 Task: Create a minimal presentation templates.
Action: Mouse moved to (651, 310)
Screenshot: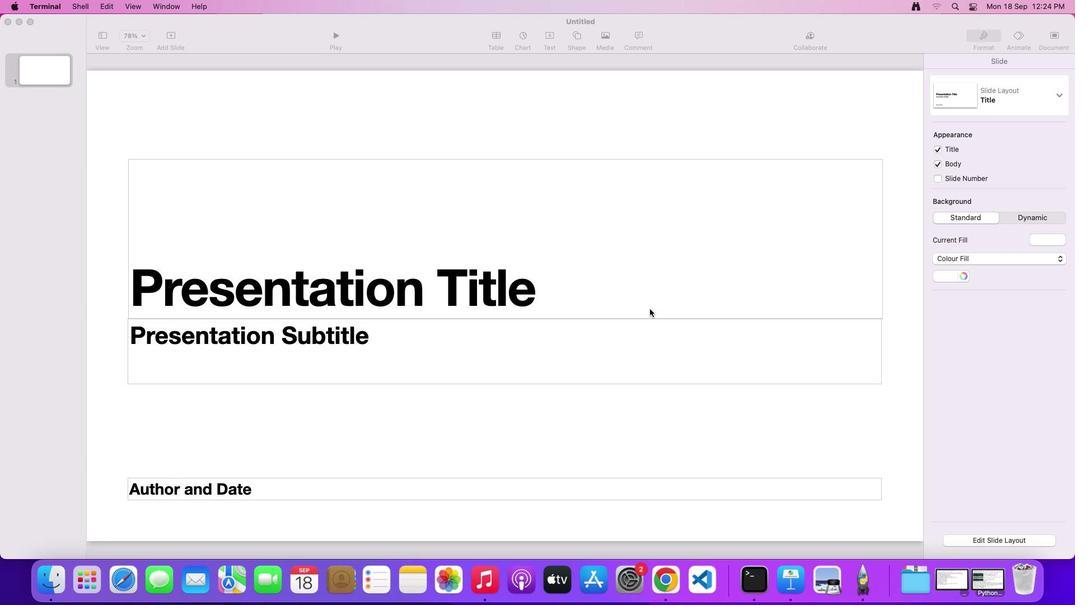 
Action: Mouse pressed left at (651, 310)
Screenshot: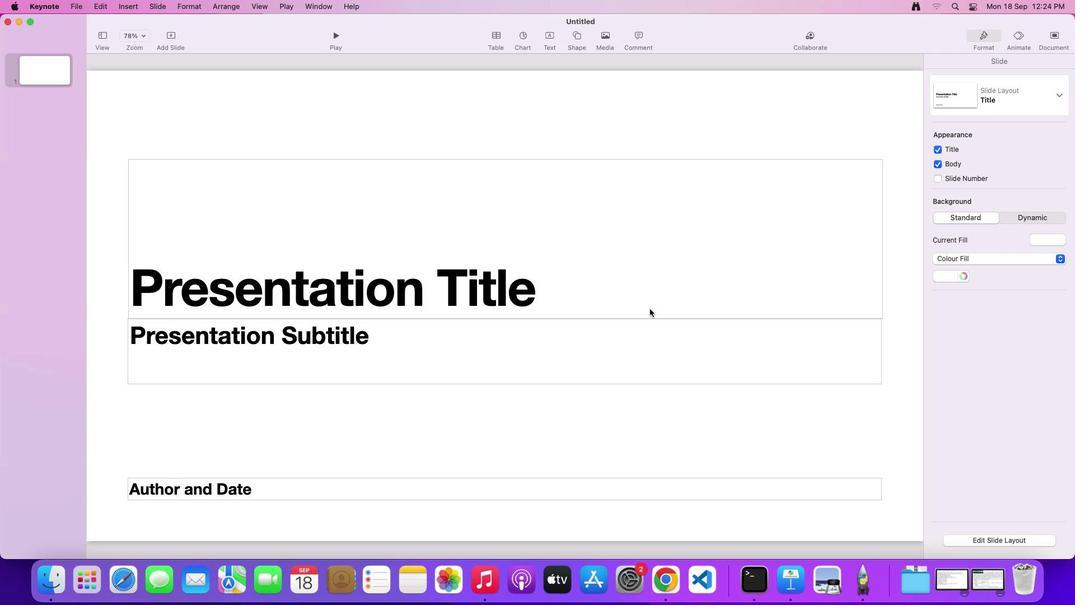 
Action: Mouse moved to (643, 294)
Screenshot: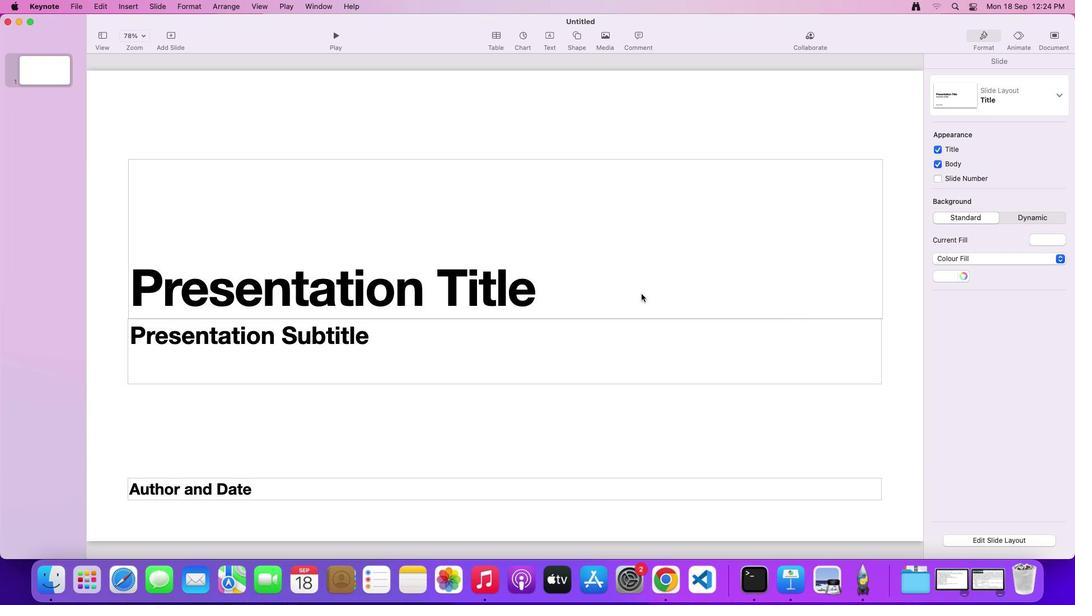 
Action: Mouse pressed left at (643, 294)
Screenshot: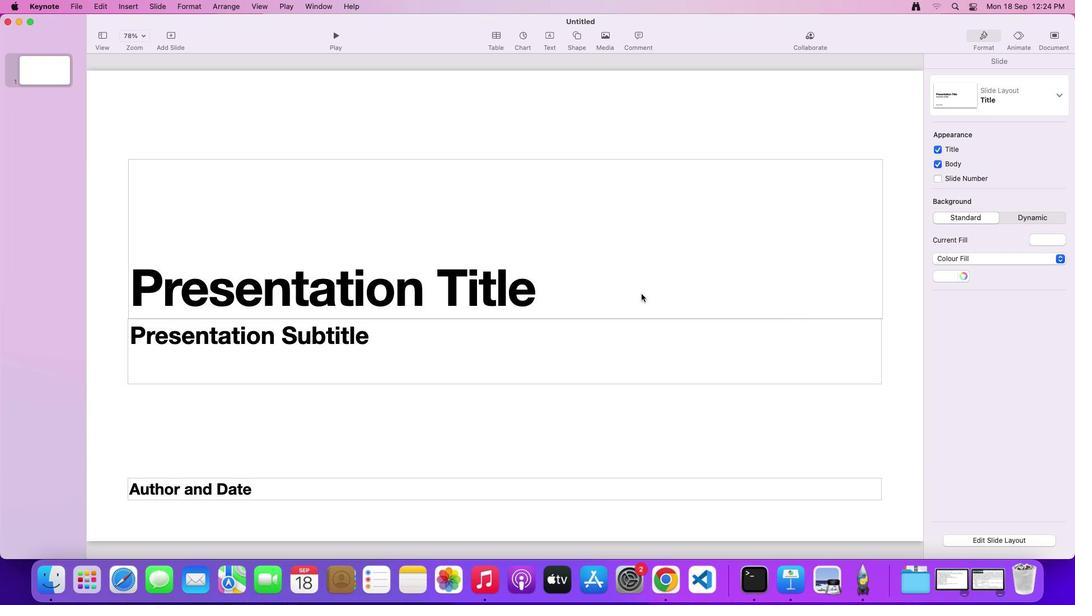 
Action: Key pressed Key.delete
Screenshot: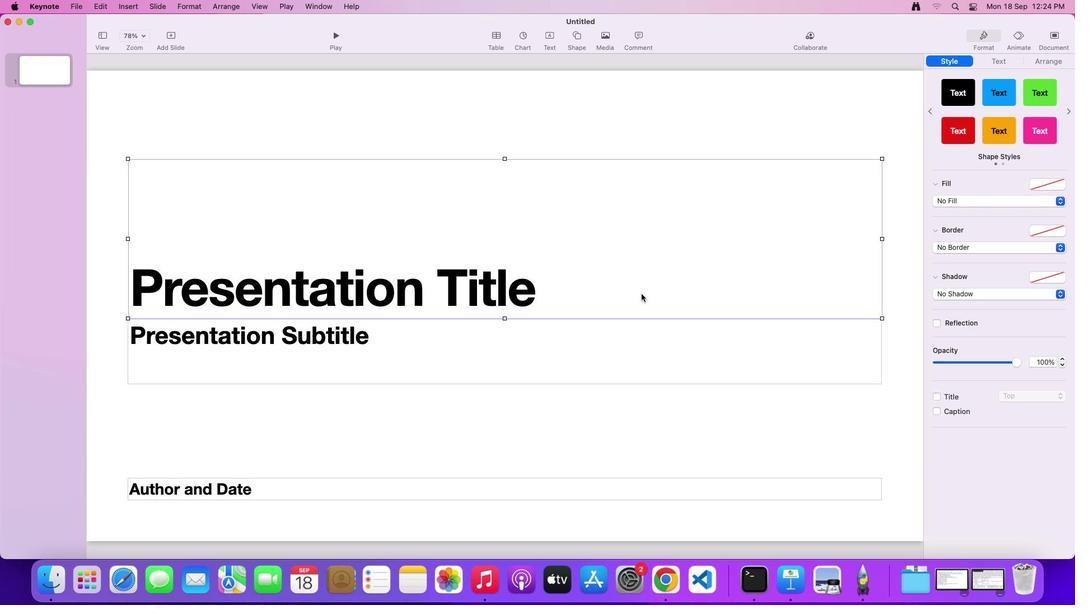 
Action: Mouse moved to (610, 375)
Screenshot: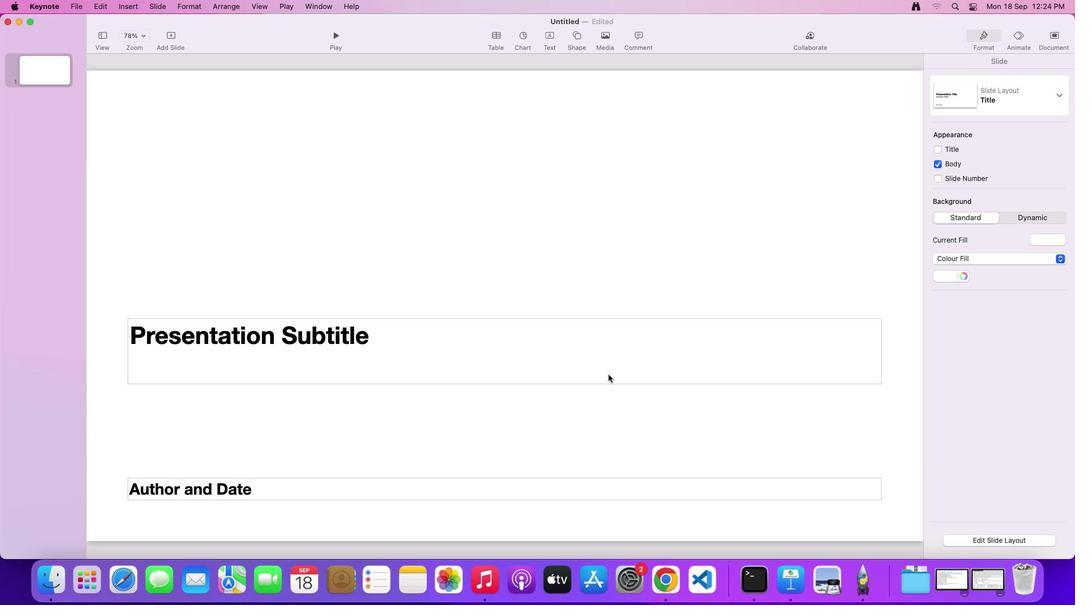 
Action: Mouse pressed left at (610, 375)
Screenshot: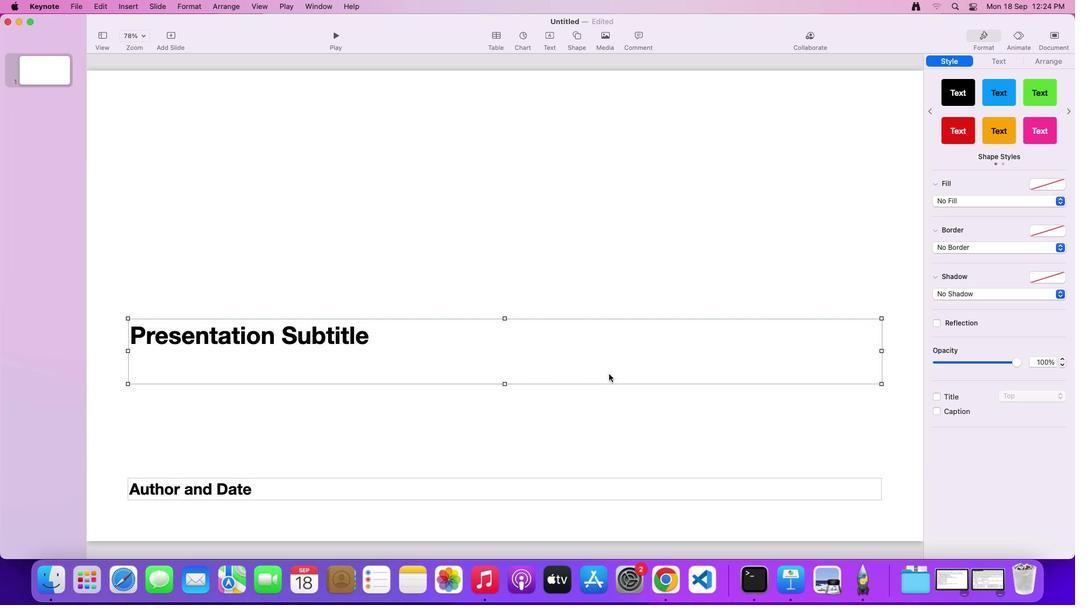 
Action: Mouse moved to (610, 375)
Screenshot: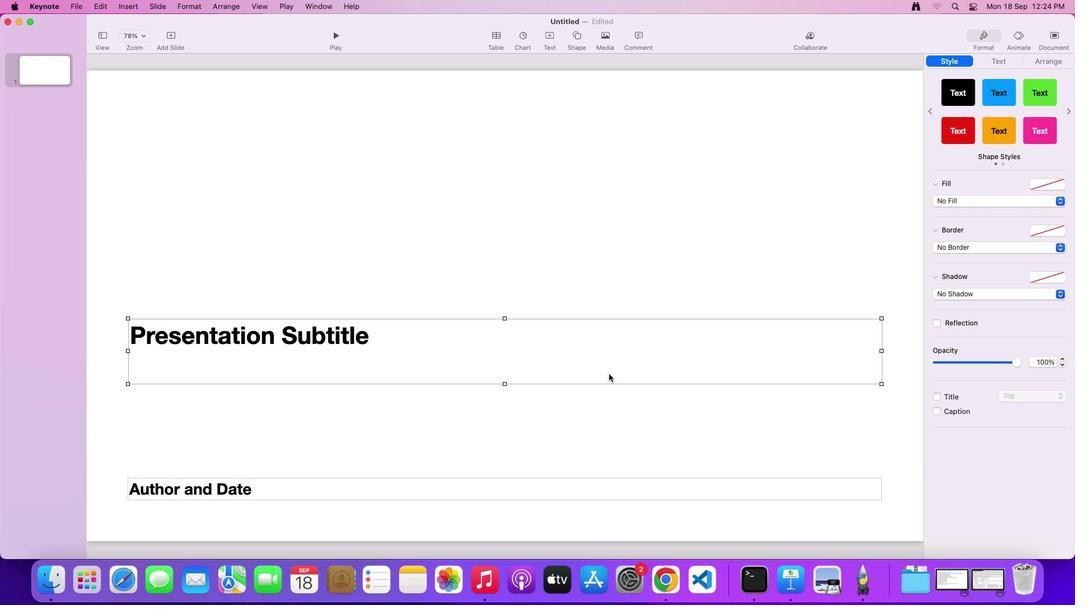 
Action: Key pressed Key.delete
Screenshot: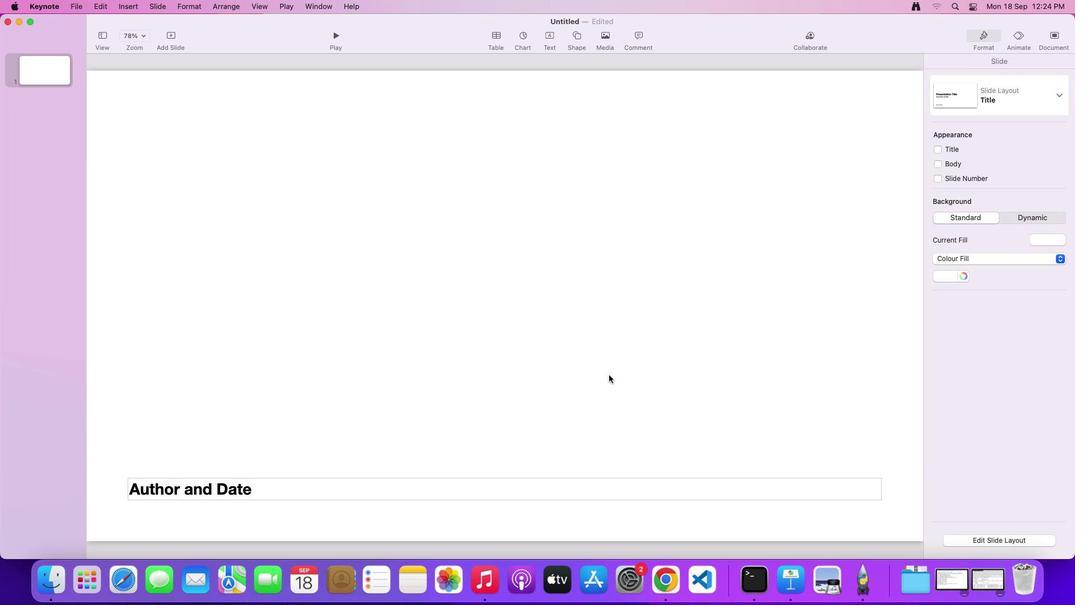
Action: Mouse moved to (628, 483)
Screenshot: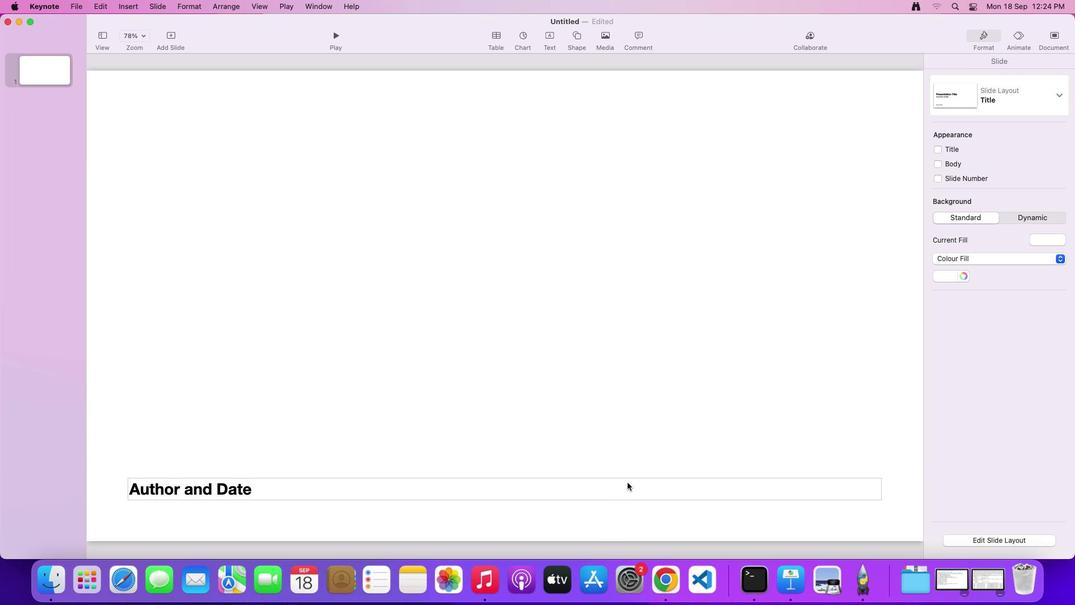 
Action: Mouse pressed left at (628, 483)
Screenshot: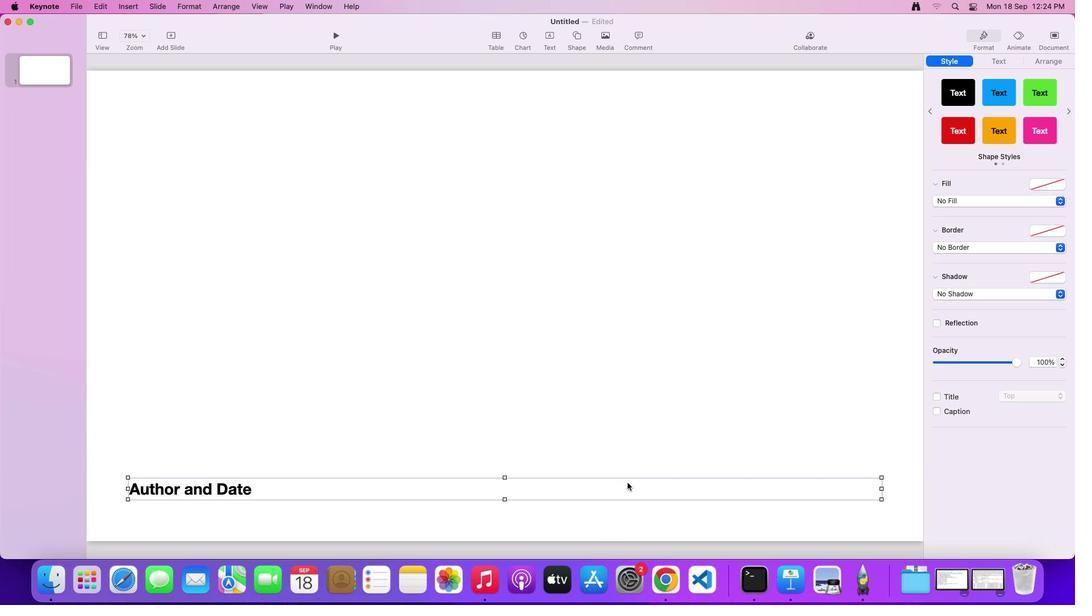 
Action: Key pressed Key.delete
Screenshot: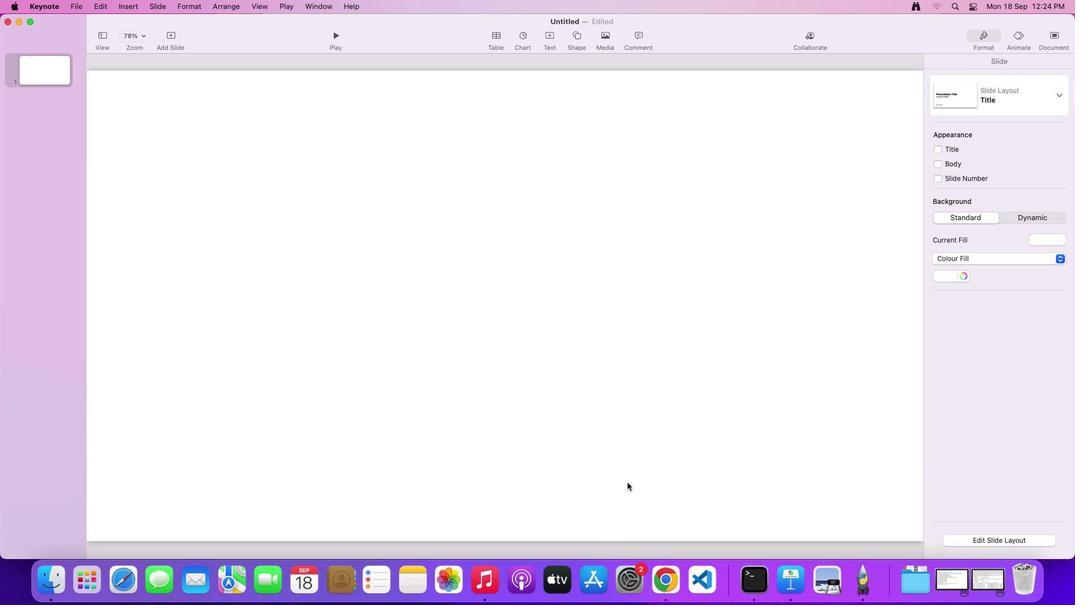 
Action: Mouse moved to (590, 398)
Screenshot: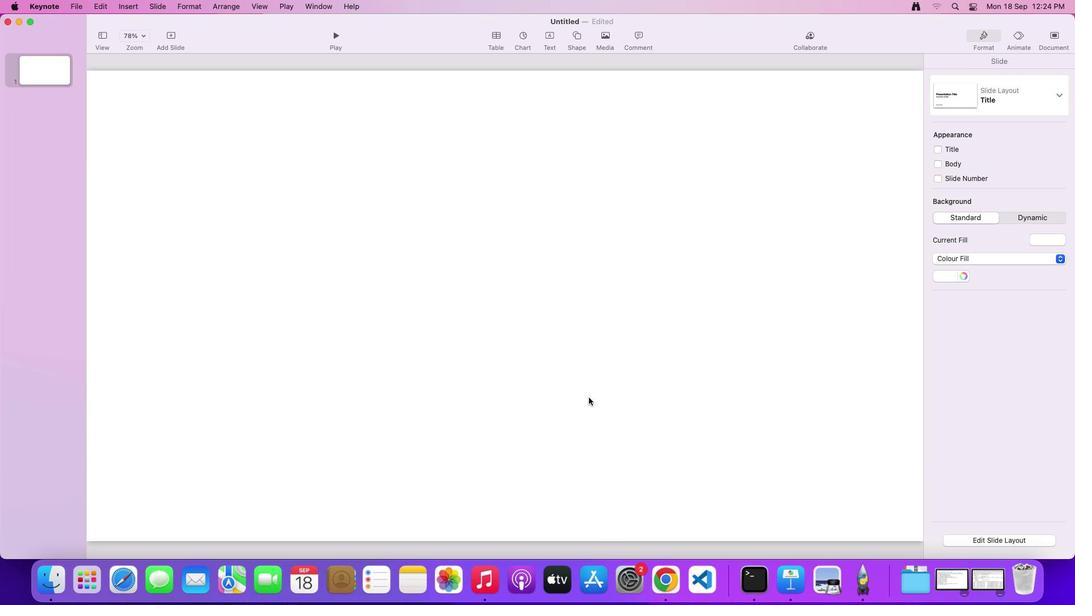 
Action: Mouse pressed left at (590, 398)
Screenshot: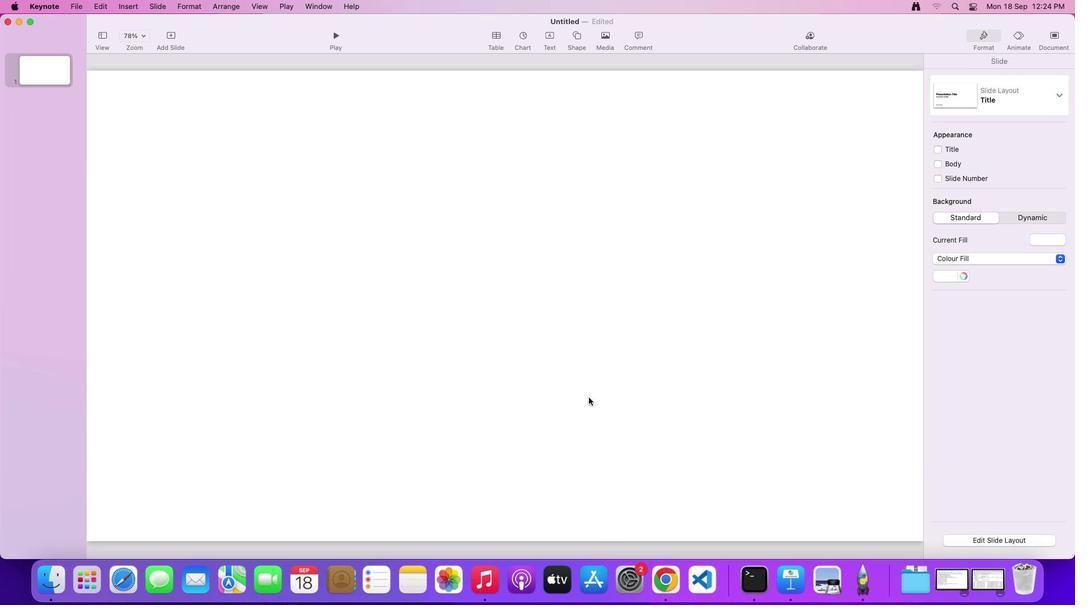 
Action: Mouse moved to (577, 35)
Screenshot: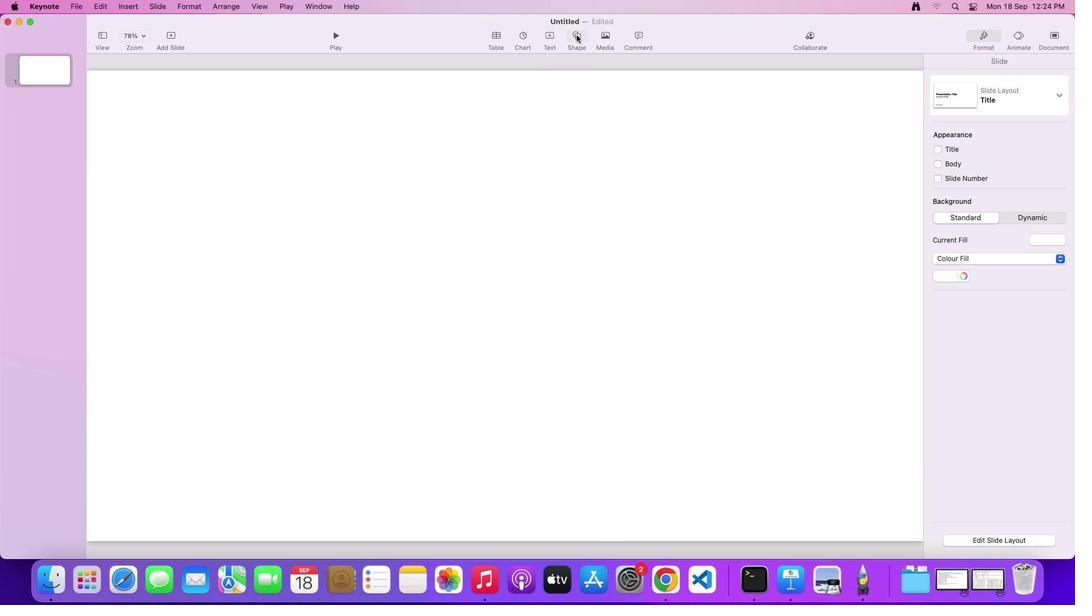 
Action: Mouse pressed left at (577, 35)
Screenshot: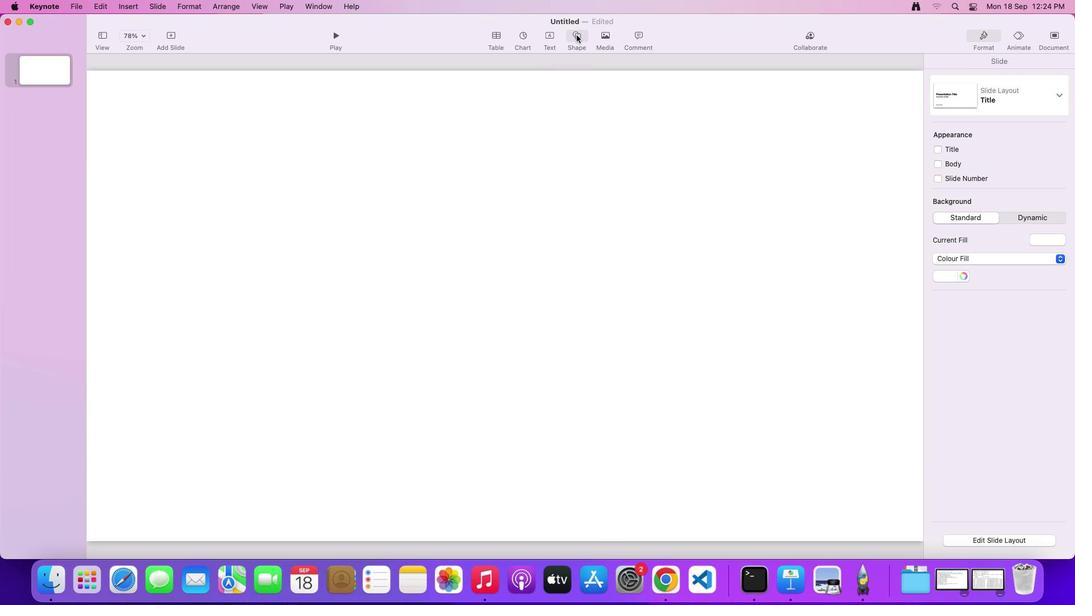 
Action: Mouse moved to (573, 130)
Screenshot: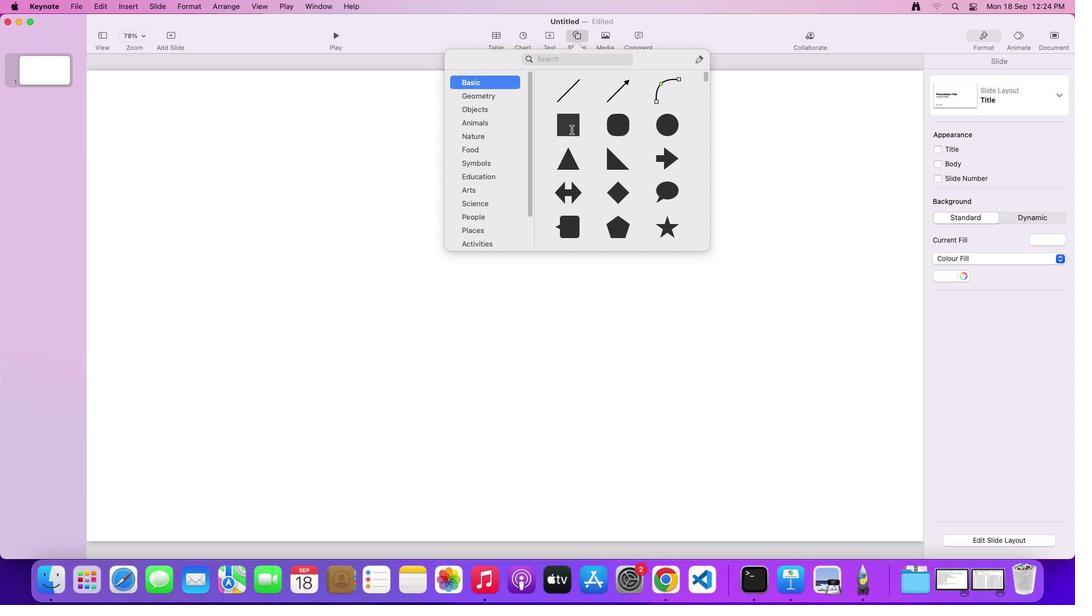 
Action: Mouse pressed left at (573, 130)
Screenshot: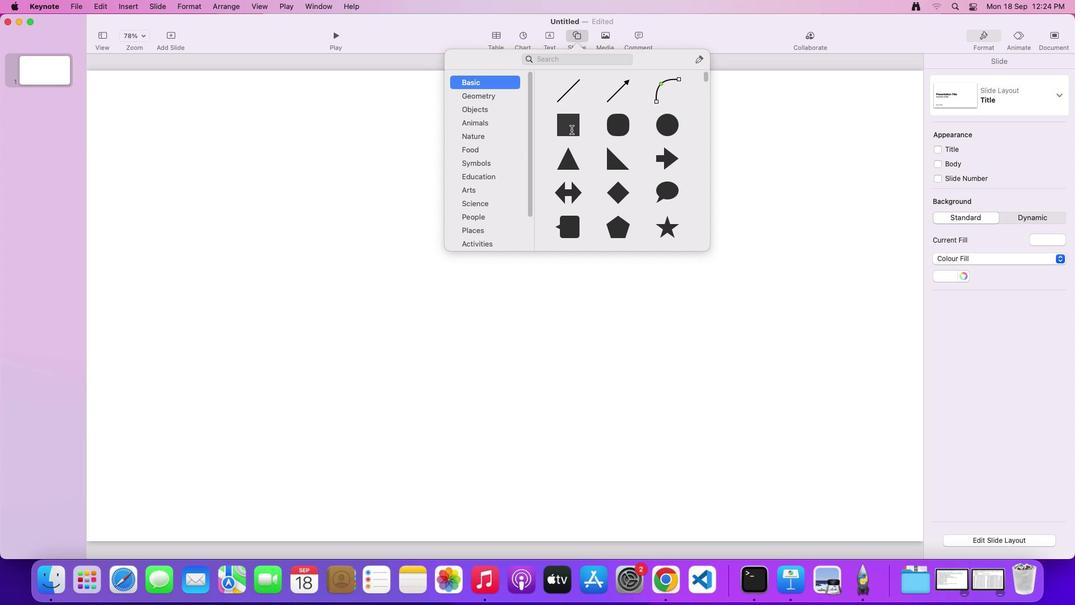 
Action: Mouse moved to (512, 305)
Screenshot: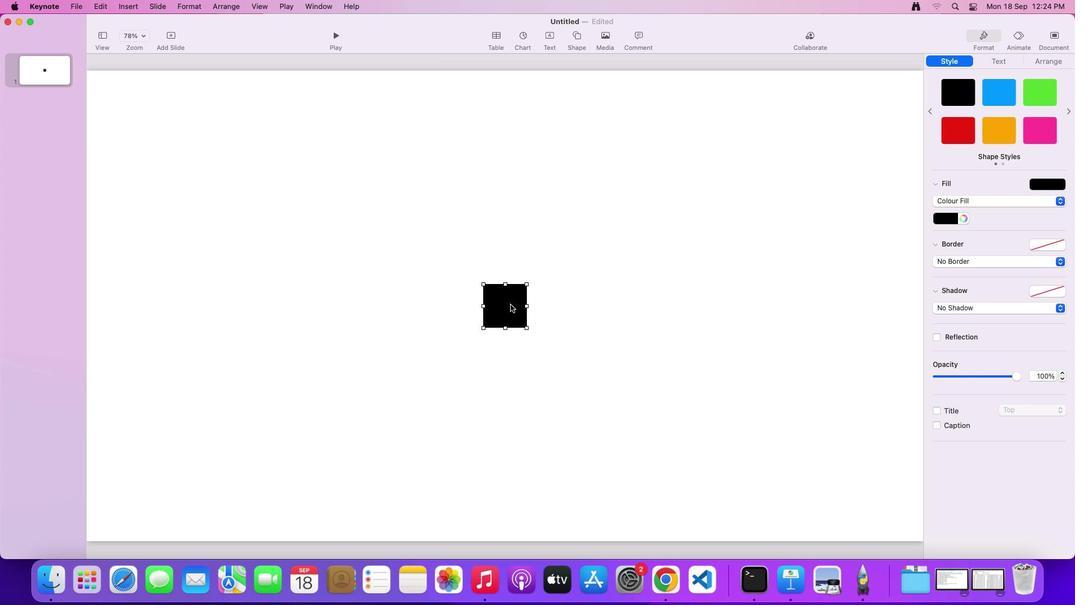 
Action: Mouse pressed left at (512, 305)
Screenshot: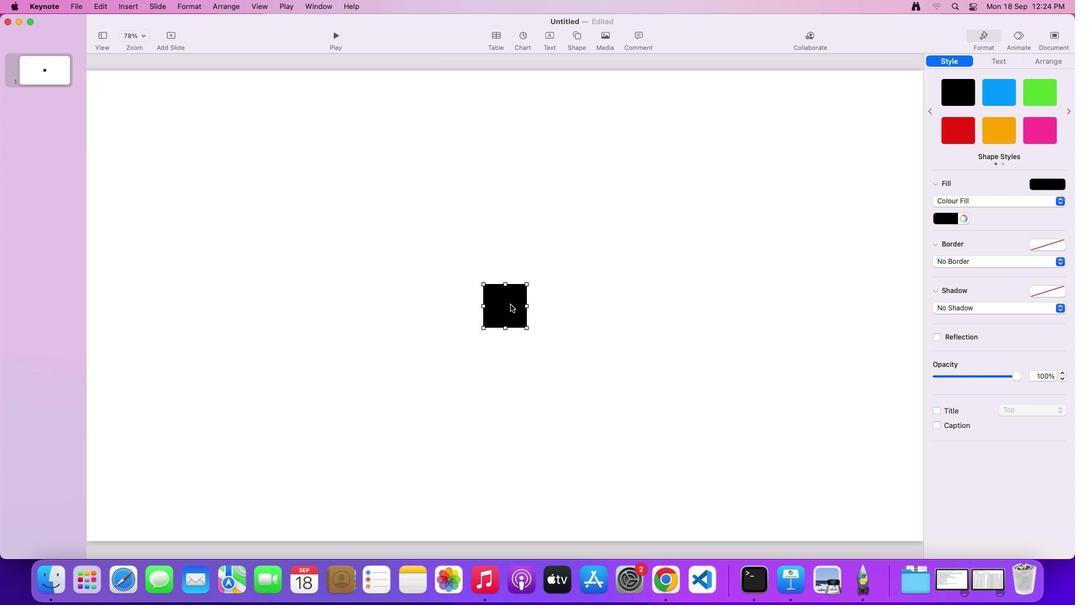 
Action: Mouse moved to (901, 509)
Screenshot: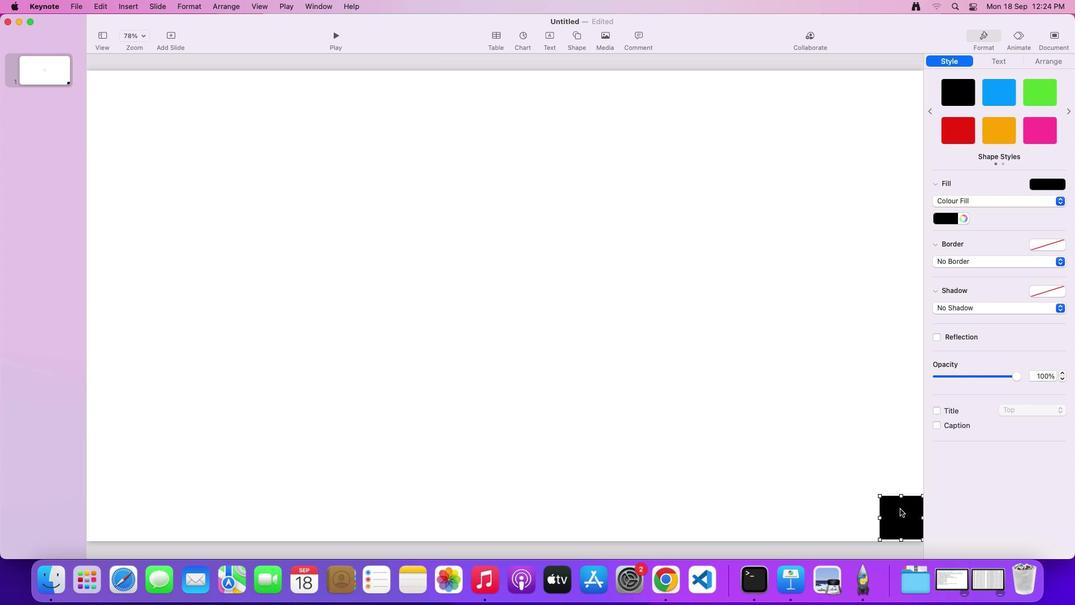 
Action: Mouse pressed right at (901, 509)
Screenshot: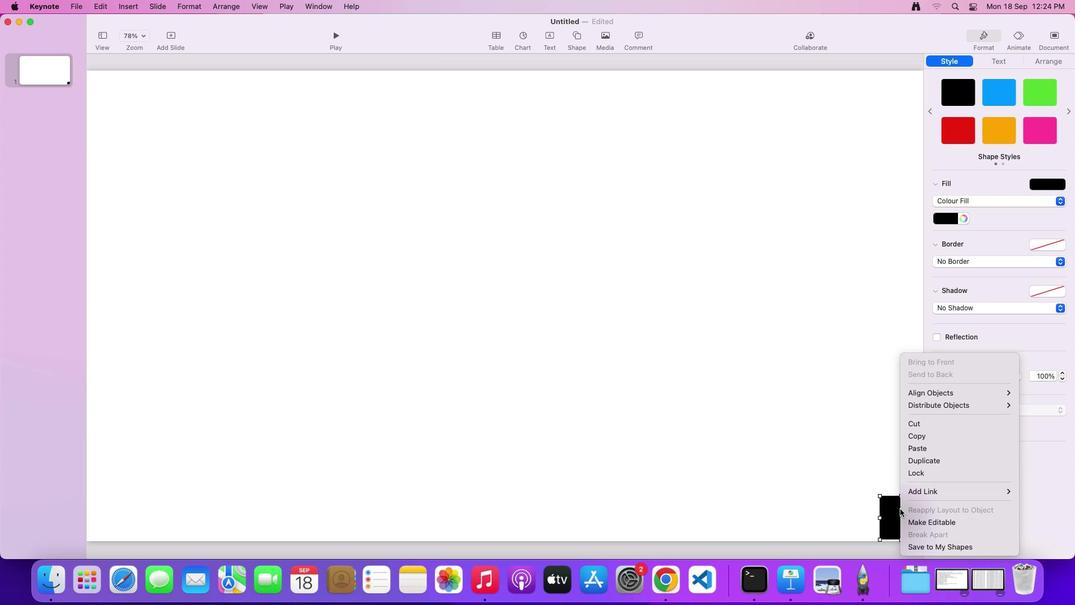 
Action: Mouse moved to (931, 524)
Screenshot: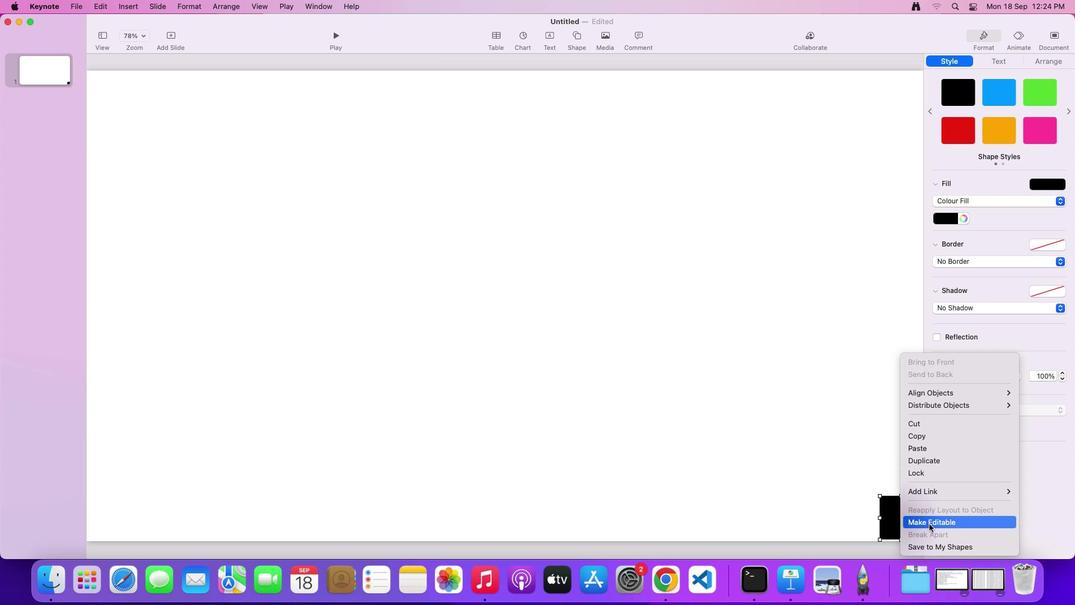 
Action: Mouse pressed left at (931, 524)
Screenshot: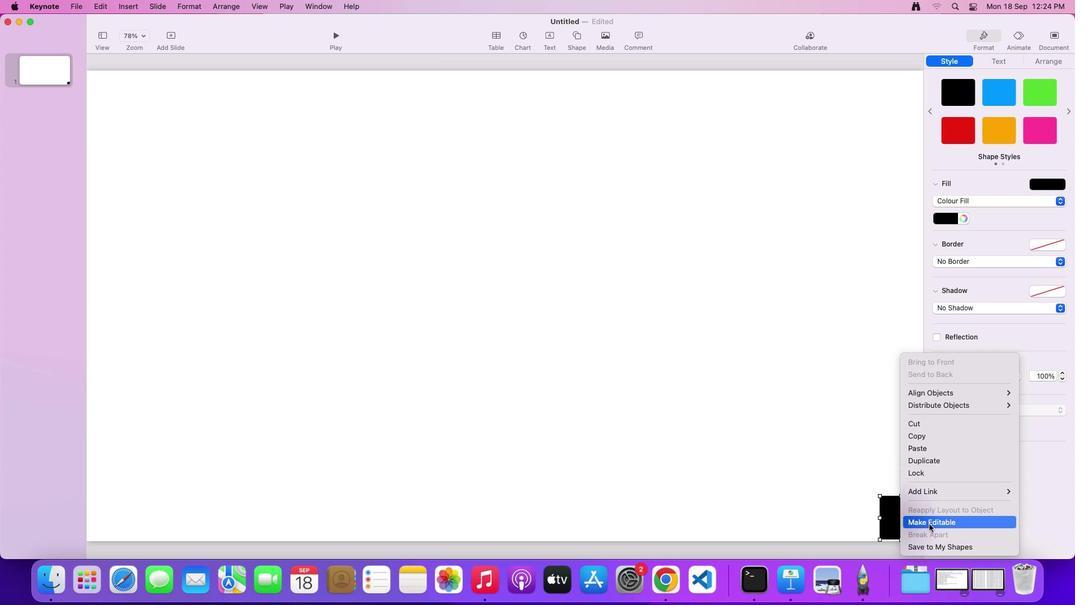
Action: Mouse moved to (880, 496)
Screenshot: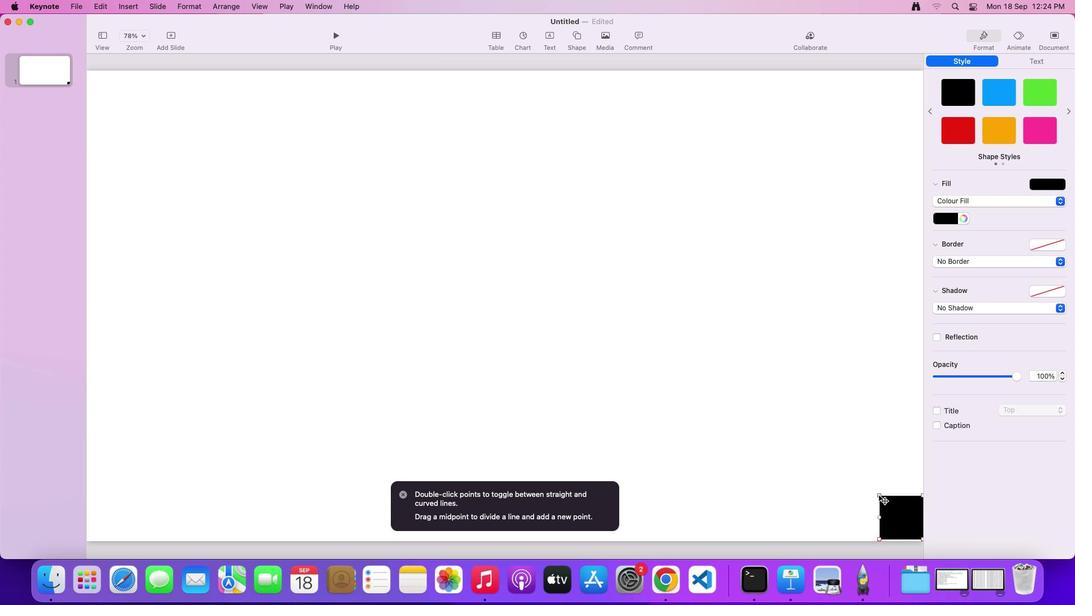 
Action: Mouse pressed left at (880, 496)
Screenshot: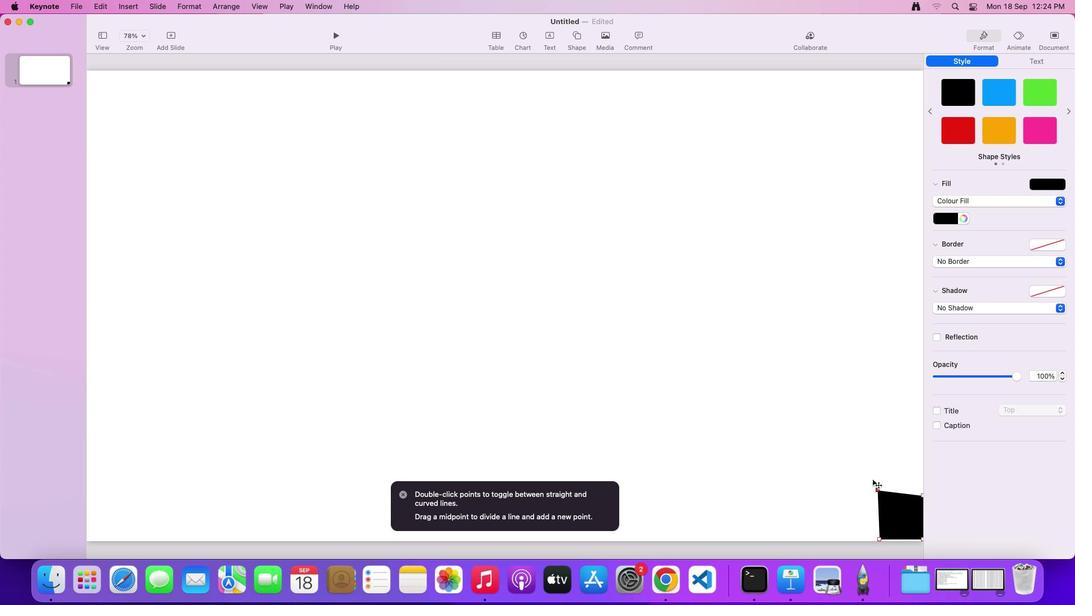 
Action: Mouse moved to (923, 496)
Screenshot: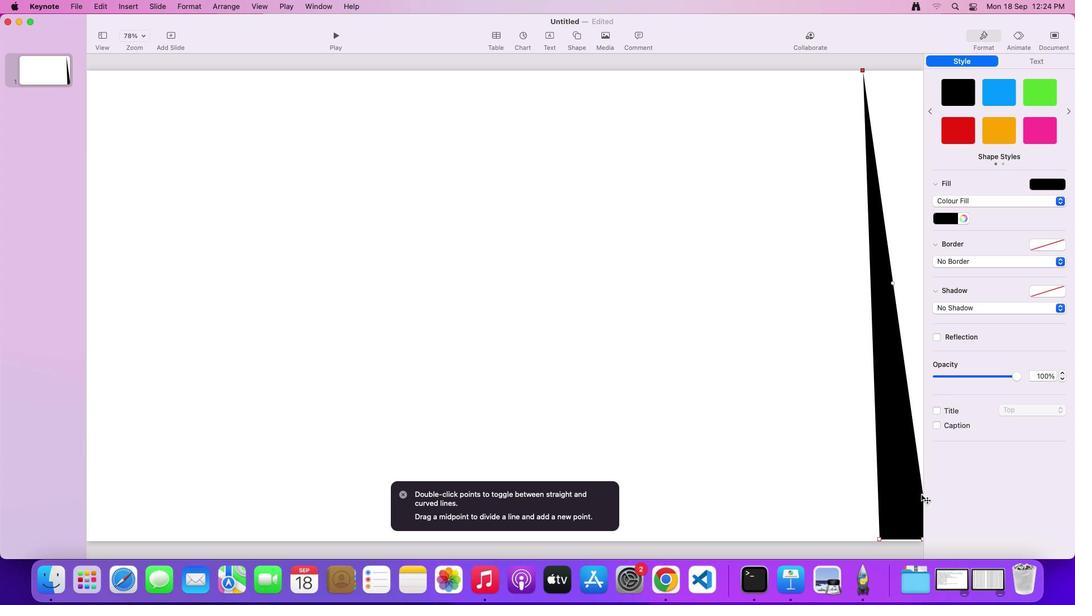 
Action: Mouse pressed left at (923, 496)
Screenshot: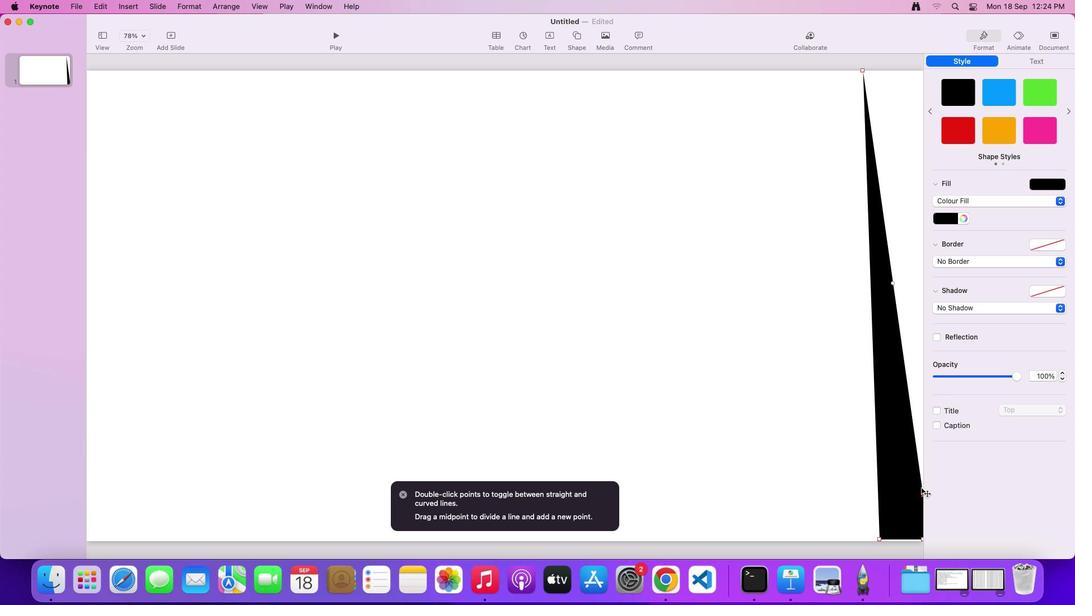 
Action: Mouse moved to (862, 72)
Screenshot: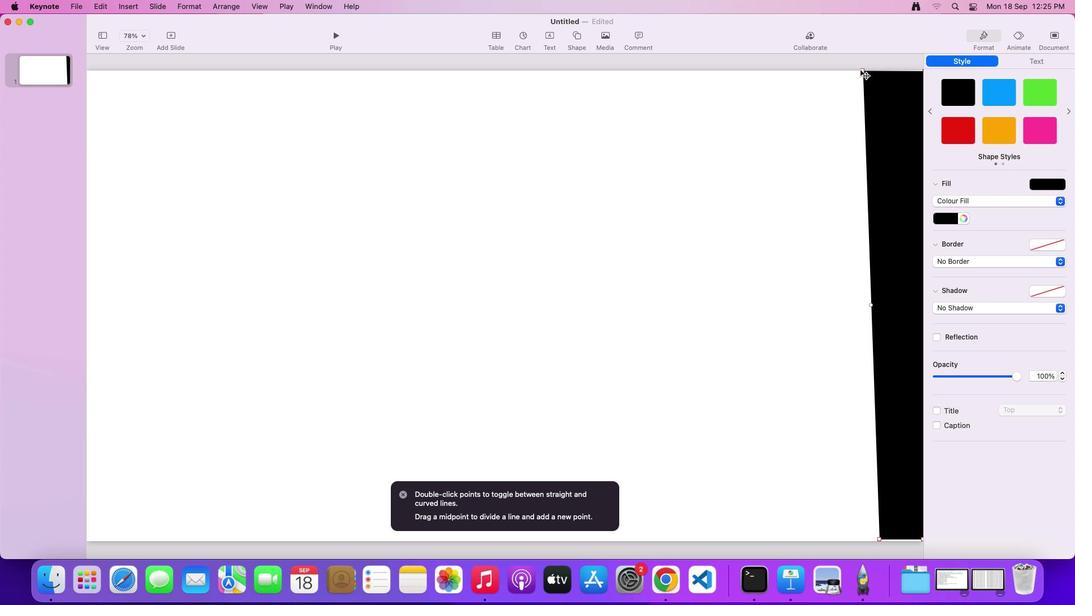 
Action: Mouse pressed left at (862, 72)
Screenshot: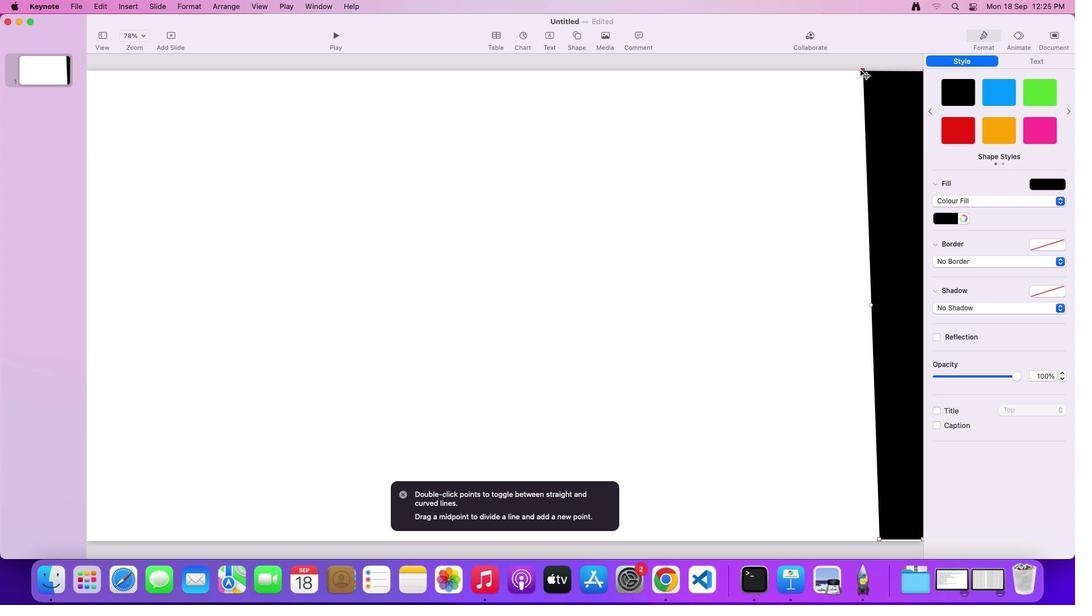 
Action: Mouse moved to (404, 494)
Screenshot: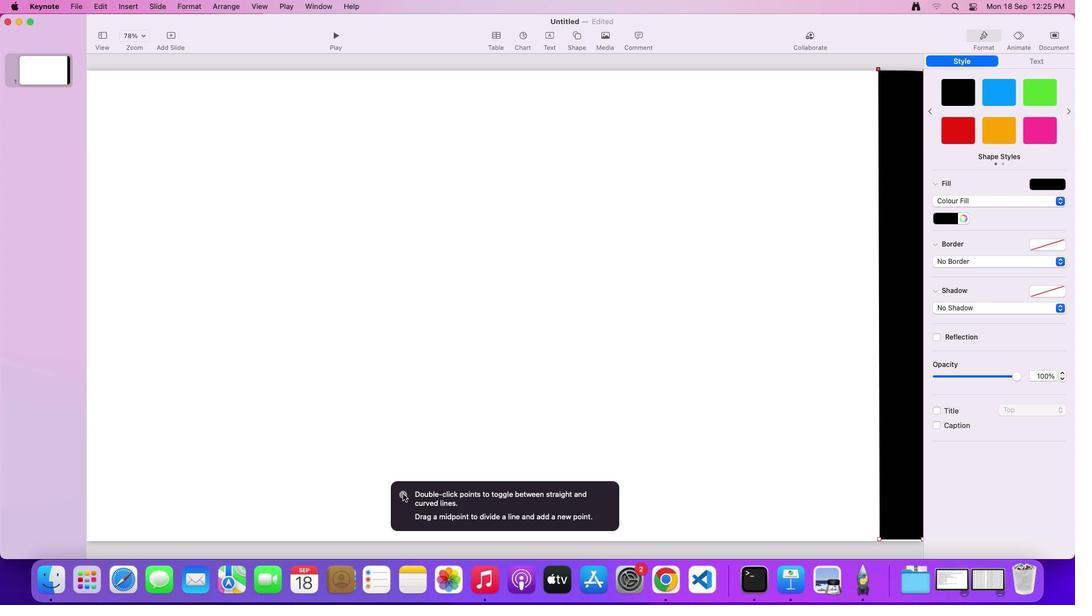 
Action: Mouse pressed left at (404, 494)
Screenshot: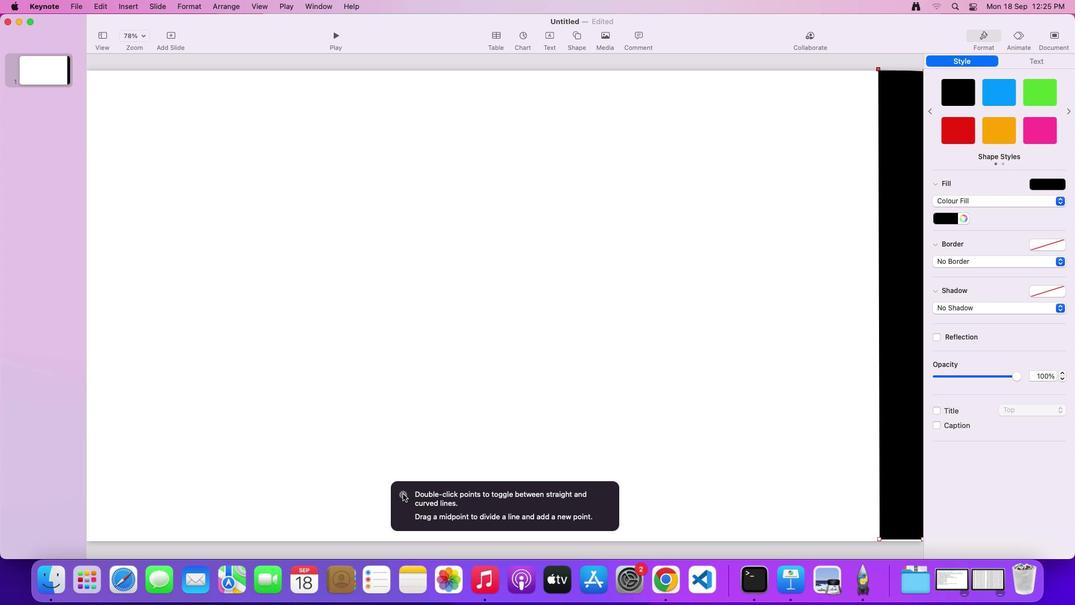 
Action: Mouse moved to (895, 274)
Screenshot: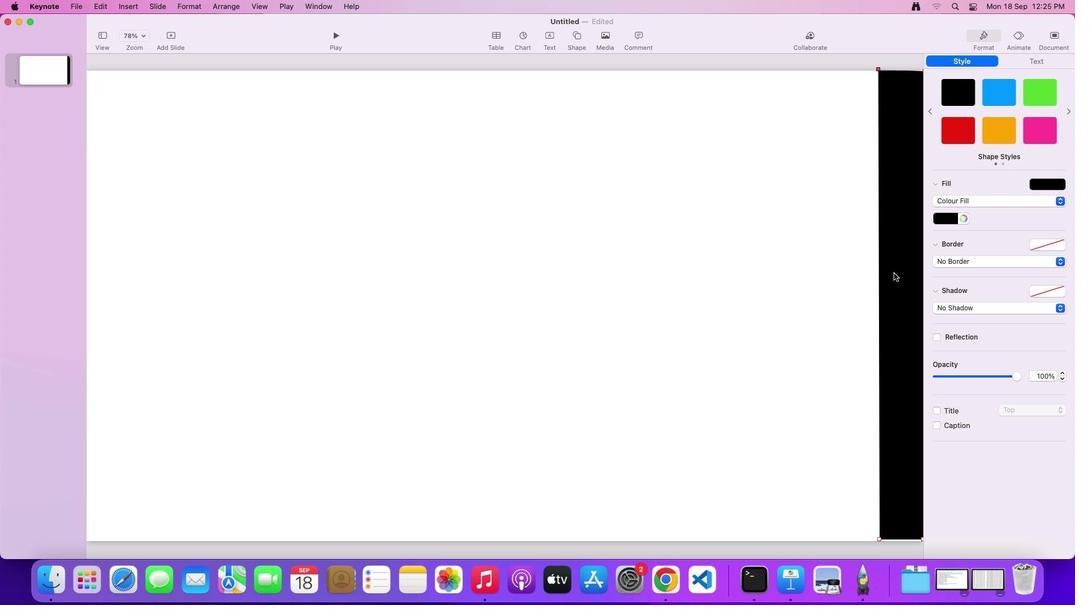 
Action: Mouse pressed left at (895, 274)
Screenshot: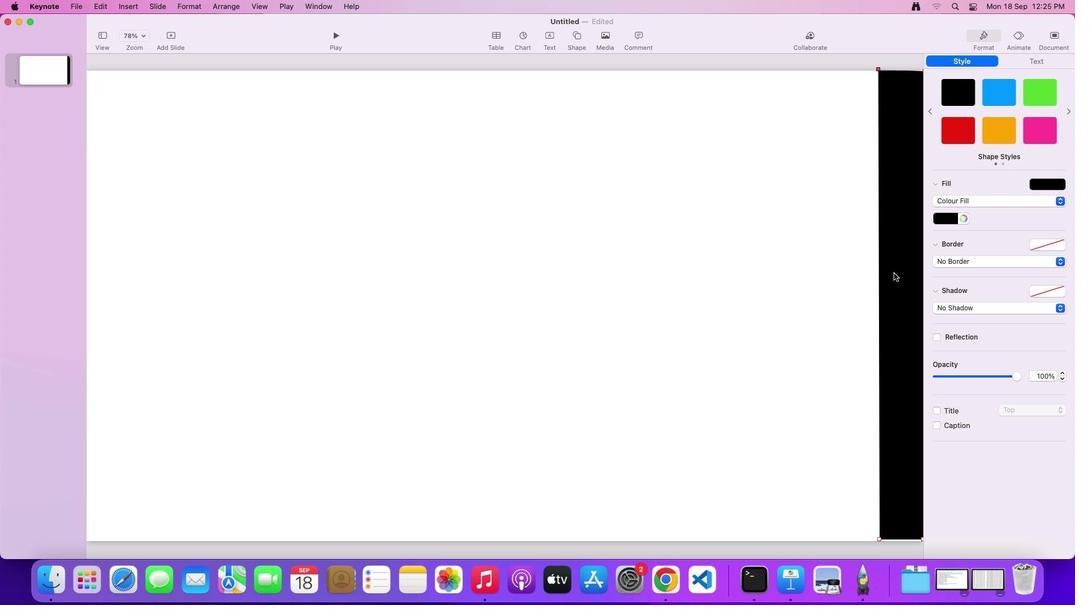 
Action: Mouse moved to (888, 289)
Screenshot: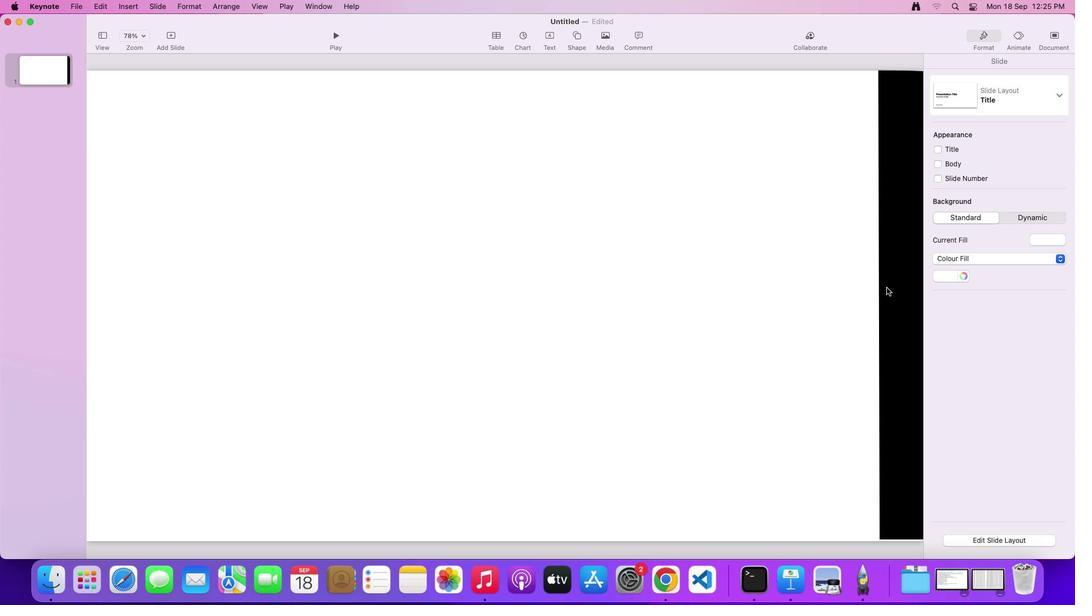 
Action: Mouse pressed left at (888, 289)
Screenshot: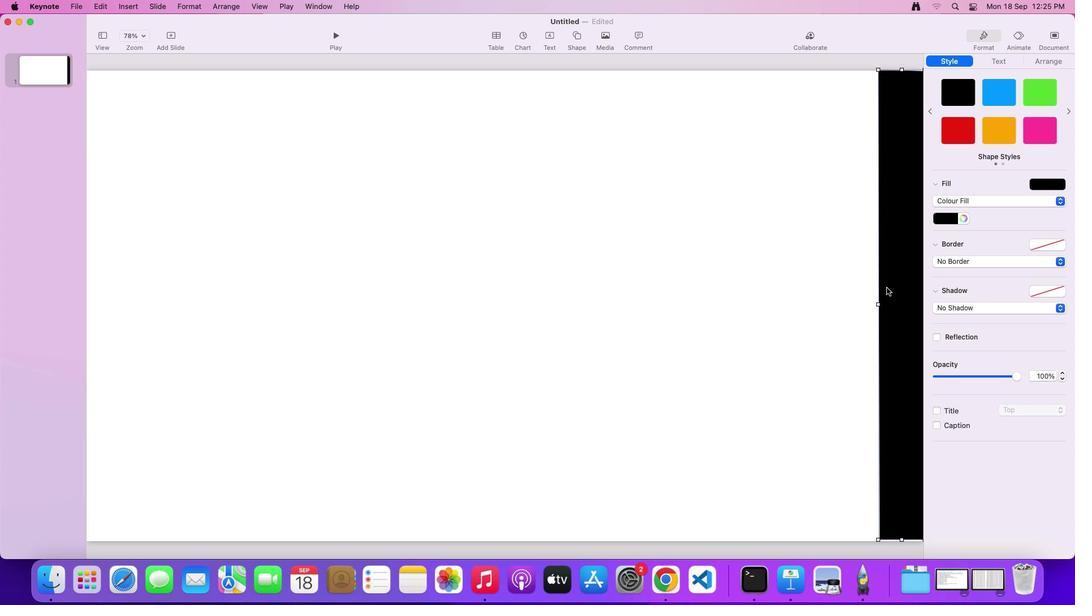 
Action: Mouse moved to (892, 279)
Screenshot: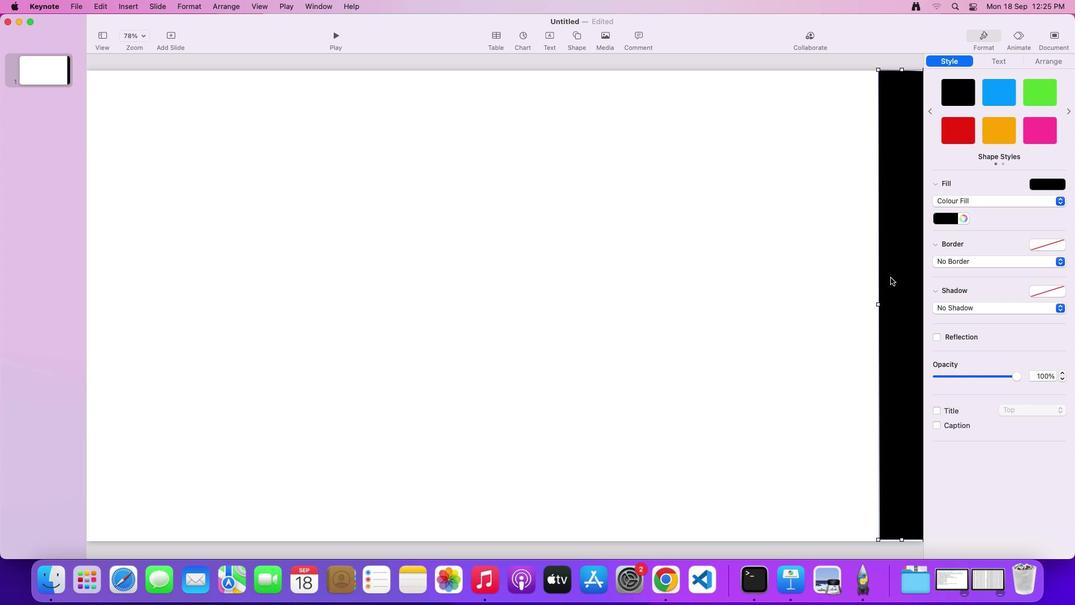 
Action: Mouse pressed right at (892, 279)
Screenshot: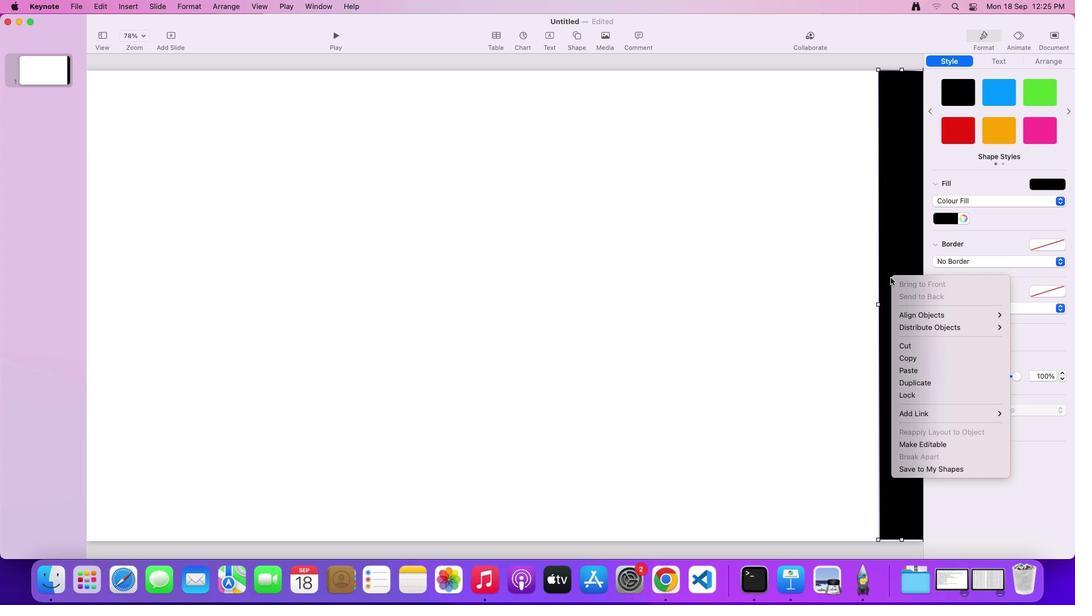 
Action: Mouse moved to (924, 446)
Screenshot: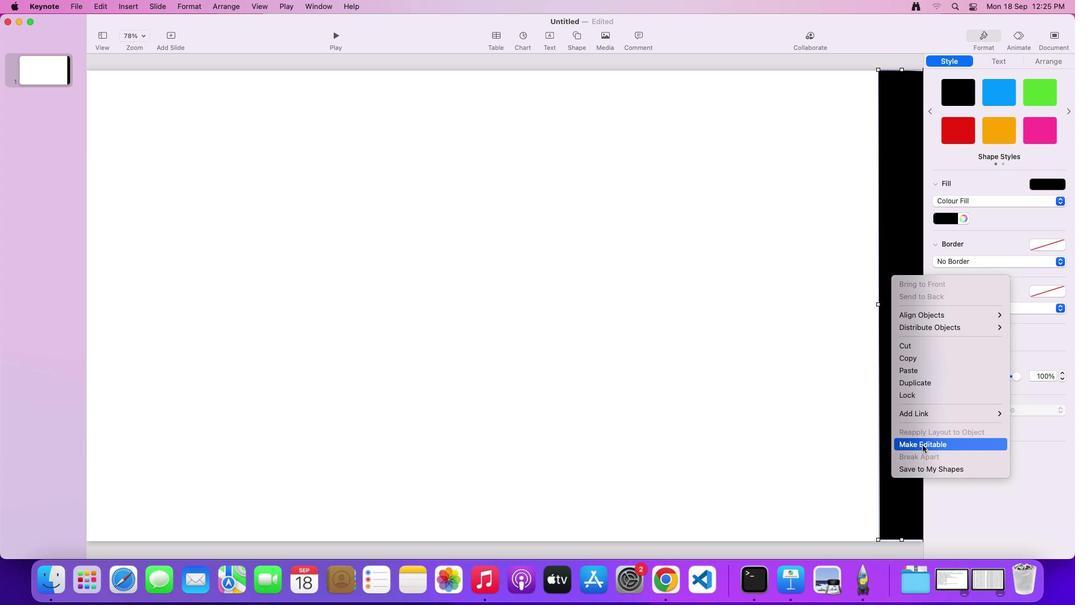 
Action: Mouse pressed left at (924, 446)
Screenshot: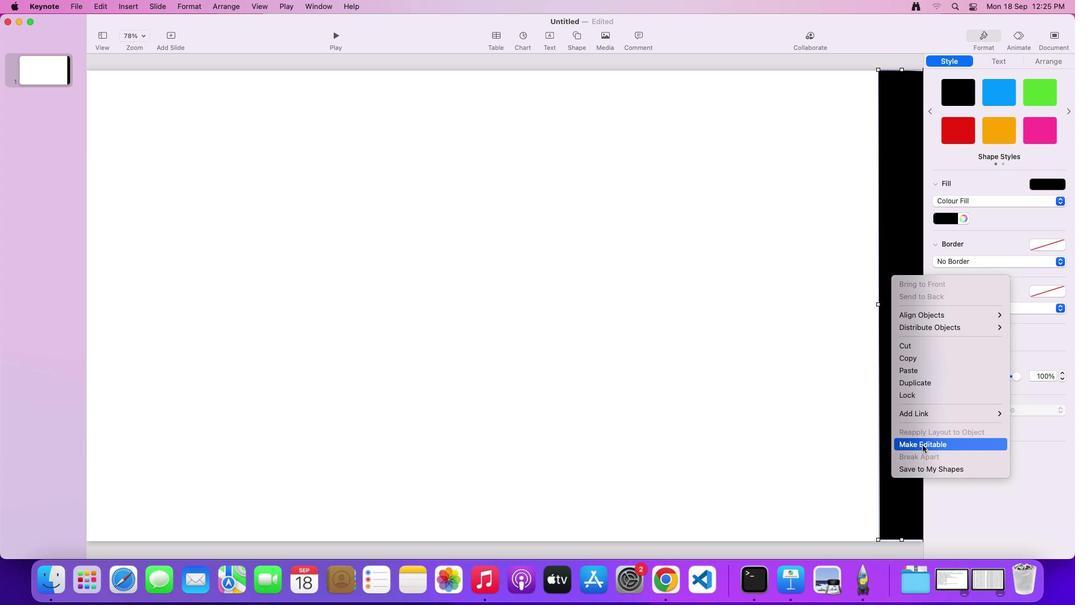 
Action: Mouse moved to (882, 307)
Screenshot: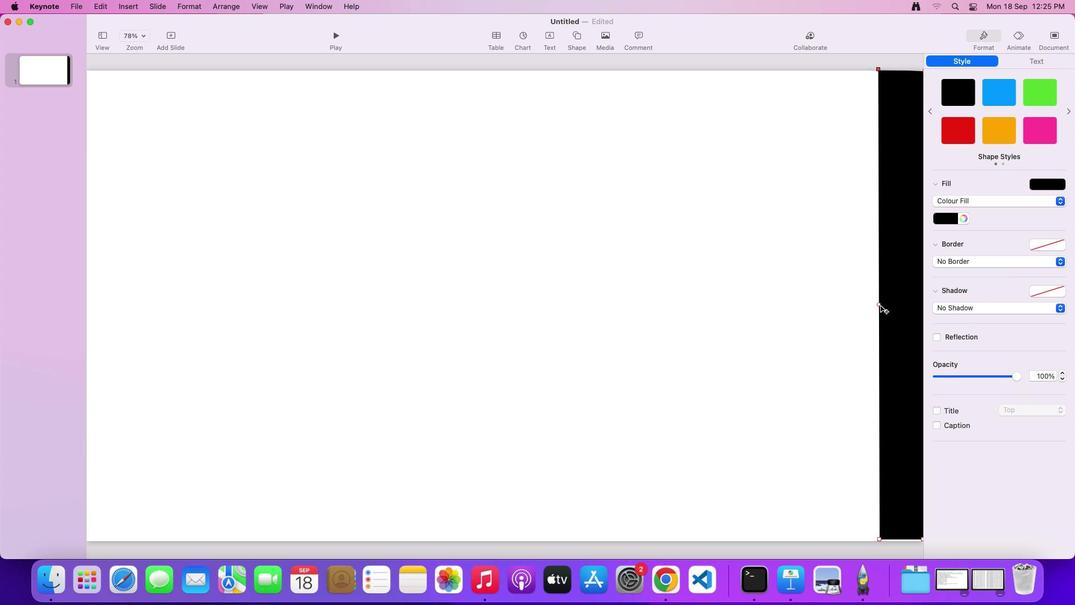 
Action: Mouse pressed left at (882, 307)
Screenshot: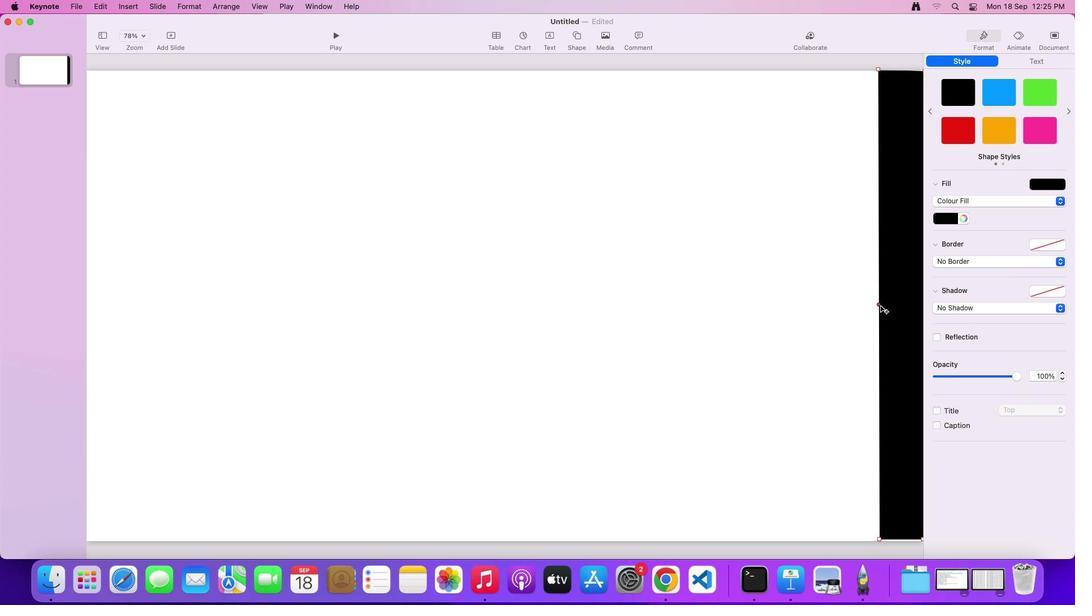 
Action: Mouse moved to (682, 136)
Screenshot: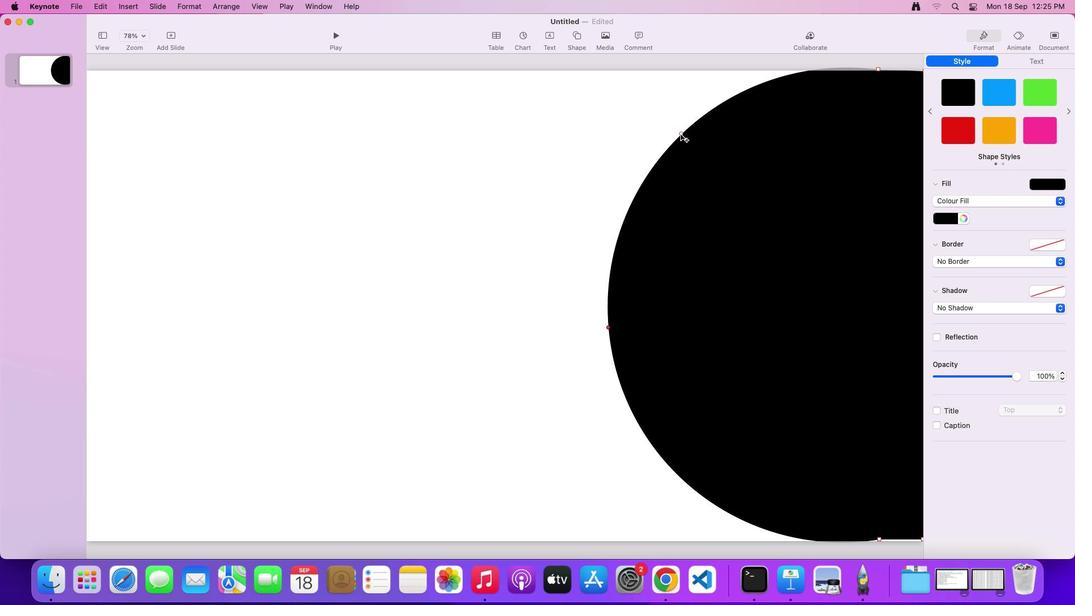 
Action: Mouse pressed left at (682, 136)
Screenshot: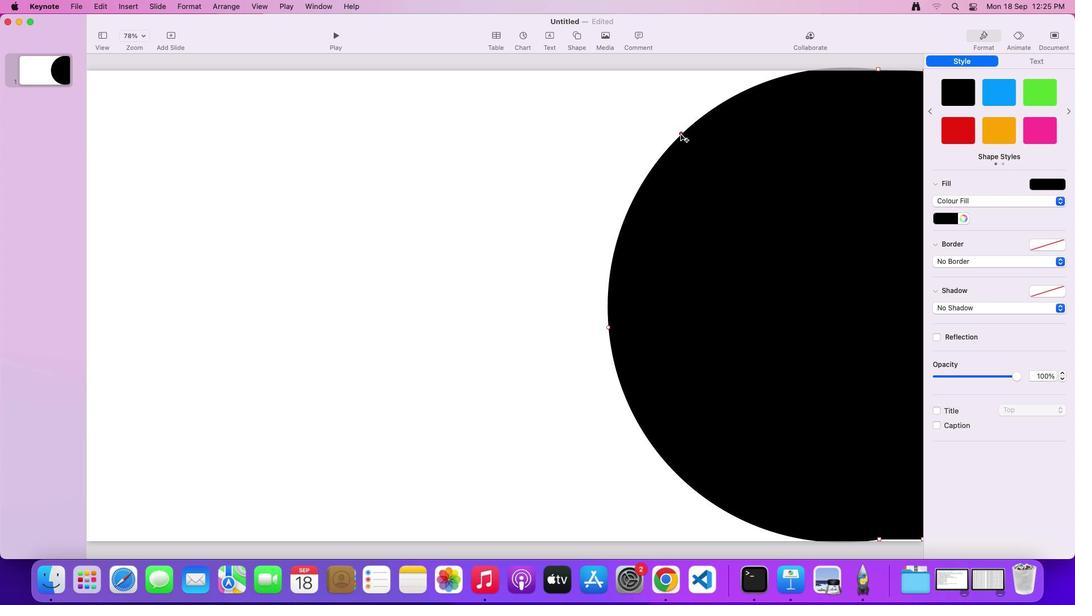 
Action: Mouse moved to (763, 399)
Screenshot: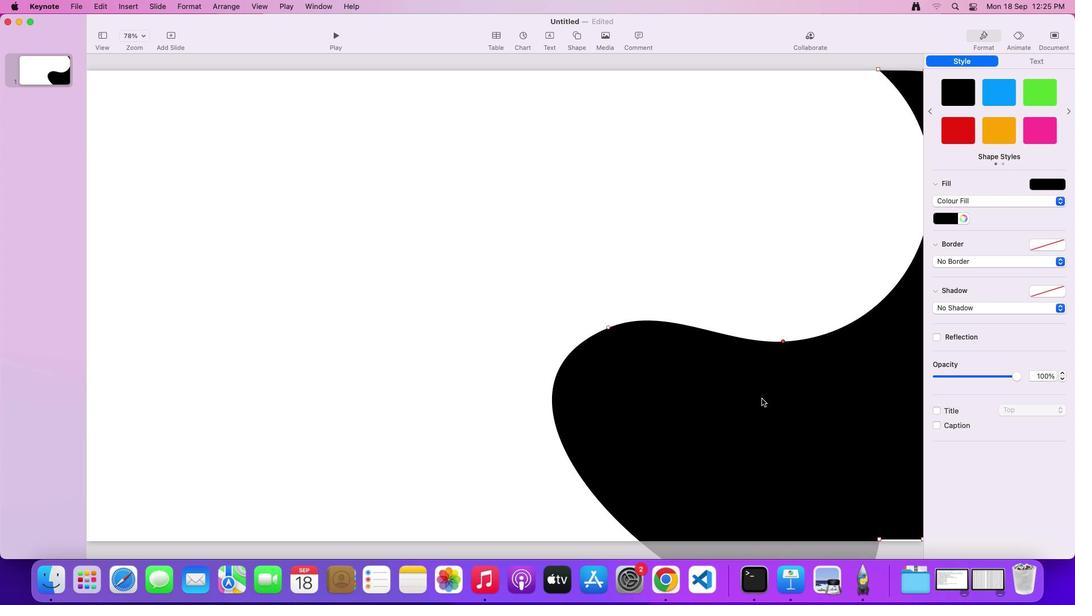 
Action: Mouse pressed left at (763, 399)
Screenshot: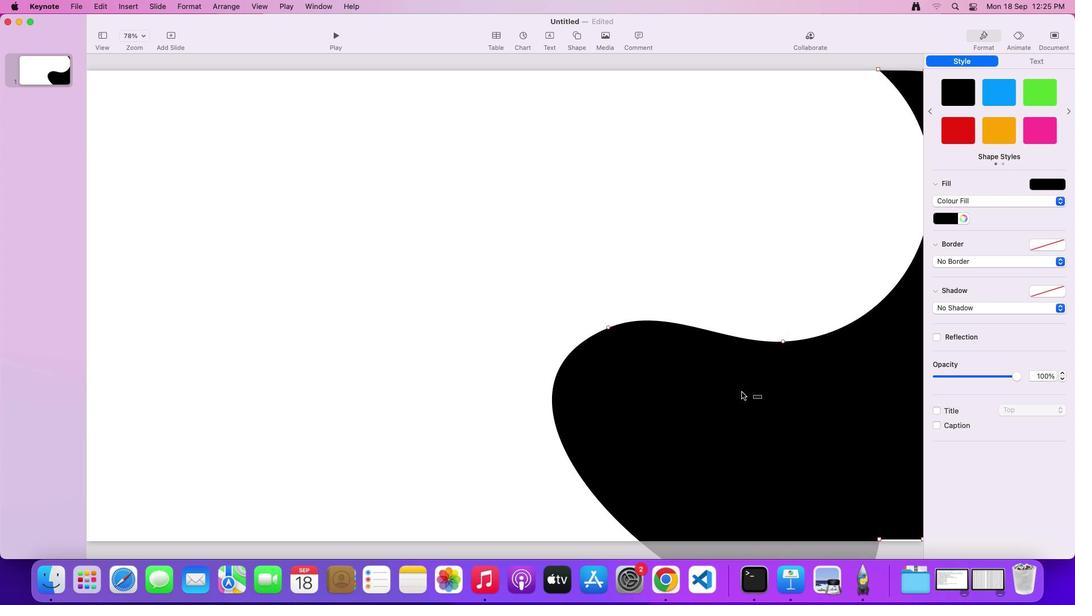 
Action: Mouse moved to (654, 554)
Screenshot: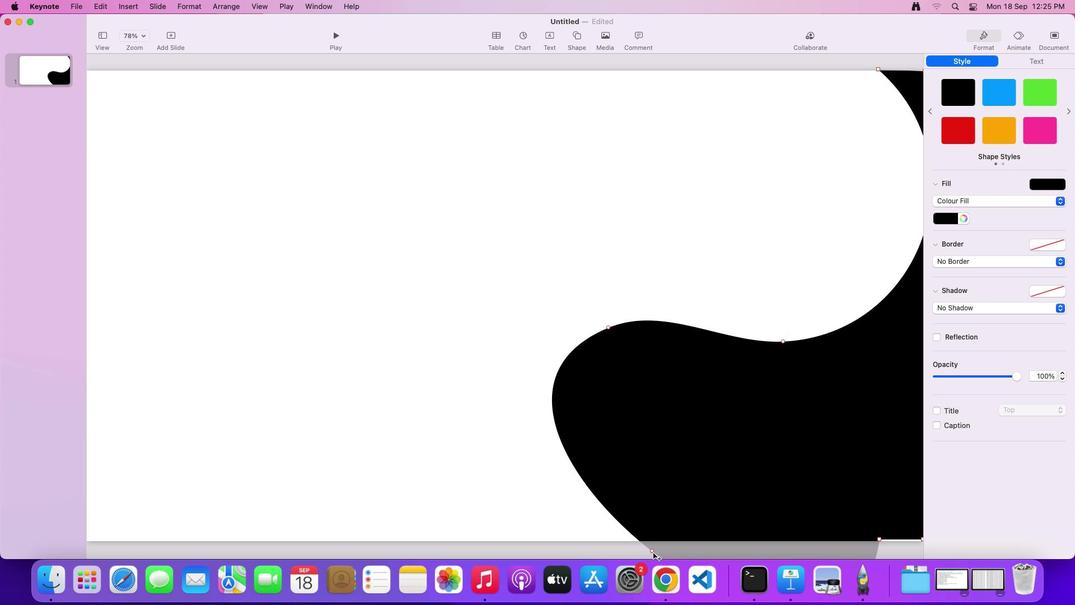 
Action: Mouse pressed left at (654, 554)
Screenshot: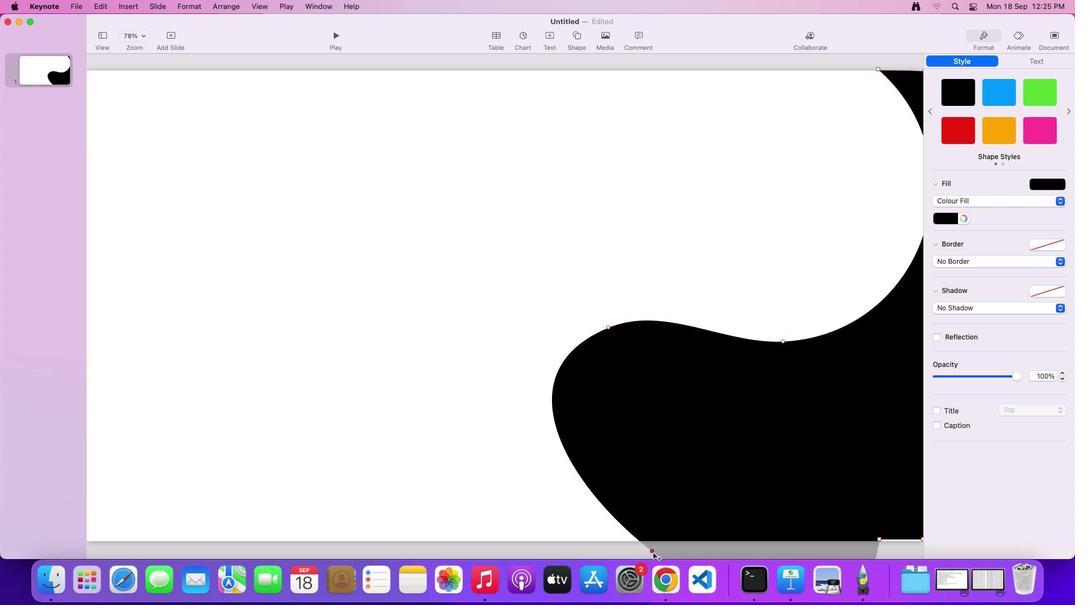 
Action: Mouse moved to (926, 305)
Screenshot: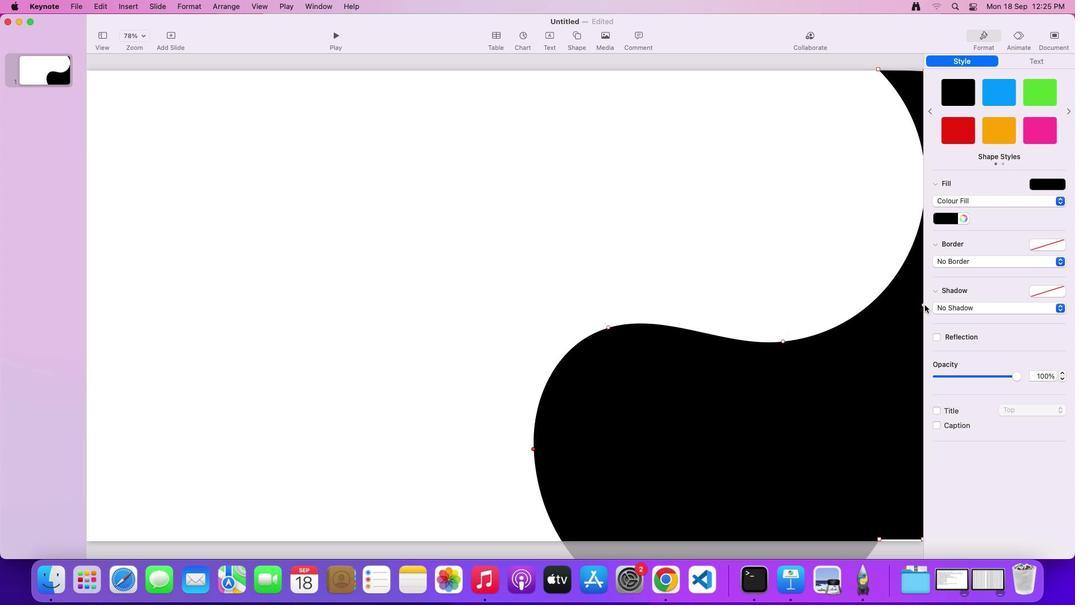 
Action: Mouse pressed left at (926, 305)
Screenshot: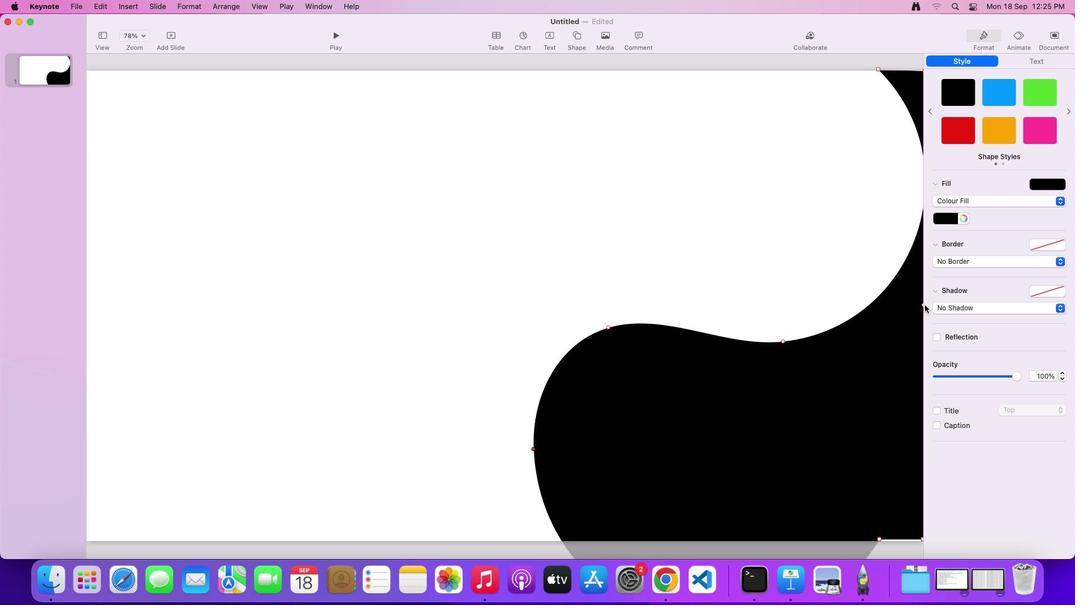 
Action: Mouse moved to (924, 306)
Screenshot: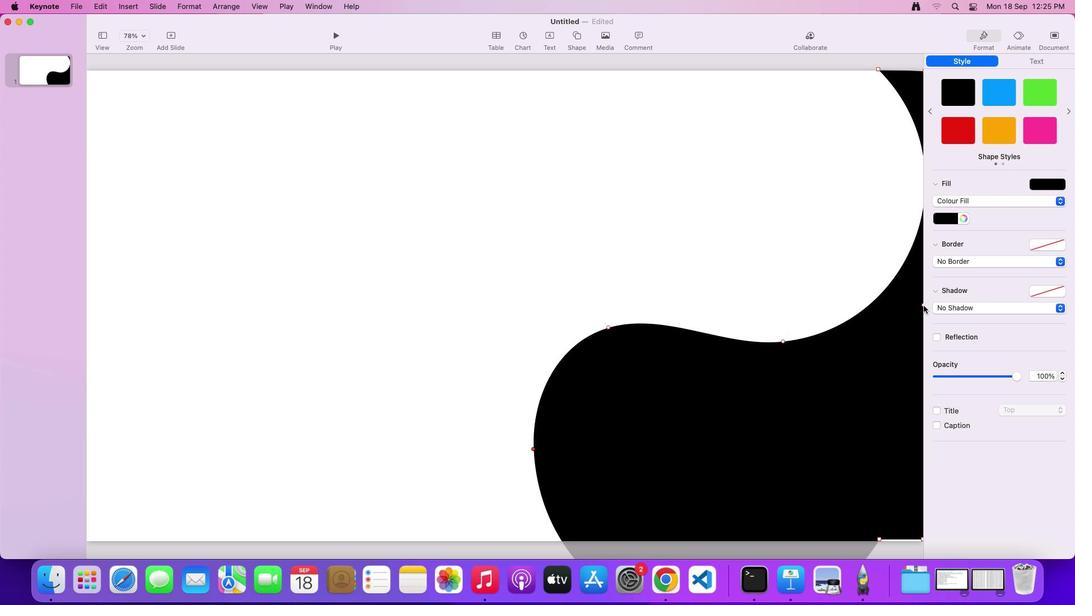 
Action: Mouse pressed left at (924, 306)
Screenshot: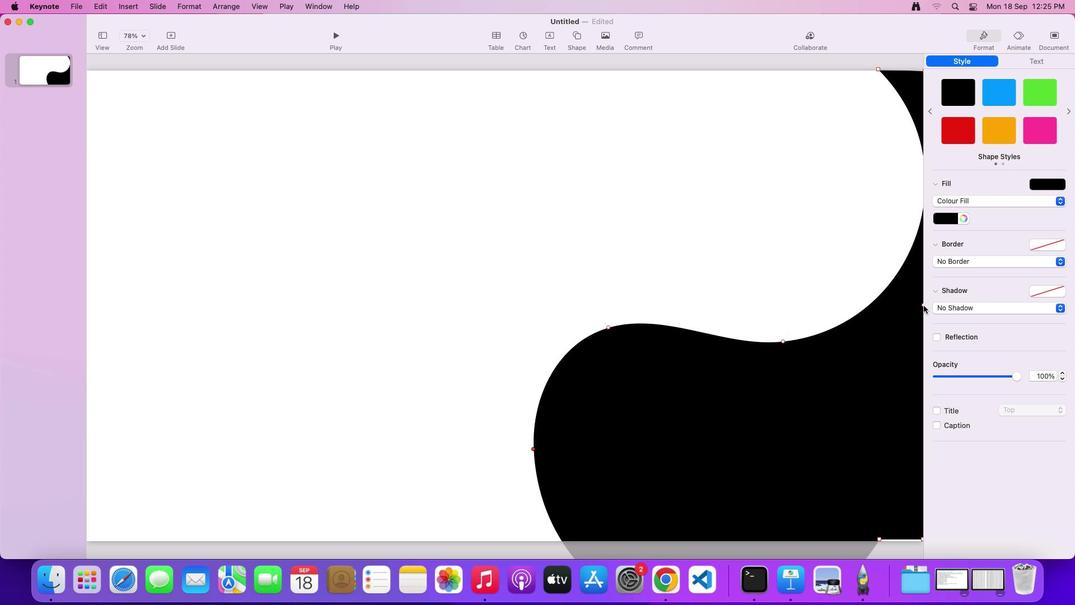 
Action: Mouse moved to (883, 340)
Screenshot: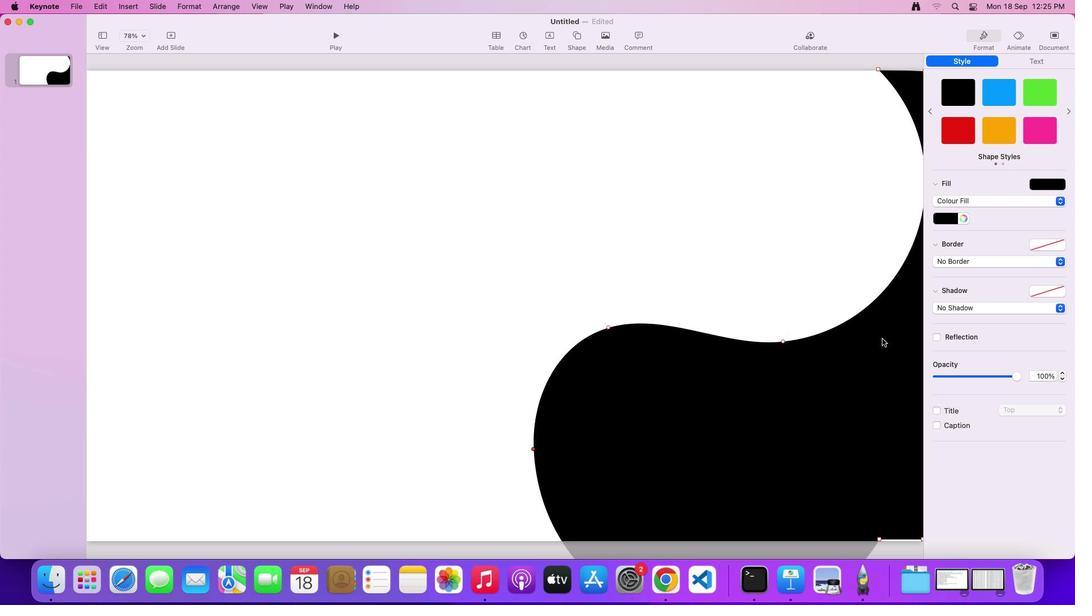 
Action: Mouse pressed left at (883, 340)
Screenshot: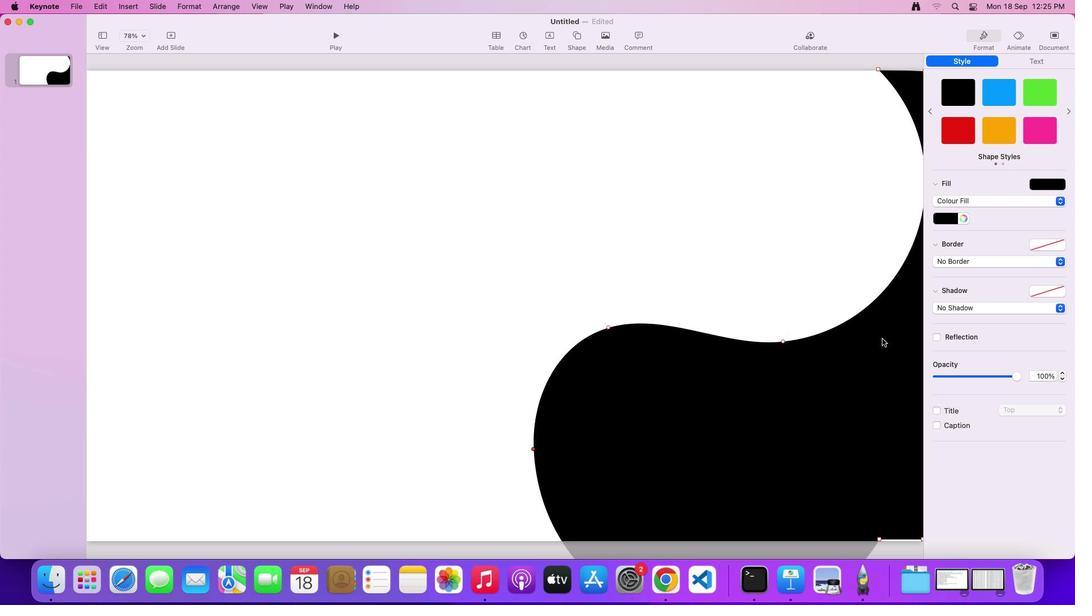 
Action: Mouse moved to (698, 333)
Screenshot: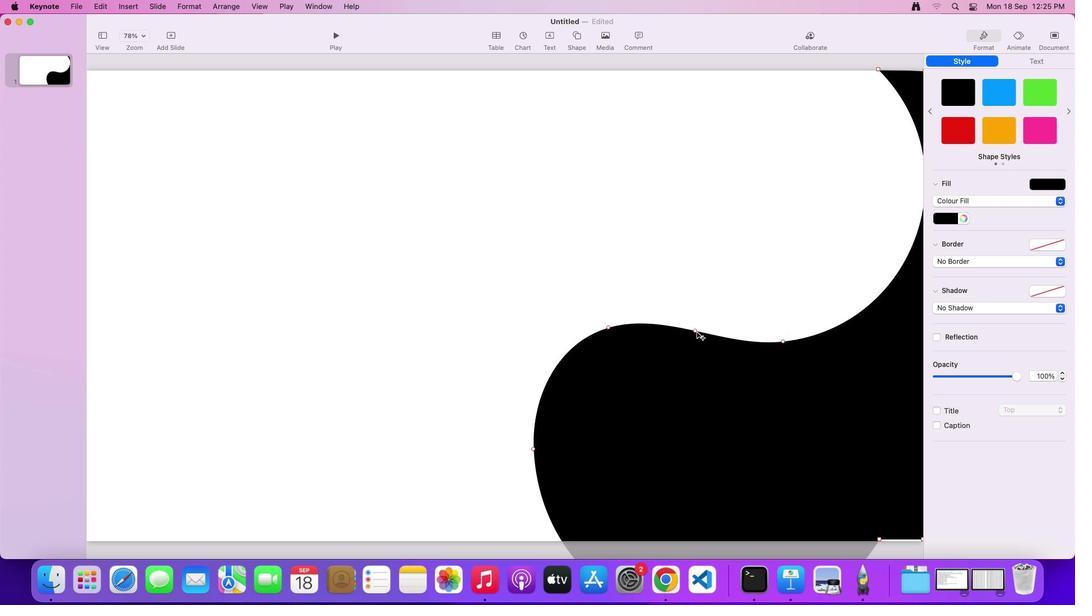 
Action: Mouse pressed left at (698, 333)
Screenshot: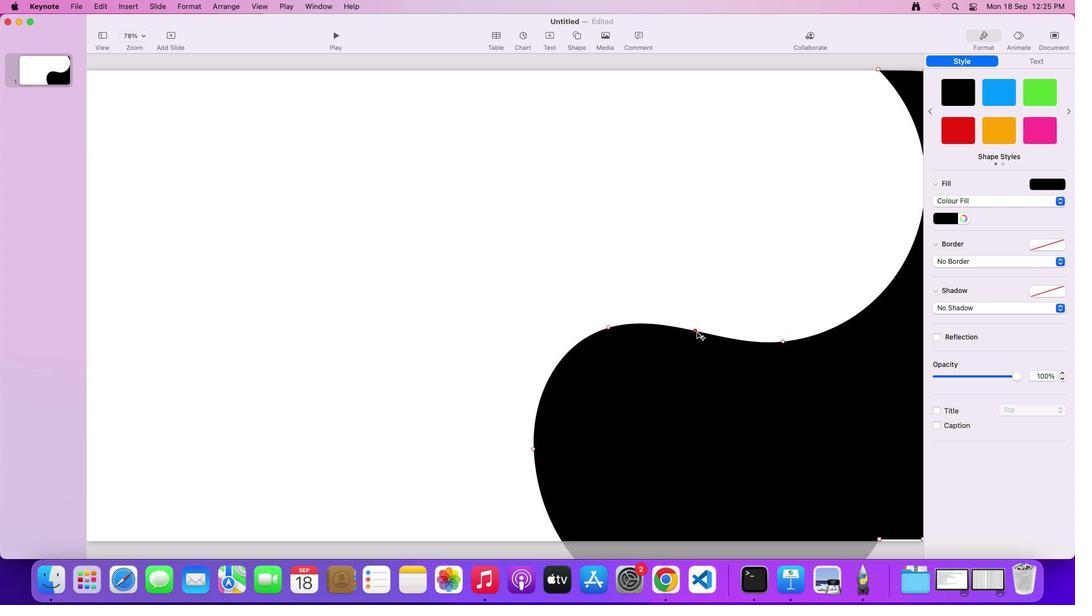 
Action: Mouse moved to (786, 345)
Screenshot: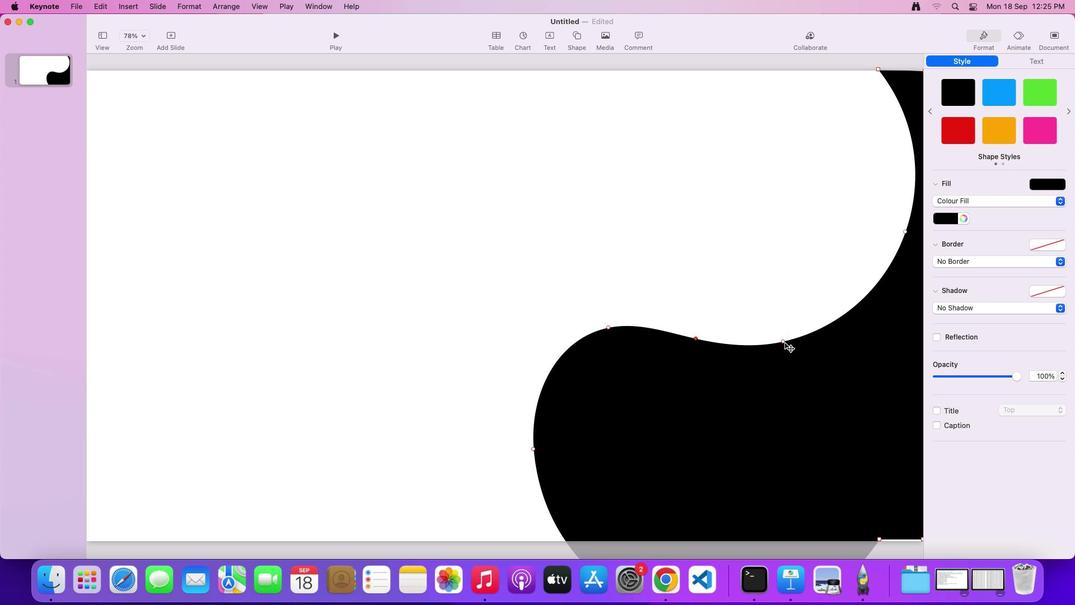 
Action: Mouse pressed left at (786, 345)
Screenshot: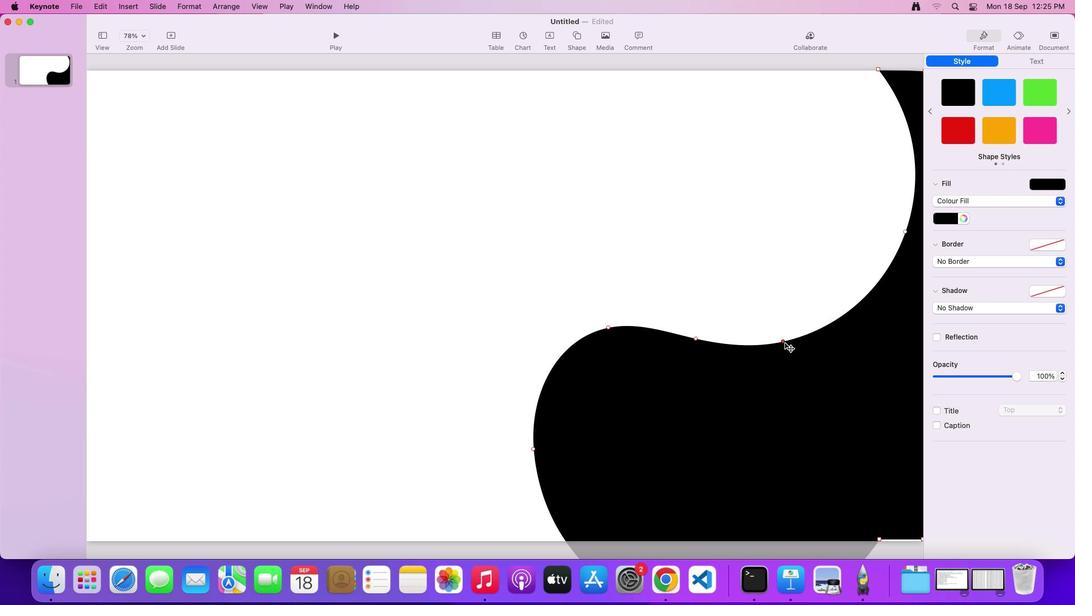 
Action: Mouse moved to (701, 445)
Screenshot: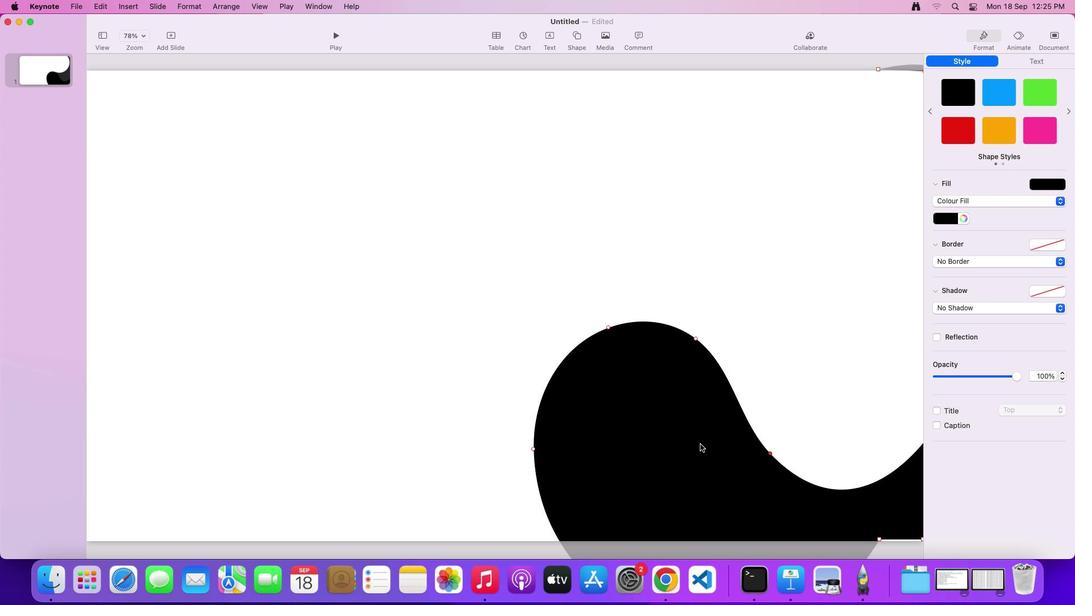 
Action: Mouse pressed left at (701, 445)
Screenshot: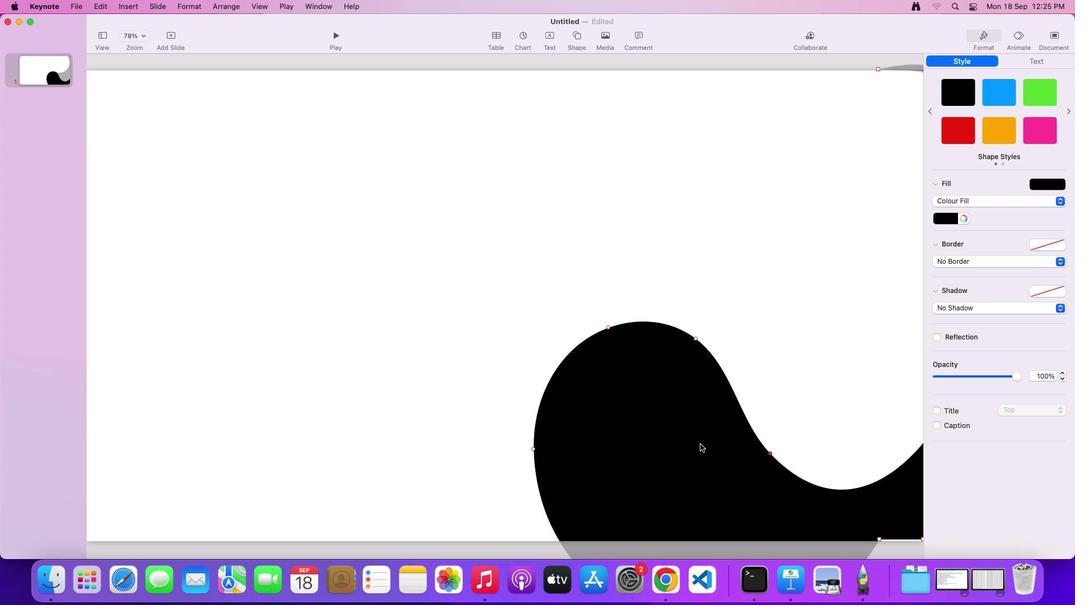 
Action: Mouse moved to (608, 327)
Screenshot: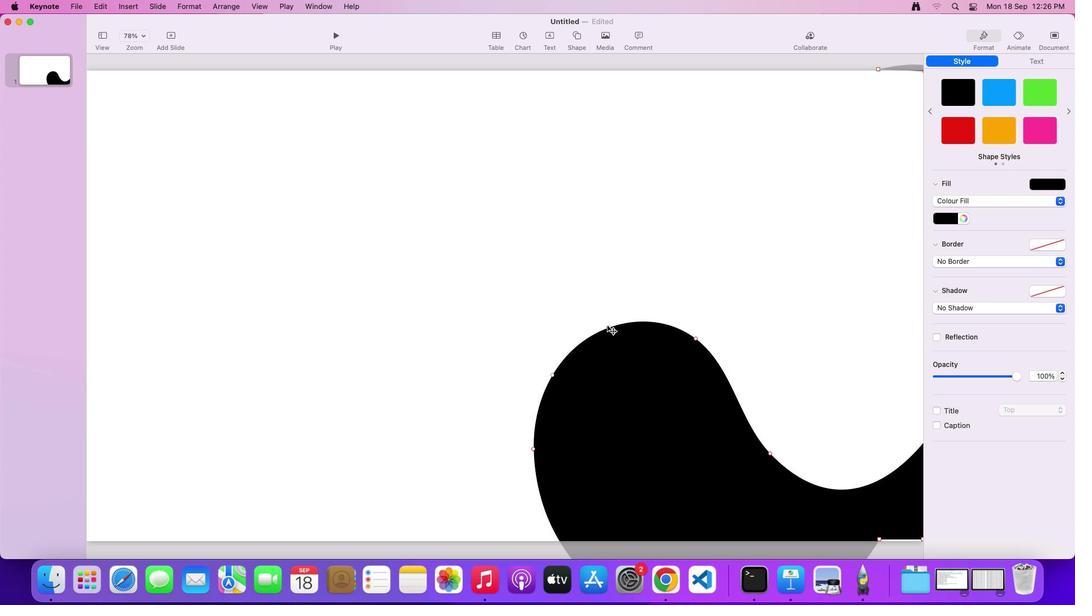
Action: Mouse pressed left at (608, 327)
Screenshot: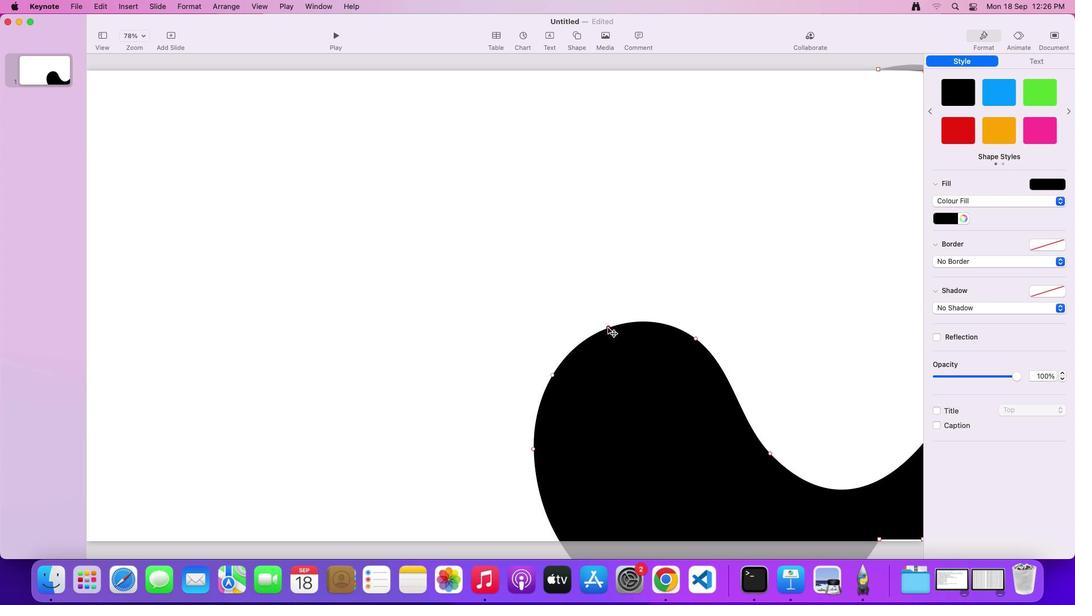 
Action: Mouse moved to (907, 453)
Screenshot: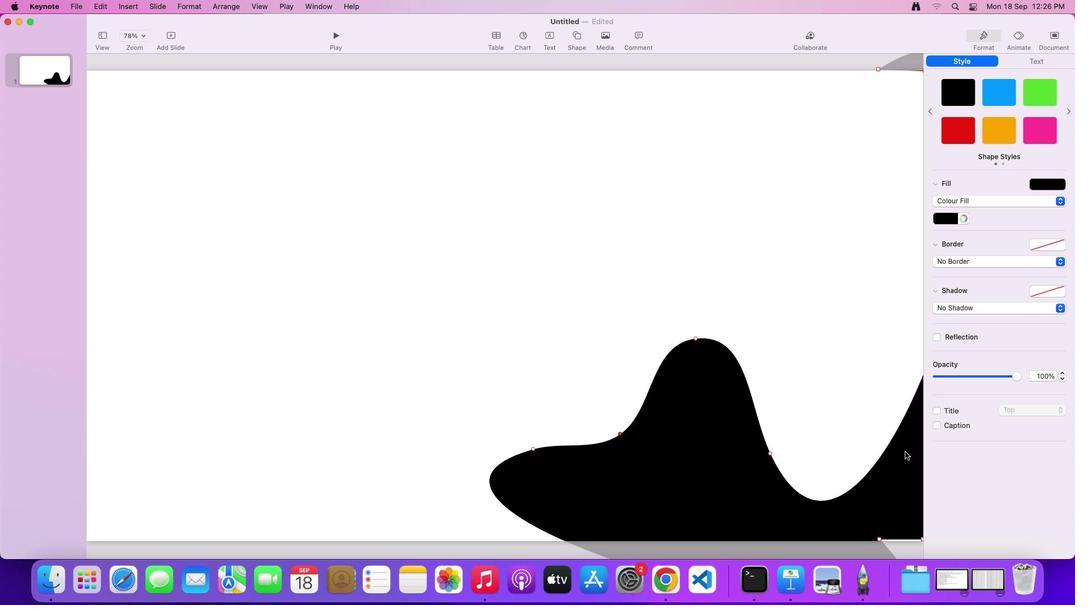 
Action: Mouse pressed left at (907, 453)
Screenshot: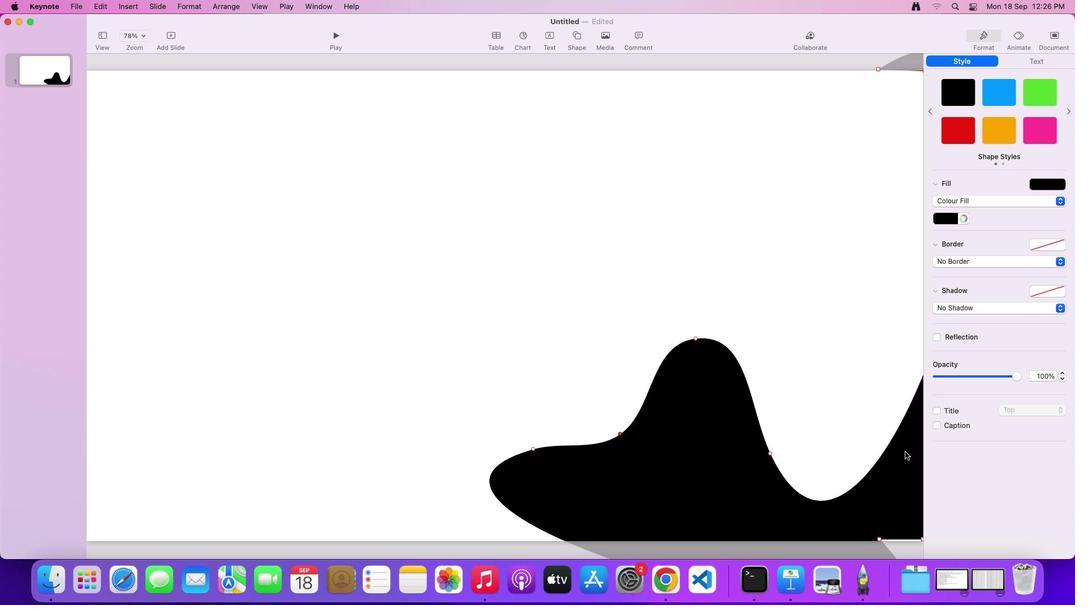 
Action: Mouse moved to (880, 69)
Screenshot: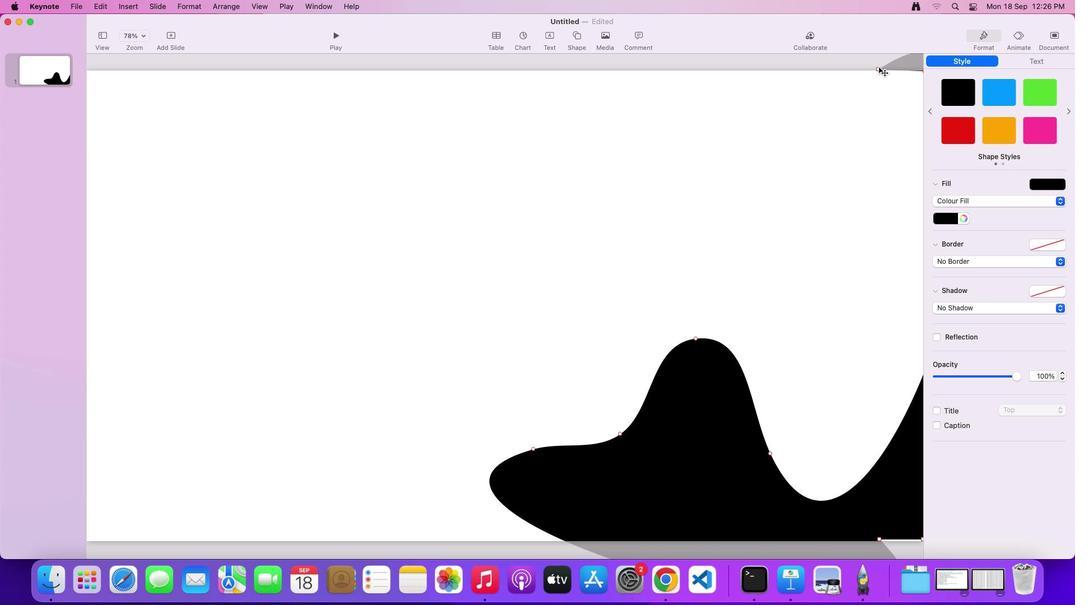 
Action: Mouse pressed left at (880, 69)
Screenshot: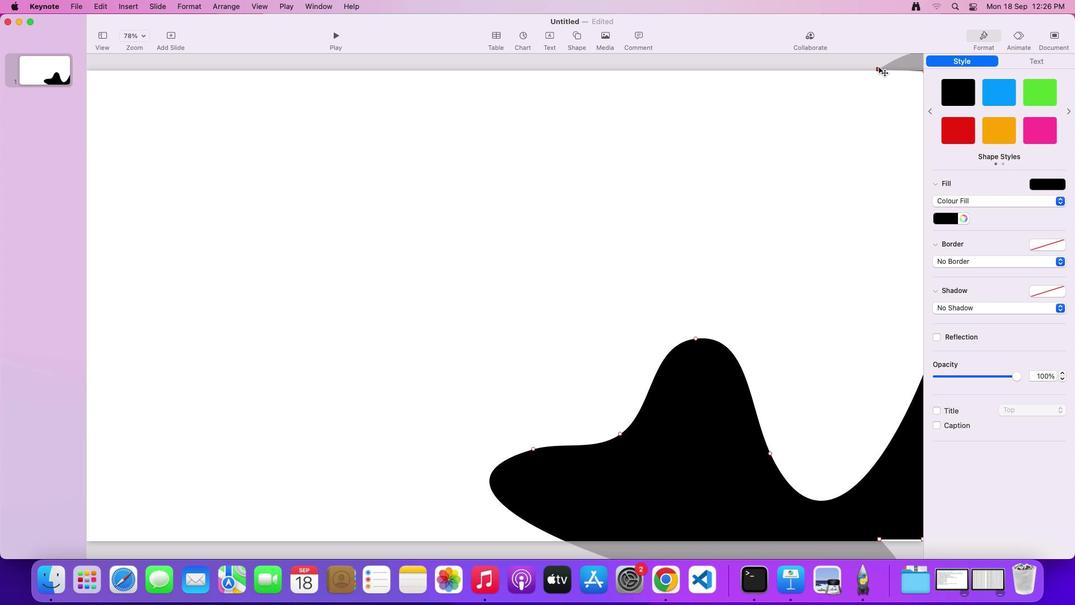
Action: Mouse moved to (840, 183)
Screenshot: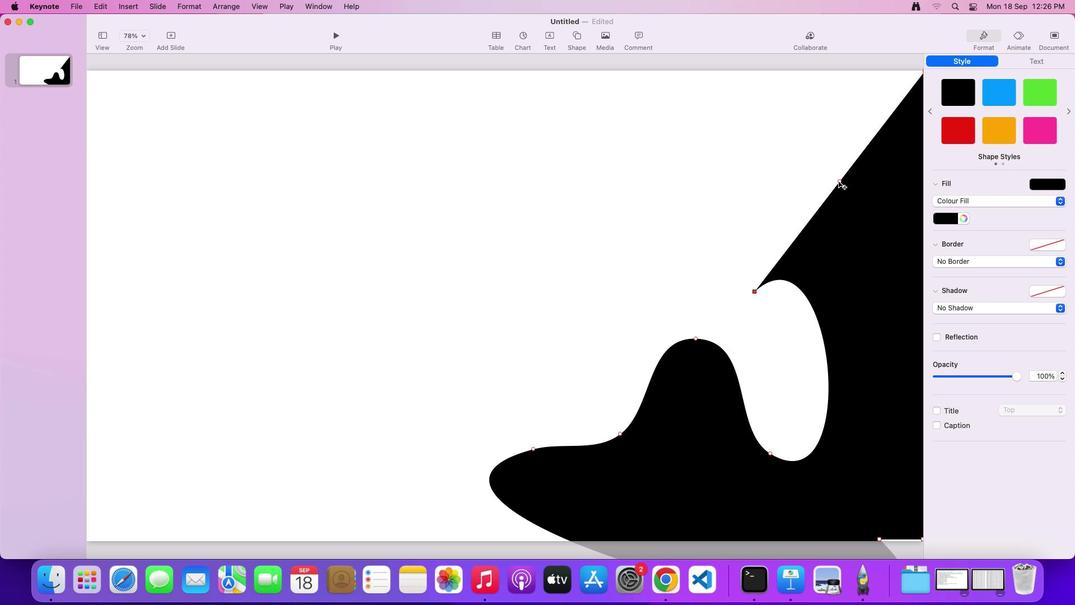
Action: Mouse pressed left at (840, 183)
Screenshot: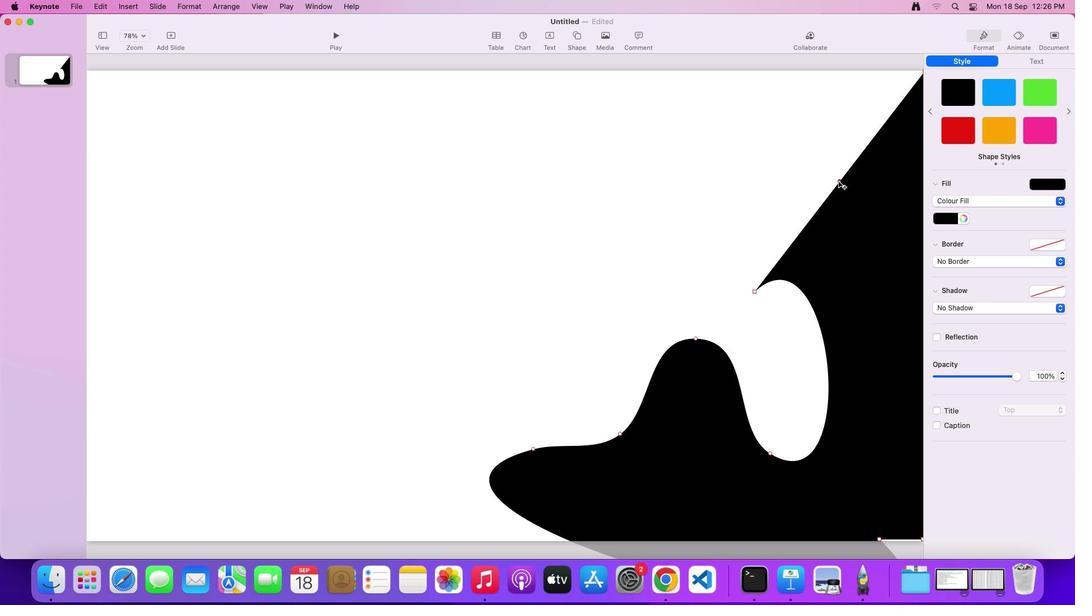 
Action: Mouse moved to (830, 53)
Screenshot: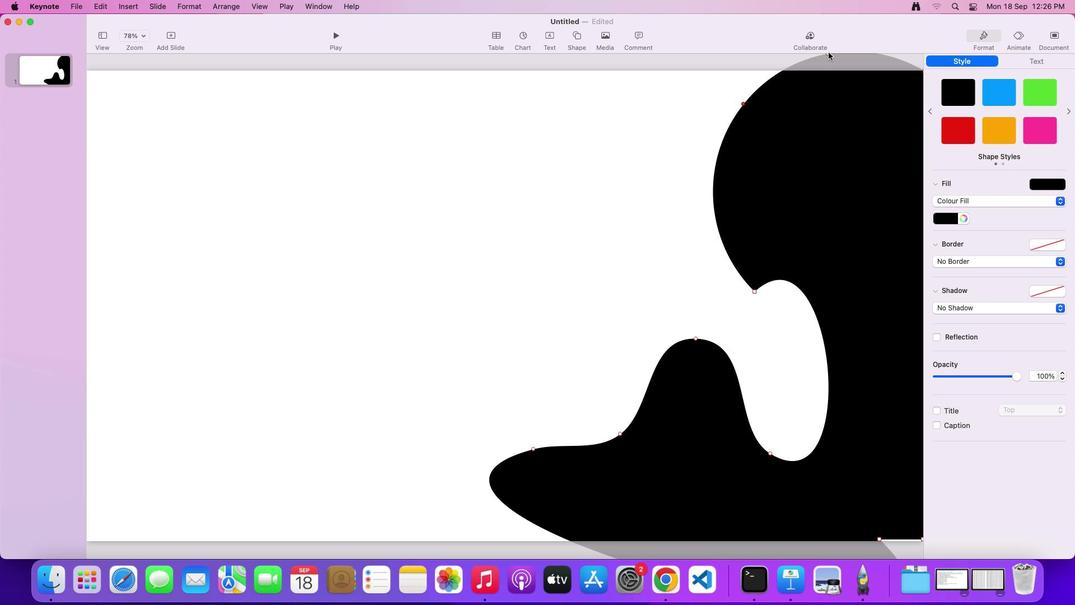 
Action: Mouse pressed left at (830, 53)
Screenshot: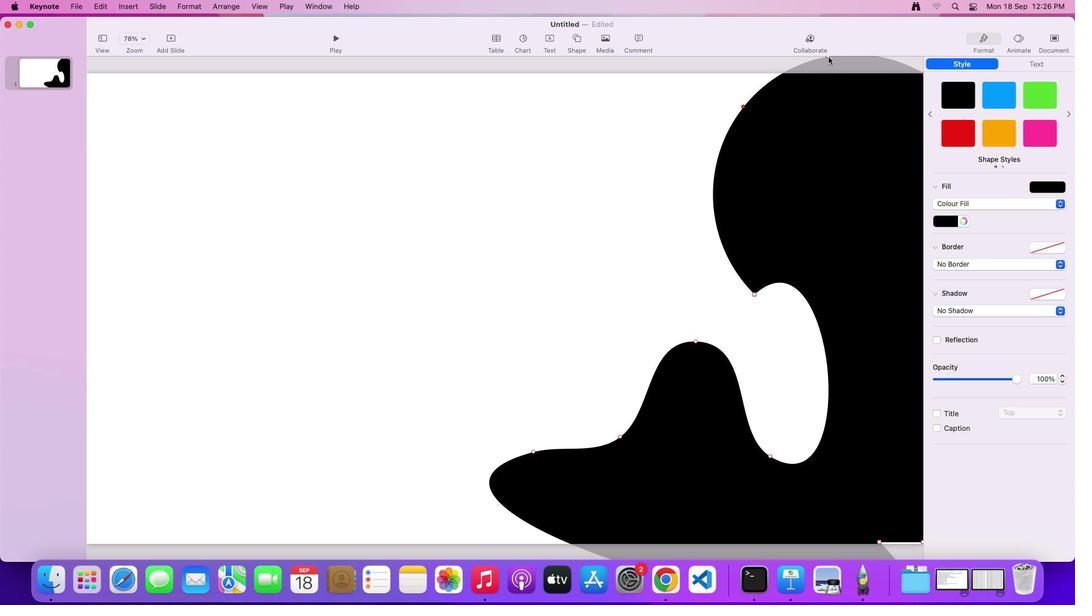
Action: Mouse moved to (830, 56)
Screenshot: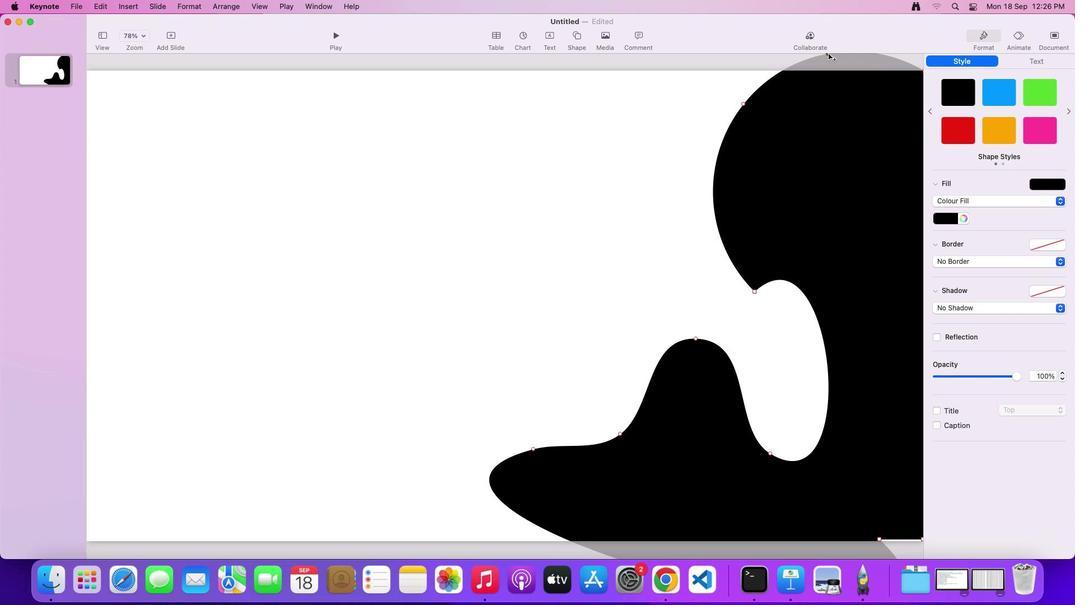 
Action: Mouse pressed left at (830, 56)
Screenshot: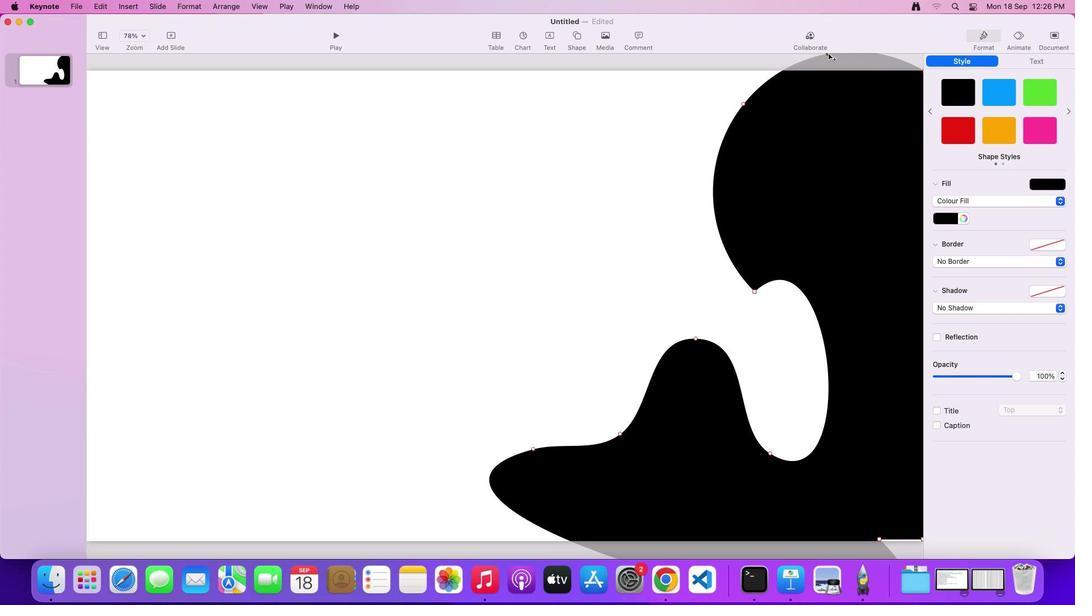 
Action: Mouse moved to (838, 235)
Screenshot: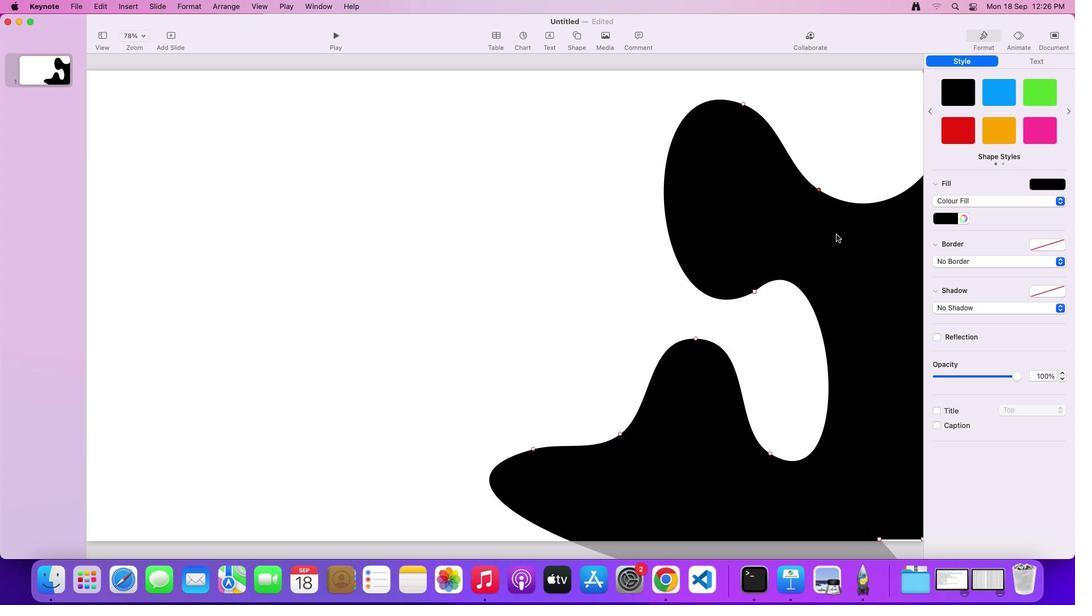 
Action: Mouse pressed left at (838, 235)
Screenshot: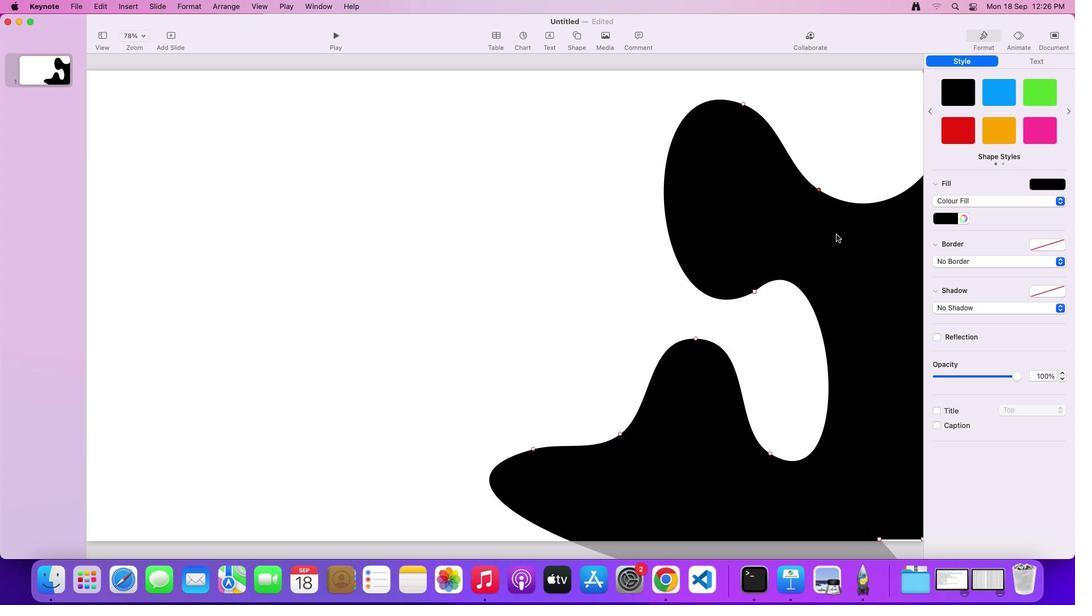 
Action: Mouse pressed left at (838, 235)
Screenshot: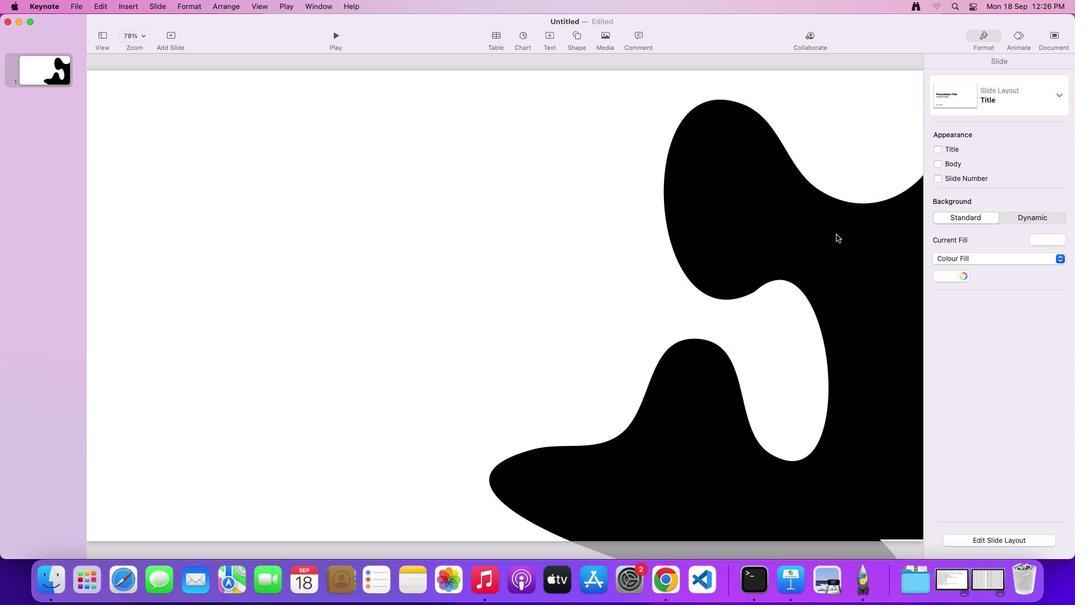 
Action: Mouse moved to (598, 205)
Screenshot: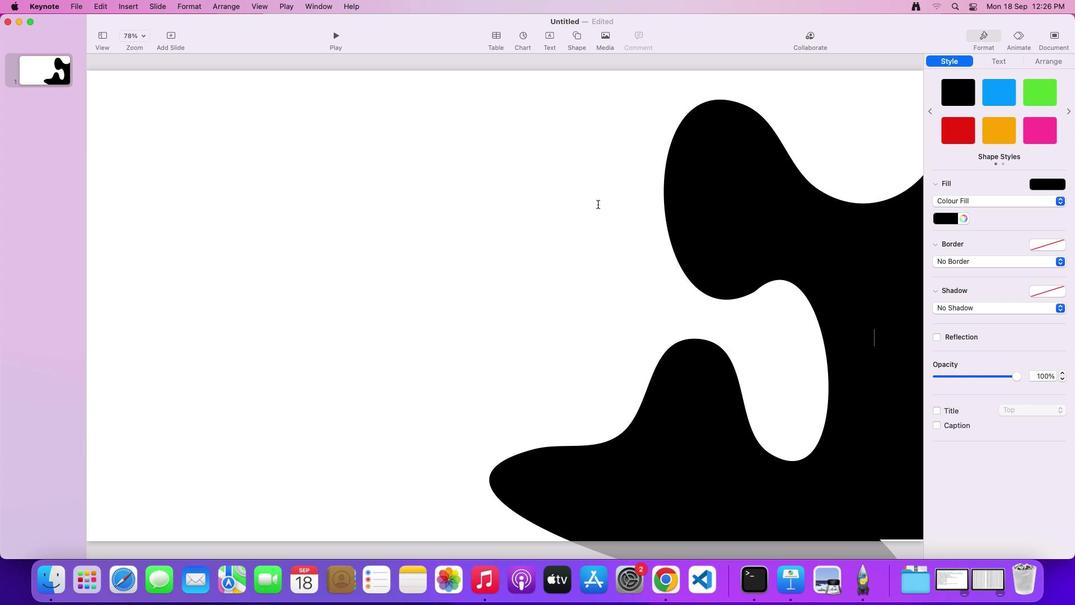 
Action: Mouse pressed left at (598, 205)
Screenshot: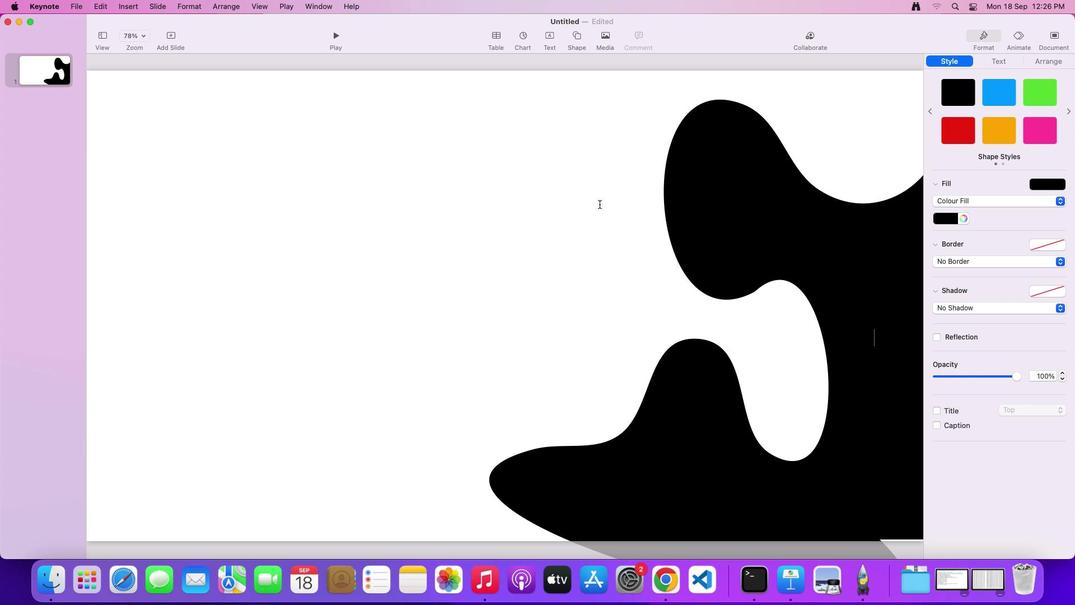
Action: Mouse moved to (643, 220)
Screenshot: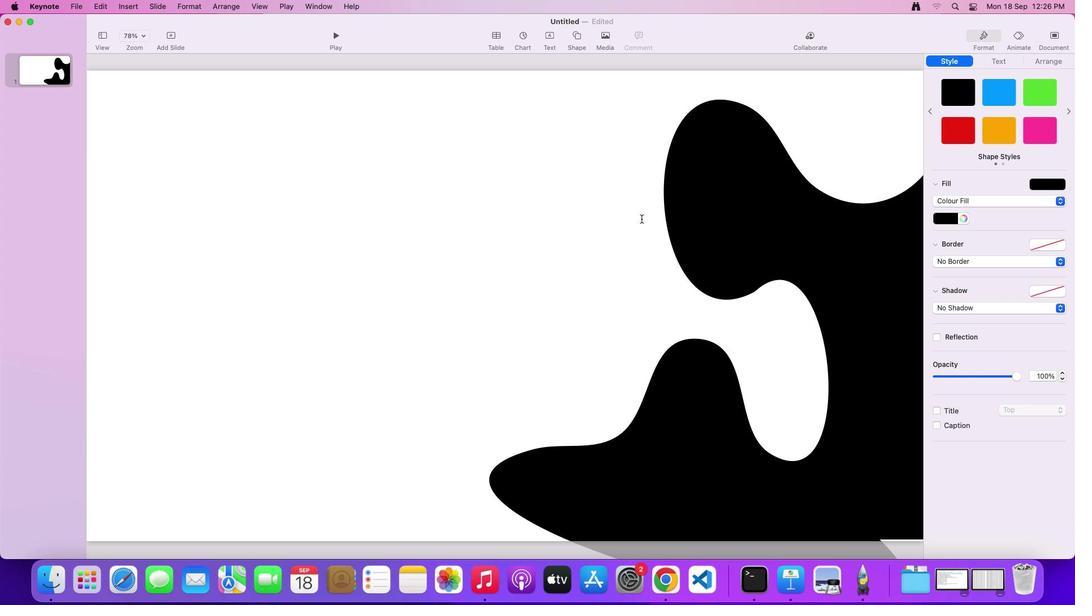 
Action: Mouse pressed left at (643, 220)
Screenshot: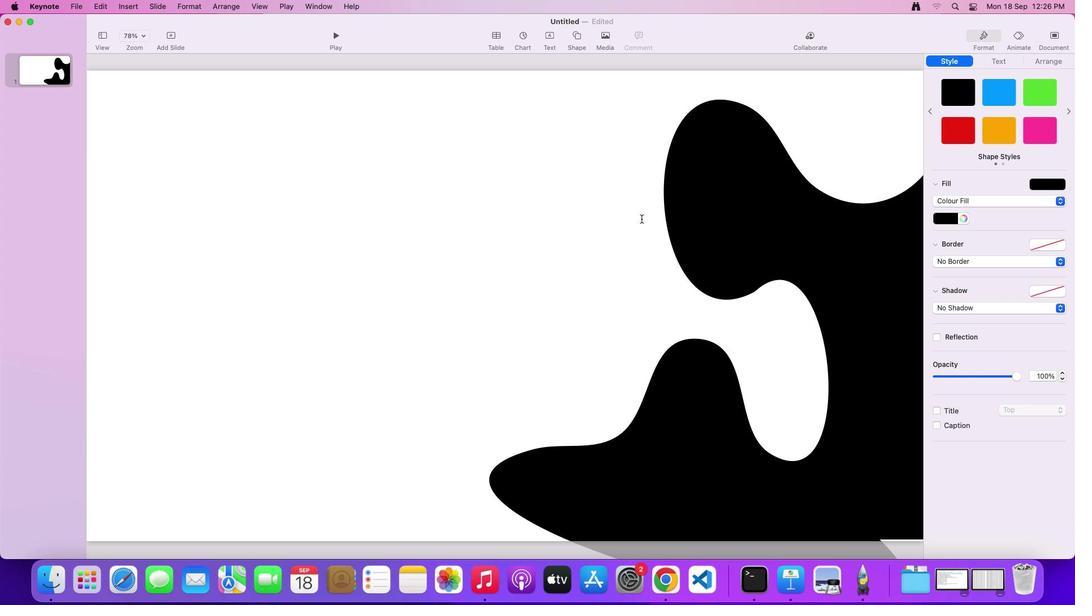 
Action: Mouse moved to (649, 217)
Screenshot: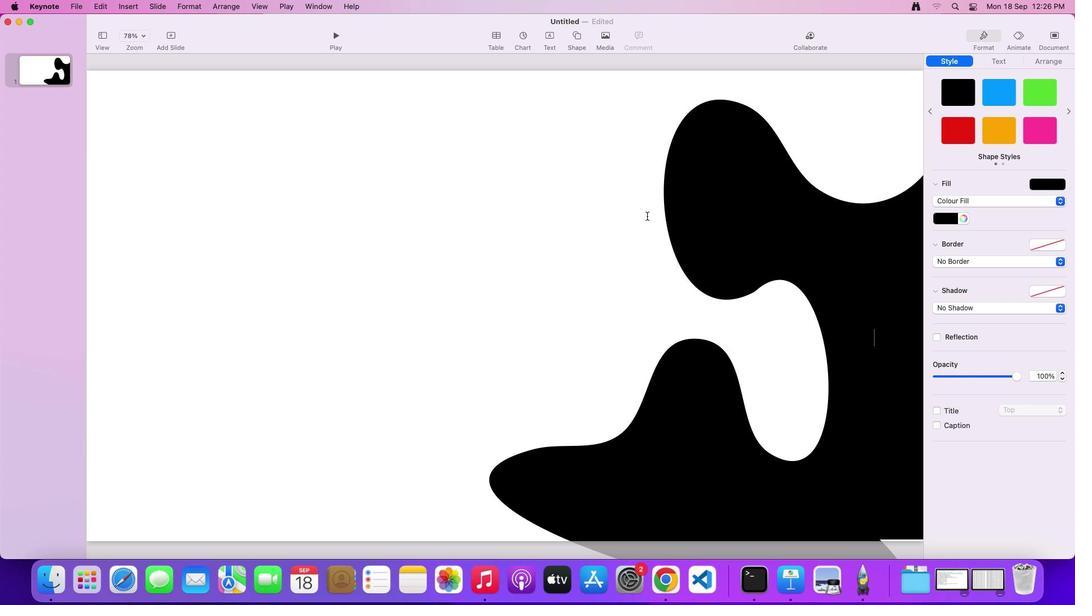 
Action: Mouse pressed left at (649, 217)
Screenshot: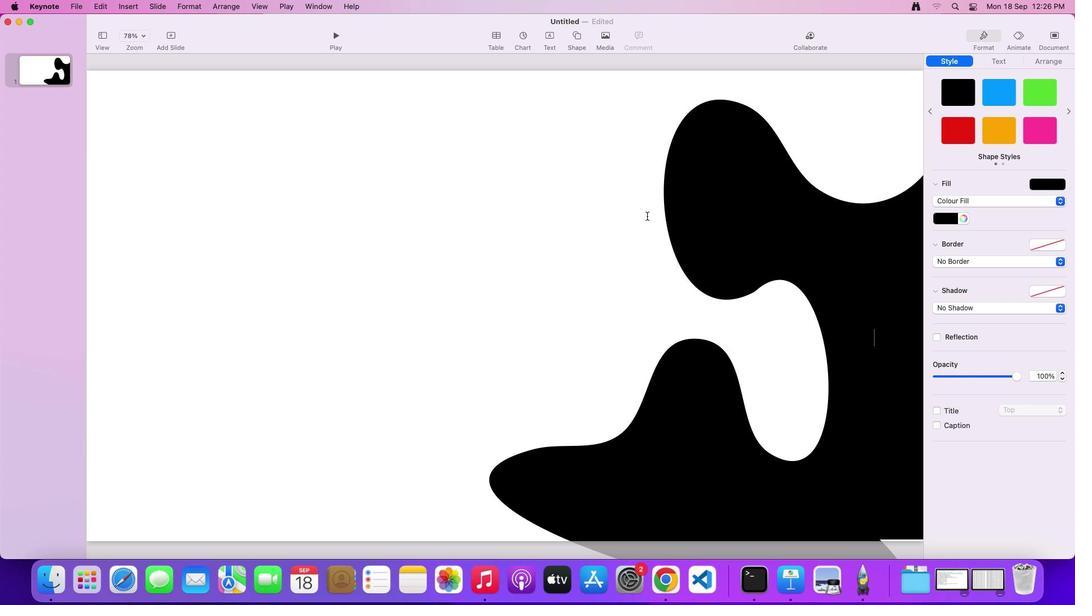 
Action: Mouse moved to (648, 217)
Screenshot: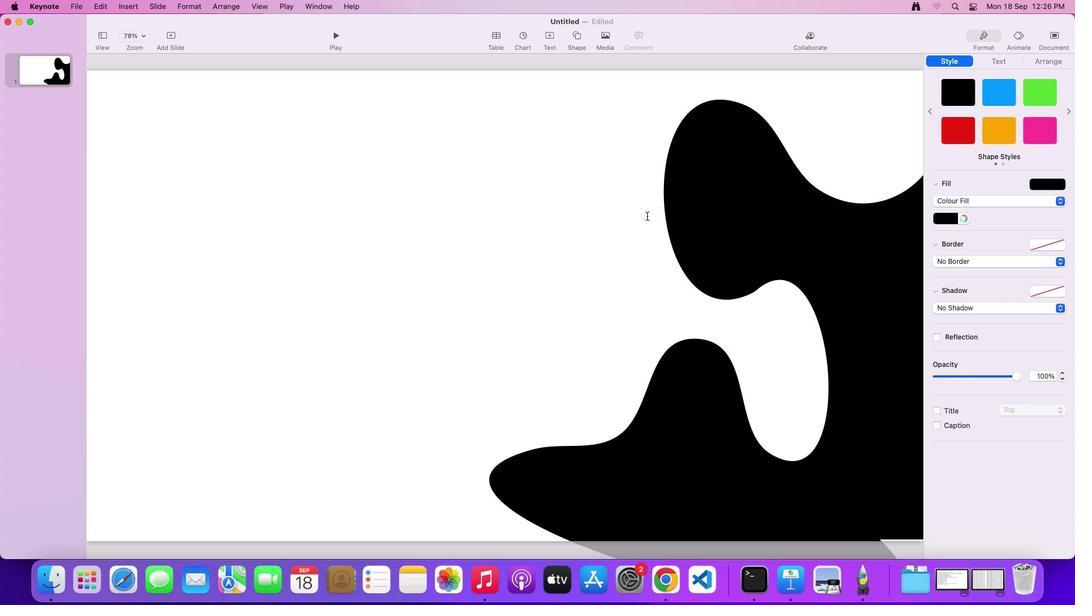 
Action: Mouse pressed left at (648, 217)
Screenshot: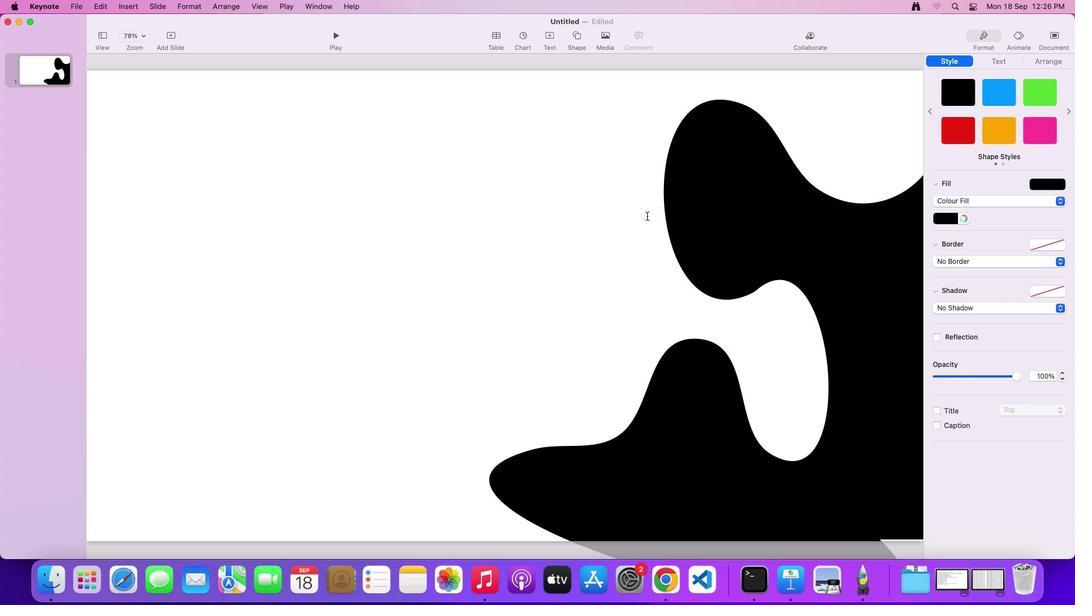 
Action: Mouse moved to (752, 204)
Screenshot: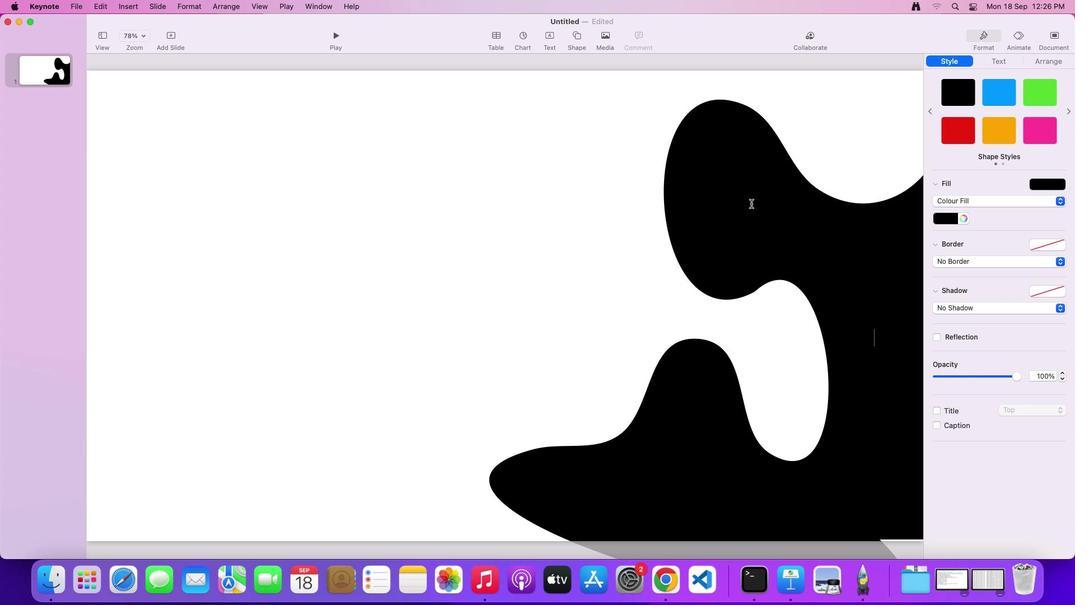
Action: Mouse pressed left at (752, 204)
Screenshot: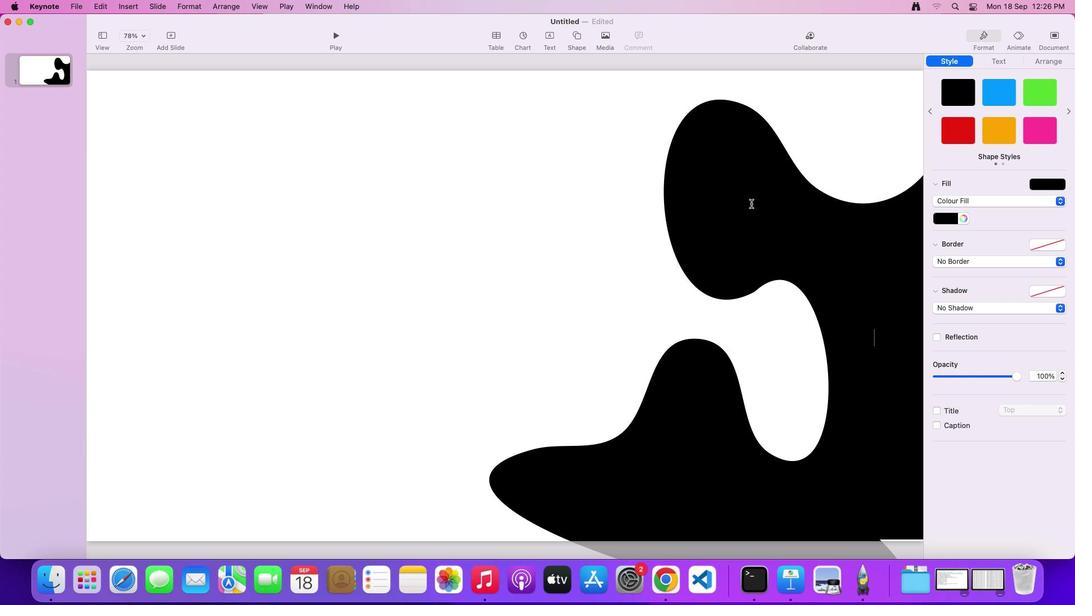 
Action: Mouse moved to (1005, 63)
Screenshot: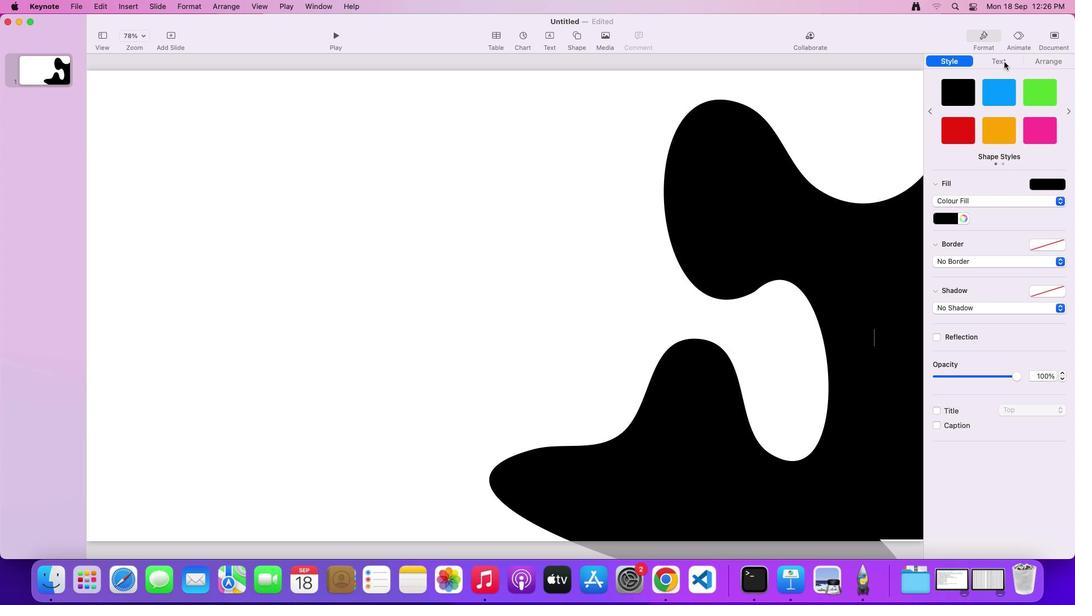 
Action: Mouse pressed left at (1005, 63)
Screenshot: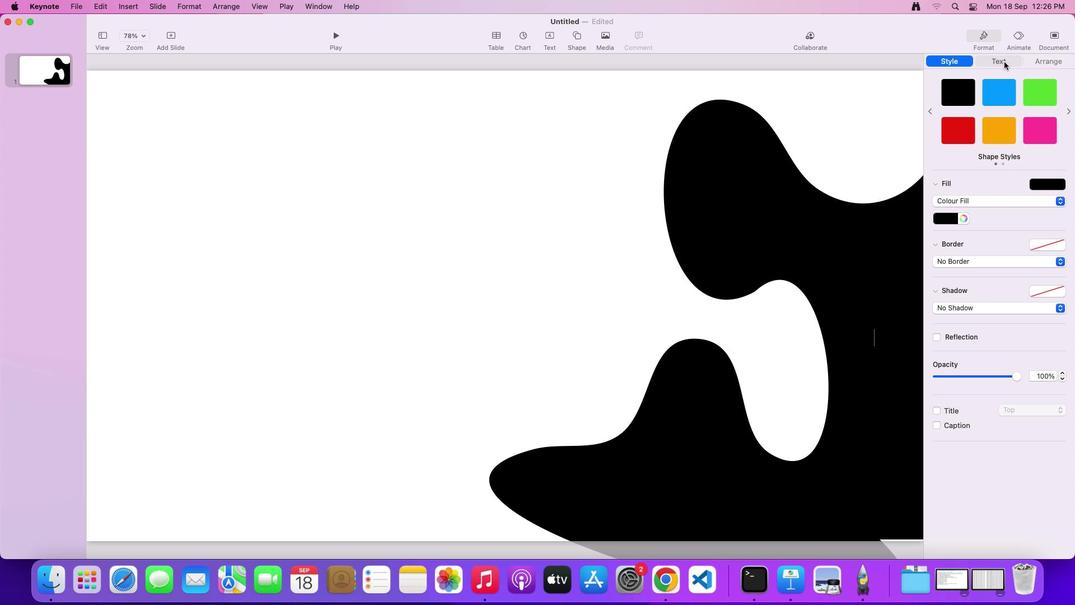 
Action: Mouse moved to (955, 61)
Screenshot: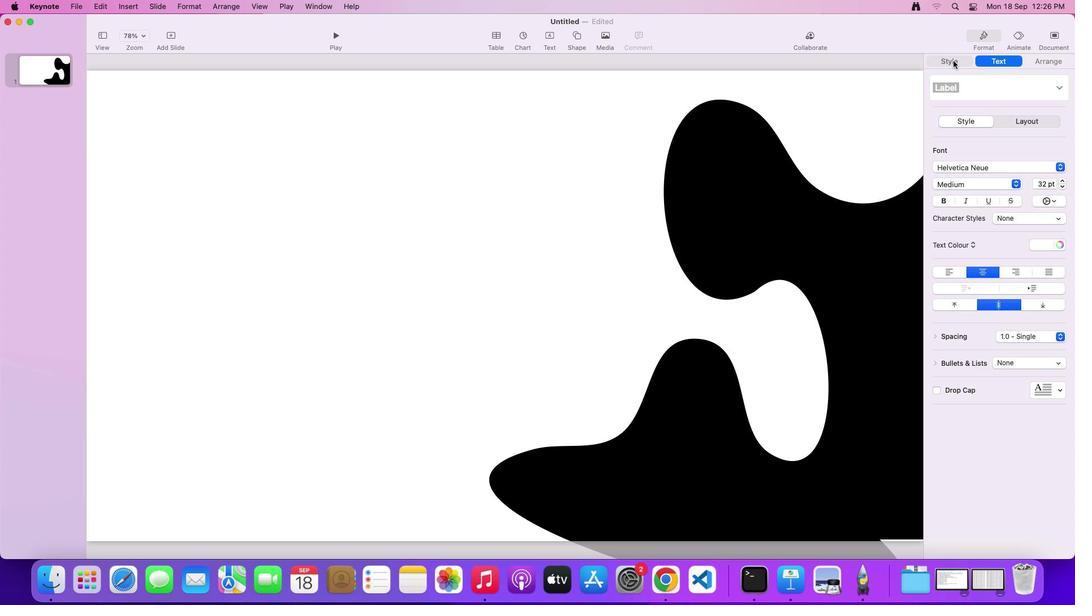 
Action: Mouse pressed left at (955, 61)
Screenshot: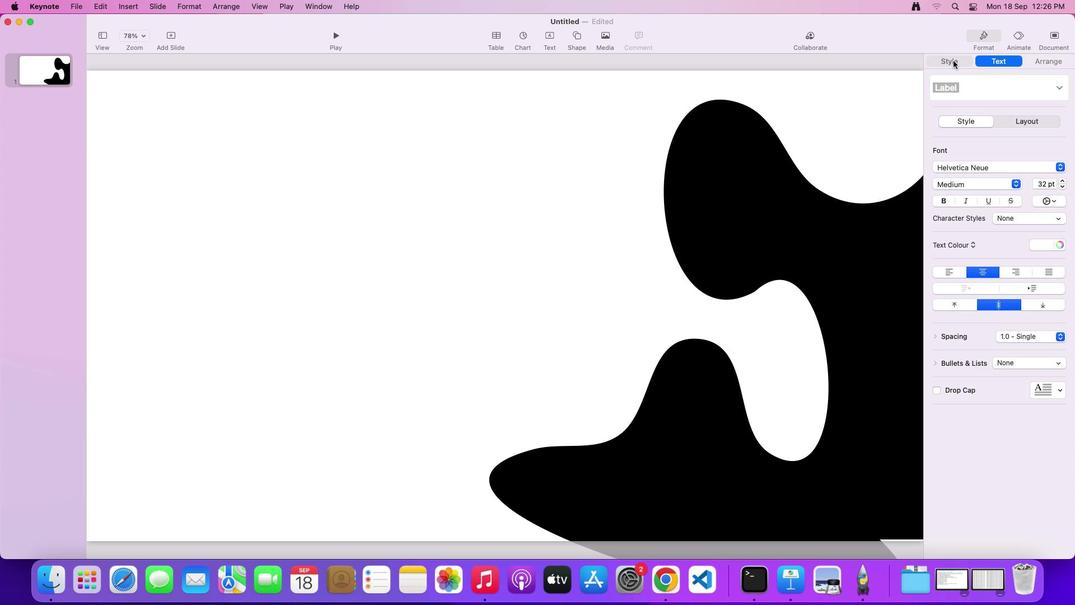 
Action: Mouse moved to (1061, 203)
Screenshot: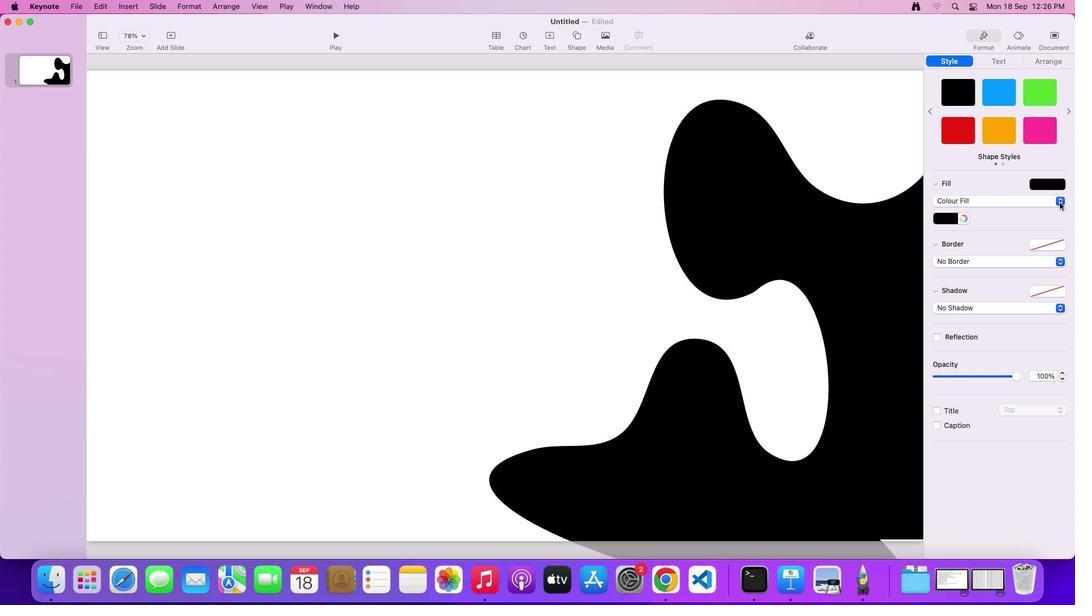 
Action: Mouse pressed left at (1061, 203)
Screenshot: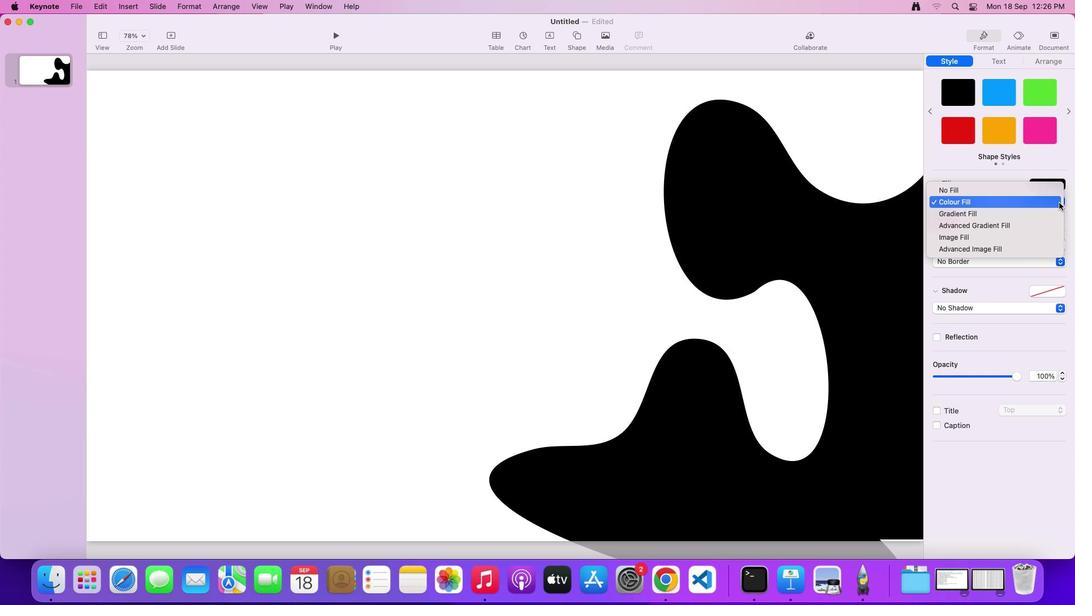 
Action: Mouse moved to (1004, 193)
Screenshot: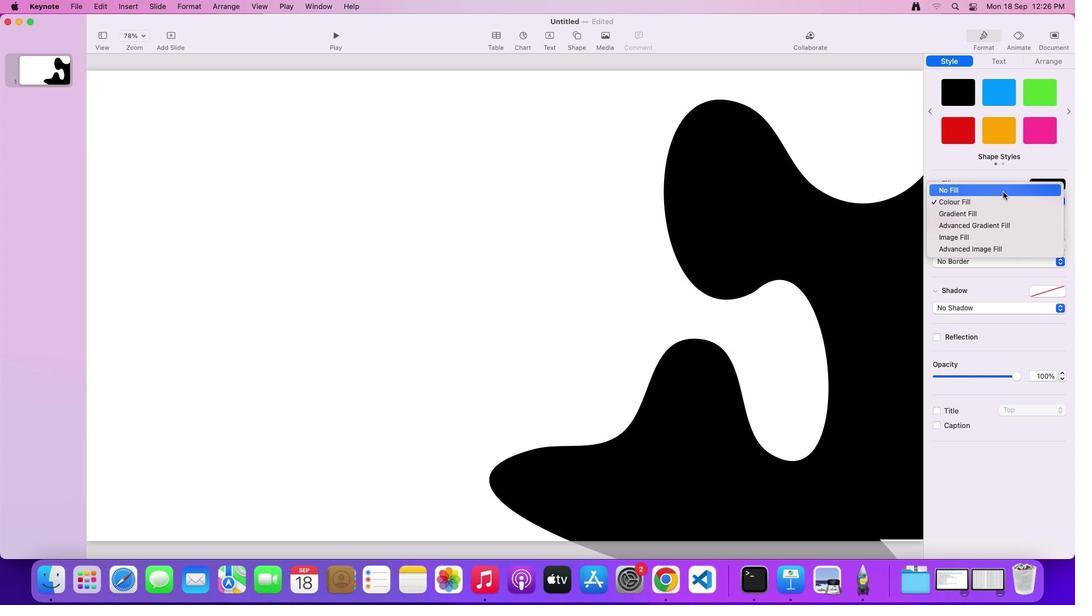 
Action: Mouse pressed left at (1004, 193)
Screenshot: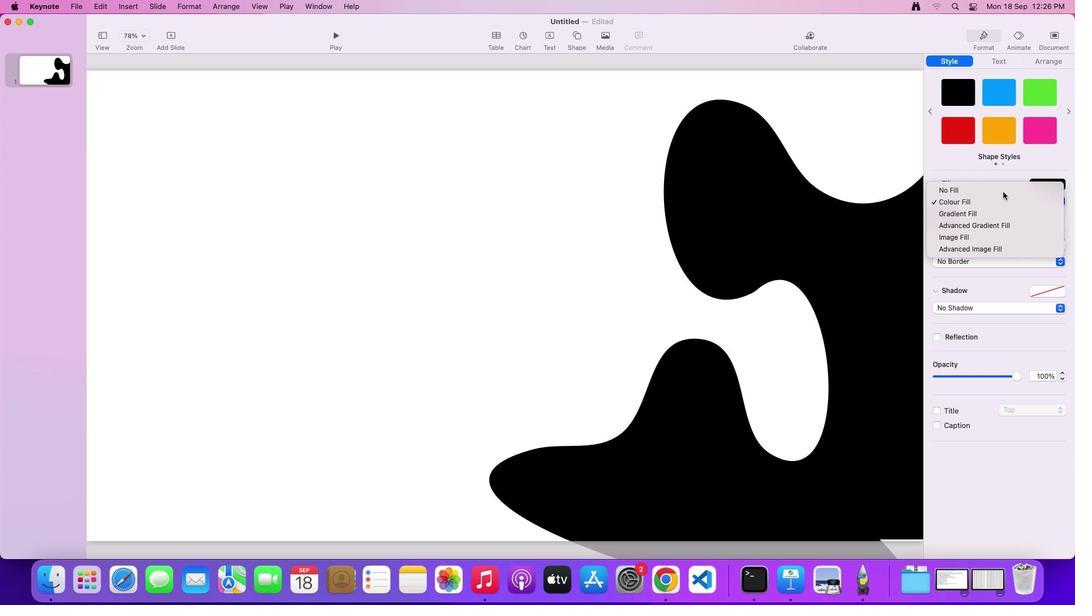 
Action: Mouse moved to (852, 236)
Screenshot: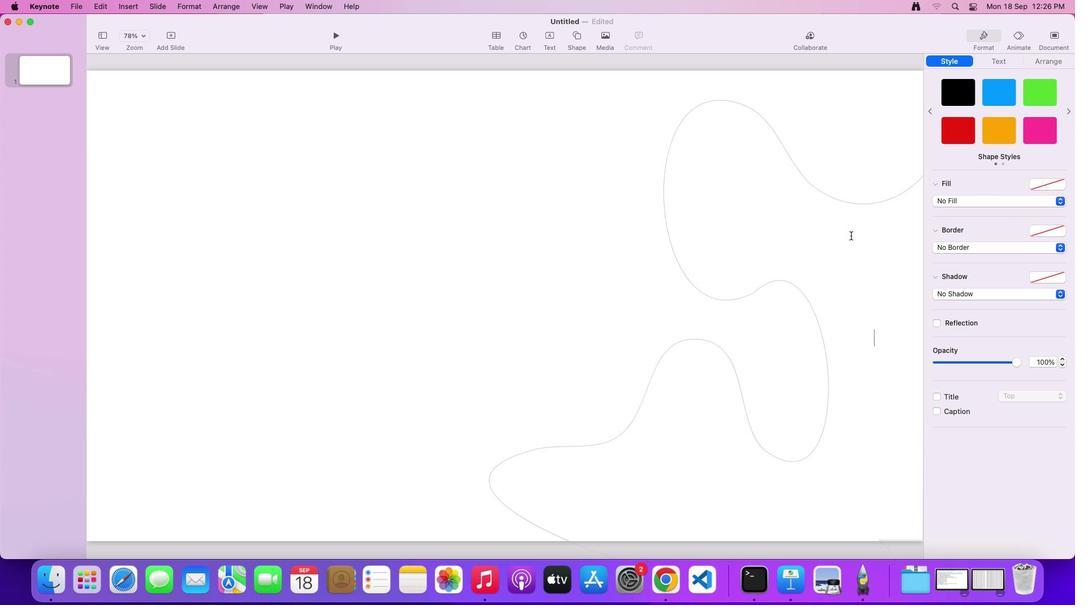 
Action: Mouse pressed left at (852, 236)
Screenshot: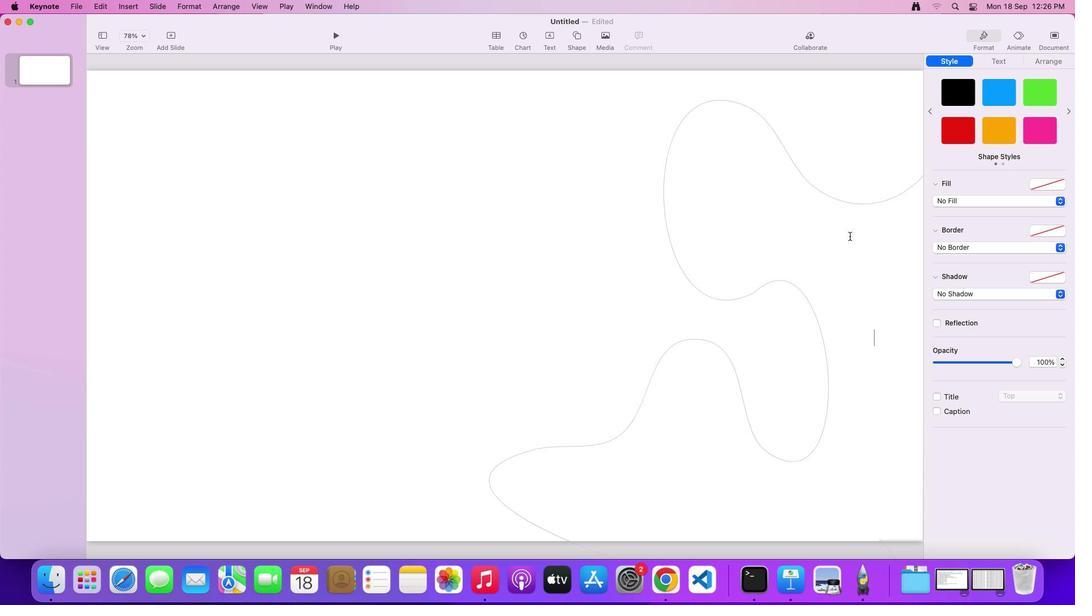 
Action: Mouse moved to (834, 166)
Screenshot: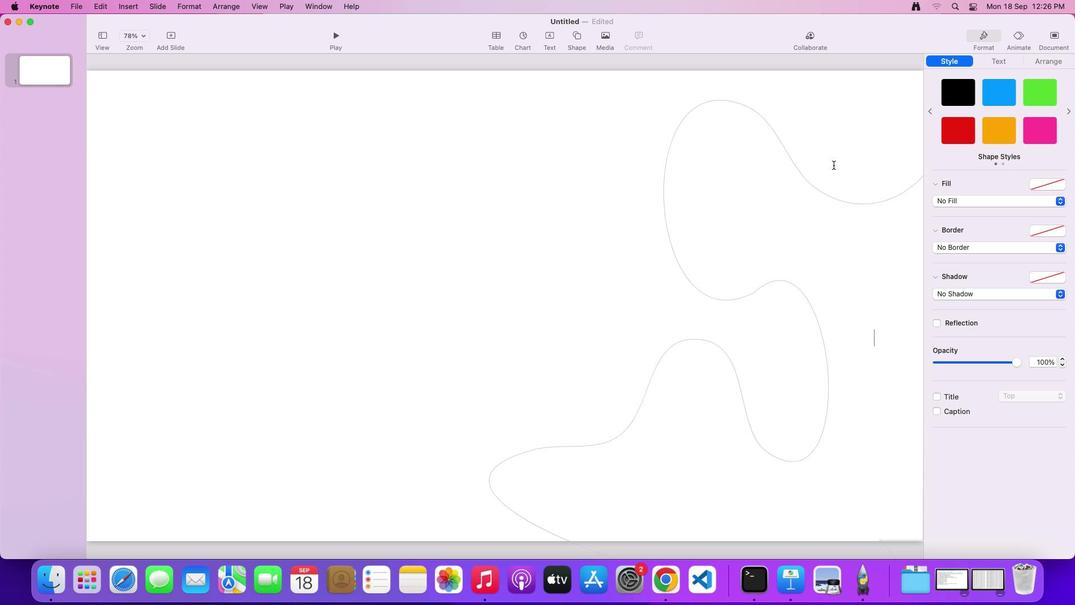 
Action: Mouse pressed left at (834, 166)
Screenshot: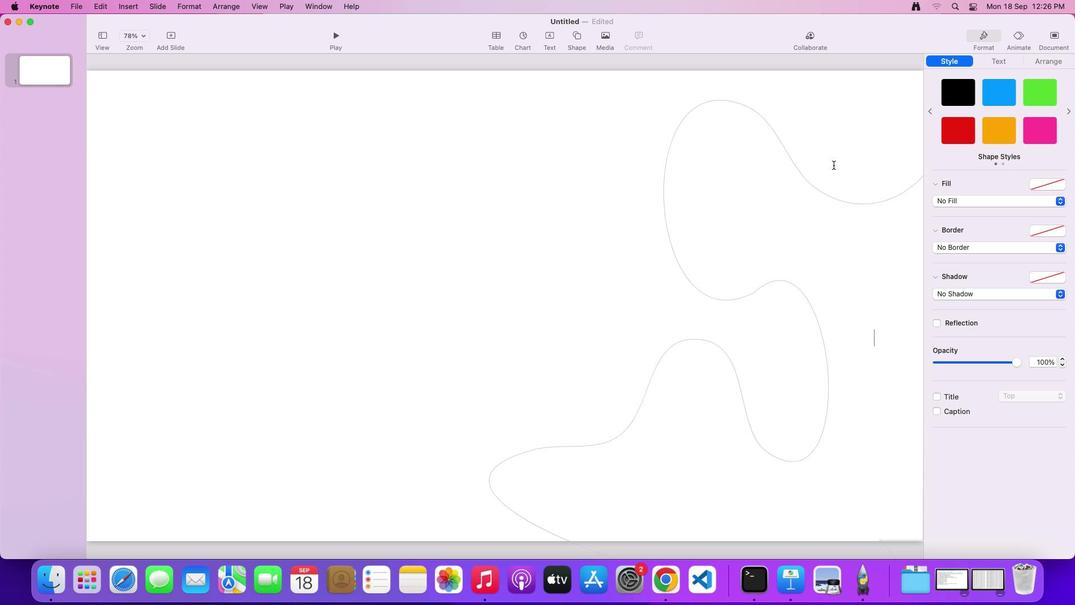 
Action: Mouse moved to (1061, 250)
Screenshot: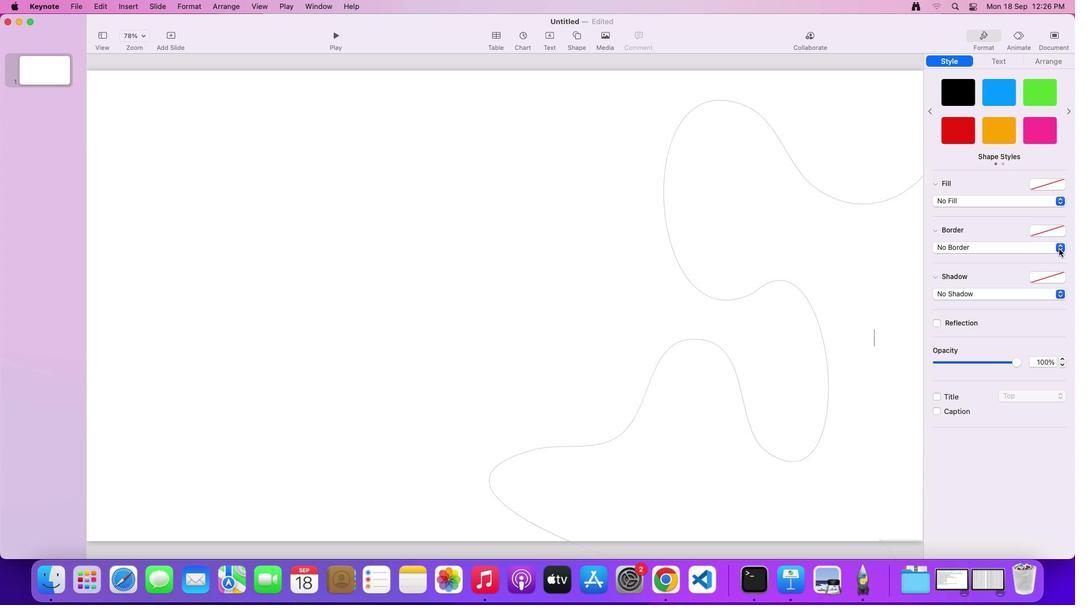 
Action: Mouse pressed left at (1061, 250)
Screenshot: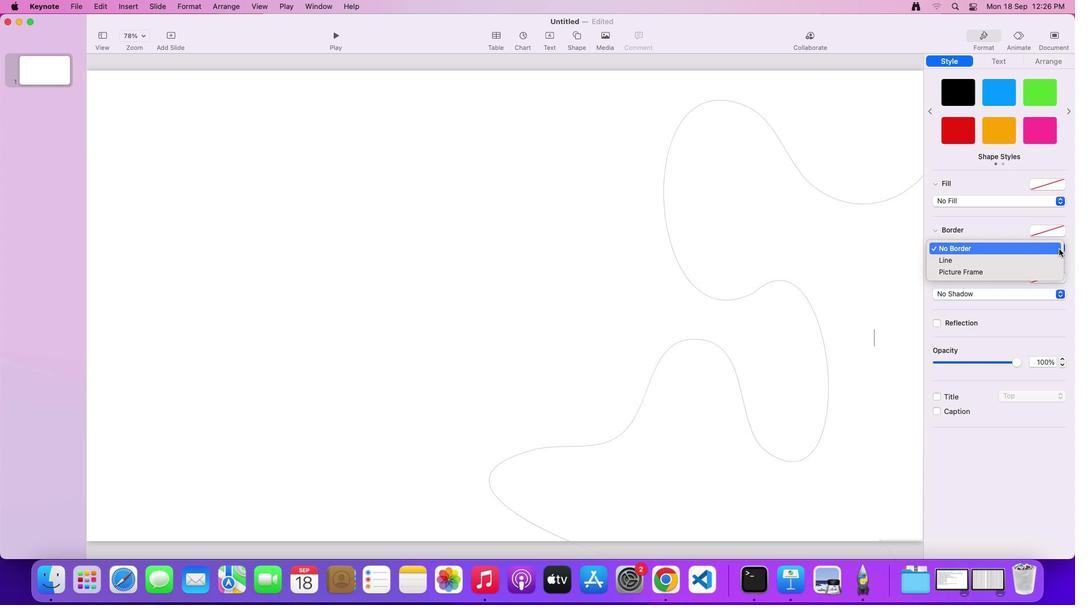 
Action: Mouse moved to (979, 261)
Screenshot: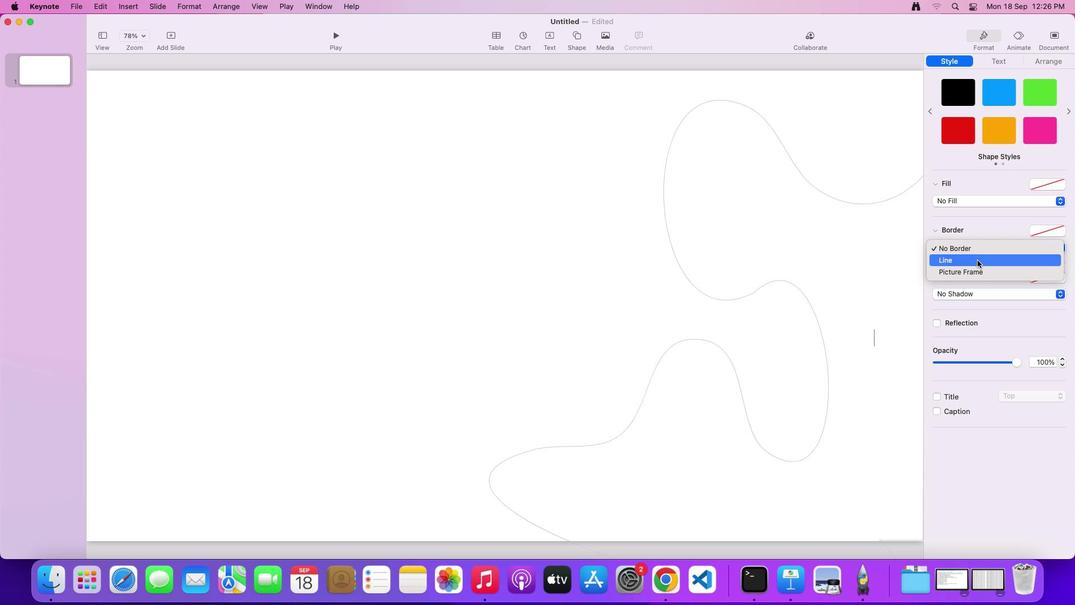 
Action: Mouse pressed left at (979, 261)
Screenshot: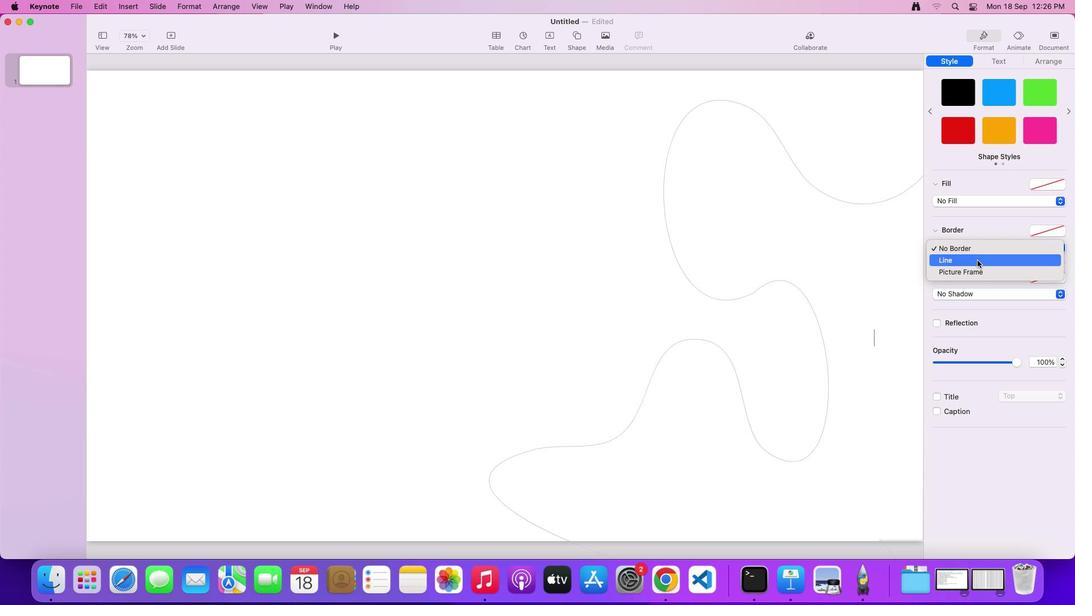 
Action: Mouse moved to (1065, 268)
Screenshot: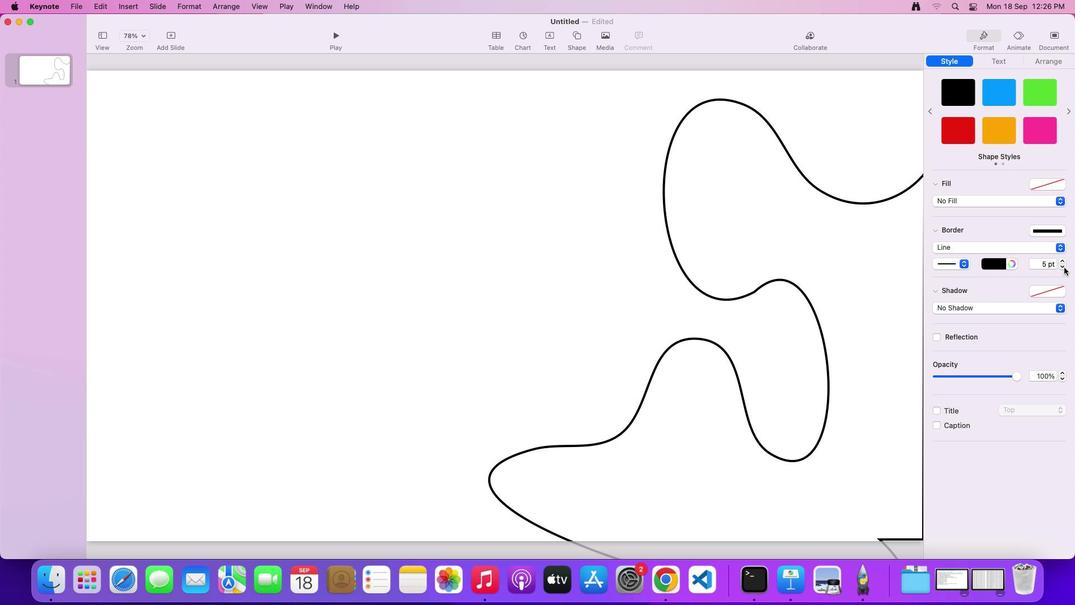 
Action: Mouse pressed left at (1065, 268)
Screenshot: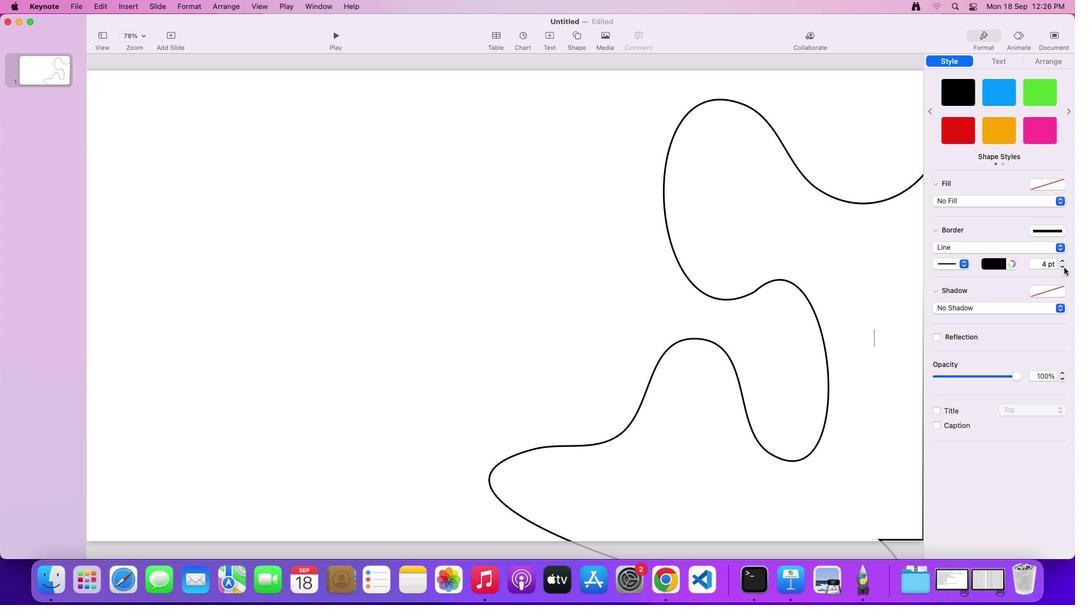 
Action: Mouse pressed left at (1065, 268)
Screenshot: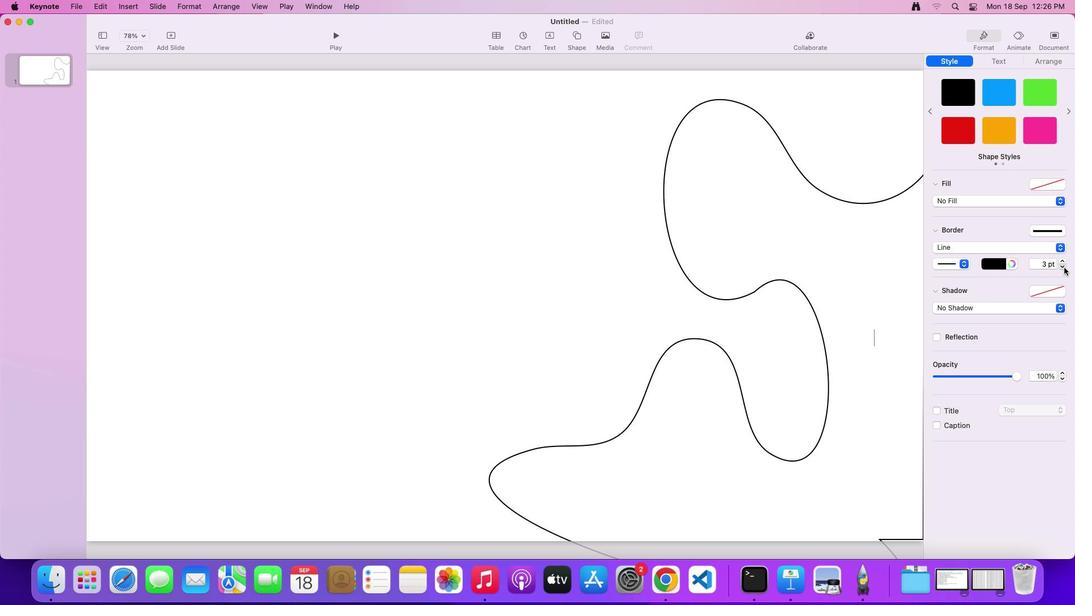 
Action: Mouse pressed left at (1065, 268)
Screenshot: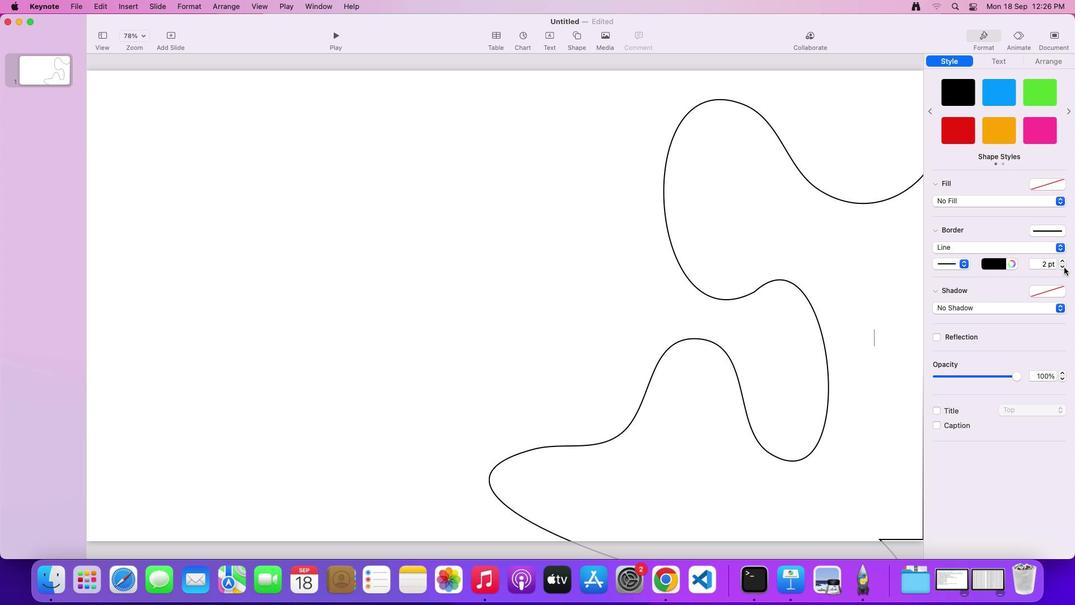 
Action: Mouse pressed left at (1065, 268)
Screenshot: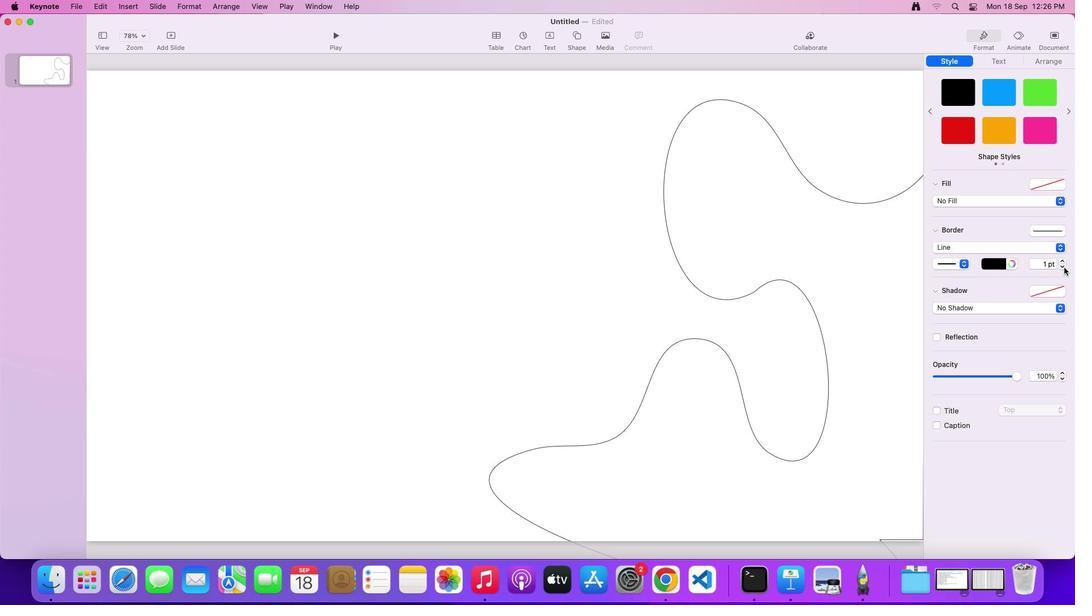 
Action: Mouse pressed left at (1065, 268)
Screenshot: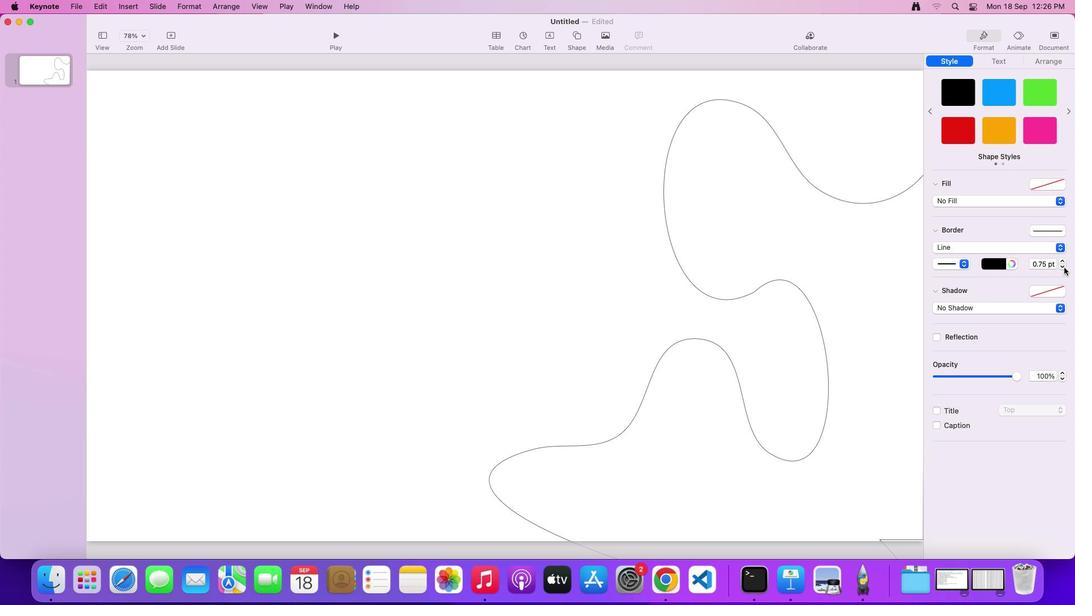 
Action: Mouse moved to (1005, 266)
Screenshot: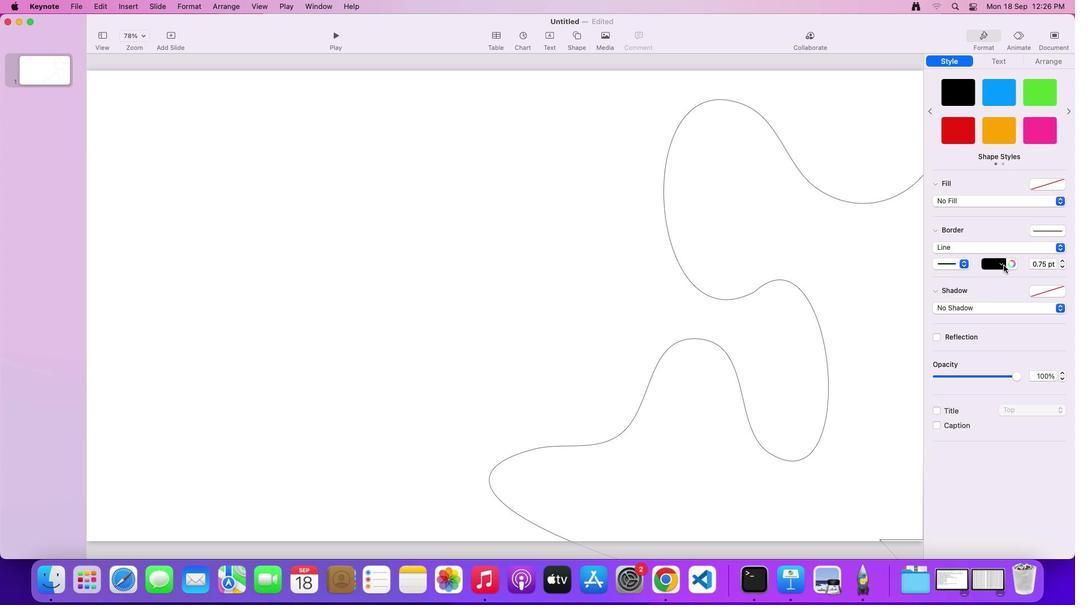 
Action: Mouse pressed left at (1005, 266)
Screenshot: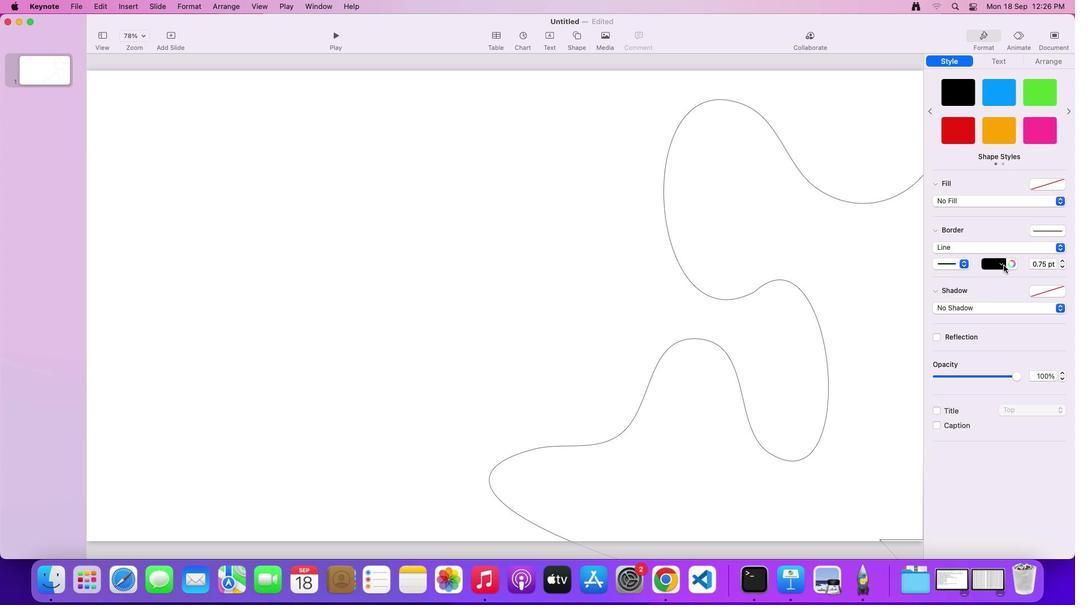 
Action: Mouse moved to (964, 326)
Screenshot: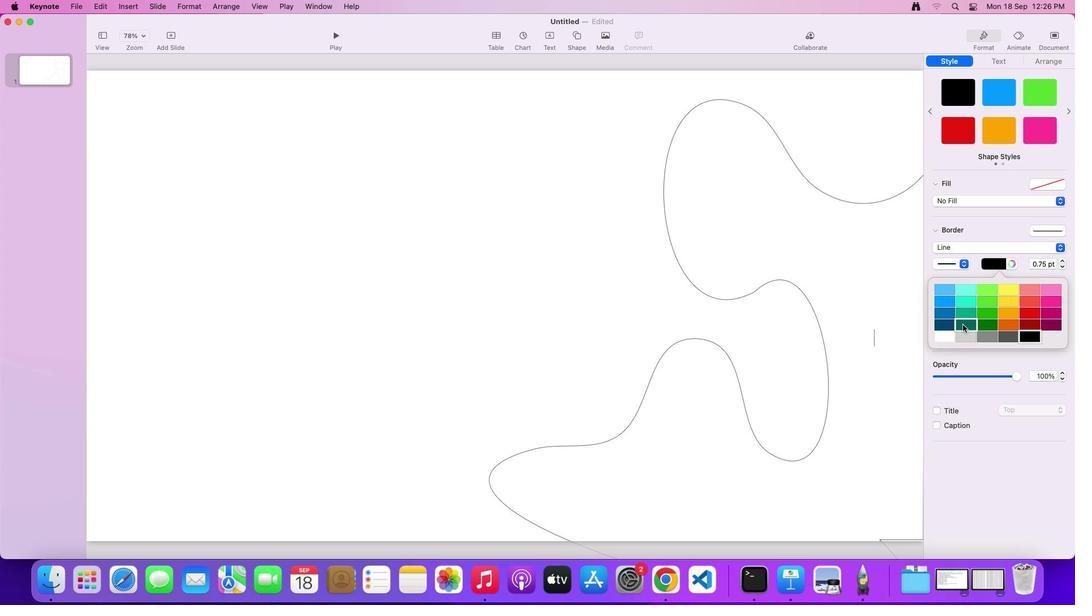 
Action: Mouse pressed left at (964, 326)
Screenshot: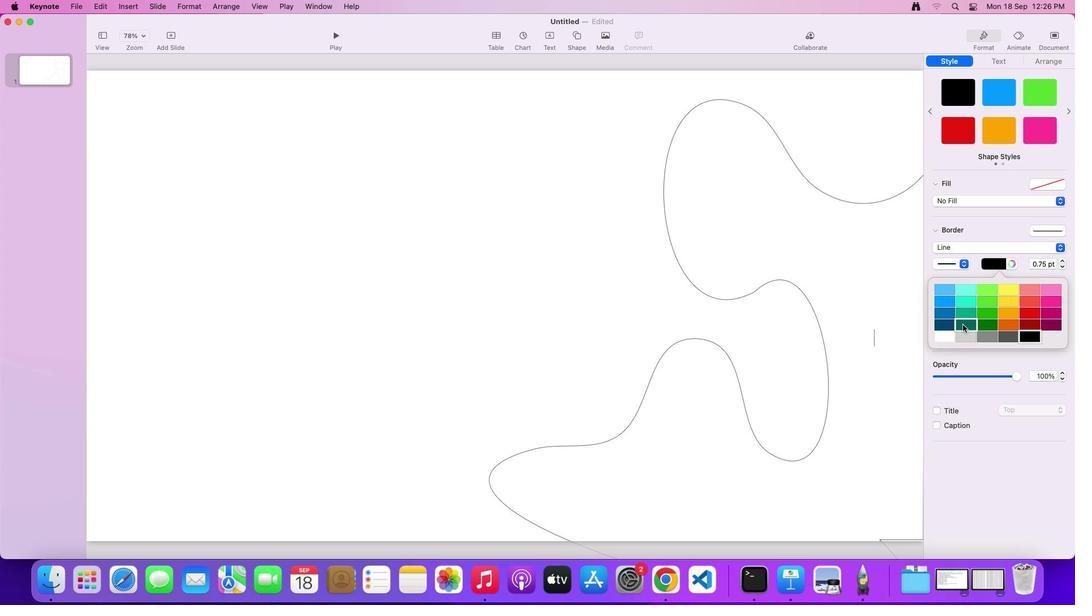 
Action: Mouse moved to (826, 288)
Screenshot: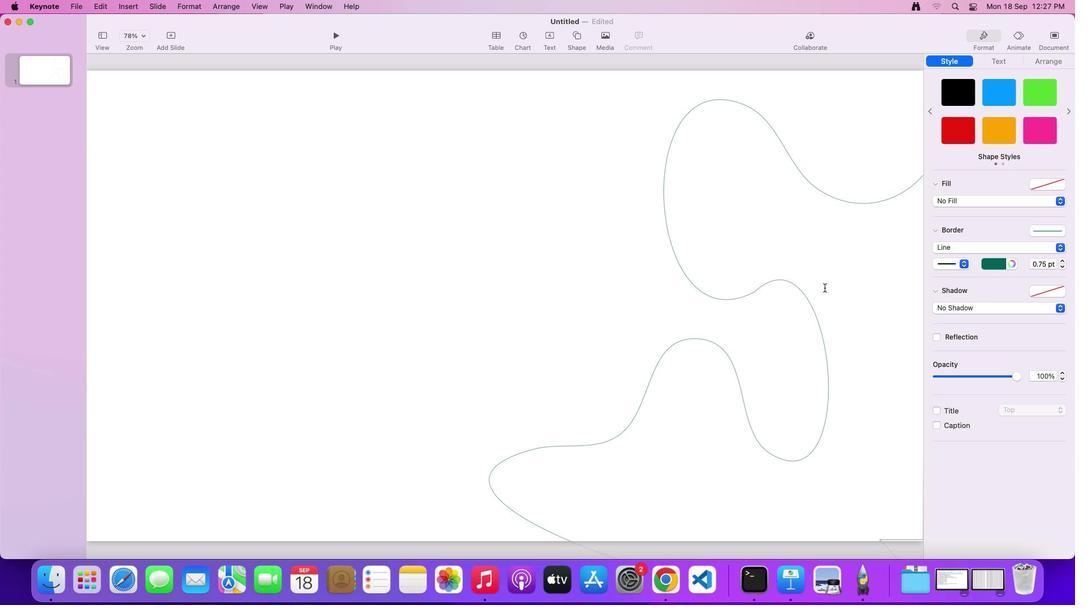 
Action: Mouse pressed left at (826, 288)
Screenshot: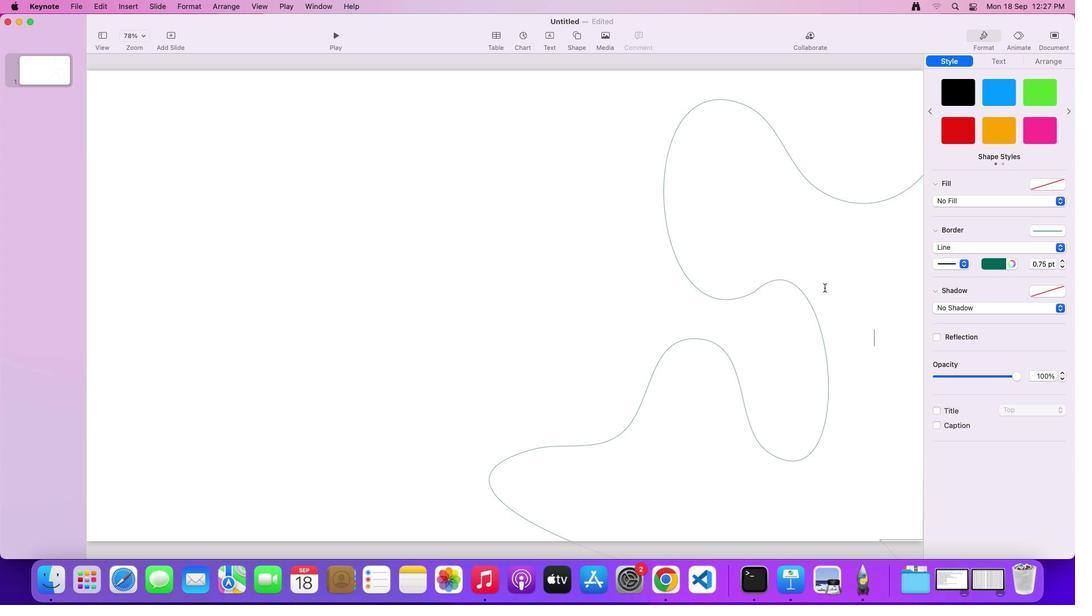 
Action: Mouse moved to (536, 224)
Screenshot: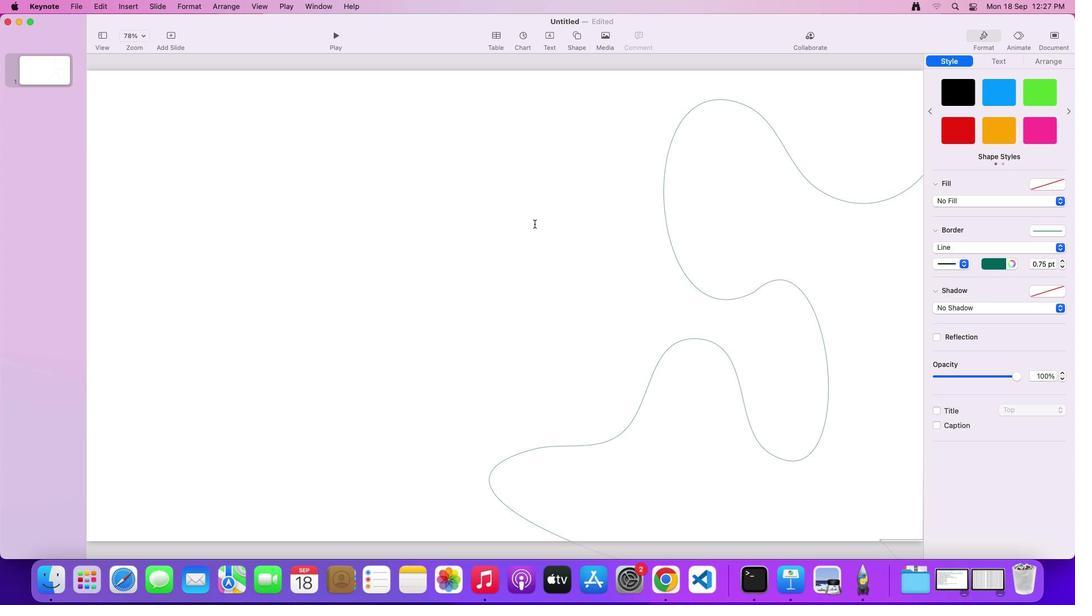 
Action: Mouse pressed left at (536, 224)
Screenshot: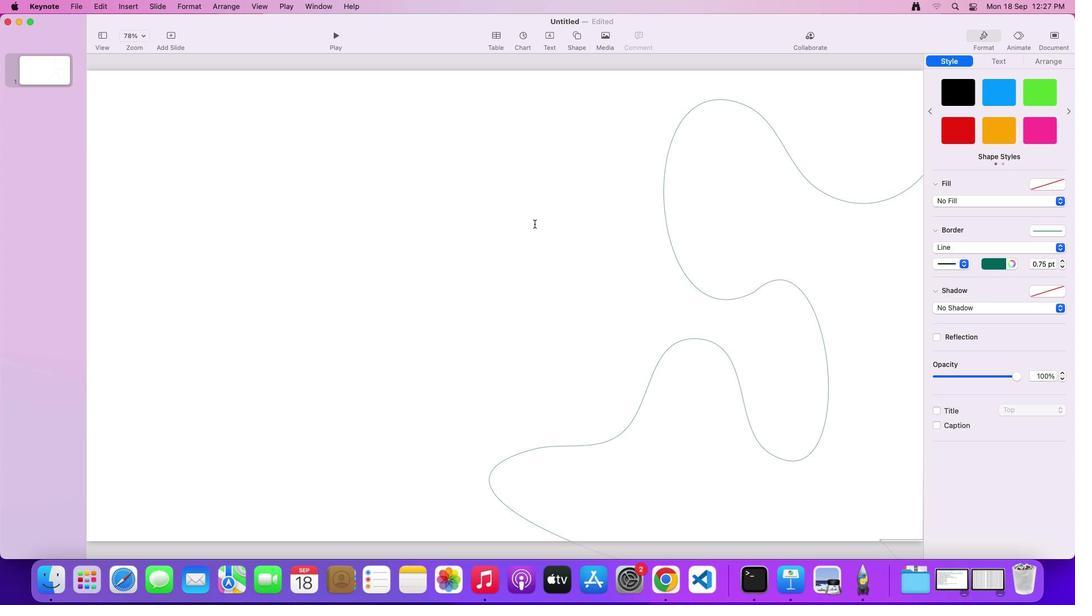 
Action: Mouse moved to (495, 341)
Screenshot: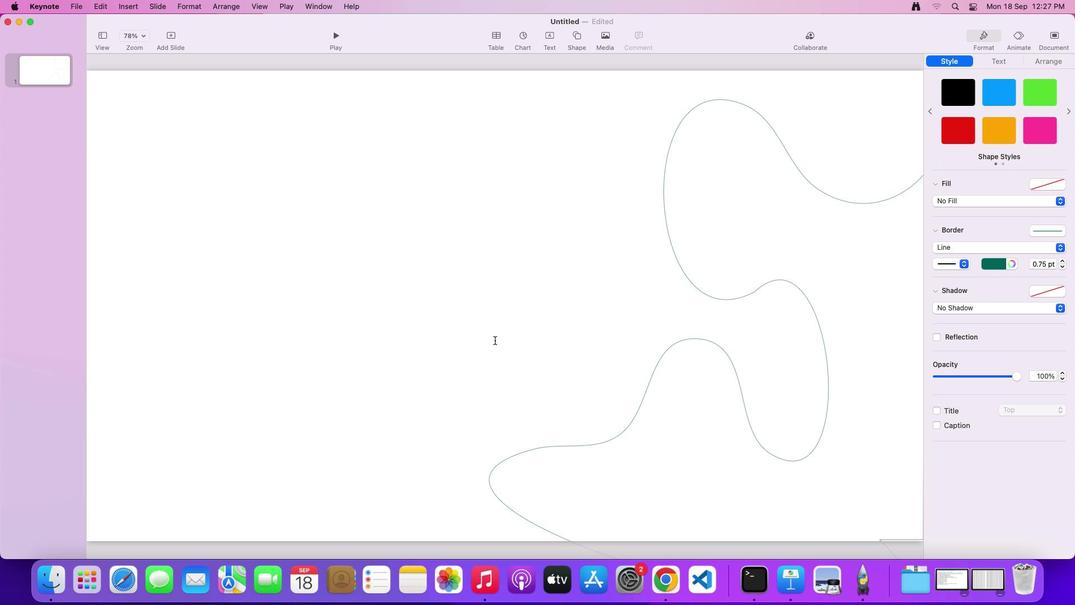 
Action: Mouse pressed left at (495, 341)
Screenshot: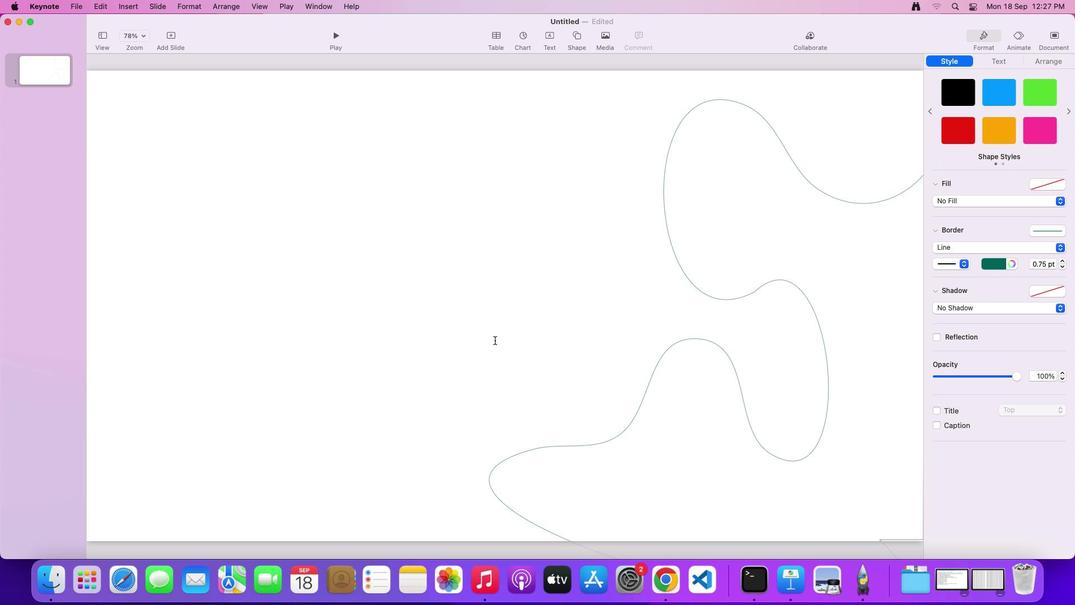
Action: Mouse moved to (496, 341)
Screenshot: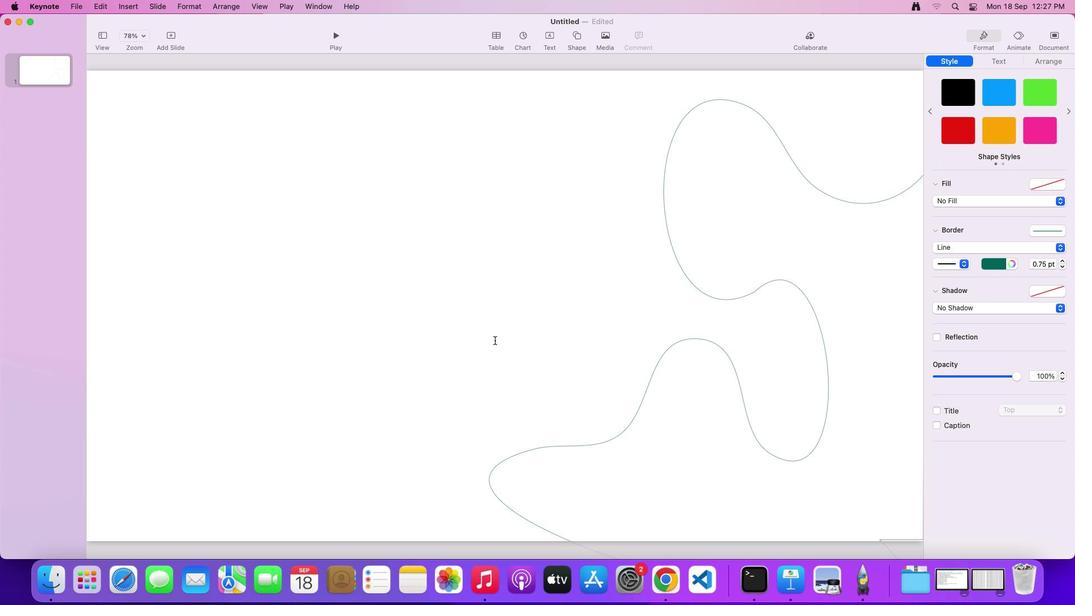 
Action: Mouse pressed left at (496, 341)
Screenshot: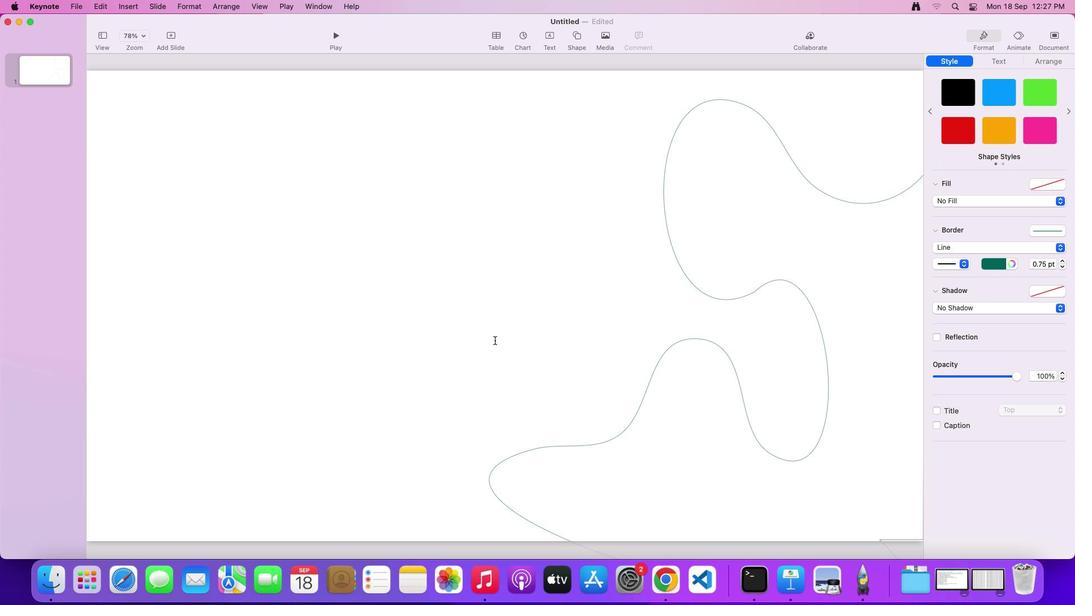 
Action: Mouse pressed left at (496, 341)
Screenshot: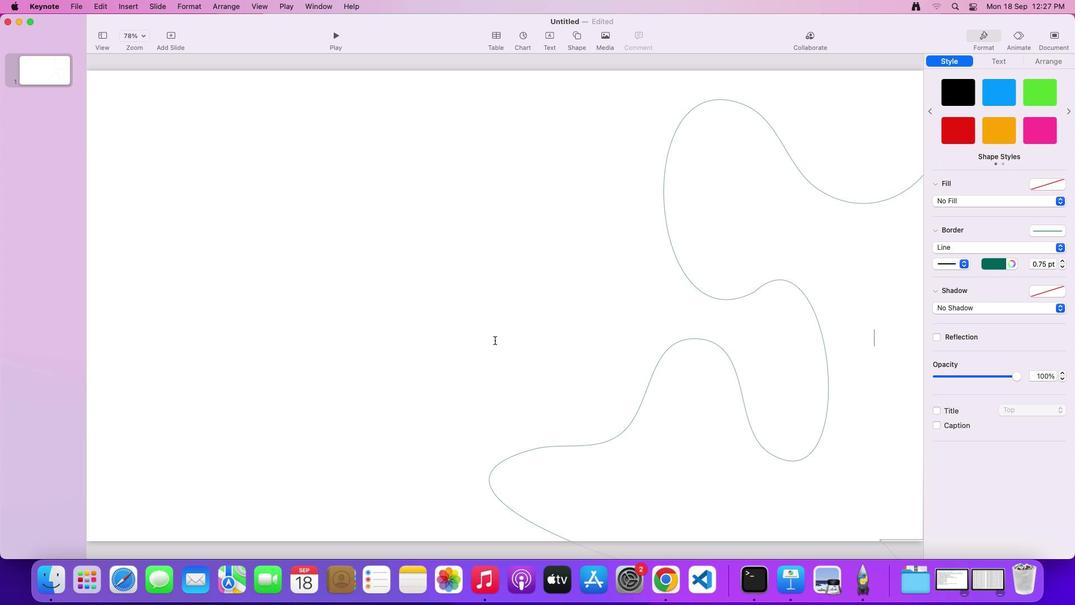 
Action: Mouse pressed left at (496, 341)
Screenshot: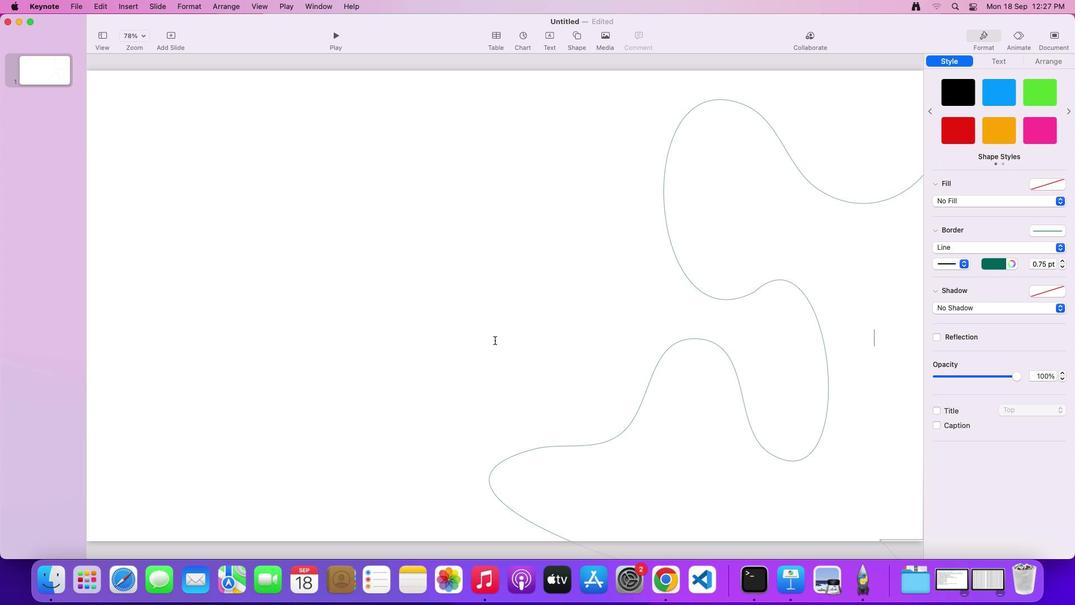 
Action: Mouse moved to (839, 429)
Screenshot: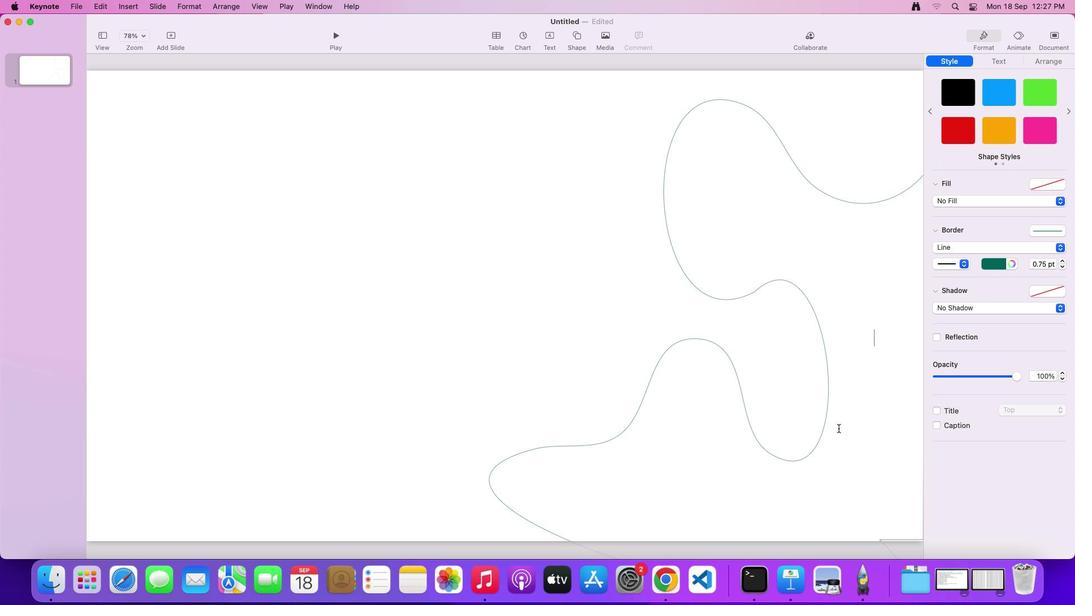 
Action: Mouse pressed left at (839, 429)
Screenshot: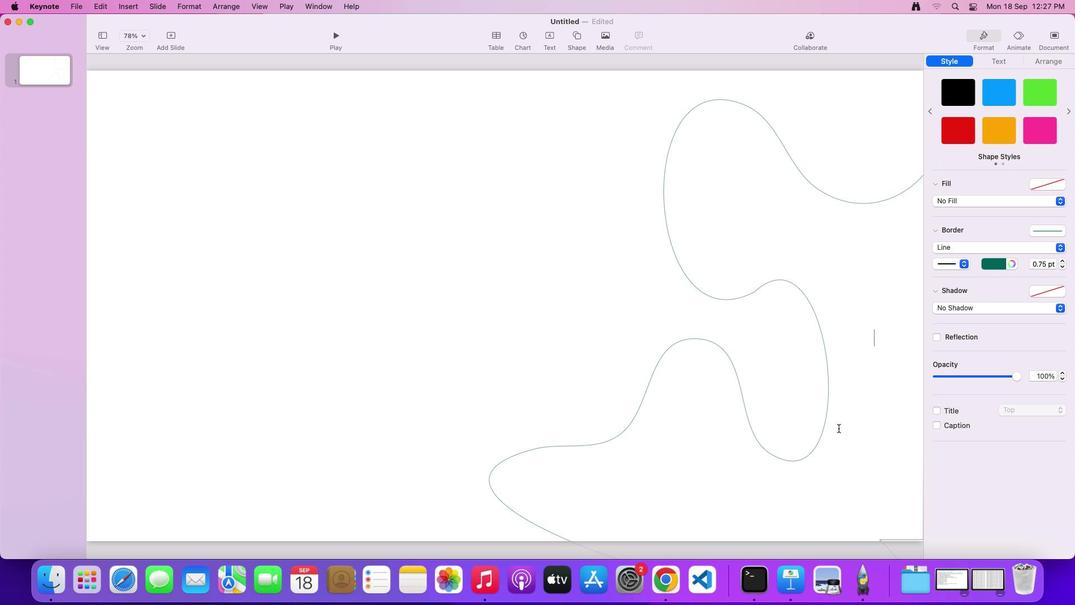 
Action: Mouse moved to (580, 40)
Screenshot: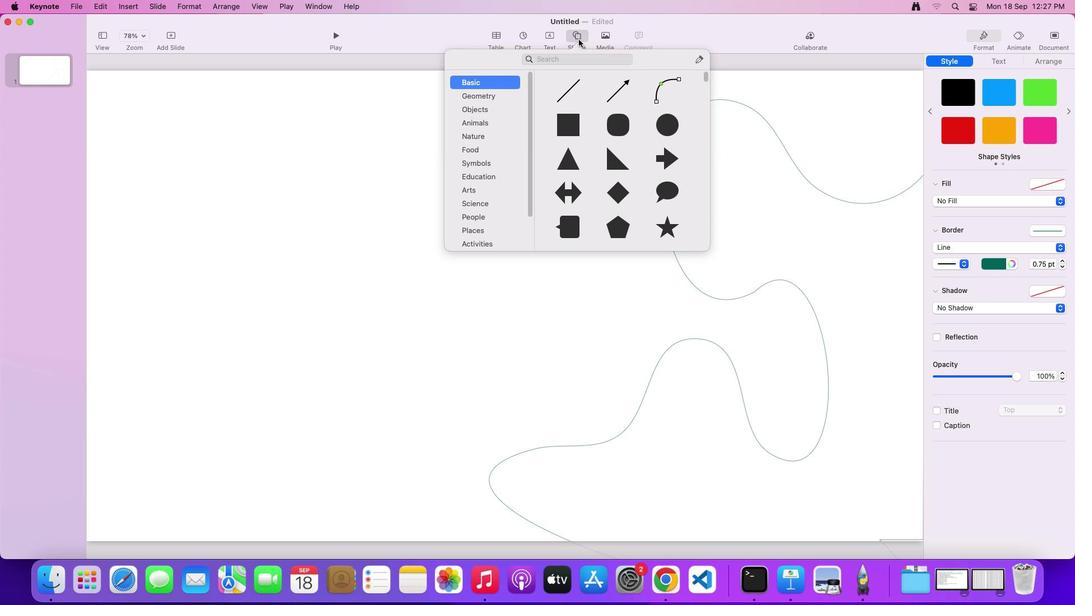
Action: Mouse pressed left at (580, 40)
Screenshot: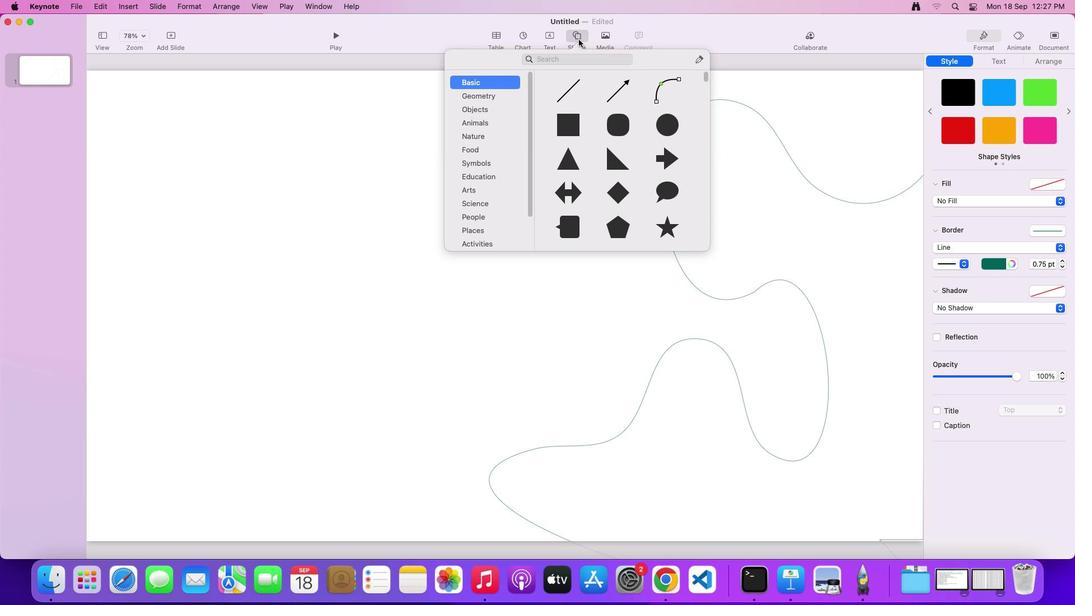 
Action: Mouse moved to (567, 164)
Screenshot: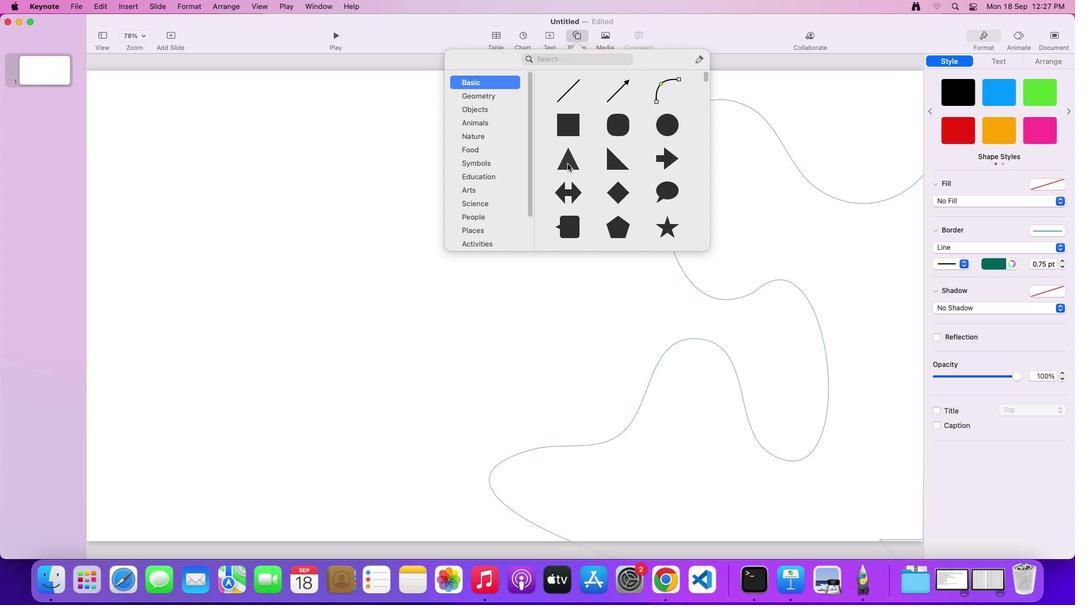 
Action: Mouse pressed left at (567, 164)
Screenshot: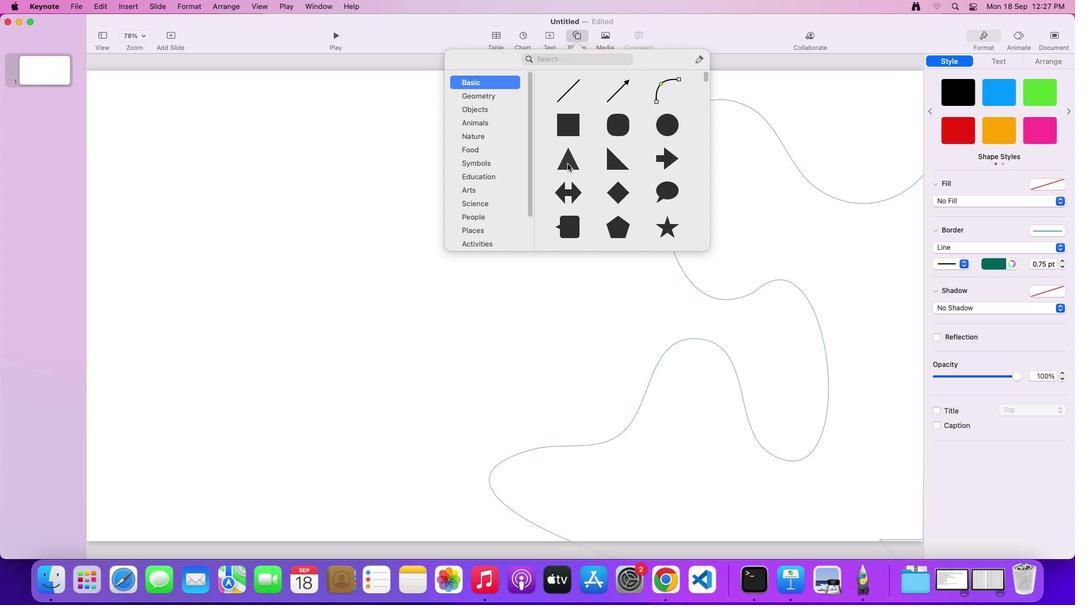 
Action: Mouse moved to (612, 309)
Screenshot: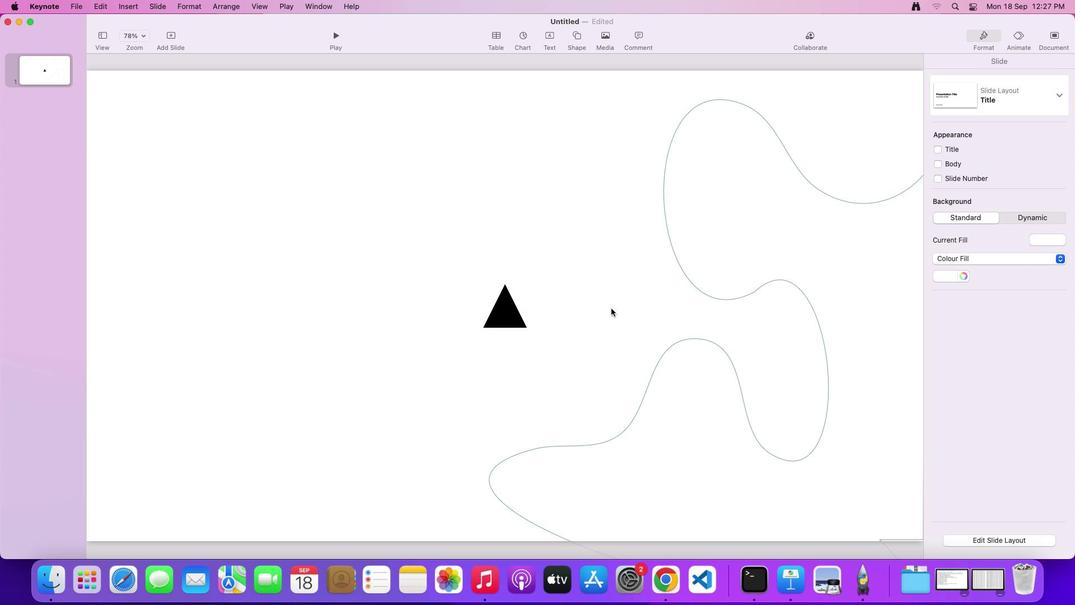 
Action: Mouse pressed left at (612, 309)
Screenshot: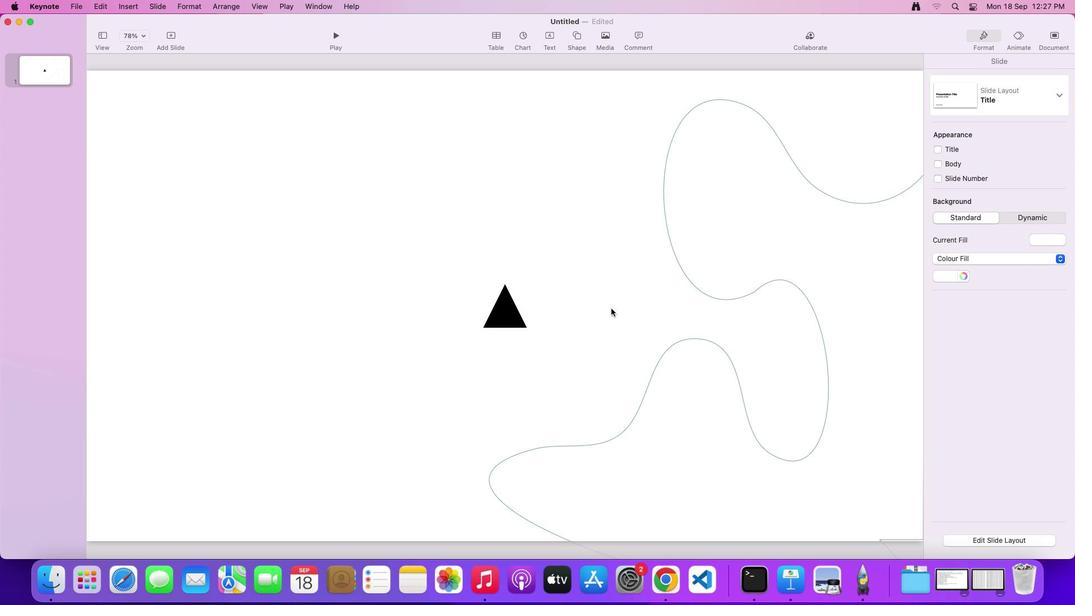 
Action: Mouse moved to (670, 313)
Screenshot: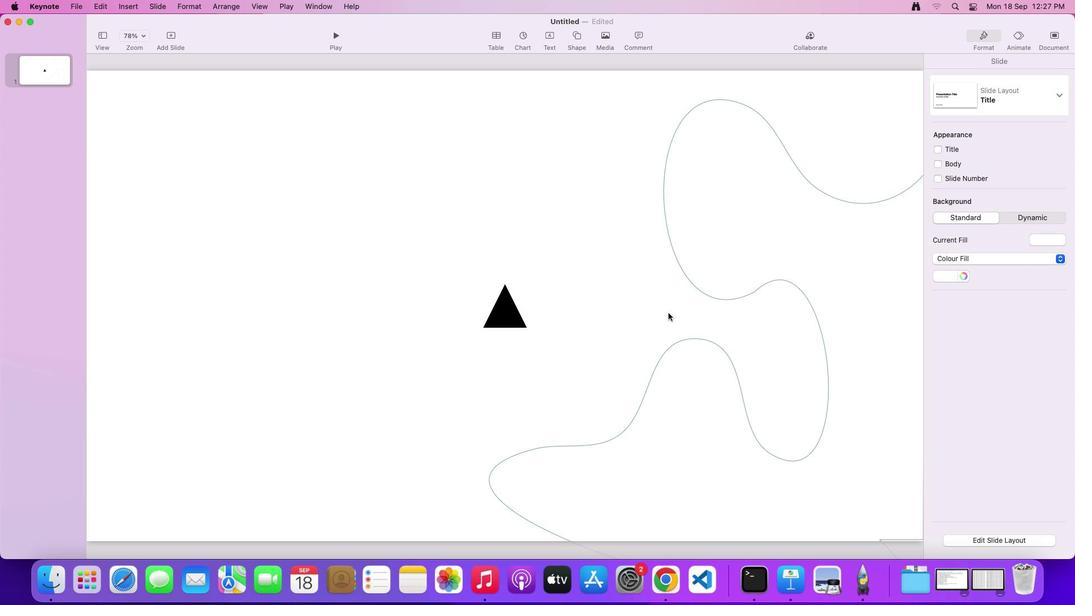 
Action: Mouse pressed left at (670, 313)
Screenshot: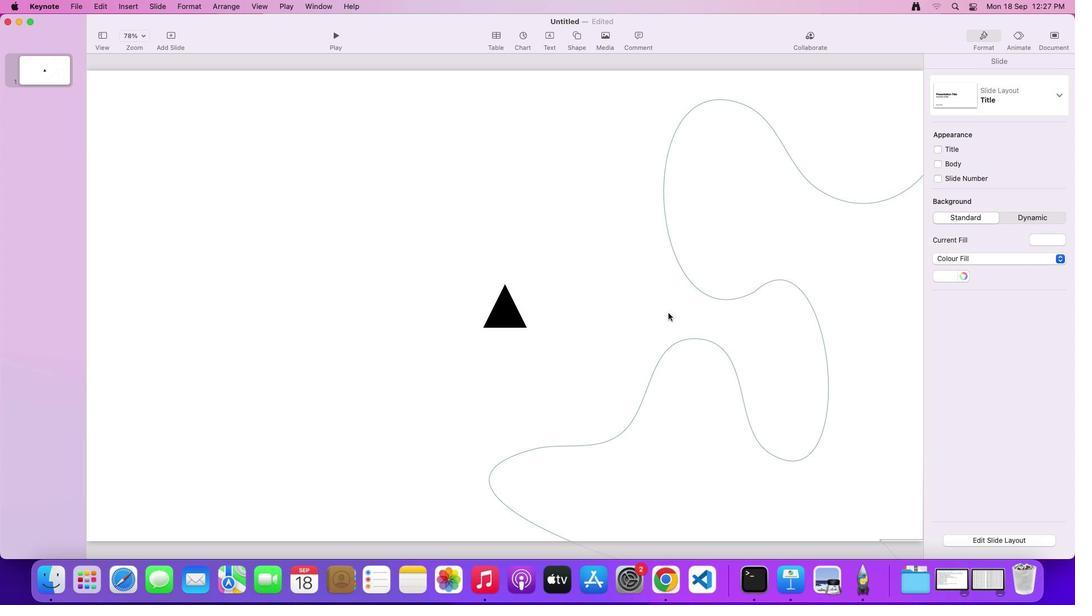 
Action: Mouse moved to (957, 277)
Screenshot: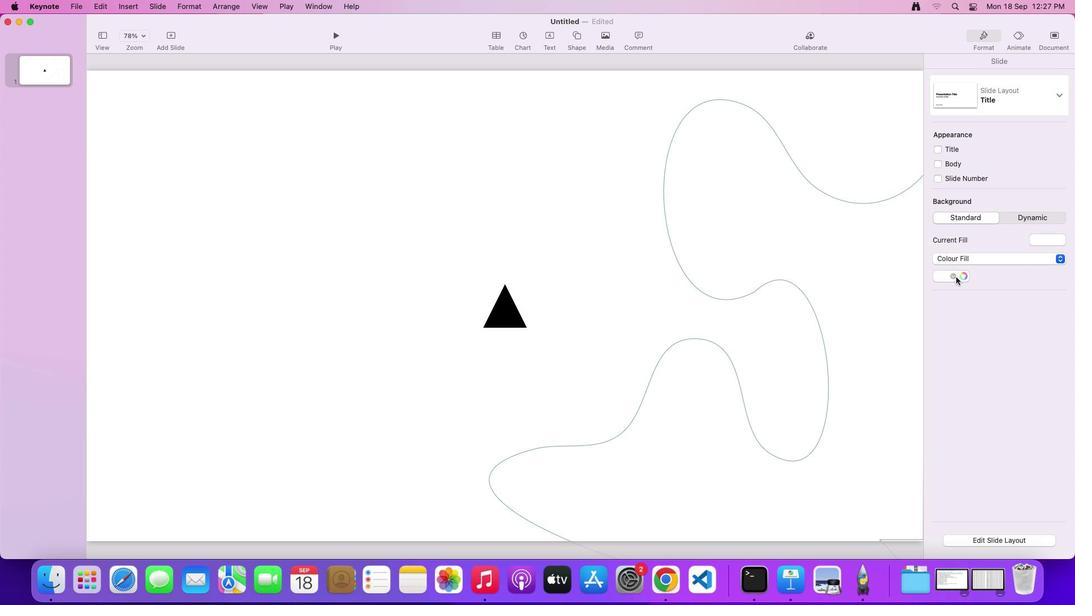 
Action: Mouse pressed left at (957, 277)
Screenshot: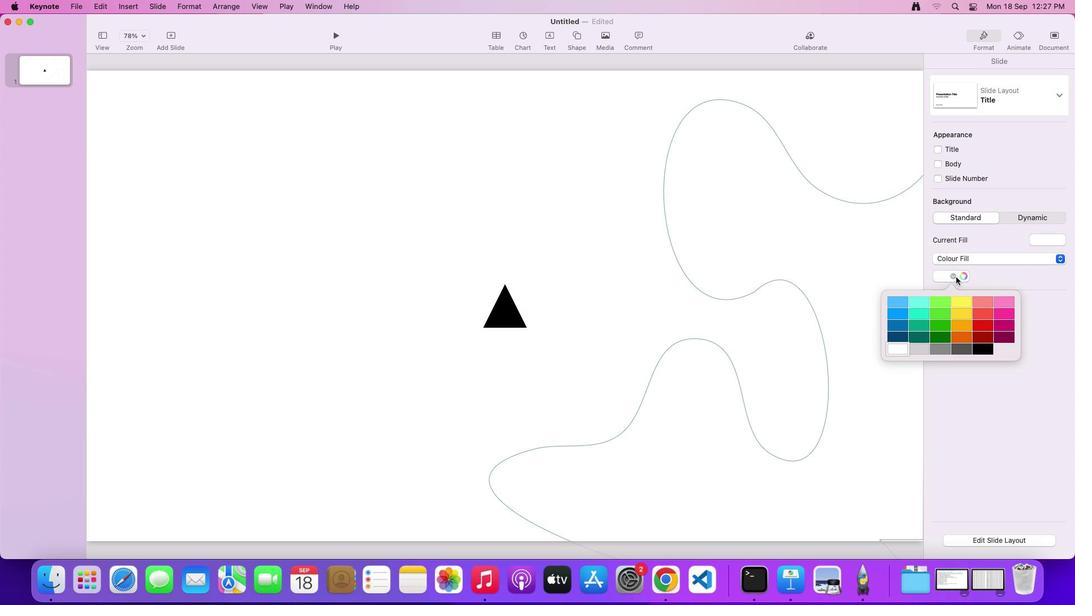 
Action: Mouse moved to (920, 324)
Screenshot: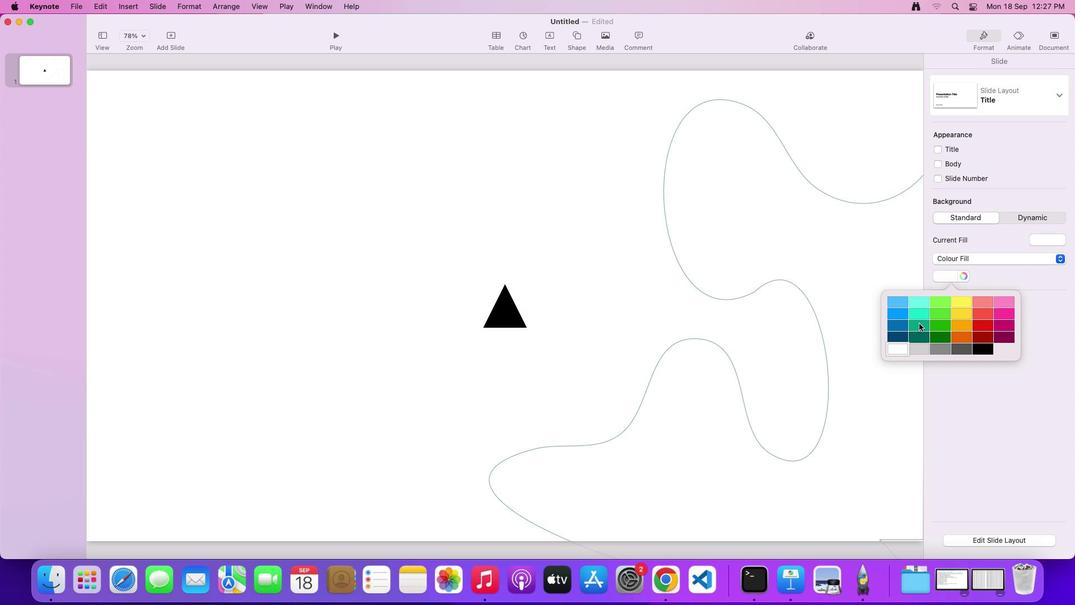 
Action: Mouse pressed left at (920, 324)
Screenshot: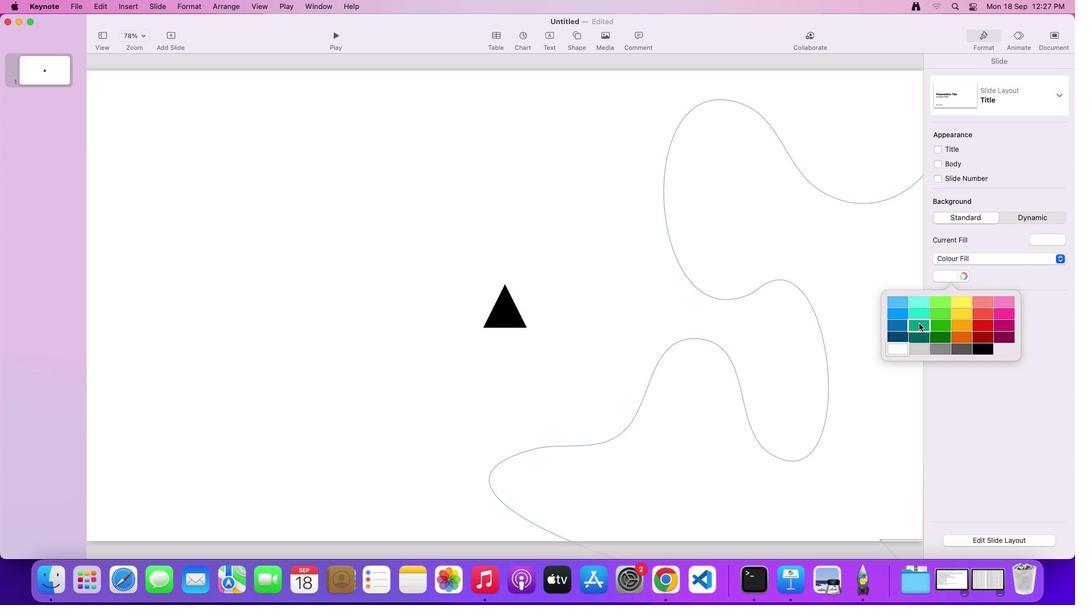 
Action: Mouse moved to (955, 276)
Screenshot: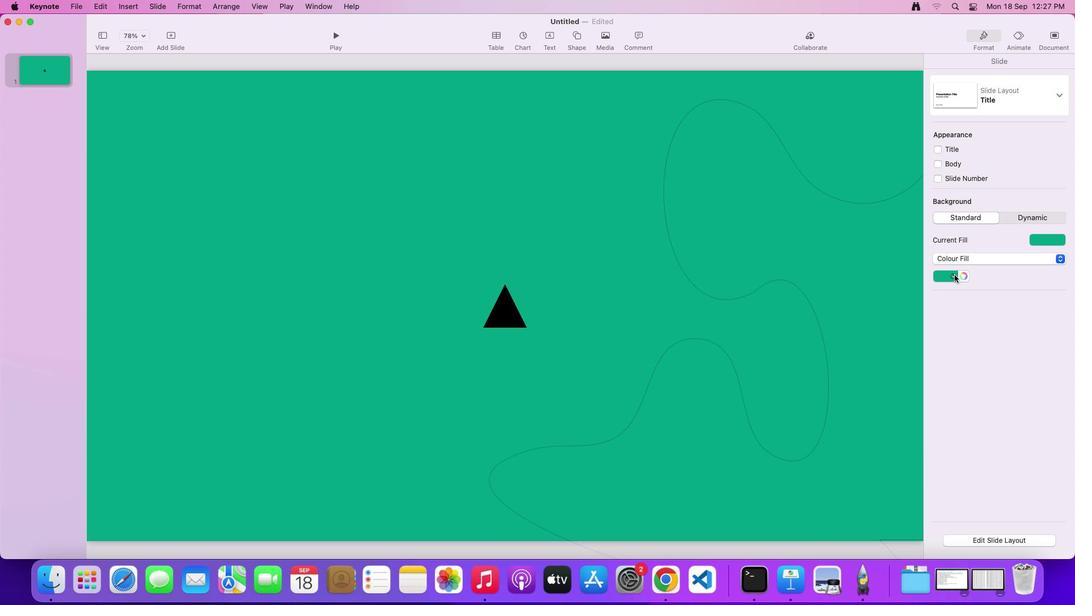 
Action: Mouse pressed left at (955, 276)
Screenshot: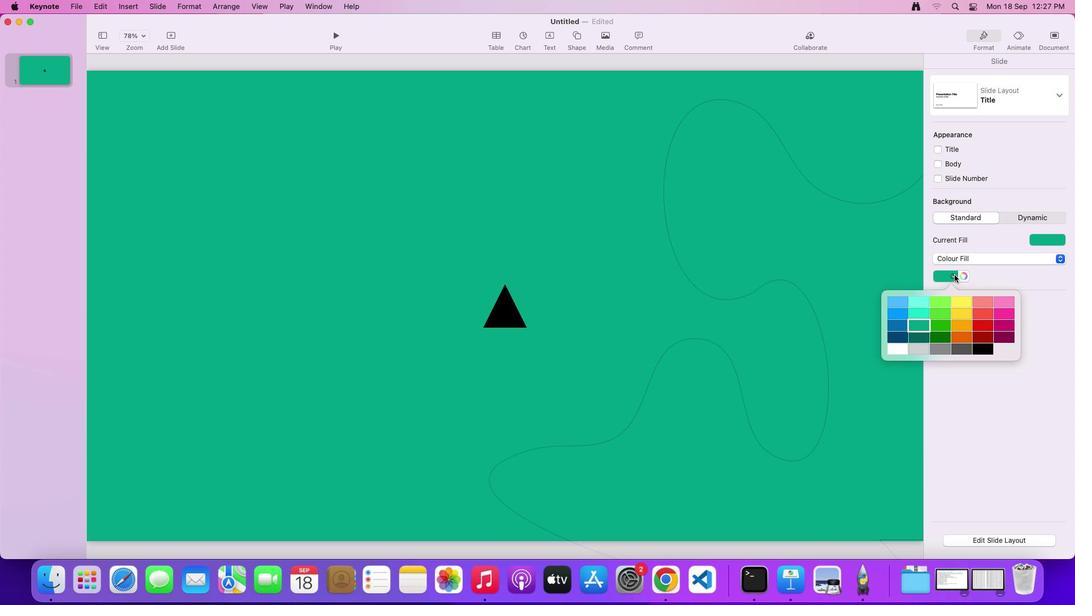 
Action: Mouse moved to (895, 304)
Screenshot: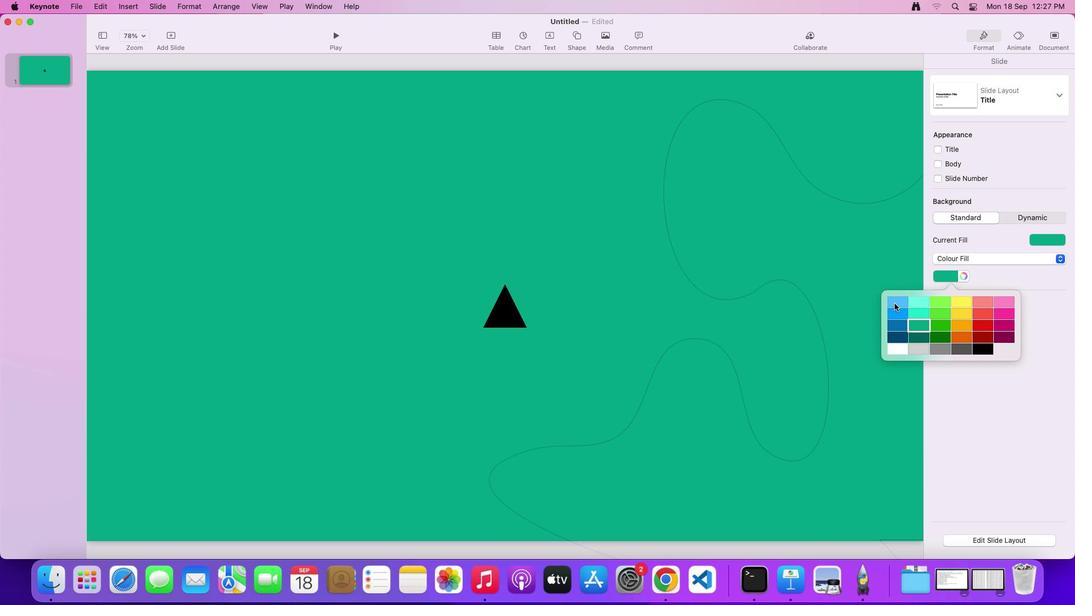 
Action: Mouse pressed left at (895, 304)
Screenshot: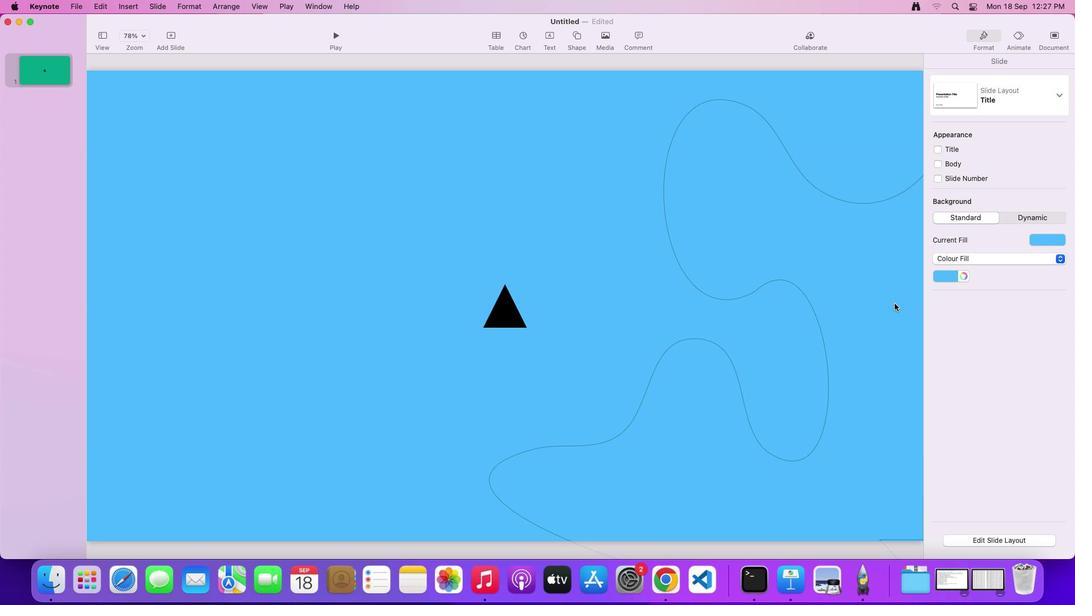 
Action: Mouse moved to (952, 275)
Screenshot: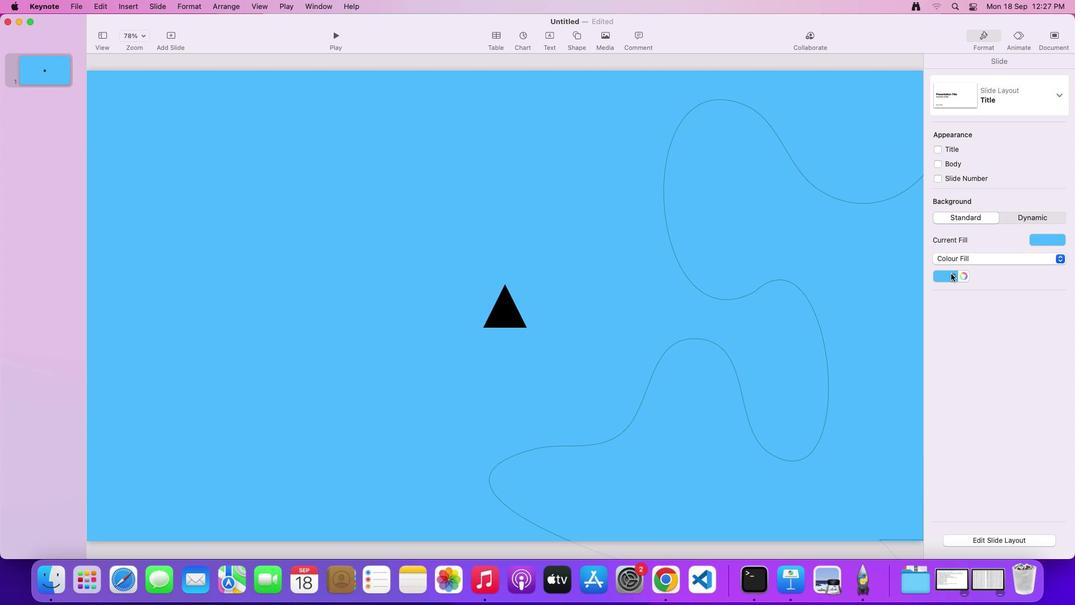 
Action: Mouse pressed left at (952, 275)
Screenshot: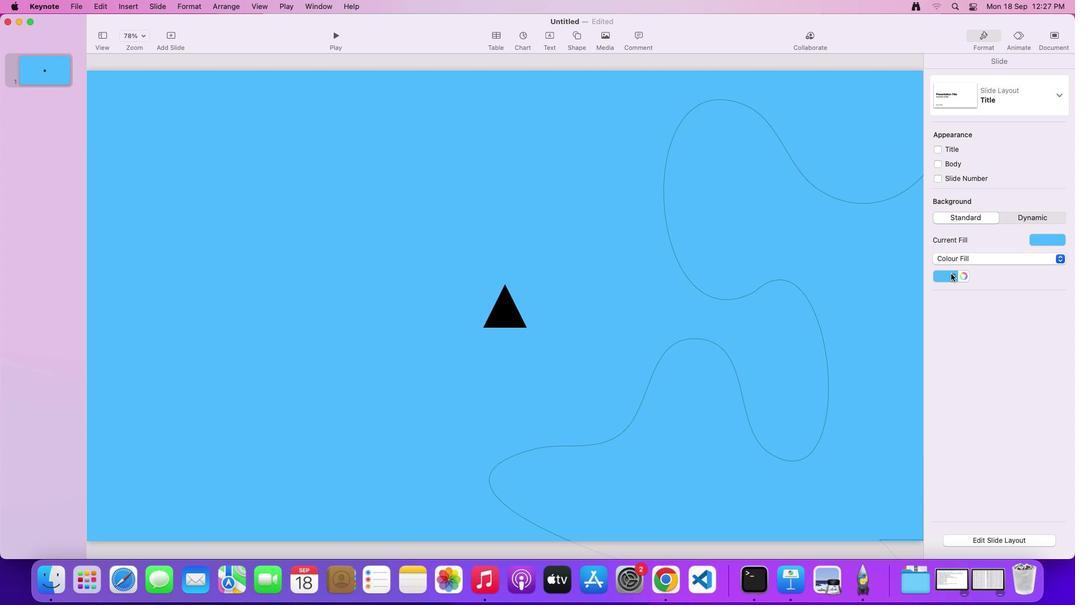 
Action: Mouse moved to (964, 304)
Screenshot: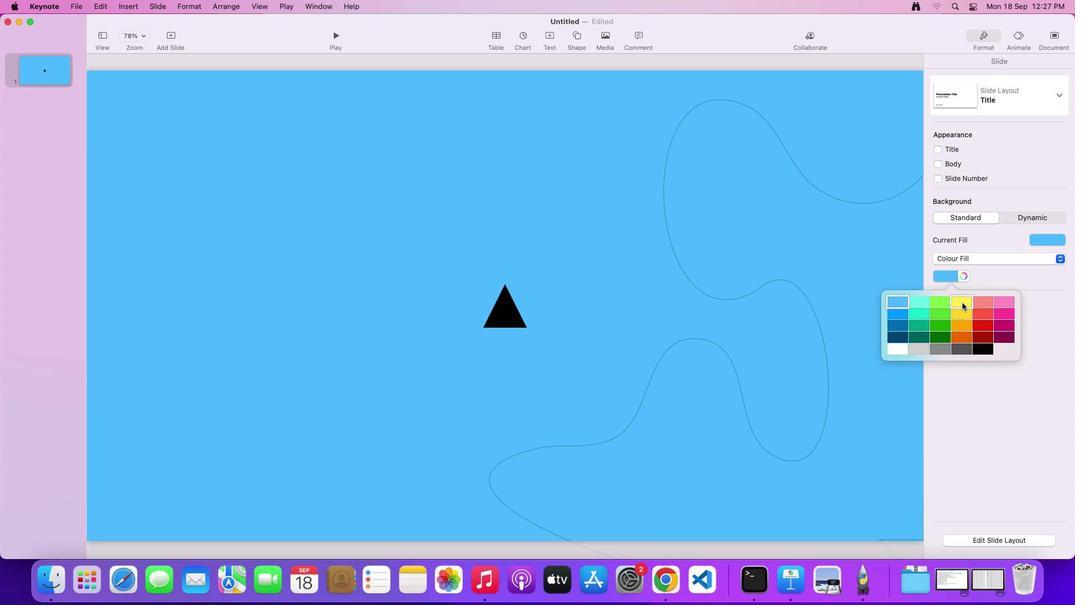 
Action: Mouse pressed left at (964, 304)
Screenshot: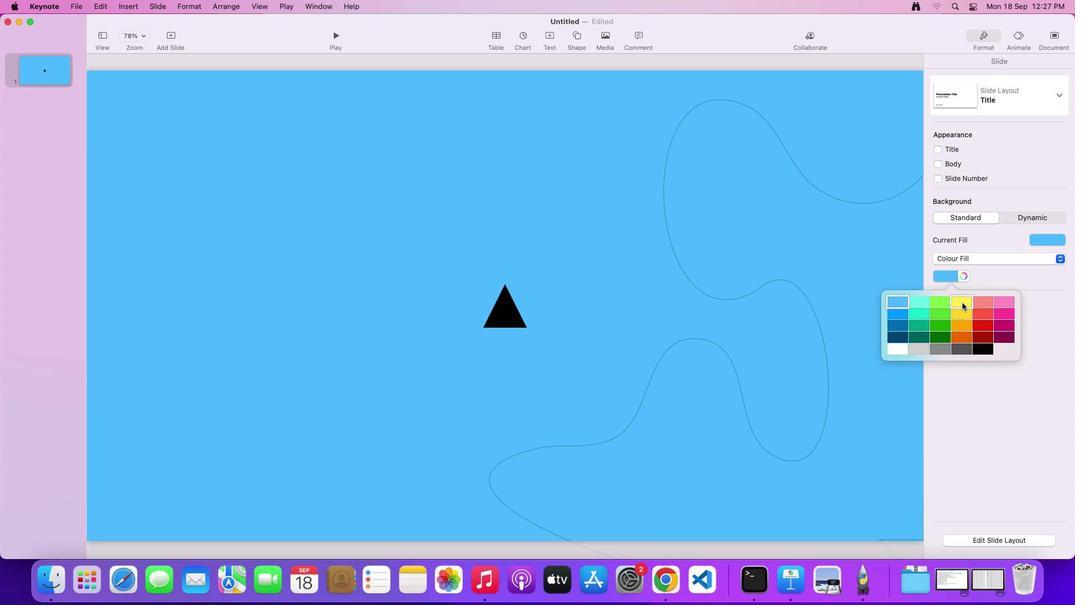 
Action: Mouse moved to (955, 276)
Screenshot: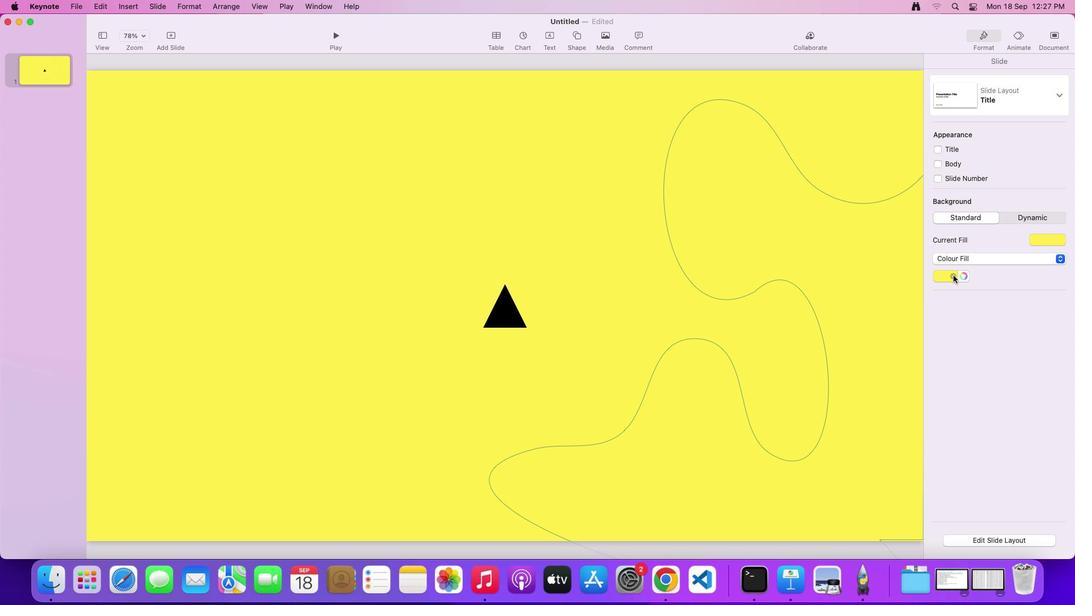
Action: Mouse pressed left at (955, 276)
Screenshot: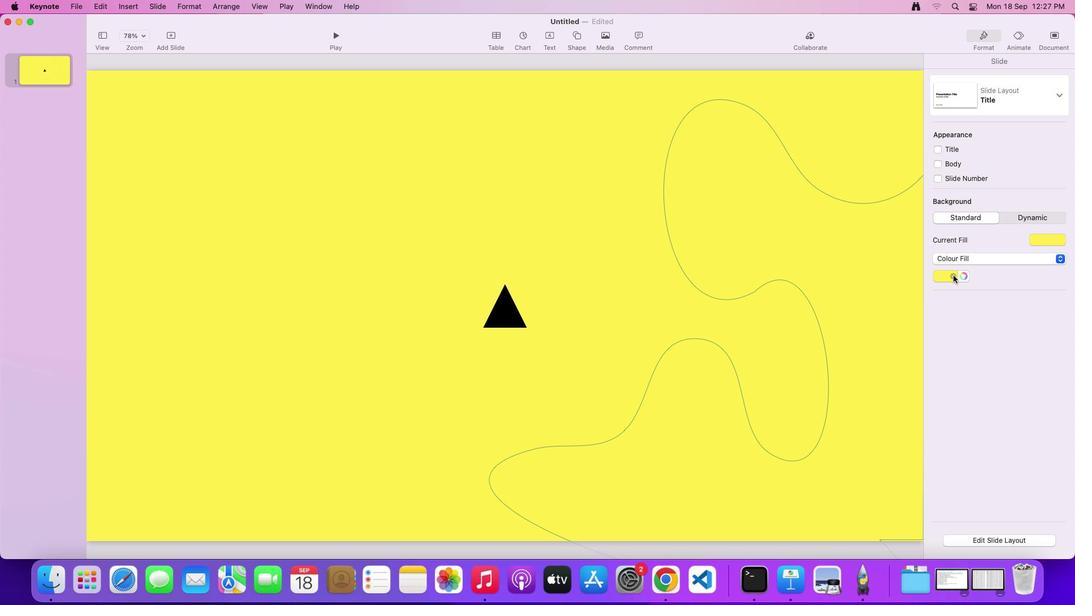 
Action: Mouse moved to (983, 303)
Screenshot: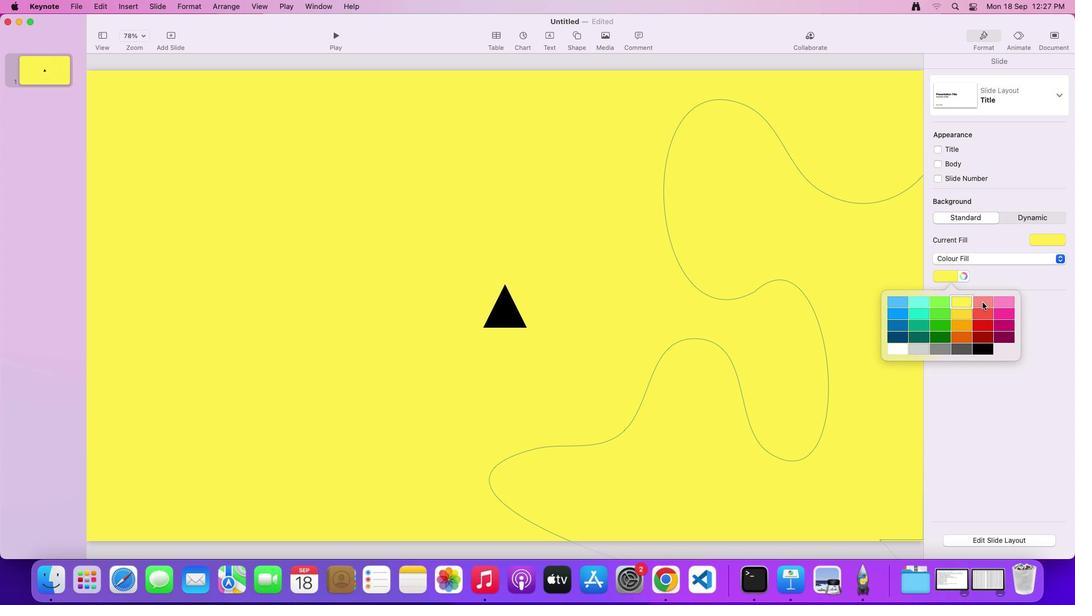 
Action: Mouse pressed left at (983, 303)
Screenshot: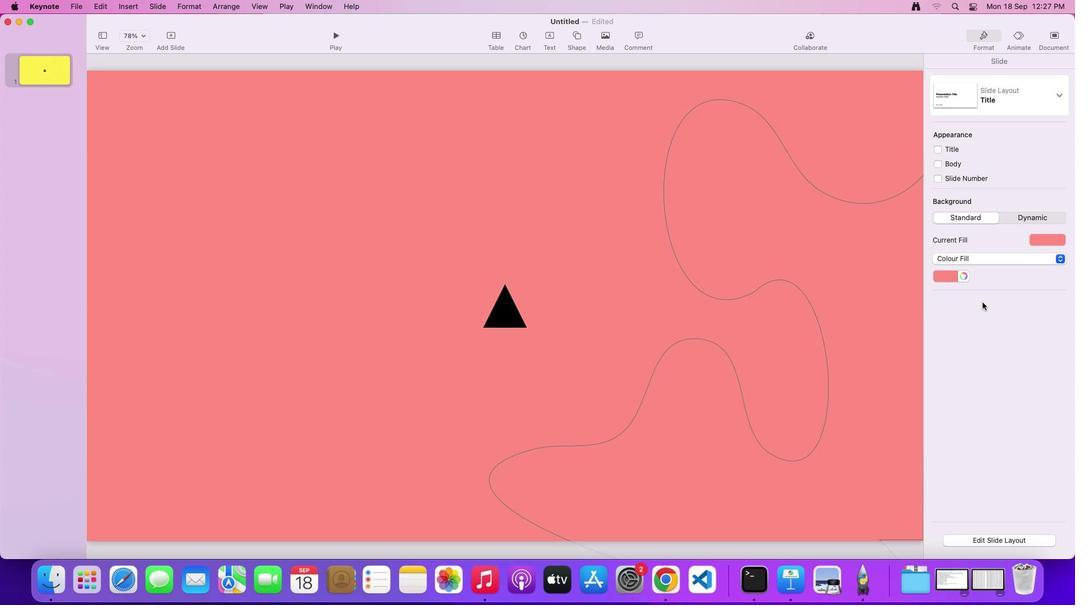 
Action: Mouse moved to (954, 278)
Screenshot: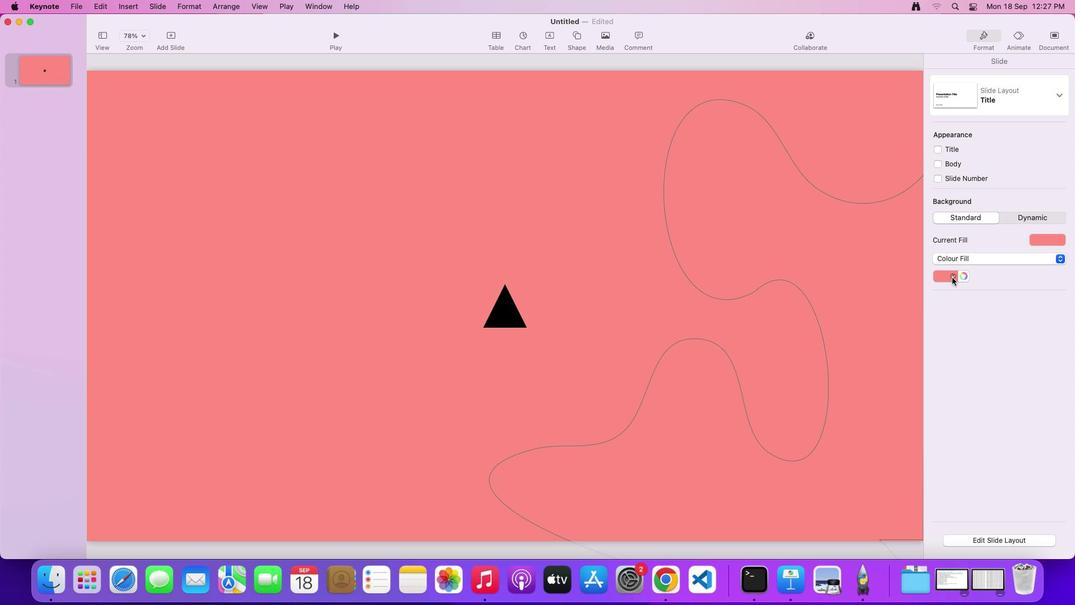 
Action: Mouse pressed left at (954, 278)
Screenshot: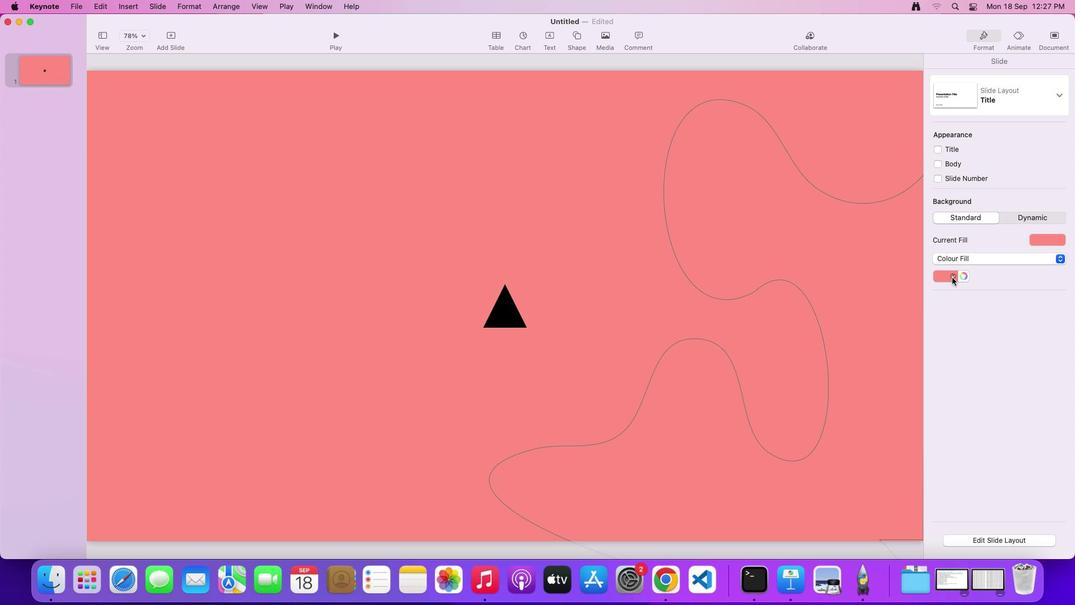
Action: Mouse moved to (964, 273)
Screenshot: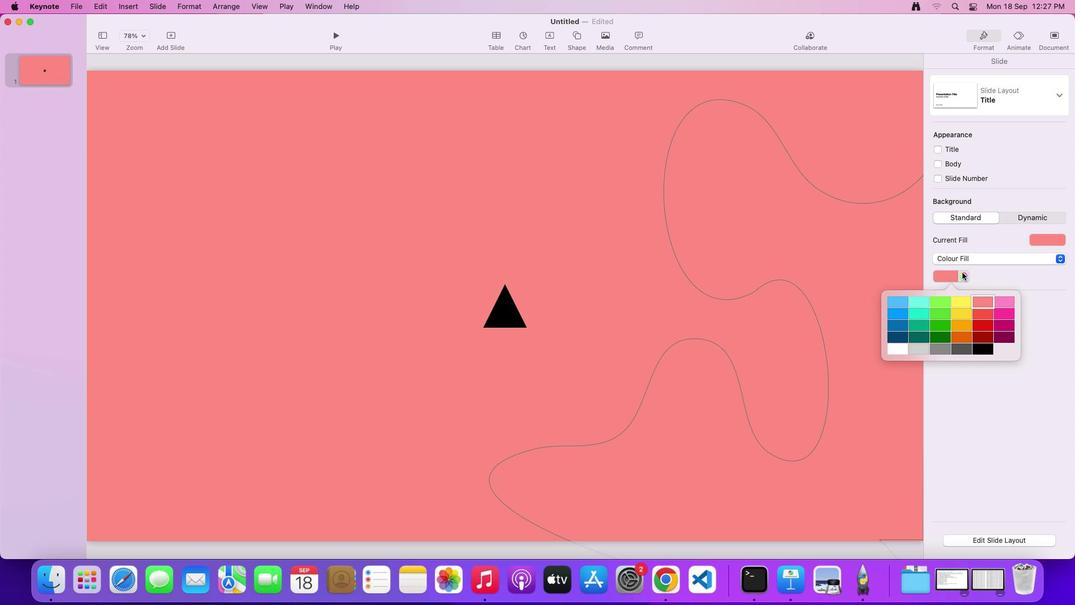 
Action: Mouse pressed left at (964, 273)
Screenshot: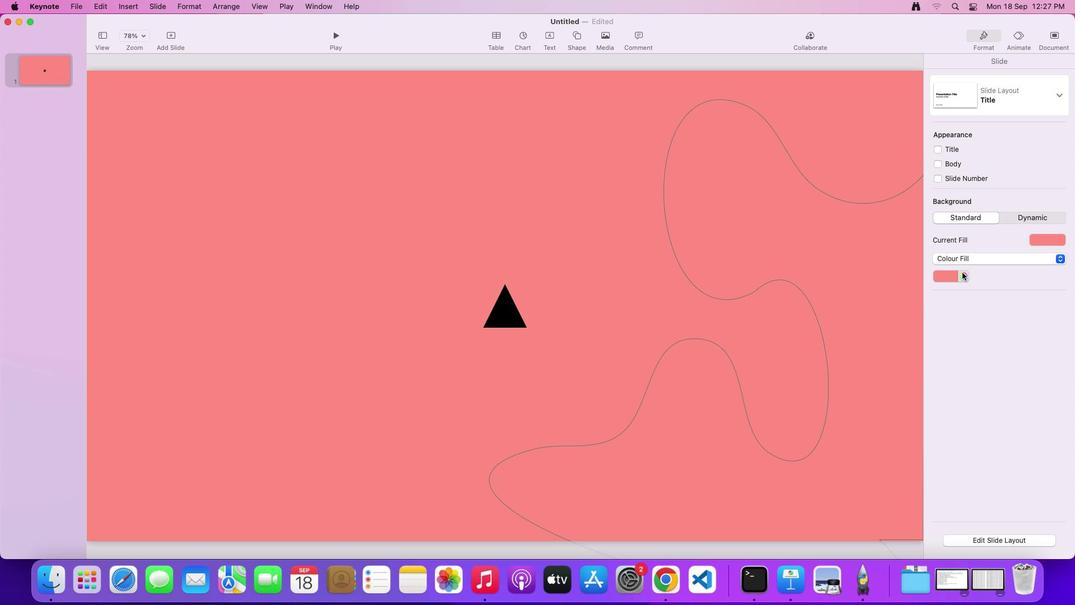 
Action: Mouse moved to (964, 277)
Screenshot: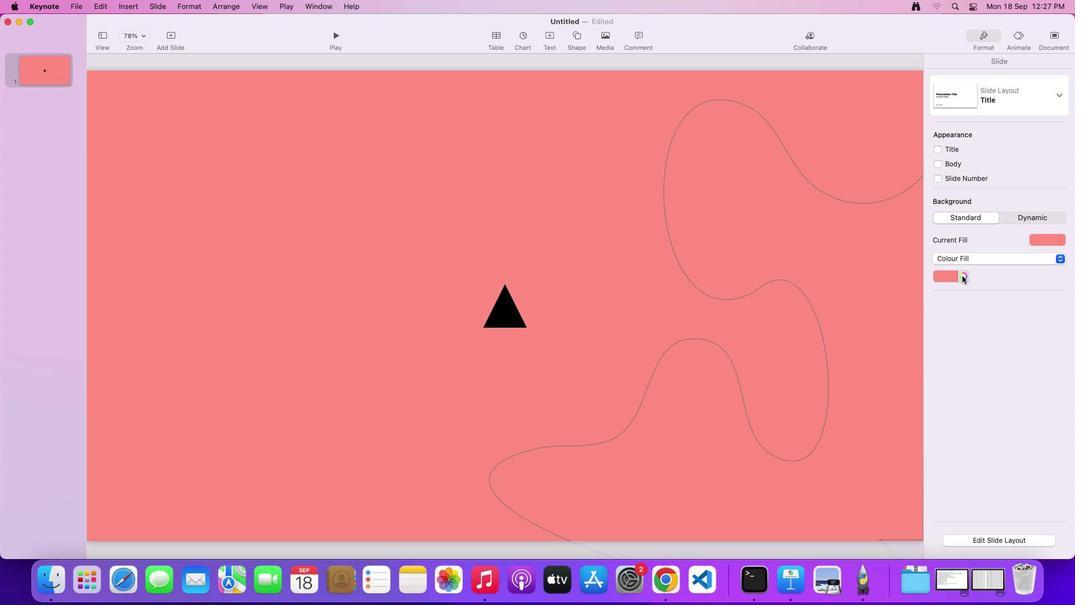 
Action: Mouse pressed left at (964, 277)
Screenshot: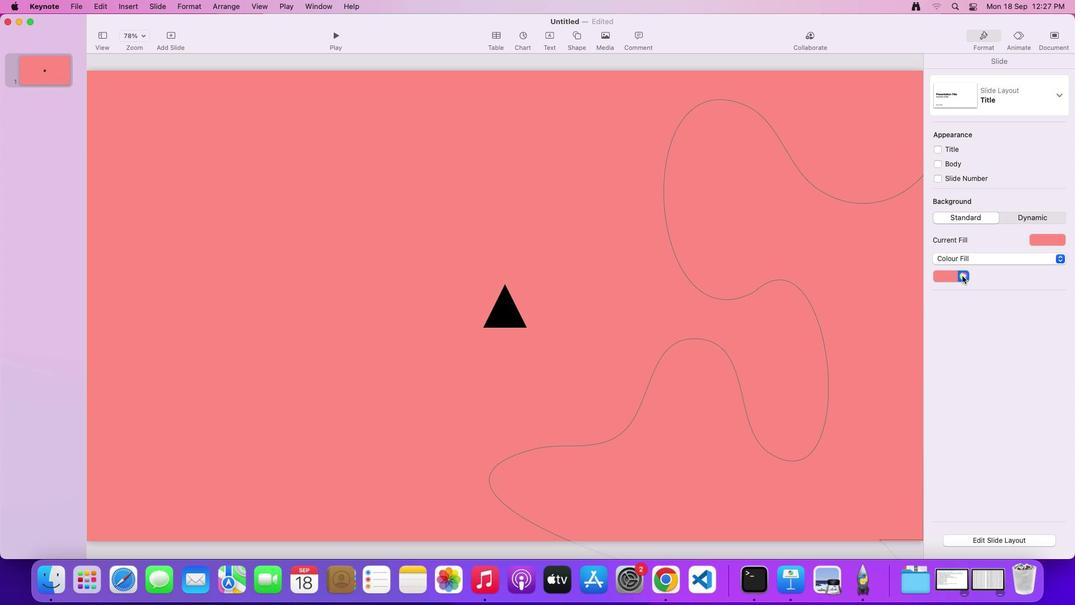 
Action: Mouse moved to (11, 438)
Screenshot: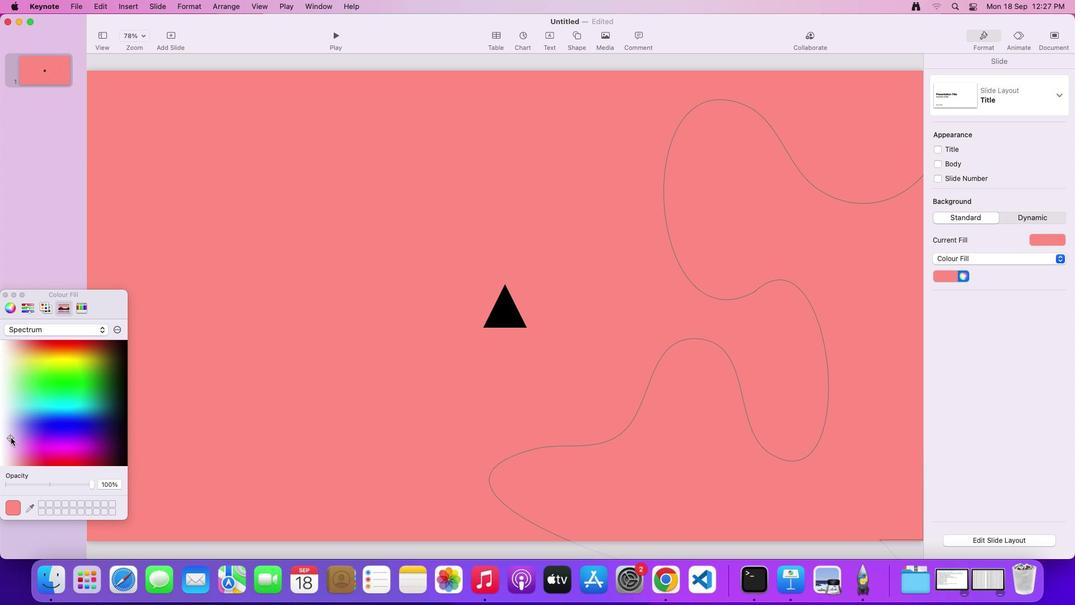
Action: Mouse pressed left at (11, 438)
Screenshot: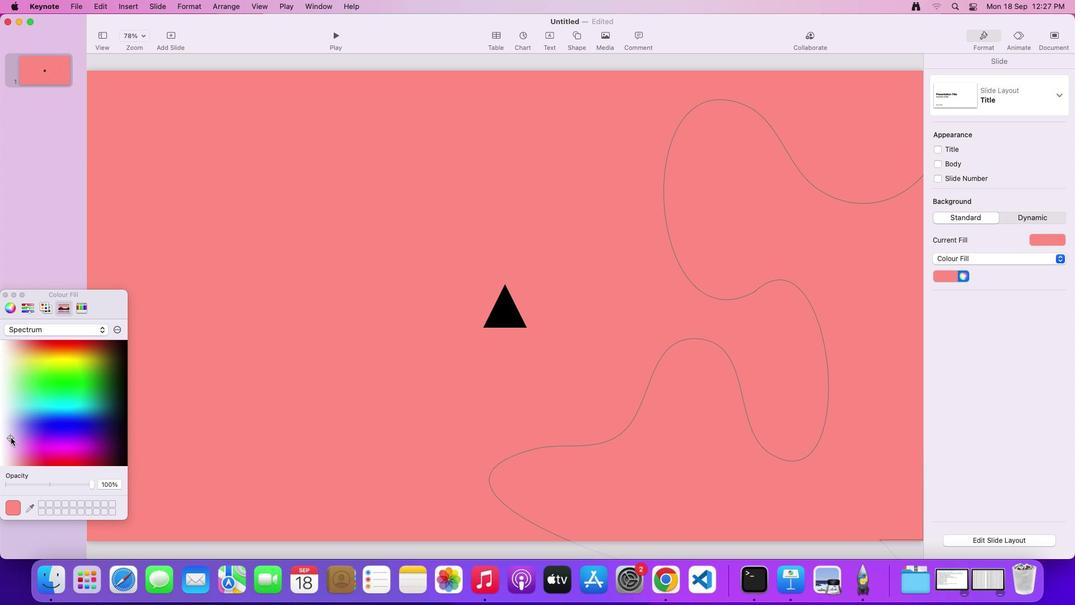 
Action: Mouse moved to (7, 434)
Screenshot: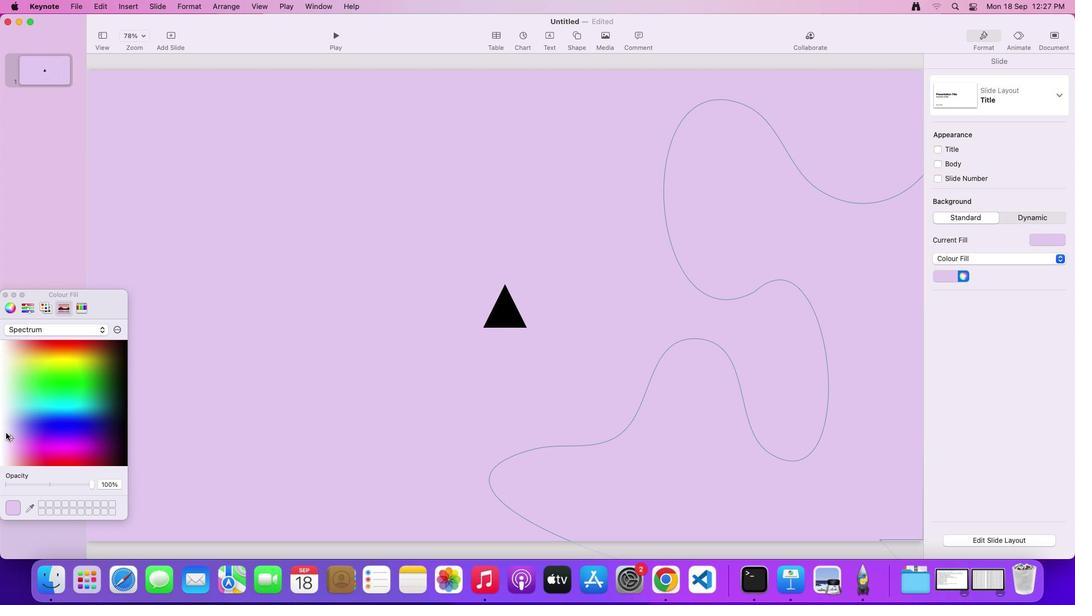 
Action: Mouse pressed left at (7, 434)
Screenshot: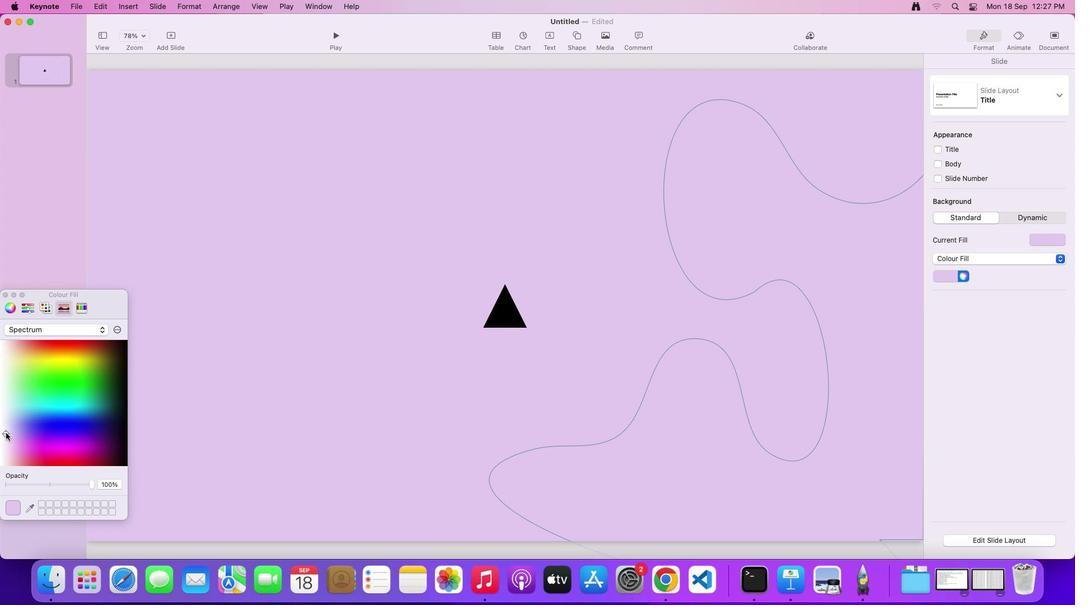 
Action: Mouse moved to (7, 441)
Screenshot: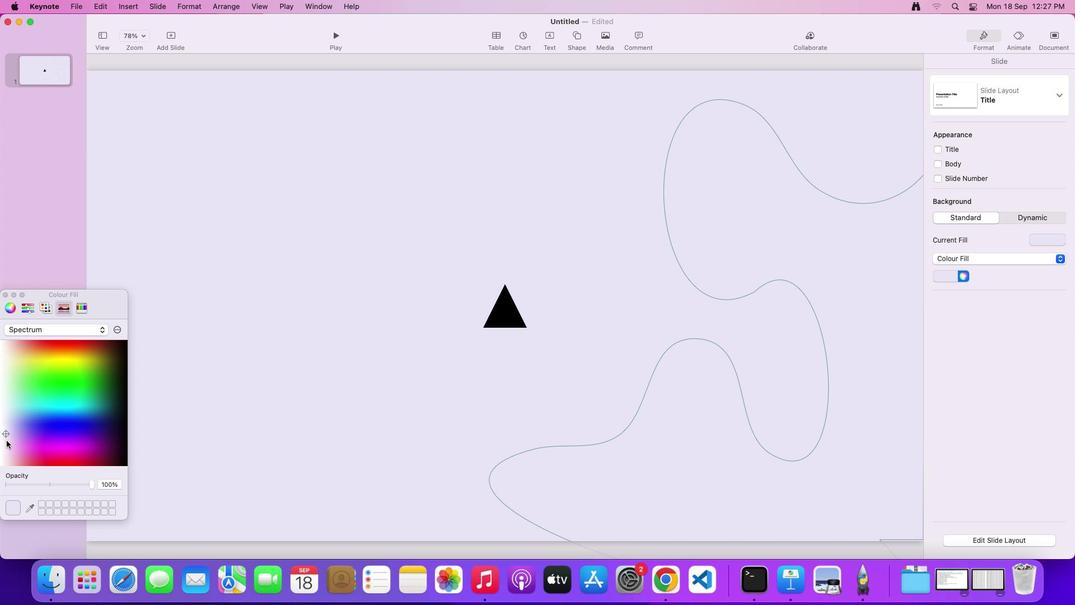 
Action: Mouse pressed left at (7, 441)
Screenshot: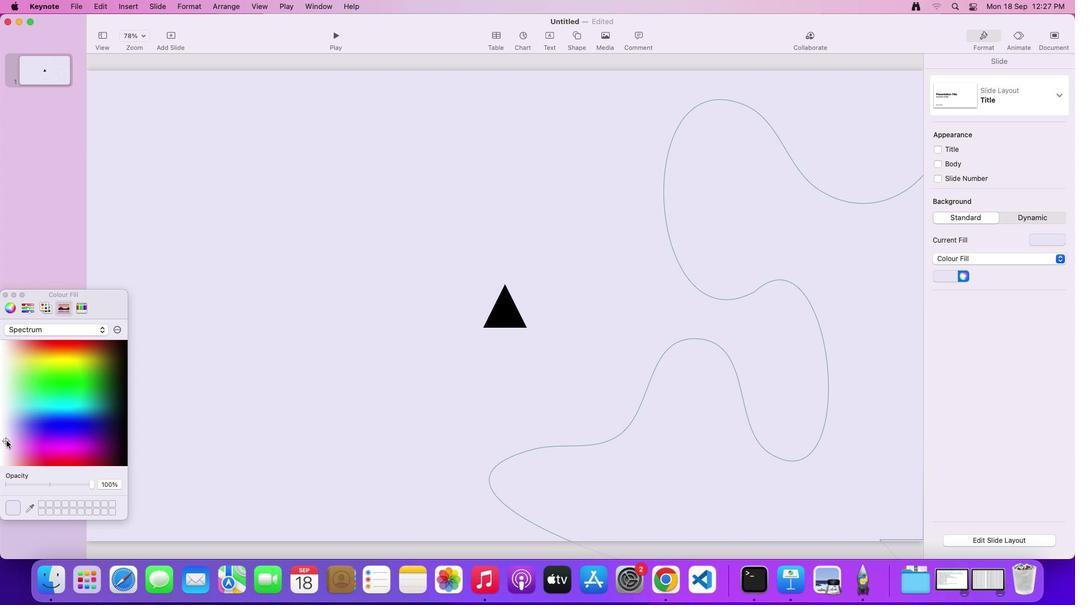 
Action: Mouse moved to (9, 441)
Screenshot: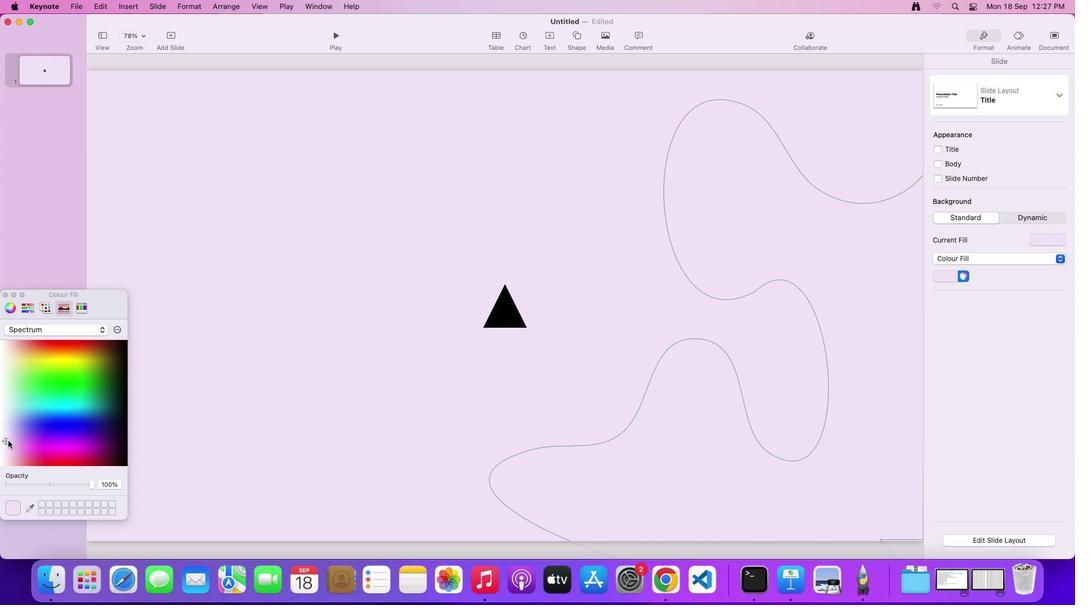 
Action: Mouse pressed left at (9, 441)
Screenshot: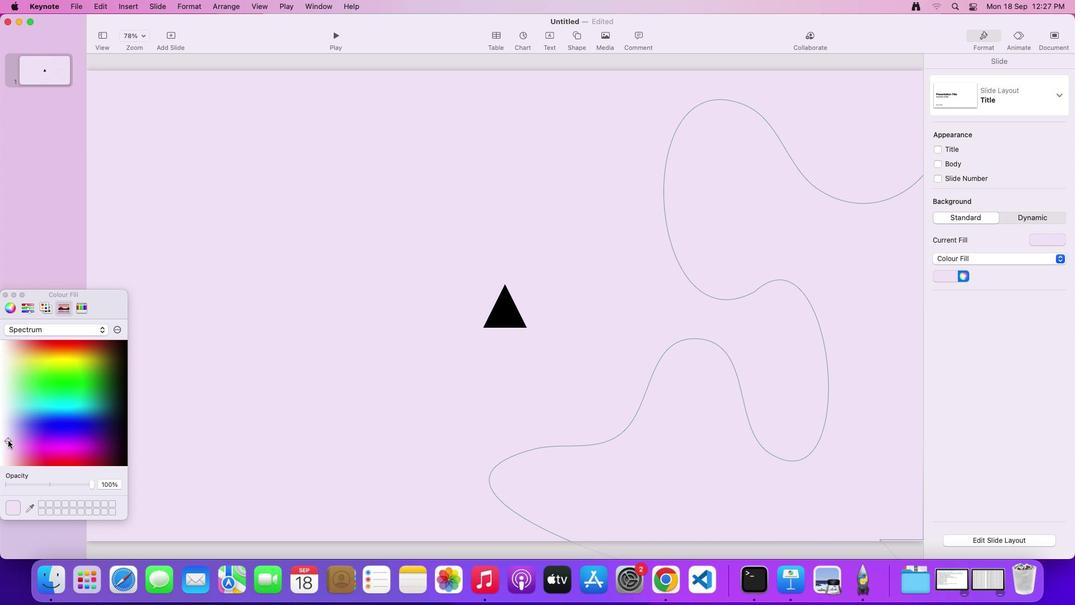 
Action: Mouse moved to (5, 296)
Screenshot: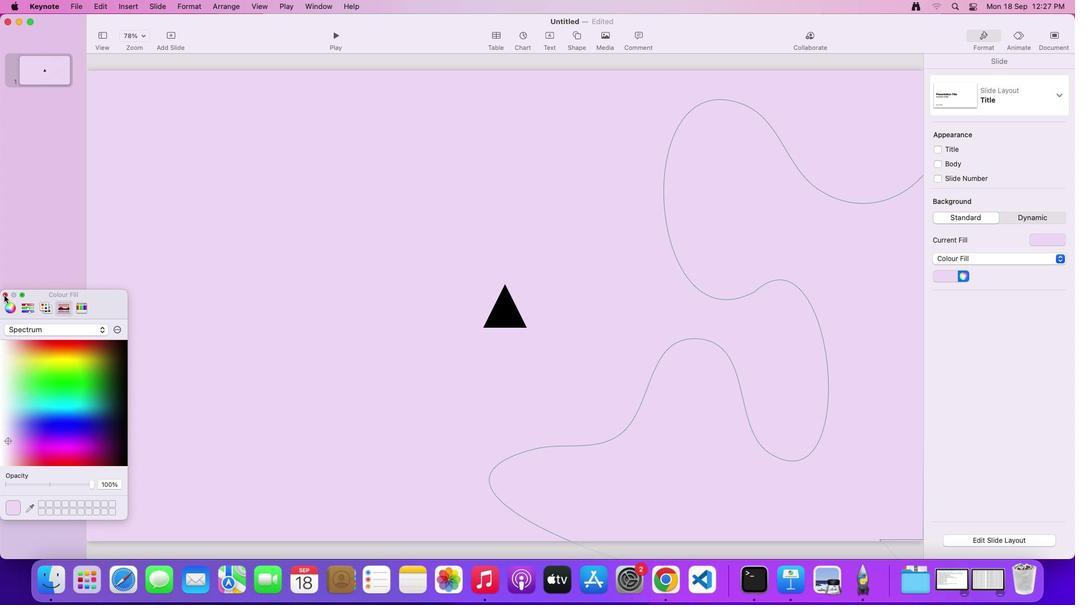 
Action: Mouse pressed left at (5, 296)
Screenshot: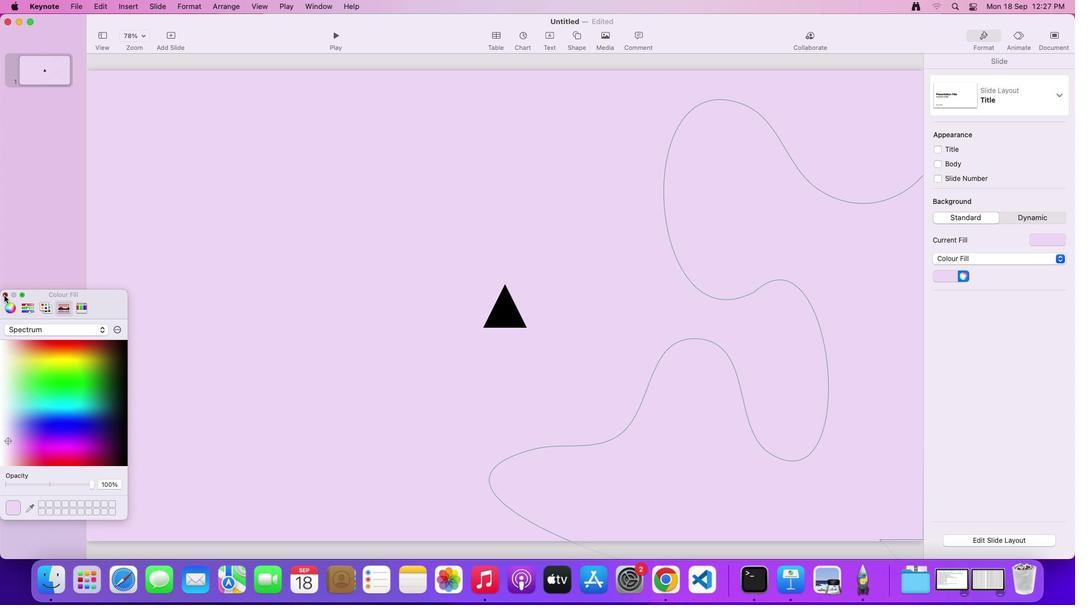 
Action: Mouse moved to (502, 324)
Screenshot: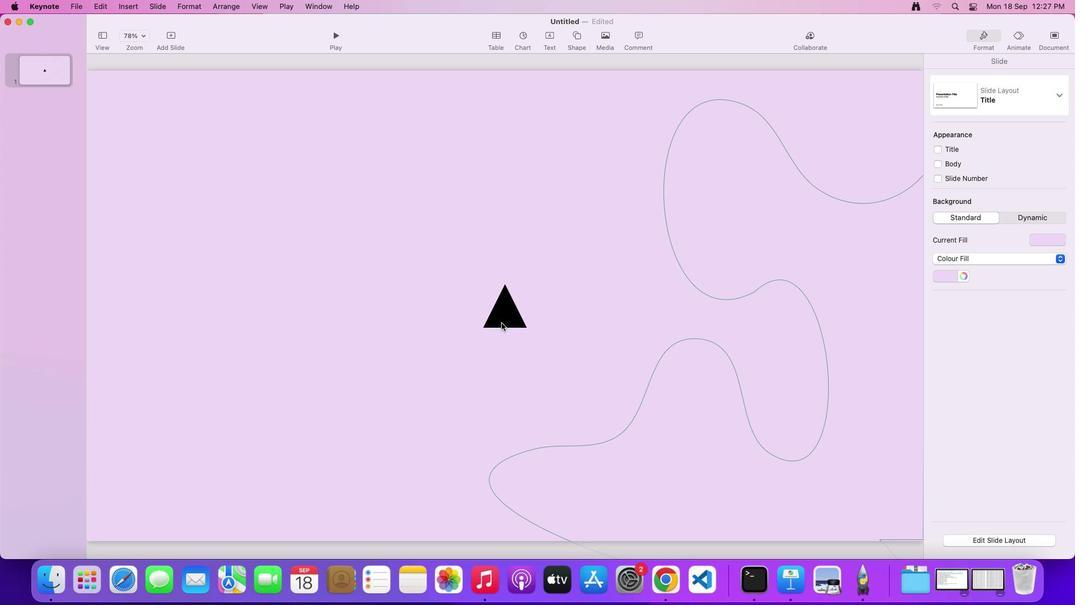 
Action: Mouse pressed left at (502, 324)
Screenshot: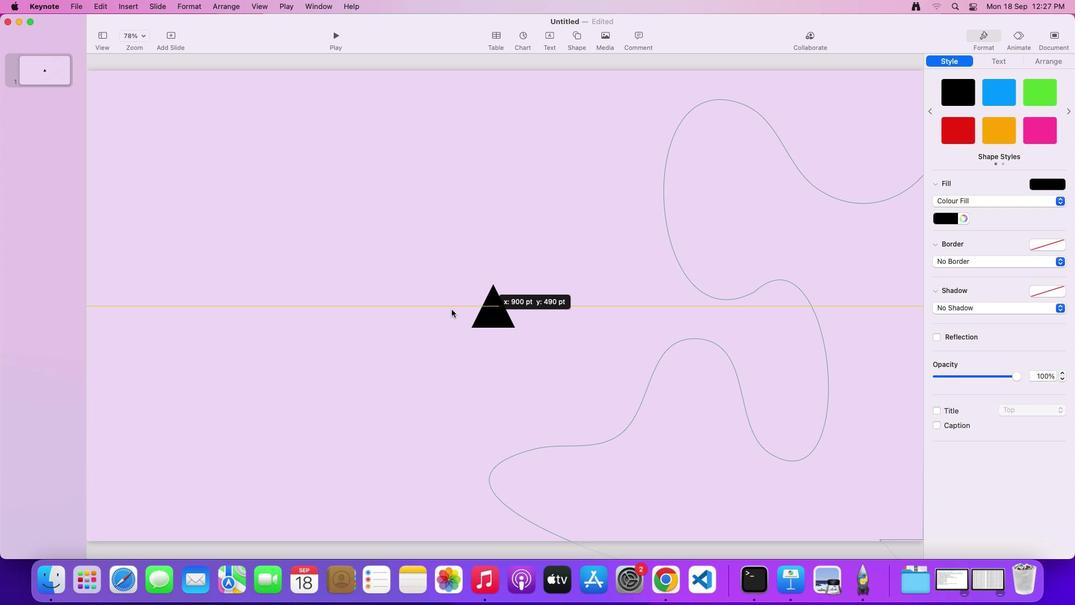 
Action: Mouse moved to (672, 231)
Screenshot: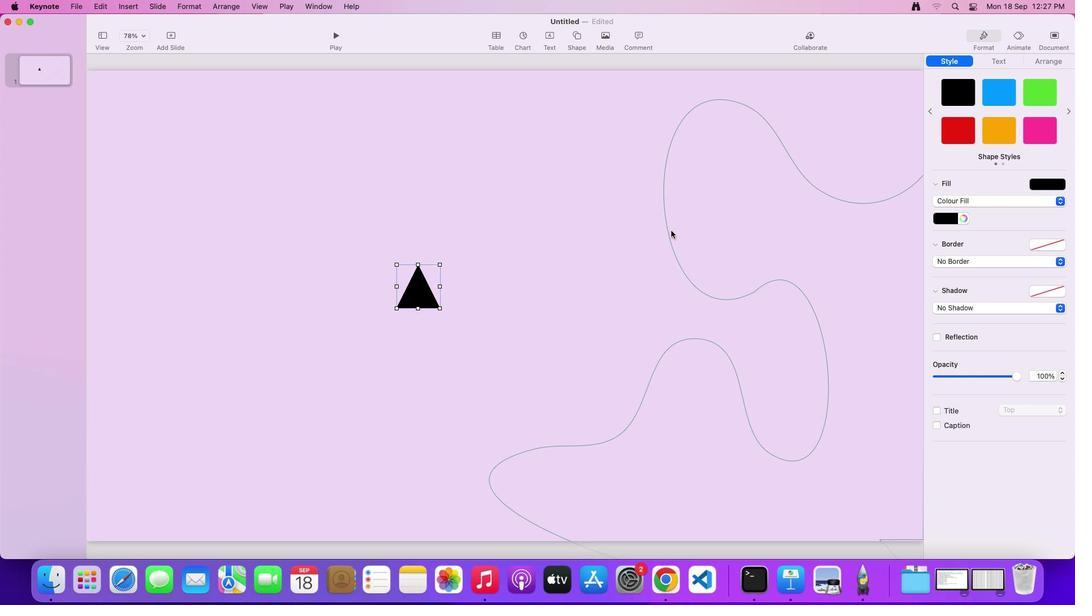 
Action: Mouse pressed left at (672, 231)
Screenshot: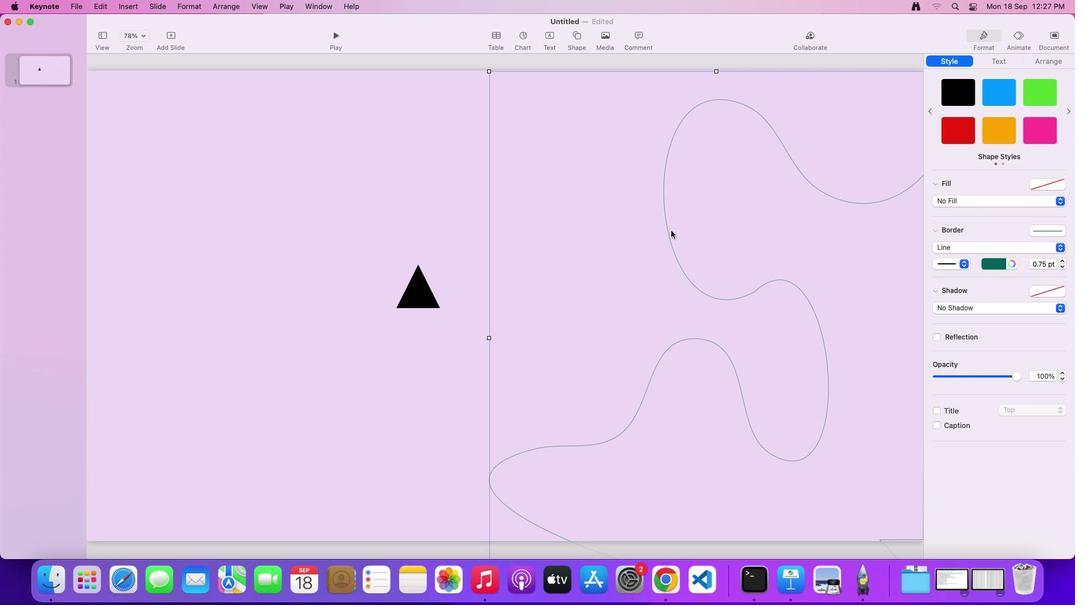 
Action: Mouse moved to (670, 234)
Screenshot: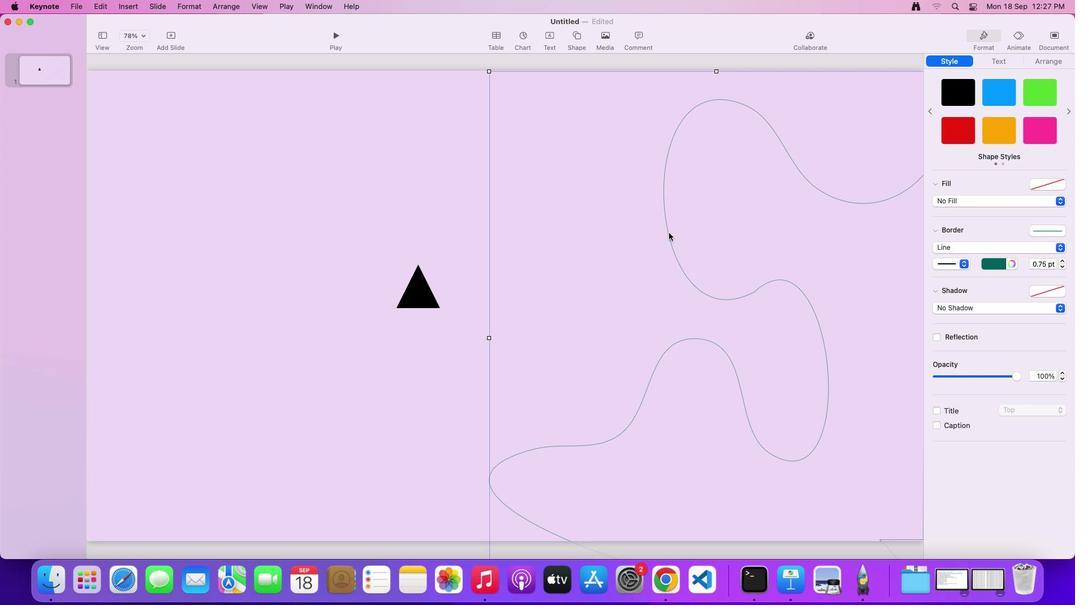 
Action: Mouse pressed left at (670, 234)
Screenshot: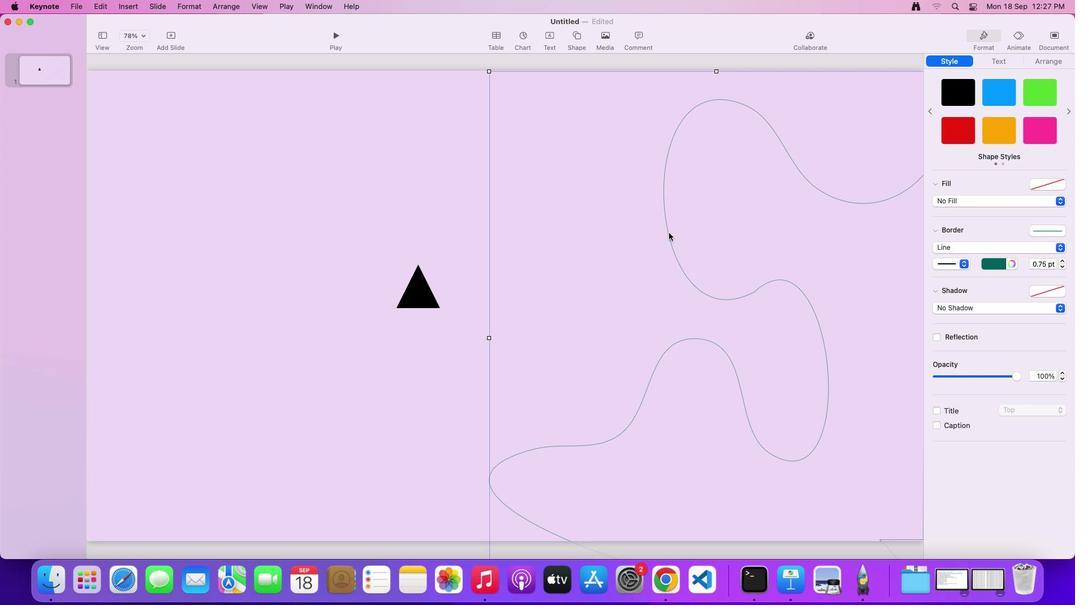 
Action: Mouse moved to (735, 270)
Screenshot: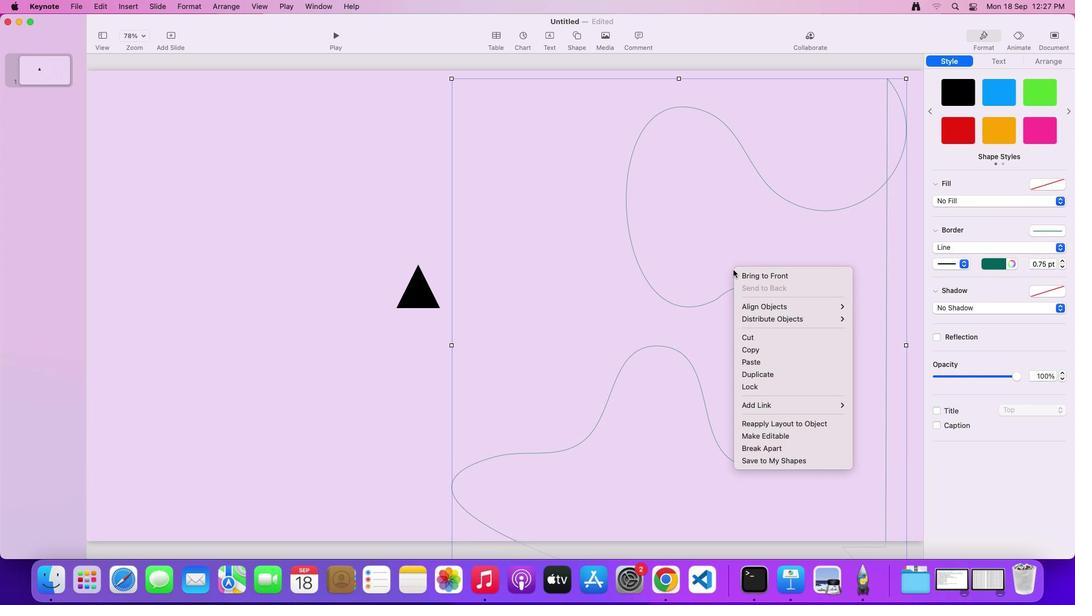 
Action: Mouse pressed right at (735, 270)
Screenshot: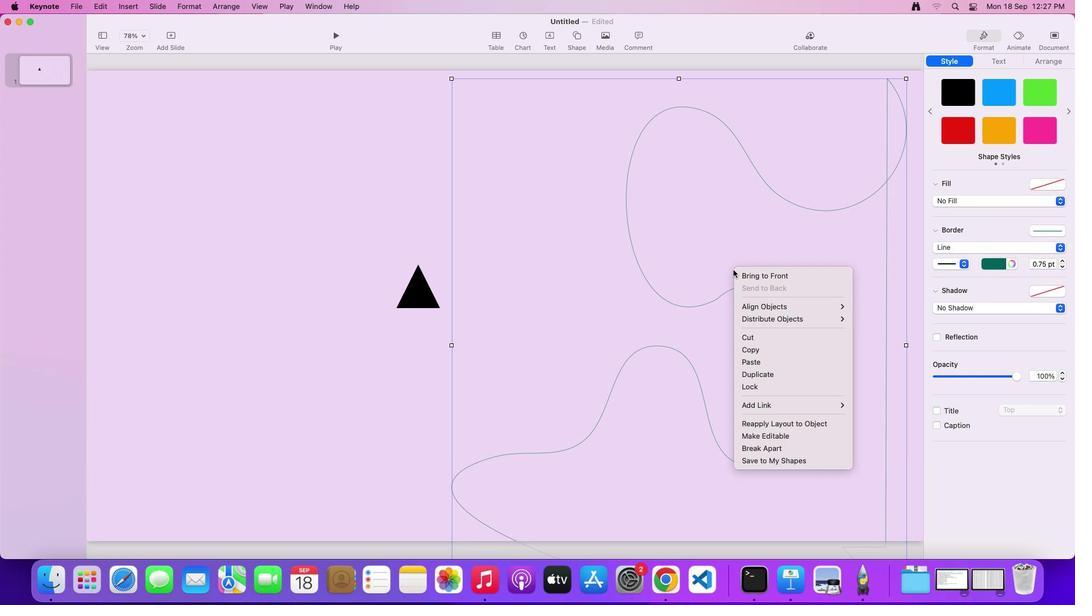 
Action: Mouse moved to (779, 434)
Screenshot: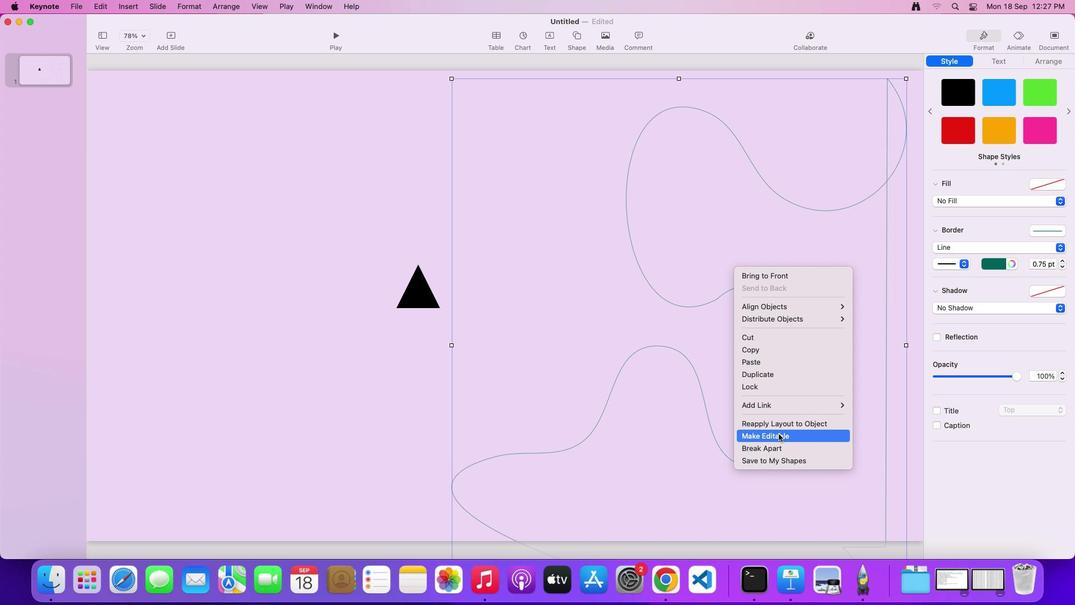 
Action: Mouse pressed left at (779, 434)
Screenshot: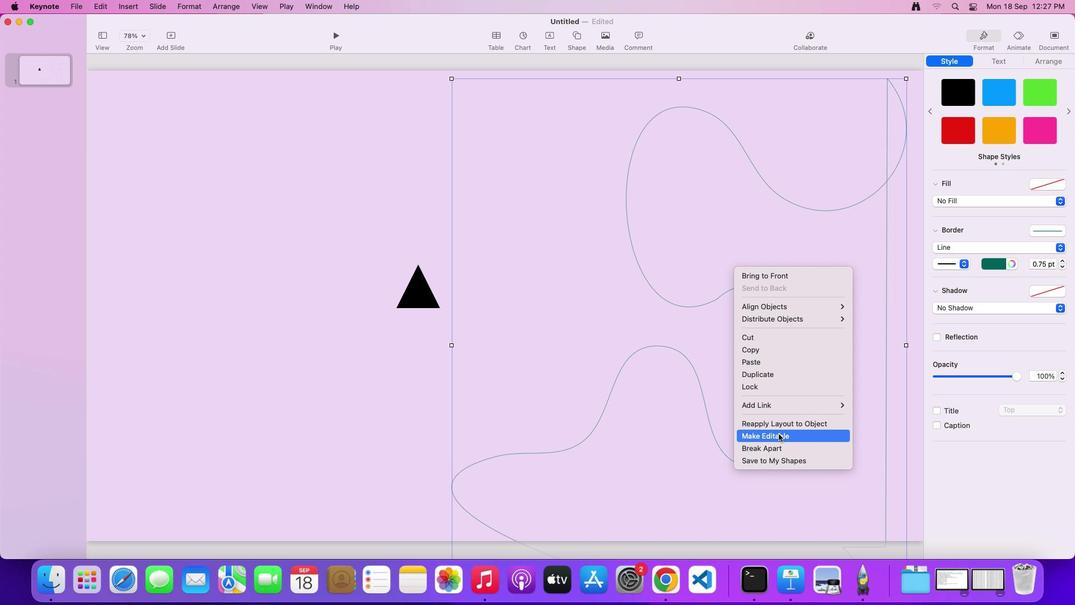 
Action: Mouse moved to (889, 314)
Screenshot: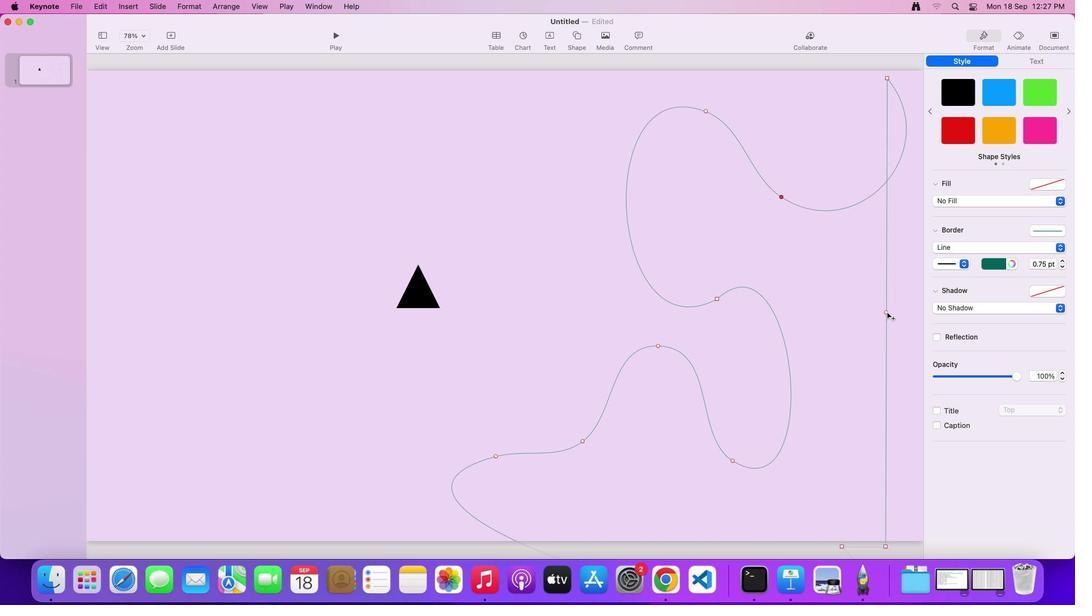 
Action: Mouse pressed left at (889, 314)
Screenshot: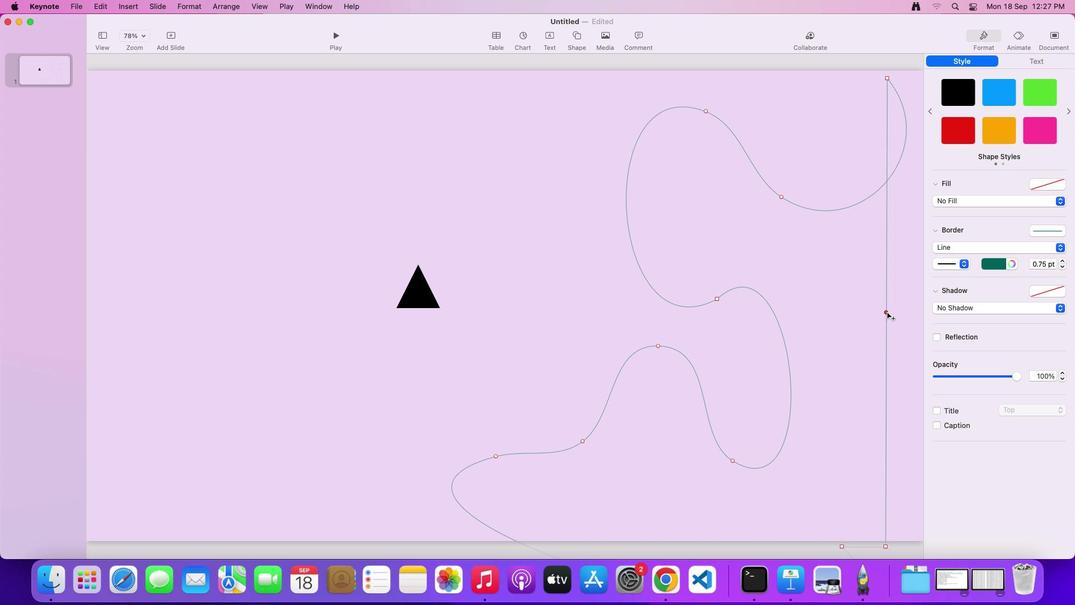 
Action: Mouse moved to (887, 79)
Screenshot: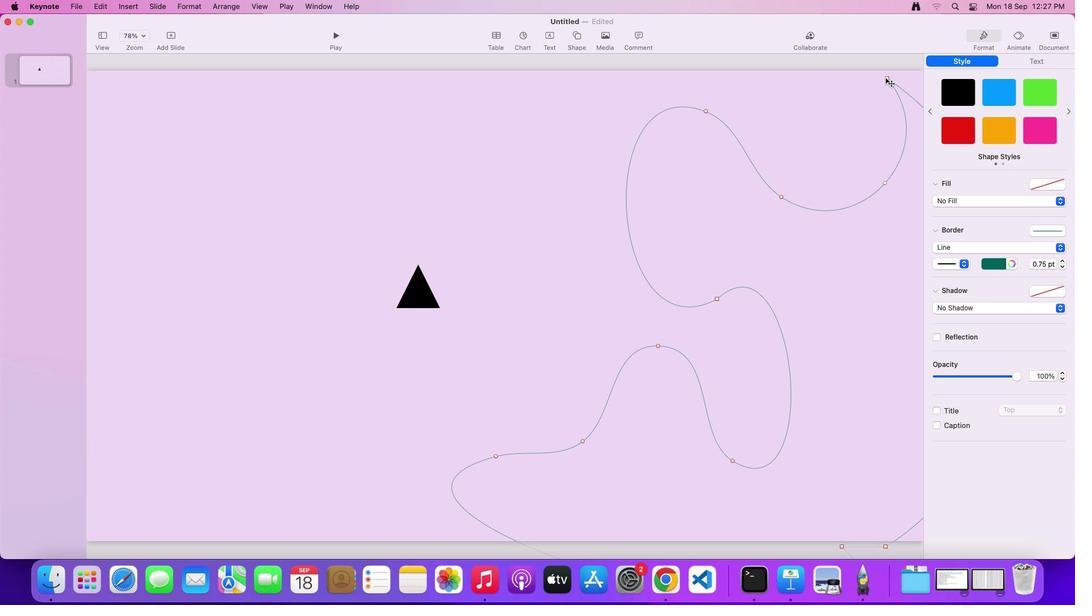
Action: Mouse pressed left at (887, 79)
Screenshot: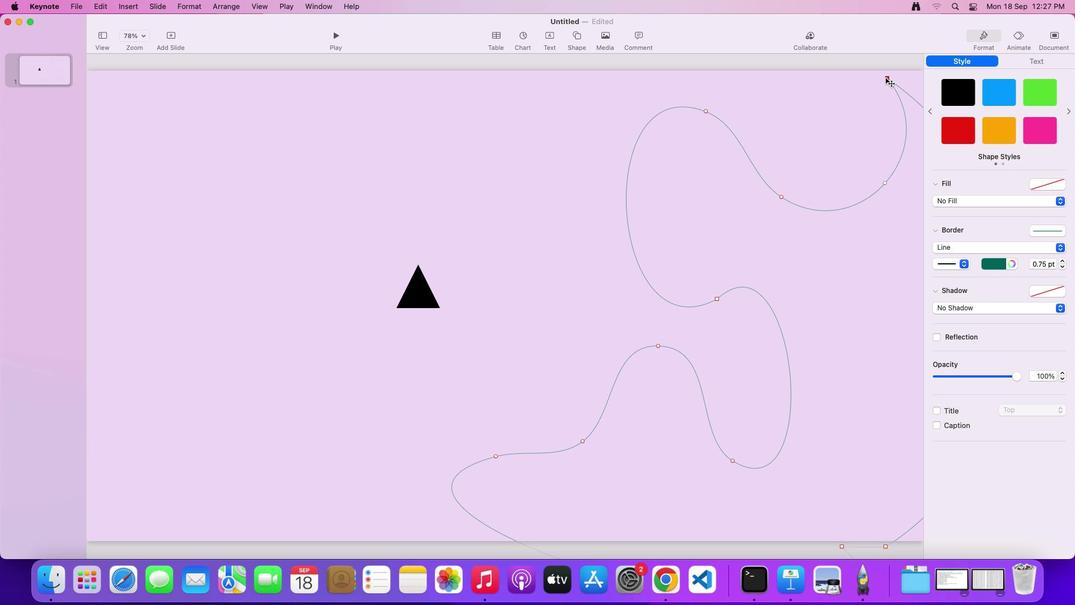 
Action: Mouse moved to (806, 289)
Screenshot: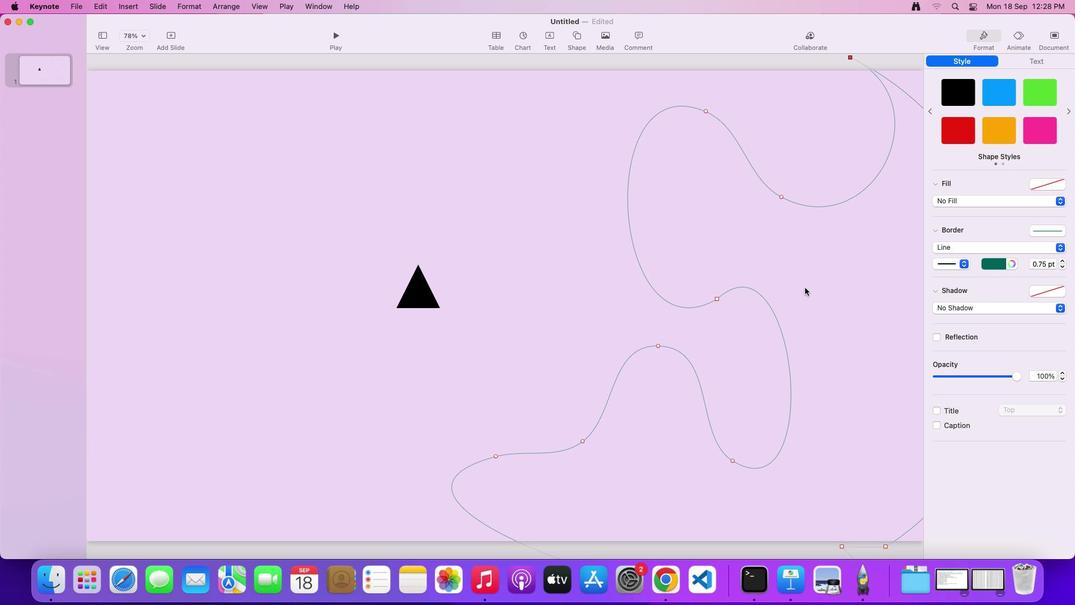 
Action: Mouse pressed left at (806, 289)
Screenshot: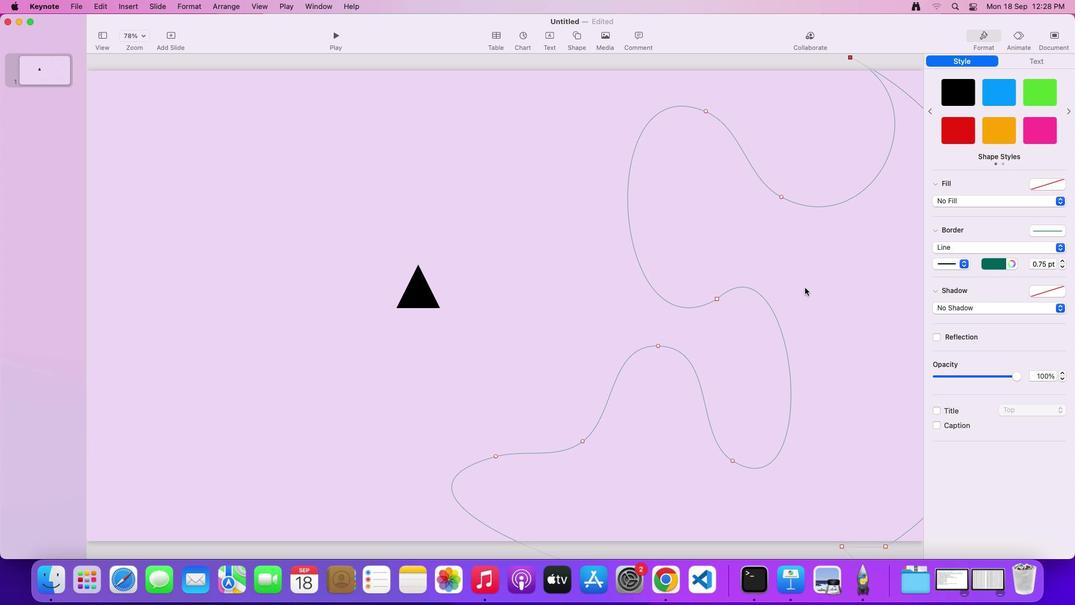 
Action: Mouse pressed left at (806, 289)
Screenshot: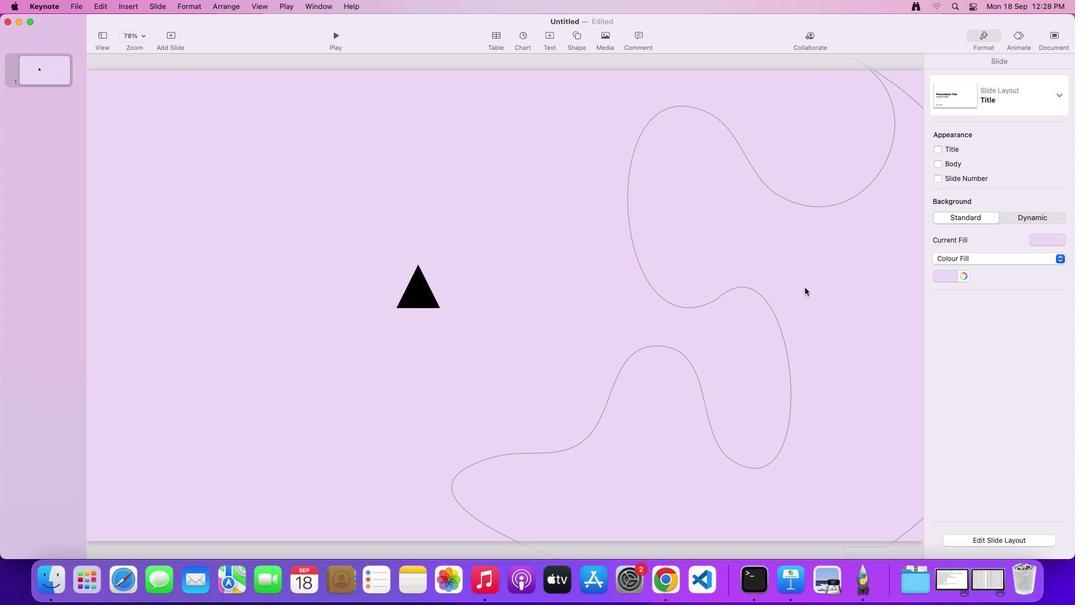 
Action: Mouse moved to (581, 268)
Screenshot: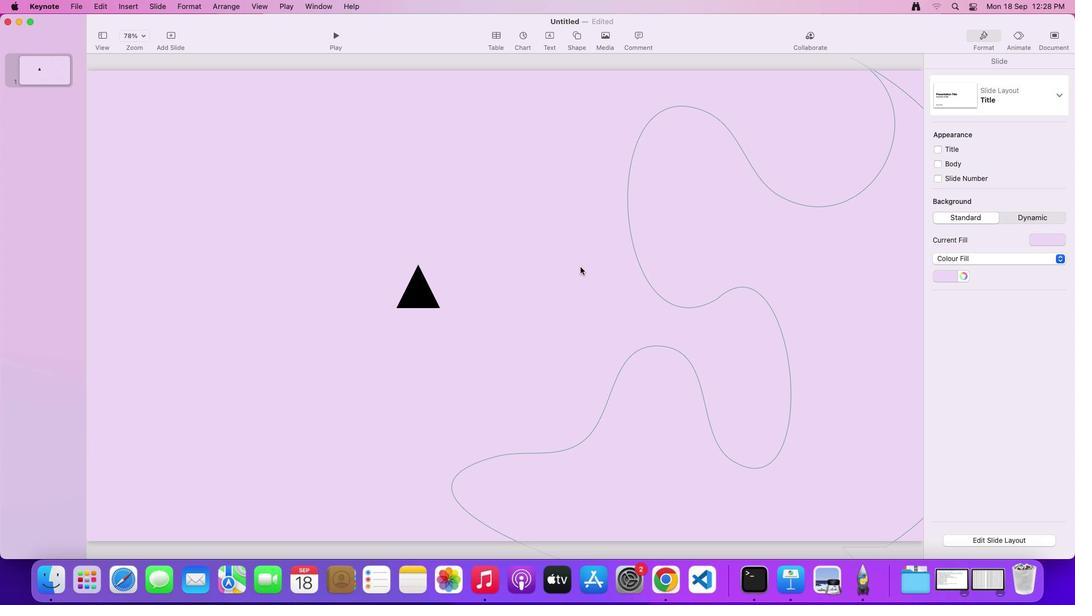 
Action: Mouse pressed left at (581, 268)
Screenshot: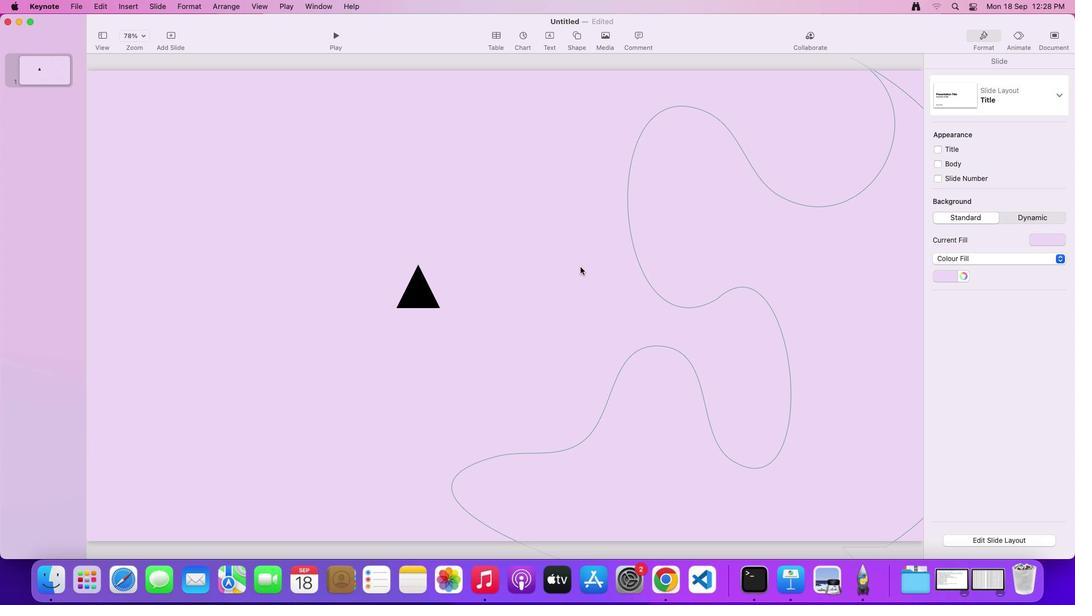 
Action: Mouse moved to (747, 289)
Screenshot: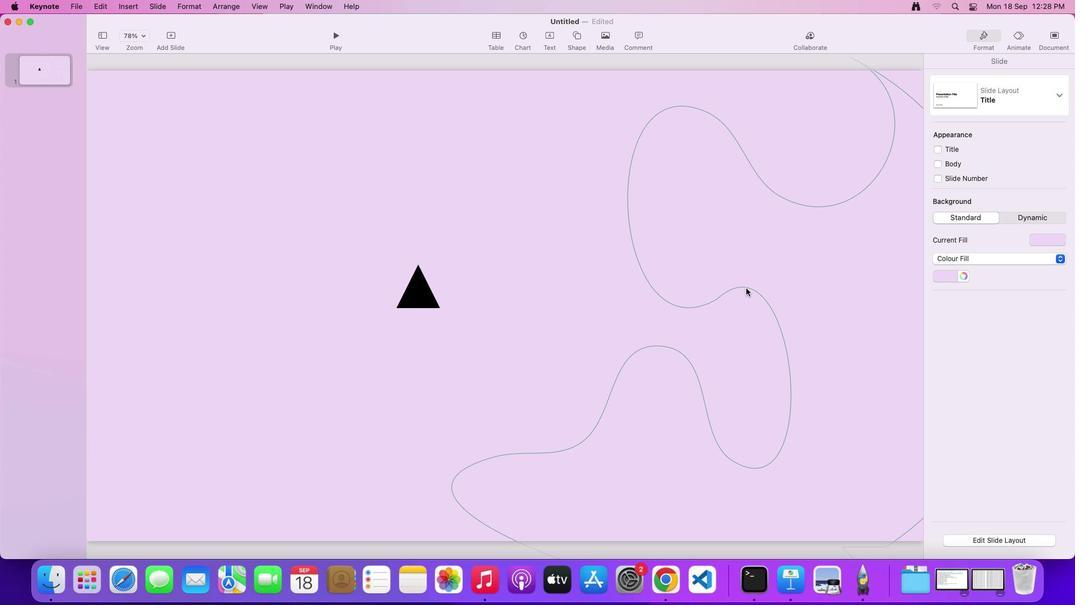 
Action: Key pressed Key.alt
Screenshot: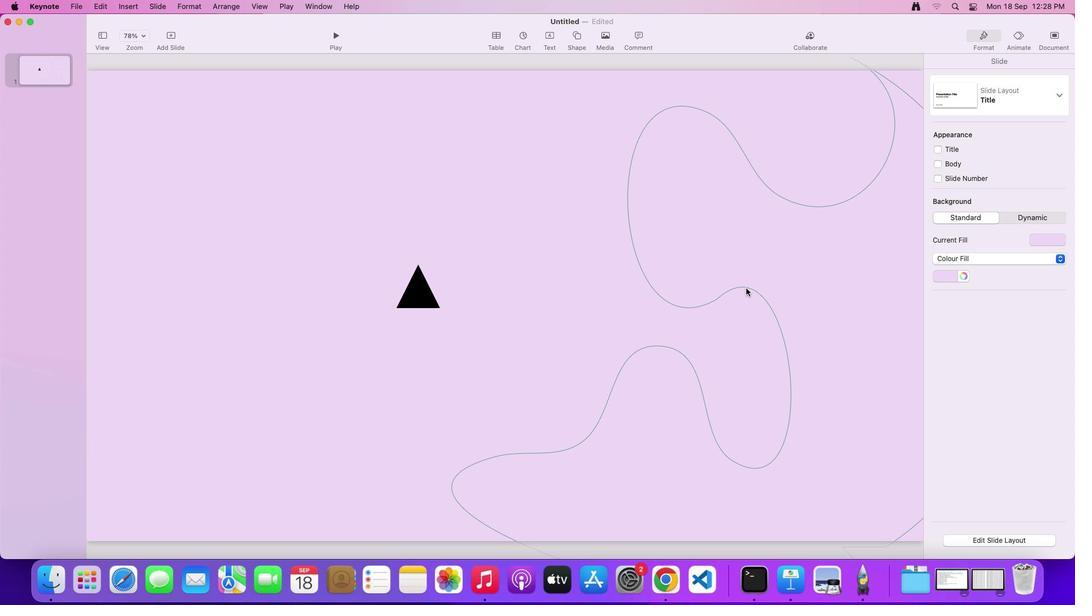 
Action: Mouse pressed left at (747, 289)
Screenshot: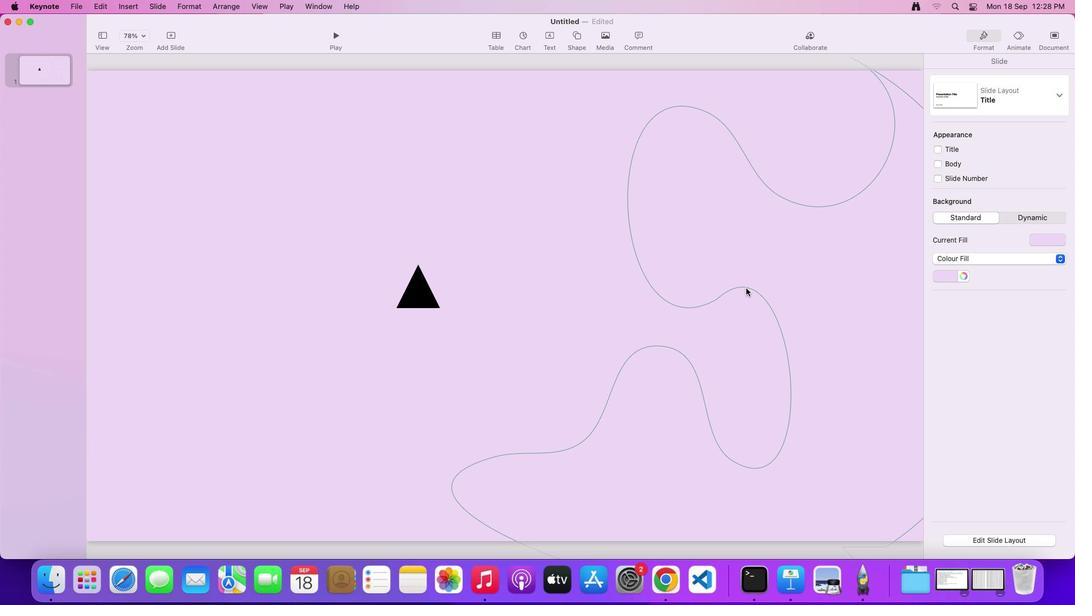 
Action: Mouse moved to (768, 286)
Screenshot: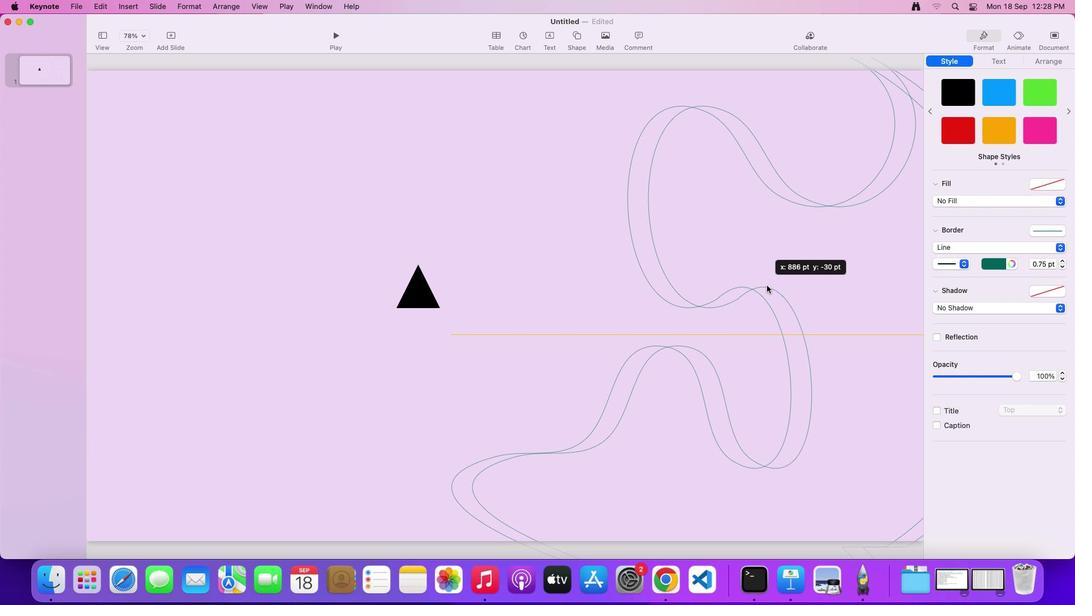 
Action: Mouse pressed left at (768, 286)
Screenshot: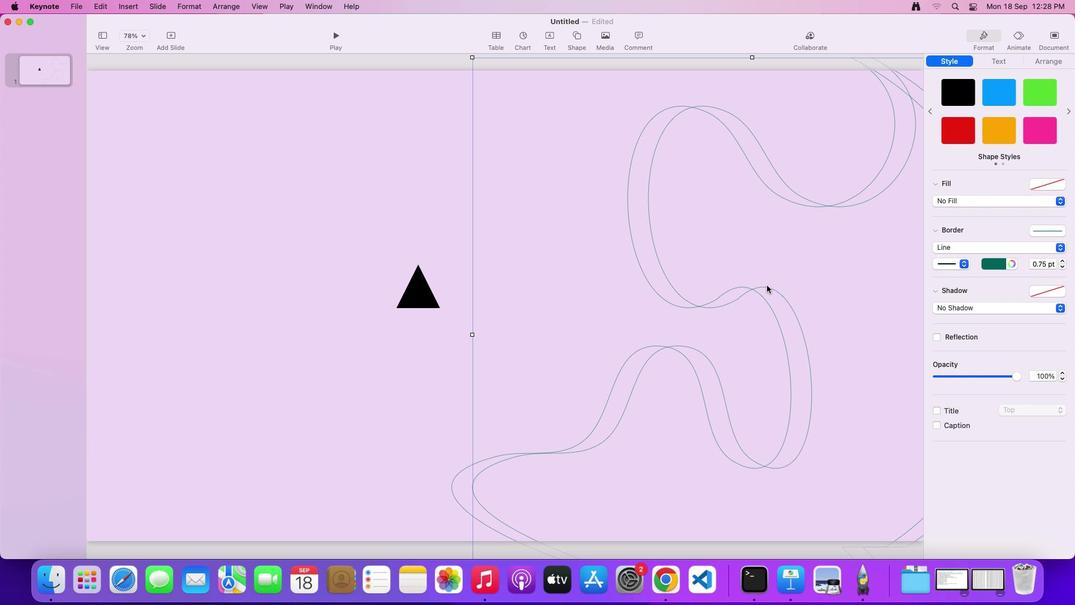 
Action: Mouse moved to (778, 289)
Screenshot: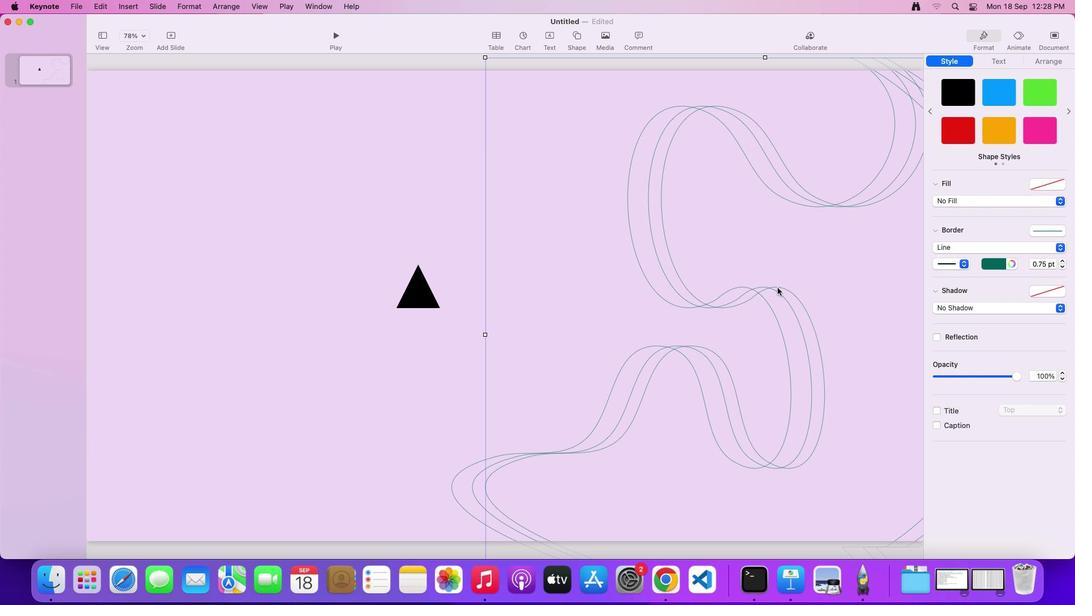 
Action: Mouse pressed left at (778, 289)
Screenshot: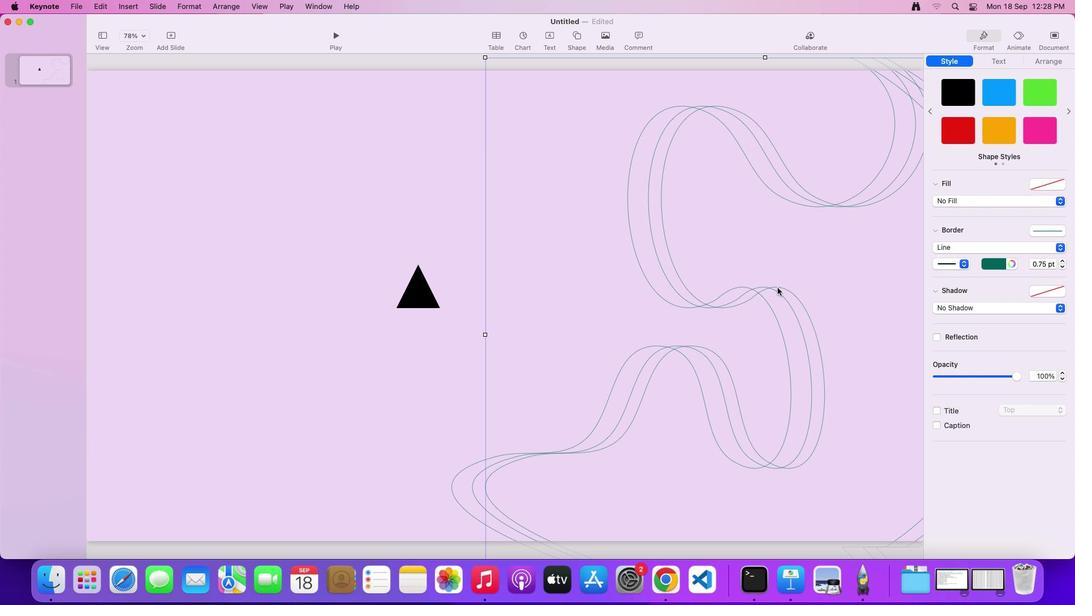 
Action: Mouse moved to (793, 288)
Screenshot: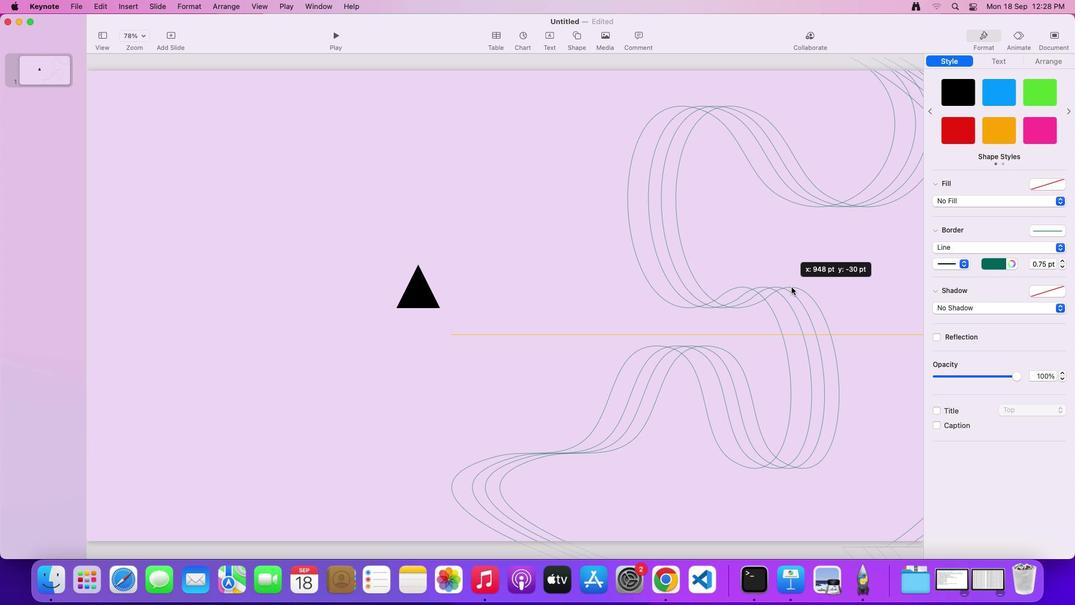 
Action: Mouse pressed left at (793, 288)
Screenshot: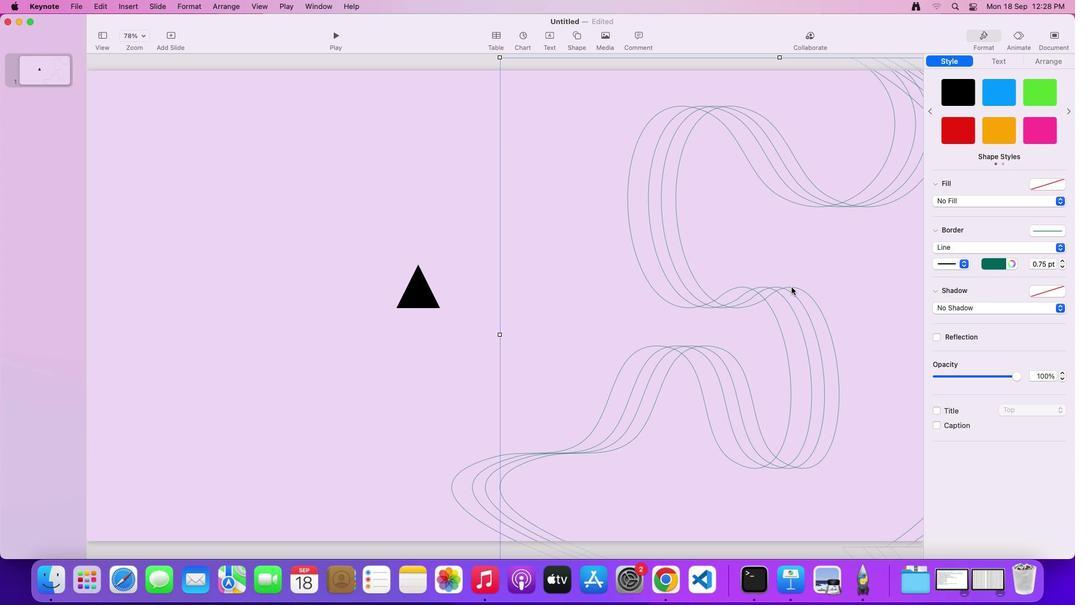 
Action: Mouse moved to (212, 228)
Screenshot: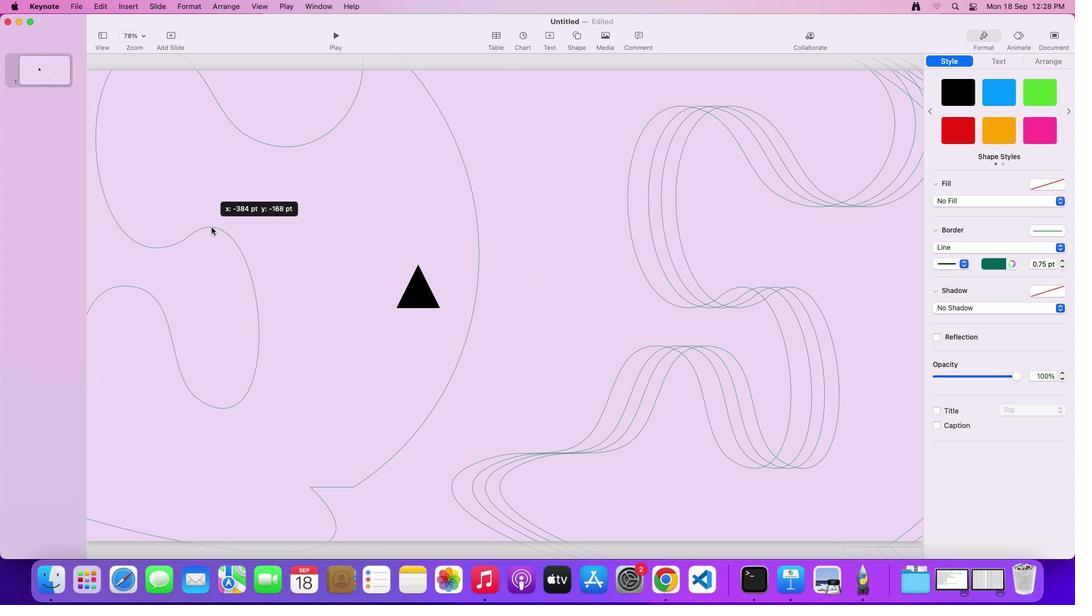 
Action: Mouse pressed left at (212, 228)
Screenshot: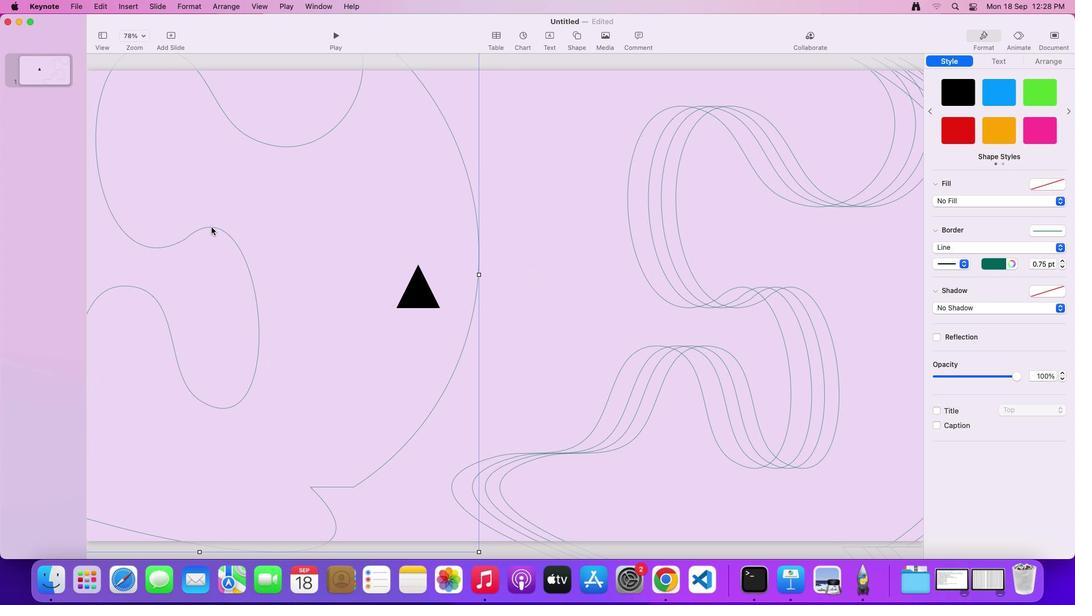 
Action: Mouse moved to (206, 222)
Screenshot: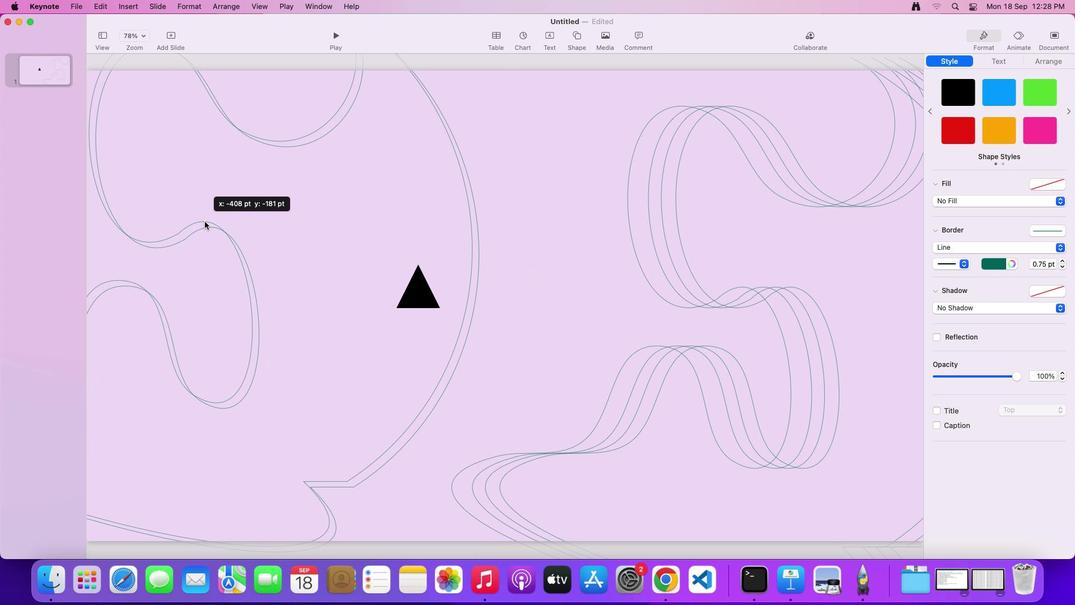 
Action: Mouse pressed left at (206, 222)
Screenshot: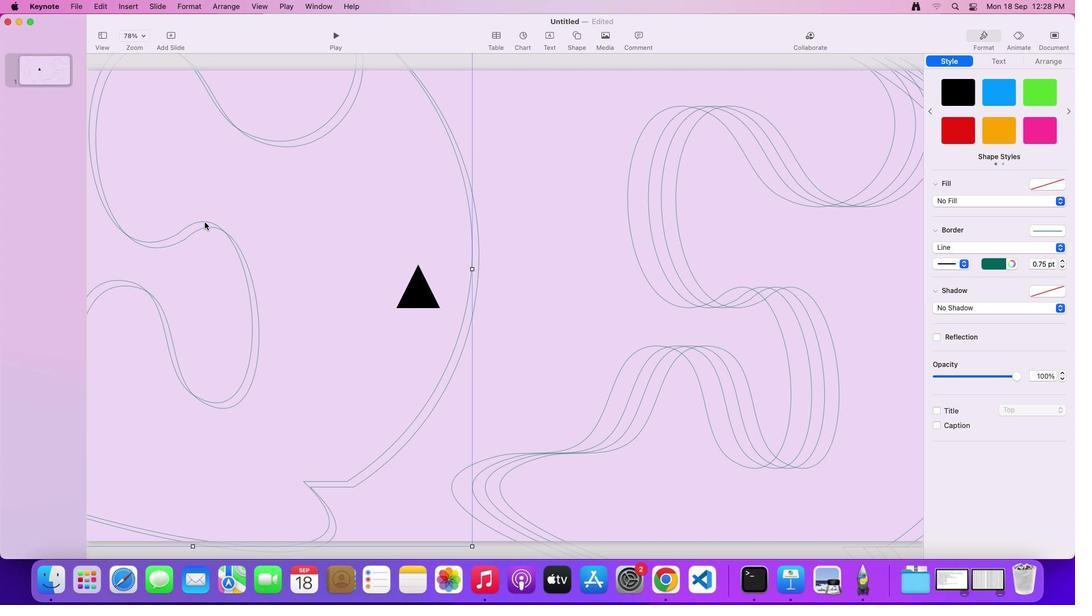 
Action: Mouse moved to (192, 222)
Screenshot: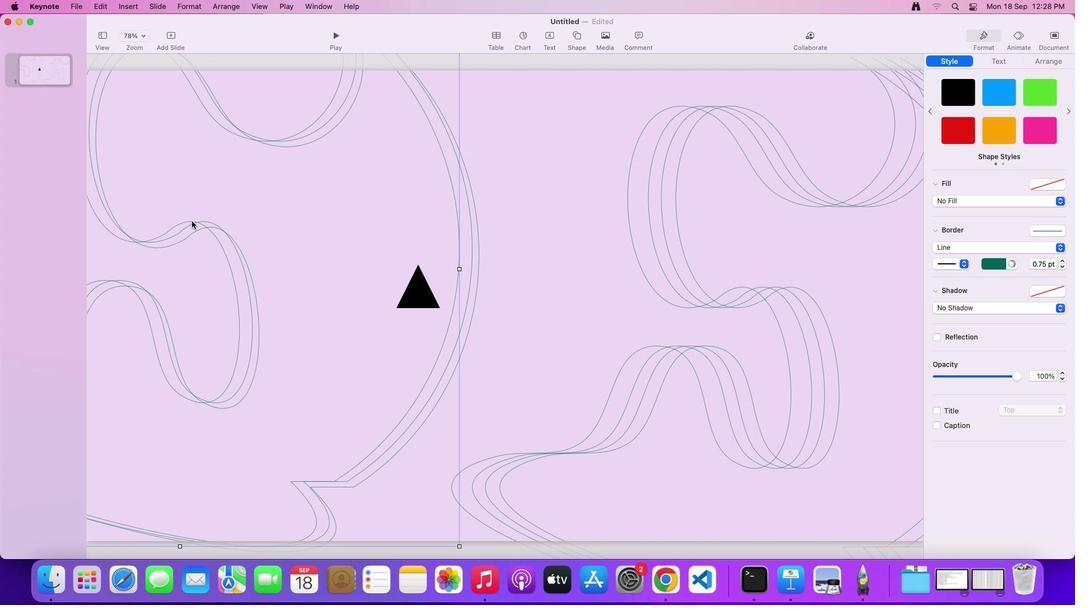 
Action: Mouse pressed left at (192, 222)
Screenshot: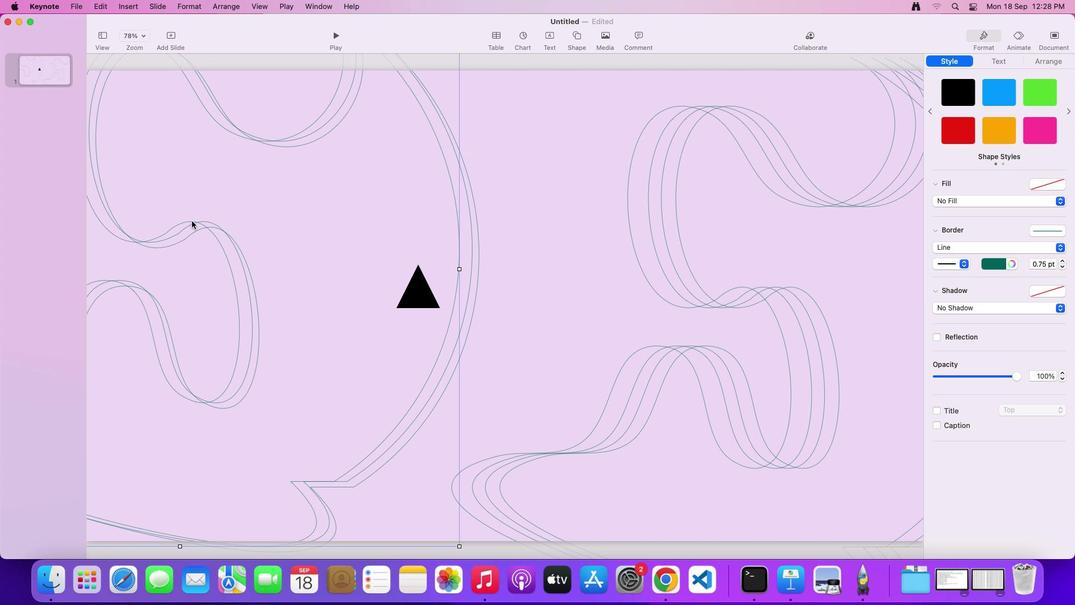 
Action: Mouse moved to (556, 201)
Screenshot: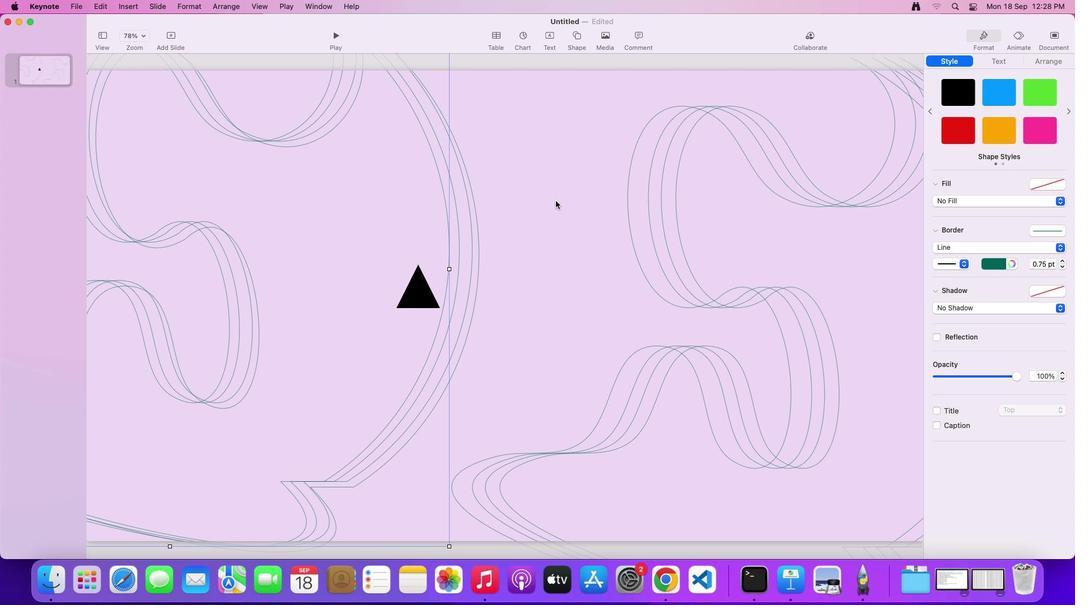 
Action: Mouse pressed left at (556, 201)
Screenshot: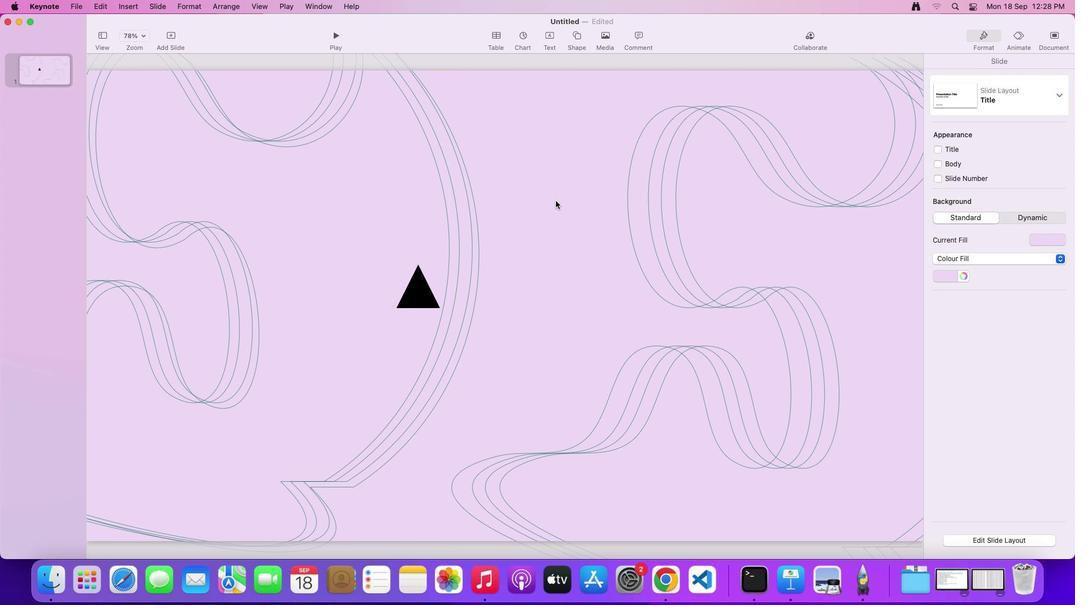 
Action: Mouse moved to (420, 286)
Screenshot: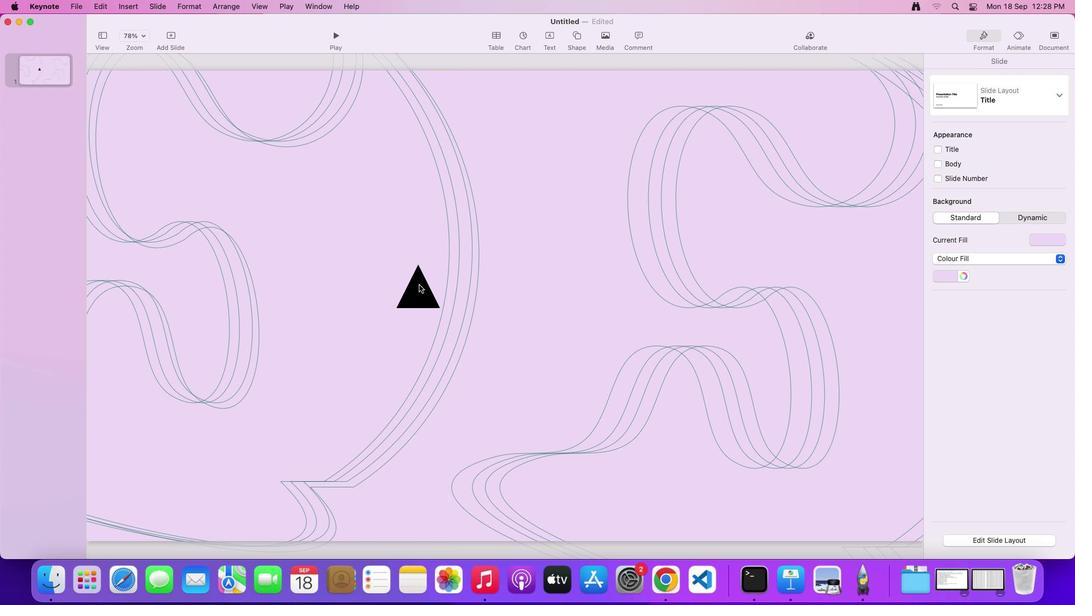 
Action: Mouse pressed left at (420, 286)
Screenshot: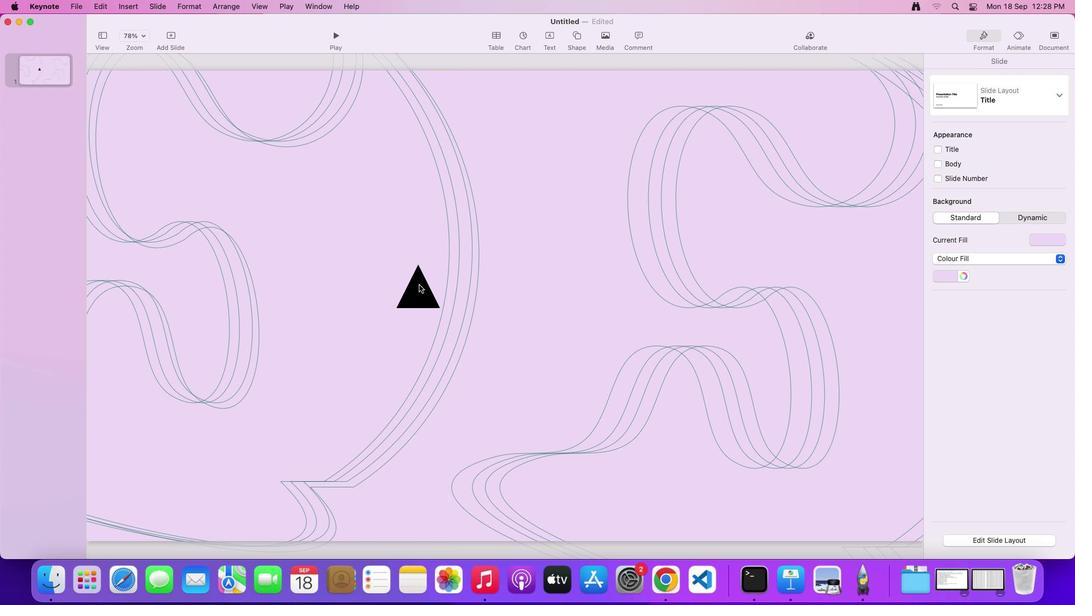 
Action: Key pressed Key.delete
Screenshot: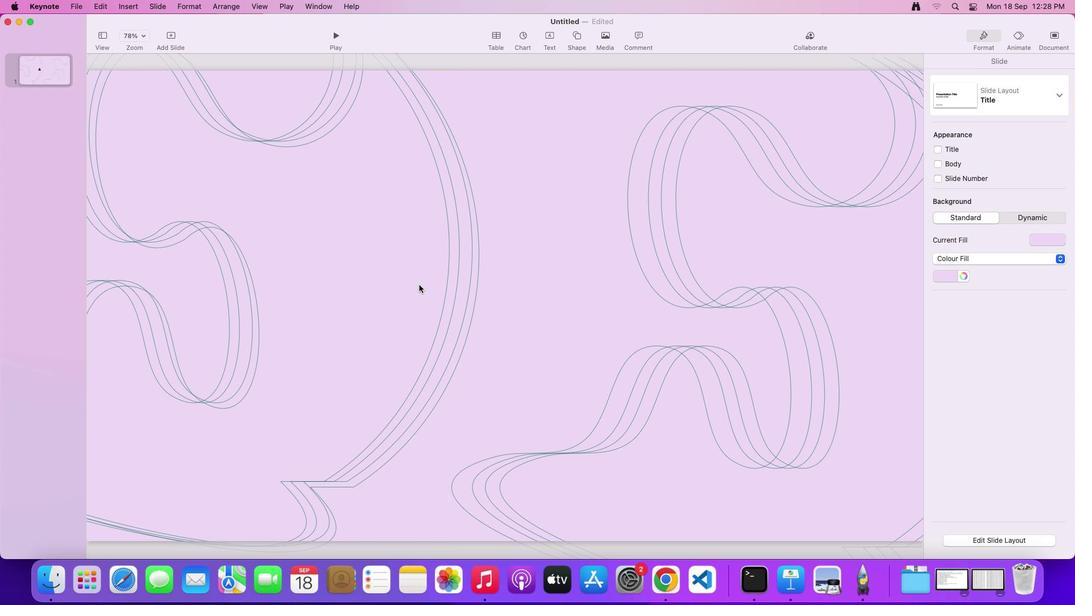 
Action: Mouse moved to (607, 273)
Screenshot: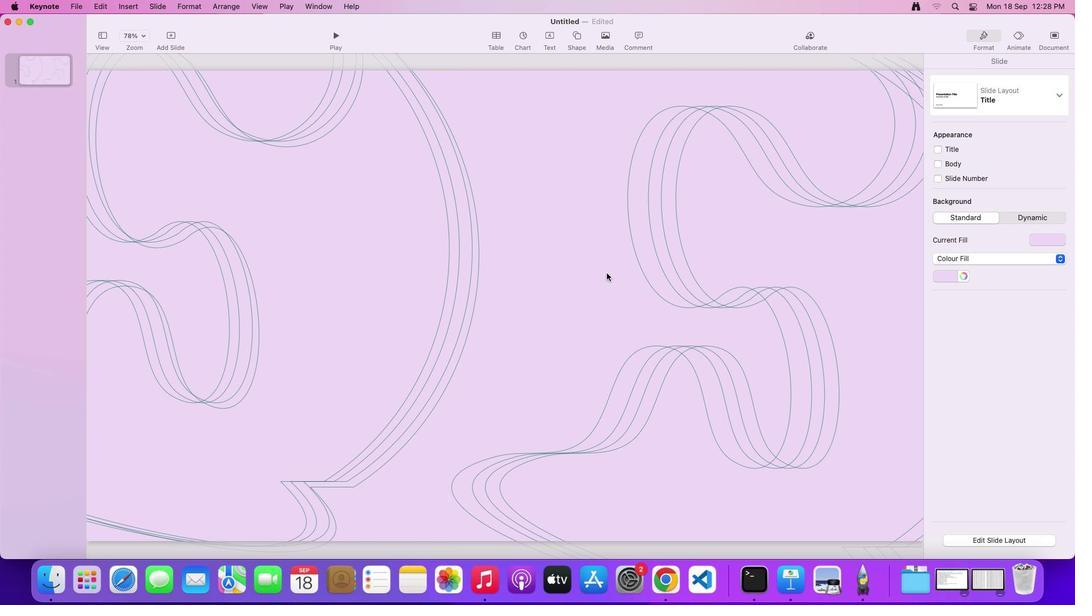 
Action: Mouse pressed left at (607, 273)
Screenshot: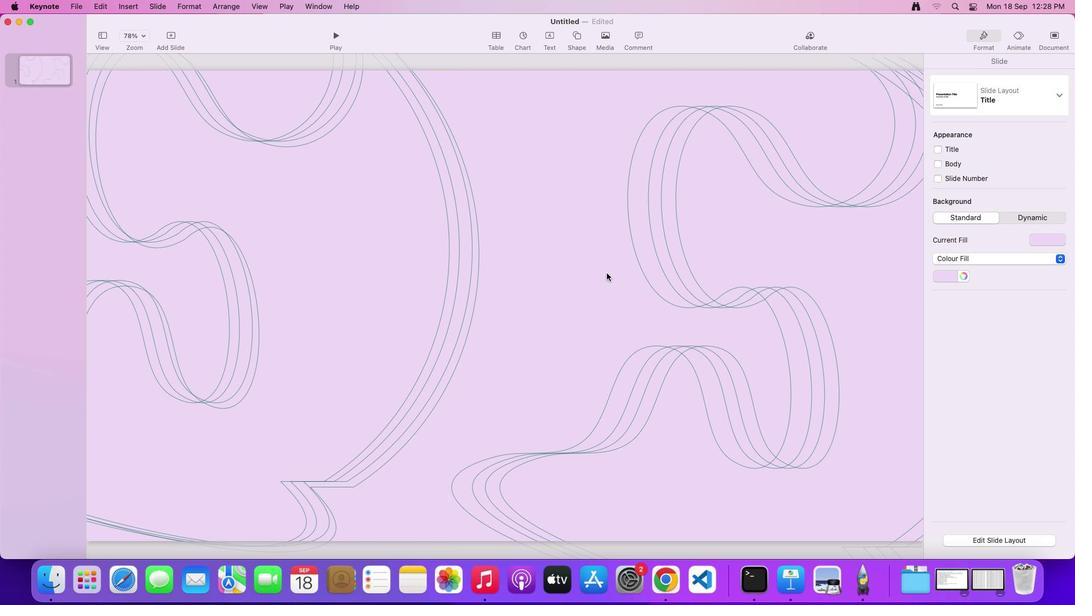 
Action: Mouse moved to (228, 342)
Screenshot: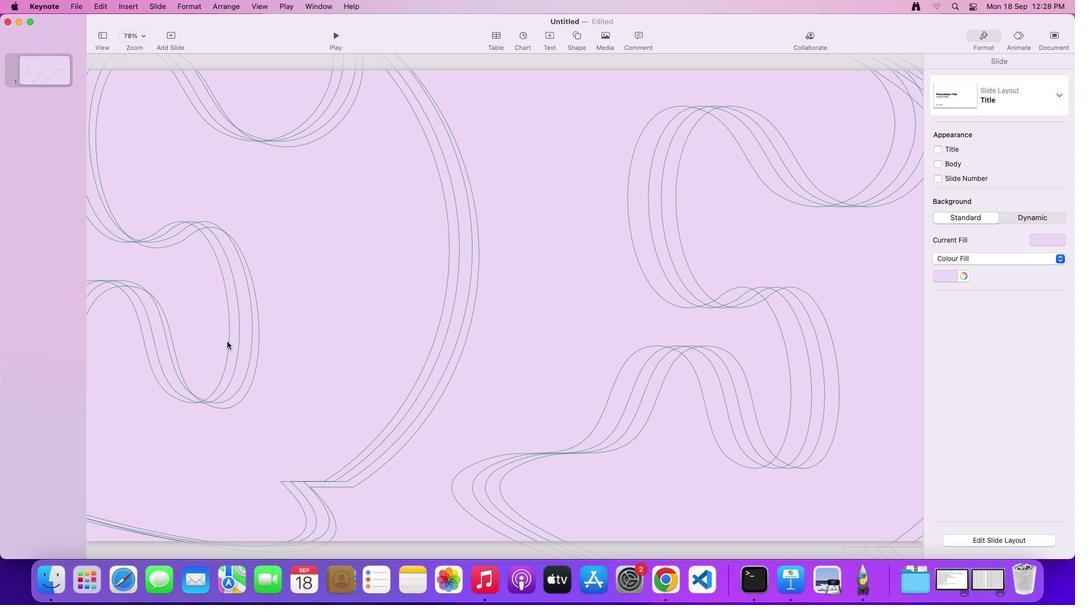
Action: Mouse pressed left at (228, 342)
Screenshot: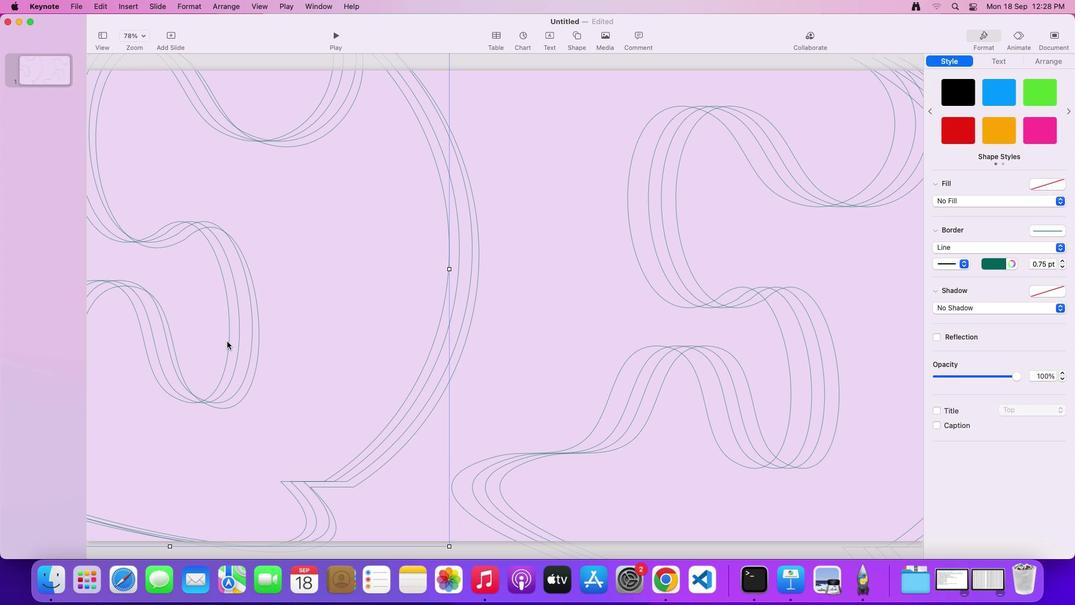 
Action: Mouse moved to (253, 378)
Screenshot: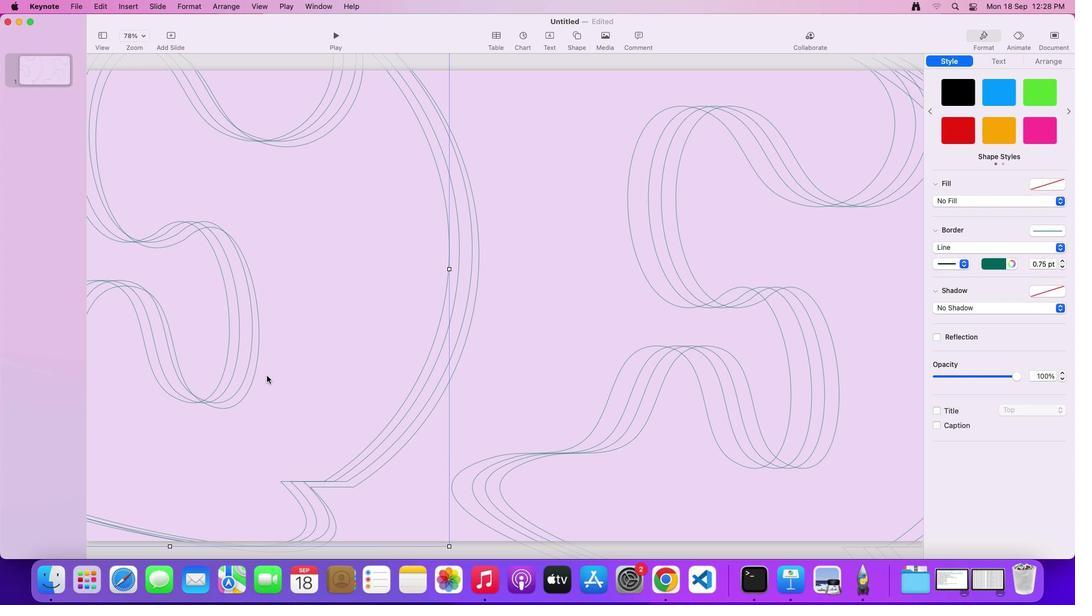 
Action: Key pressed Key.shift
Screenshot: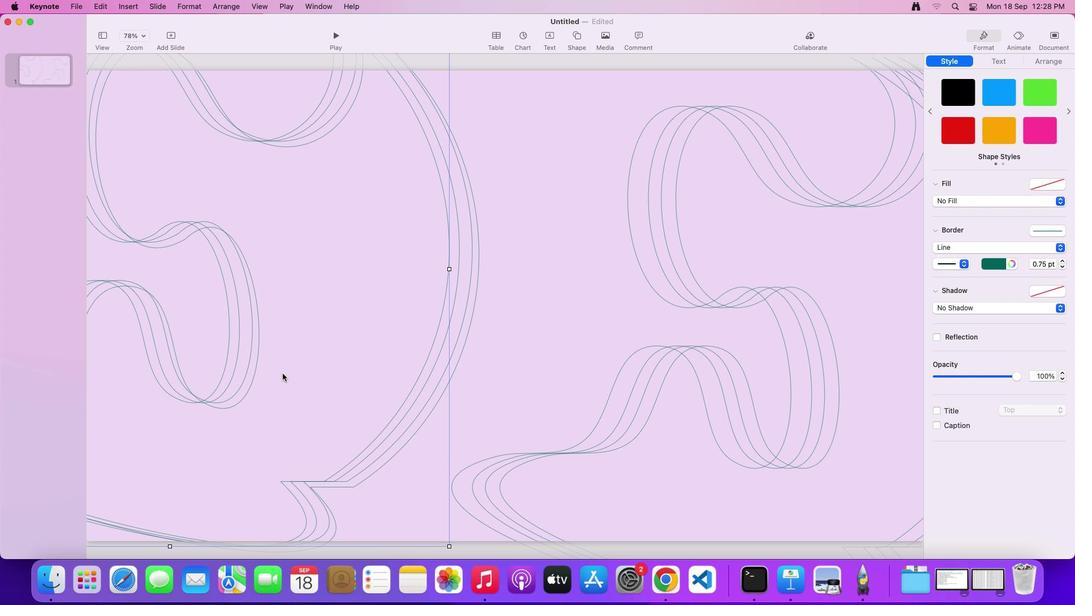 
Action: Mouse moved to (257, 369)
Screenshot: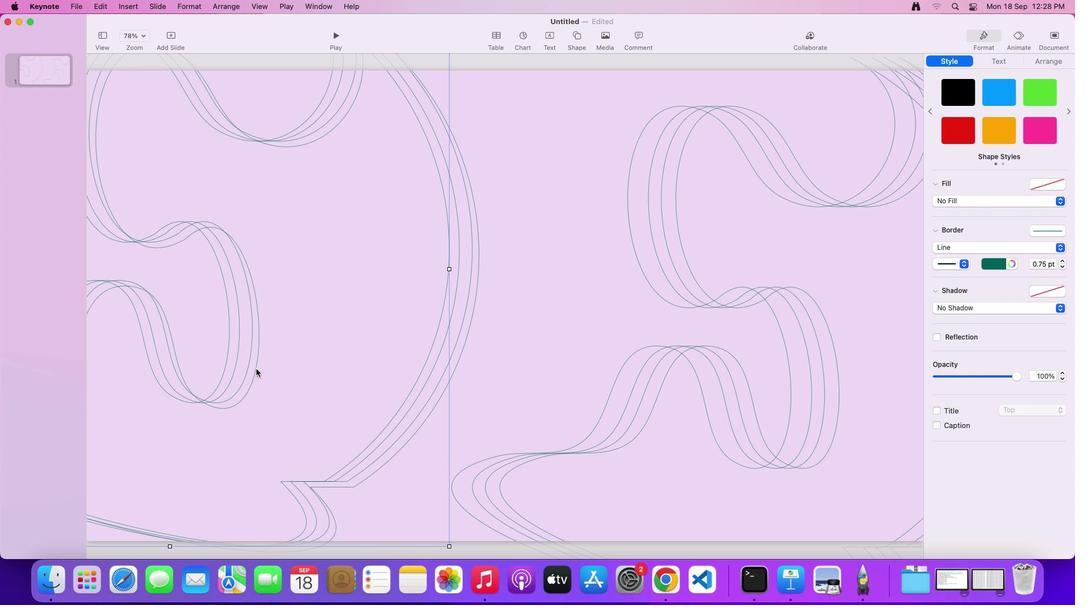 
Action: Mouse pressed left at (257, 369)
Screenshot: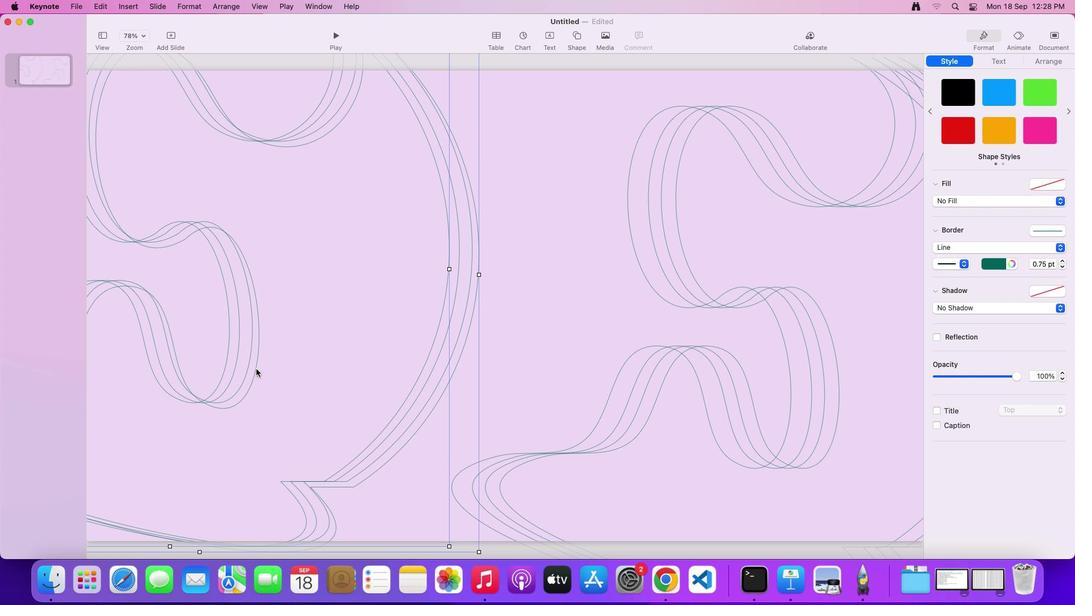 
Action: Mouse moved to (250, 370)
Screenshot: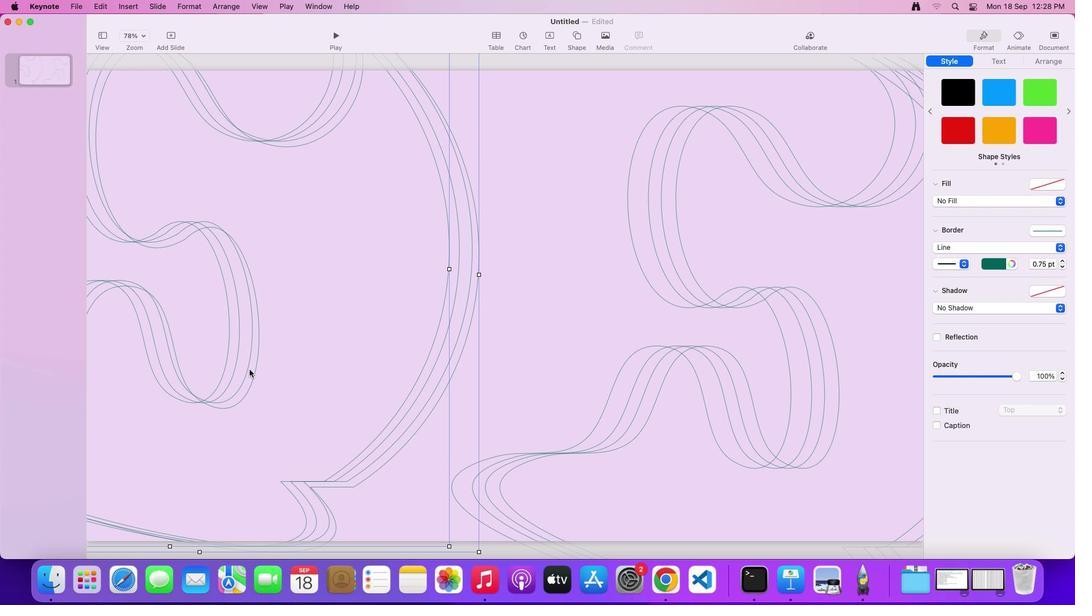 
Action: Mouse pressed left at (250, 370)
Screenshot: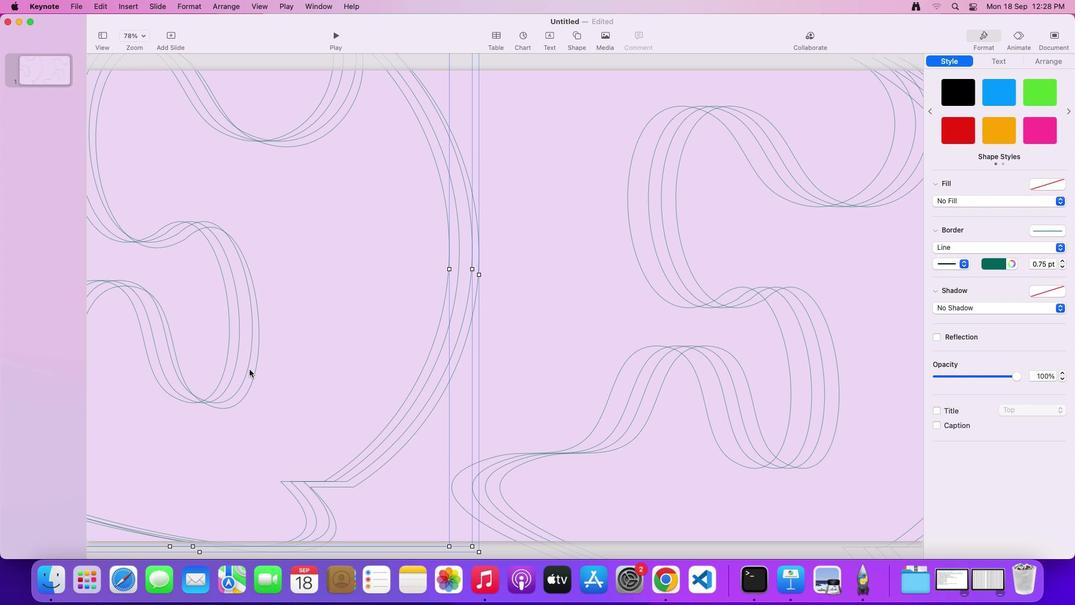 
Action: Mouse moved to (234, 370)
Screenshot: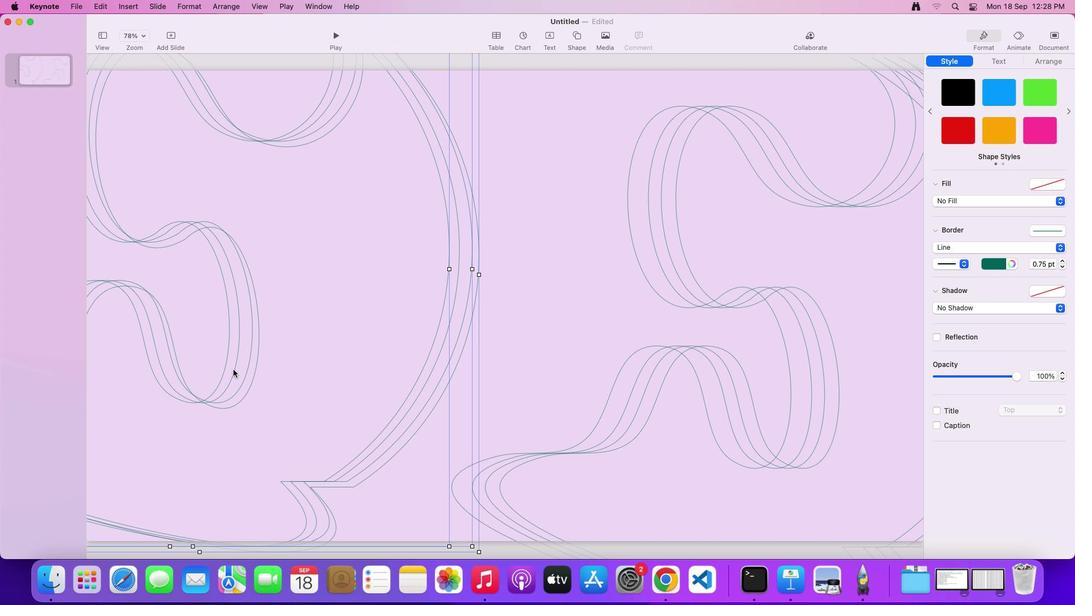 
Action: Mouse pressed left at (234, 370)
Screenshot: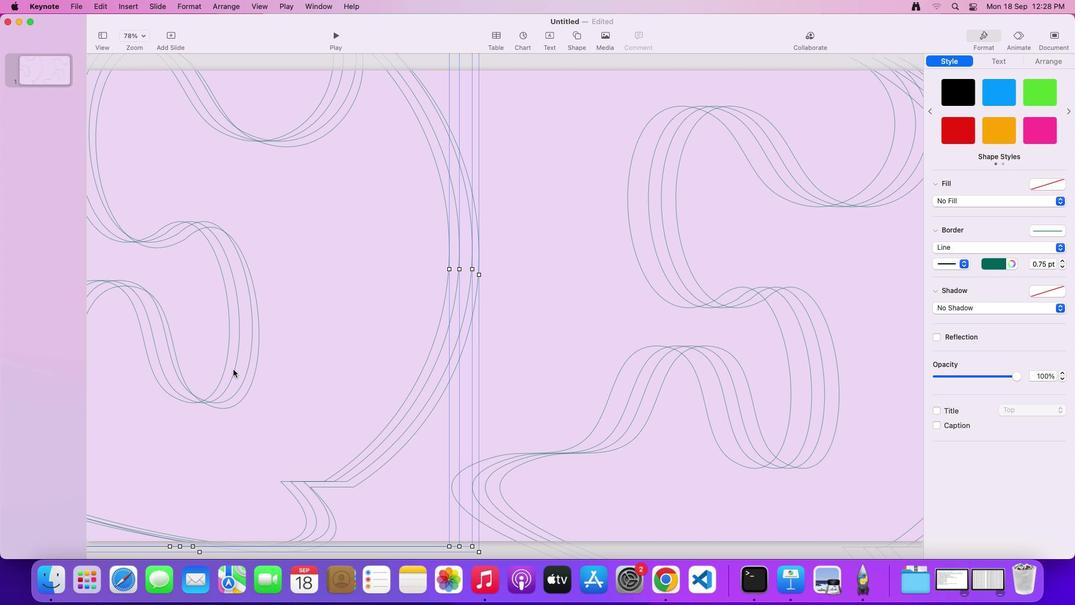
Action: Mouse moved to (225, 373)
Screenshot: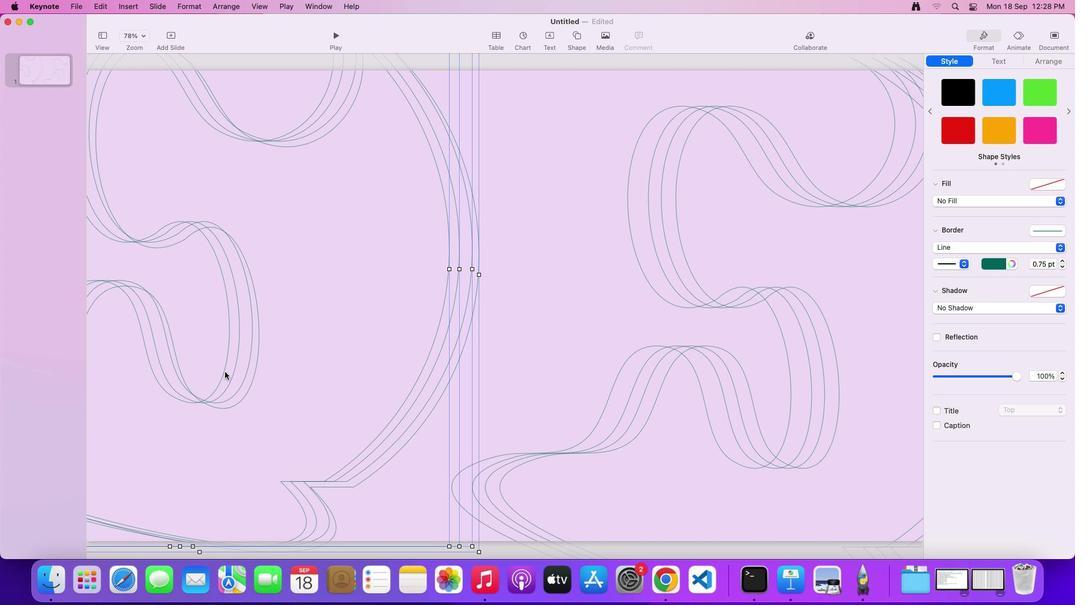 
Action: Mouse pressed left at (225, 373)
Screenshot: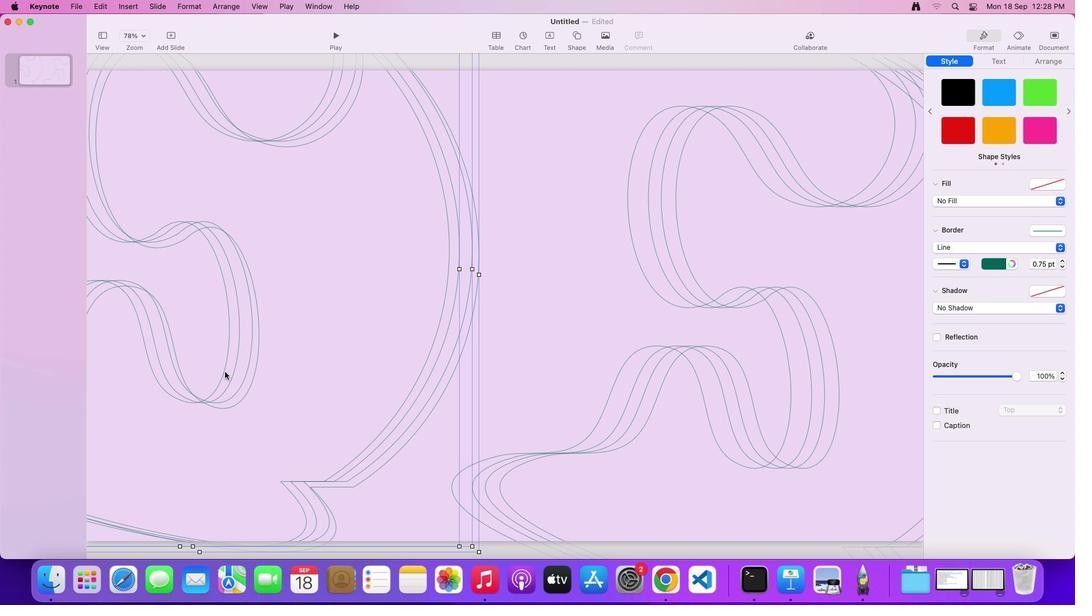 
Action: Mouse moved to (233, 374)
Screenshot: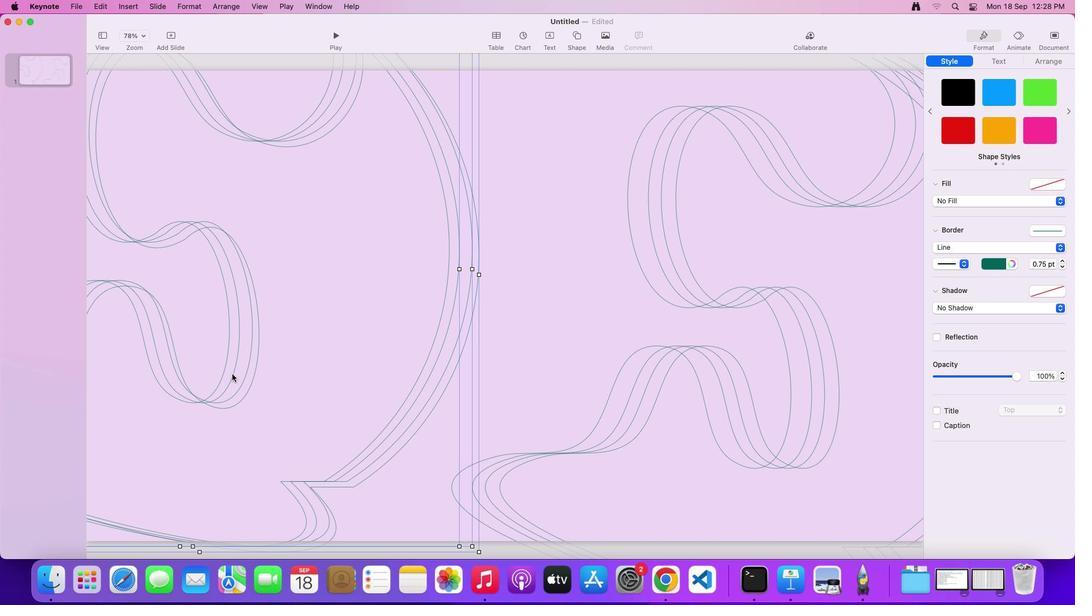 
Action: Mouse pressed left at (233, 374)
Screenshot: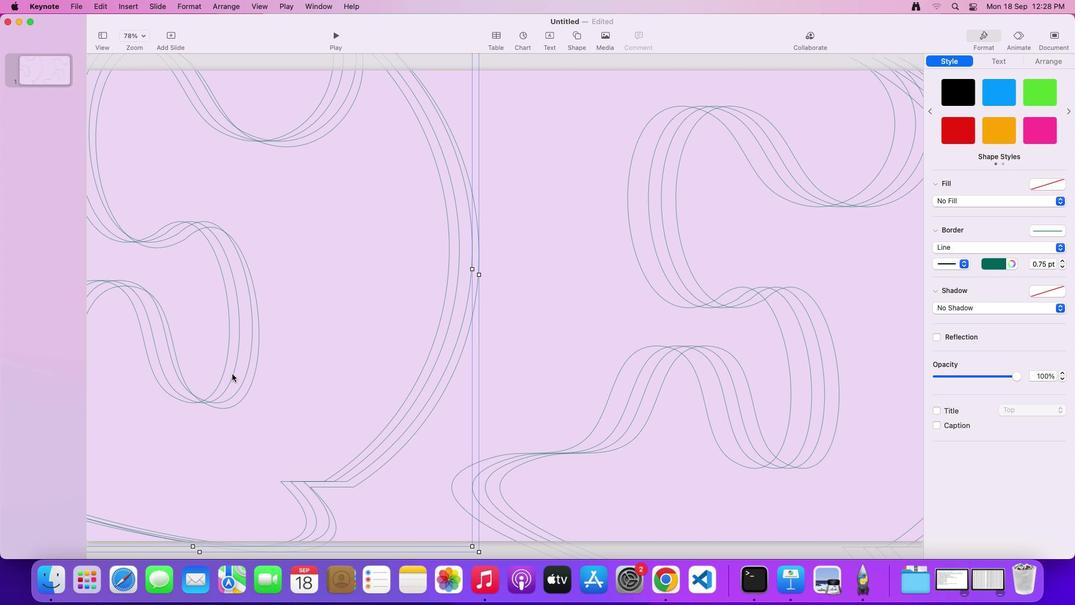
Action: Mouse moved to (224, 374)
Screenshot: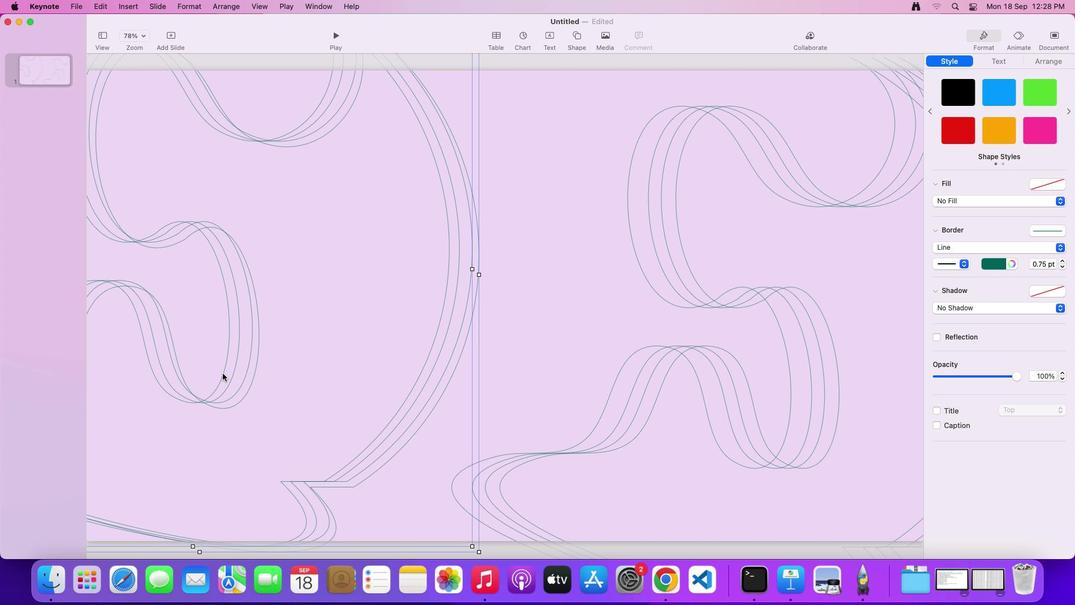 
Action: Mouse pressed left at (224, 374)
Screenshot: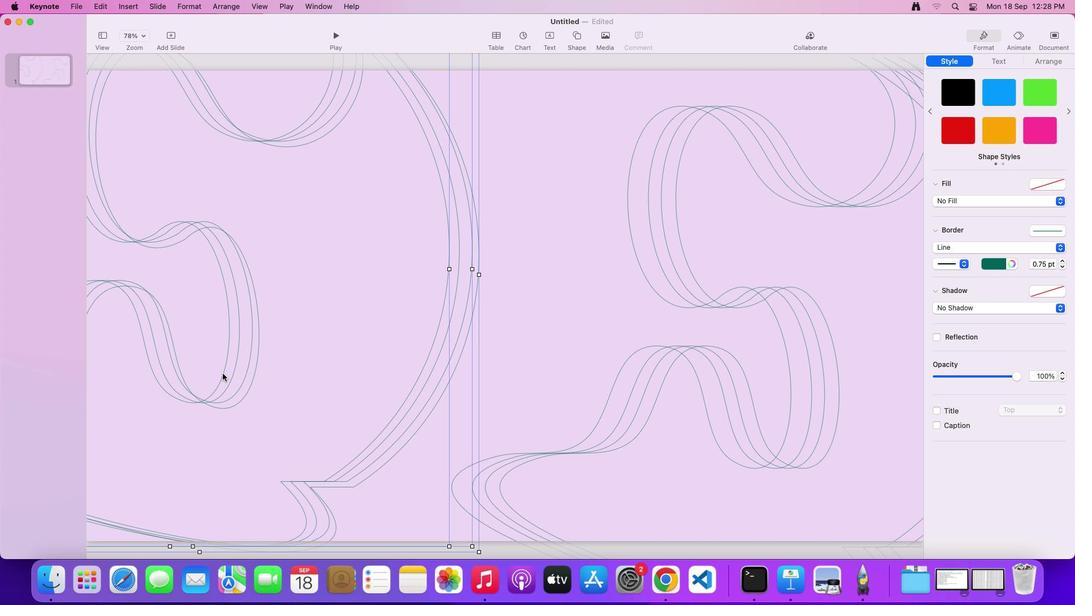 
Action: Mouse moved to (232, 375)
Screenshot: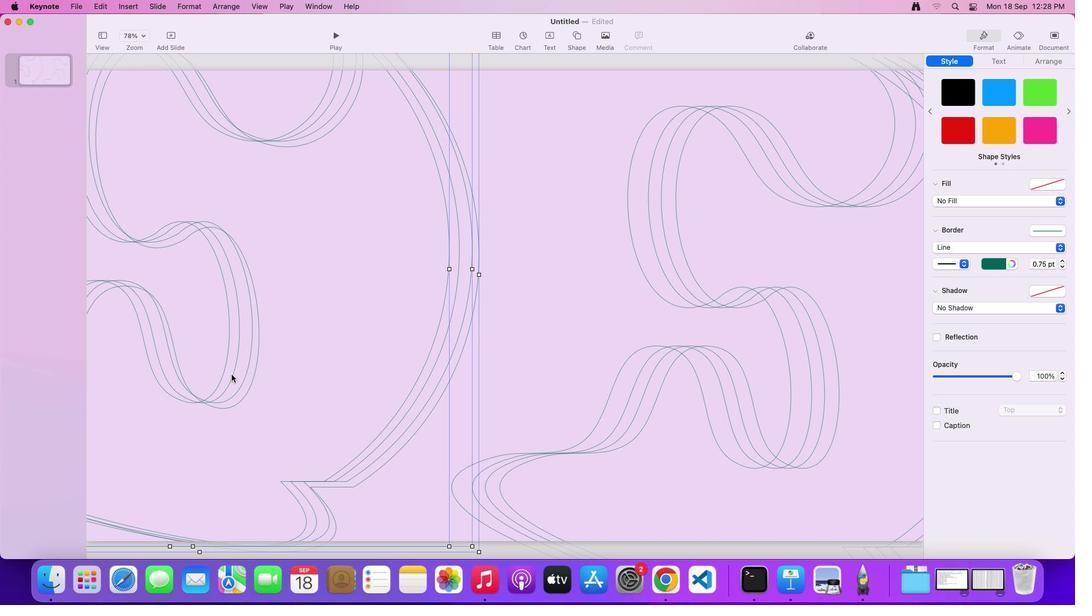 
Action: Mouse pressed left at (232, 375)
Screenshot: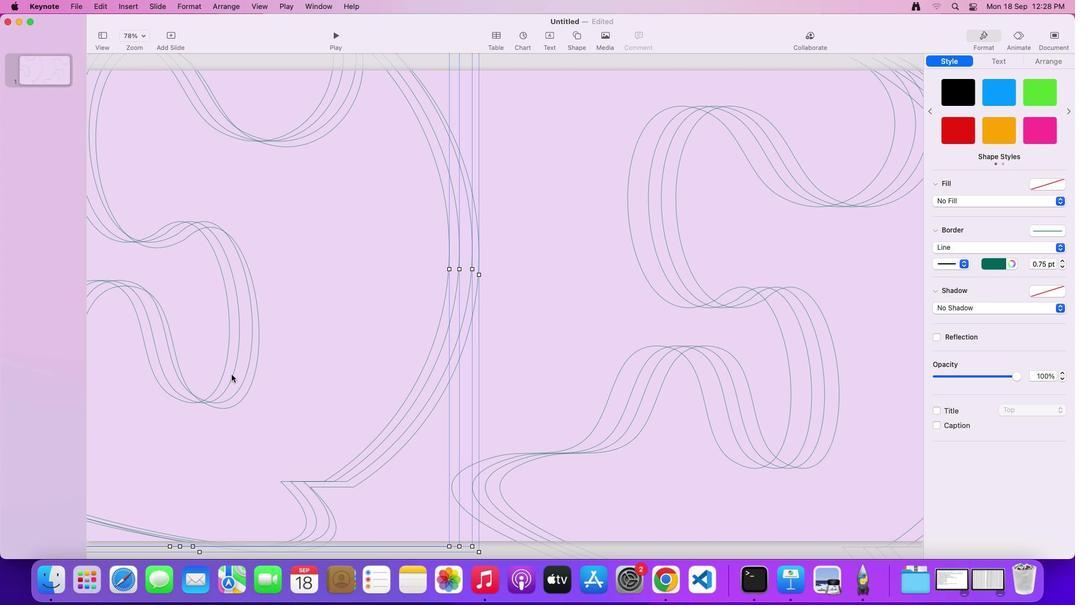 
Action: Mouse moved to (1003, 267)
Screenshot: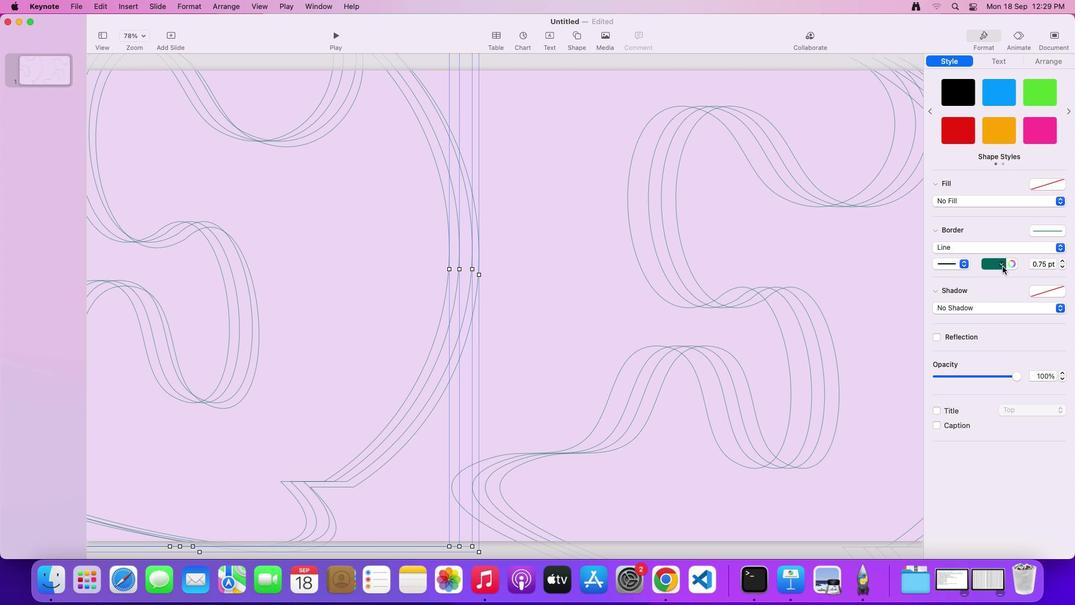 
Action: Mouse pressed left at (1003, 267)
Screenshot: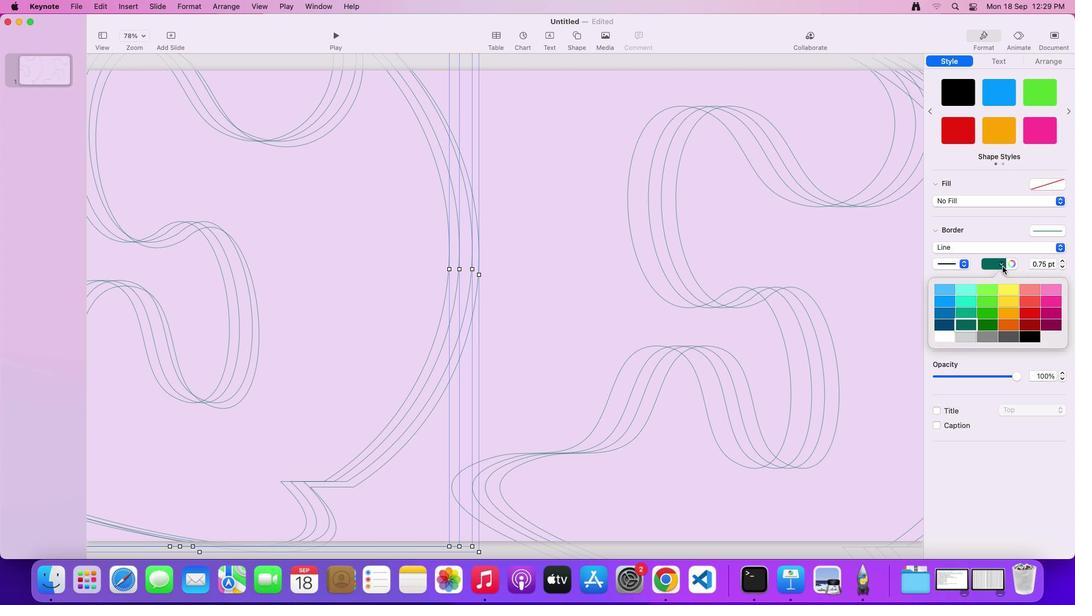 
Action: Mouse moved to (940, 323)
Screenshot: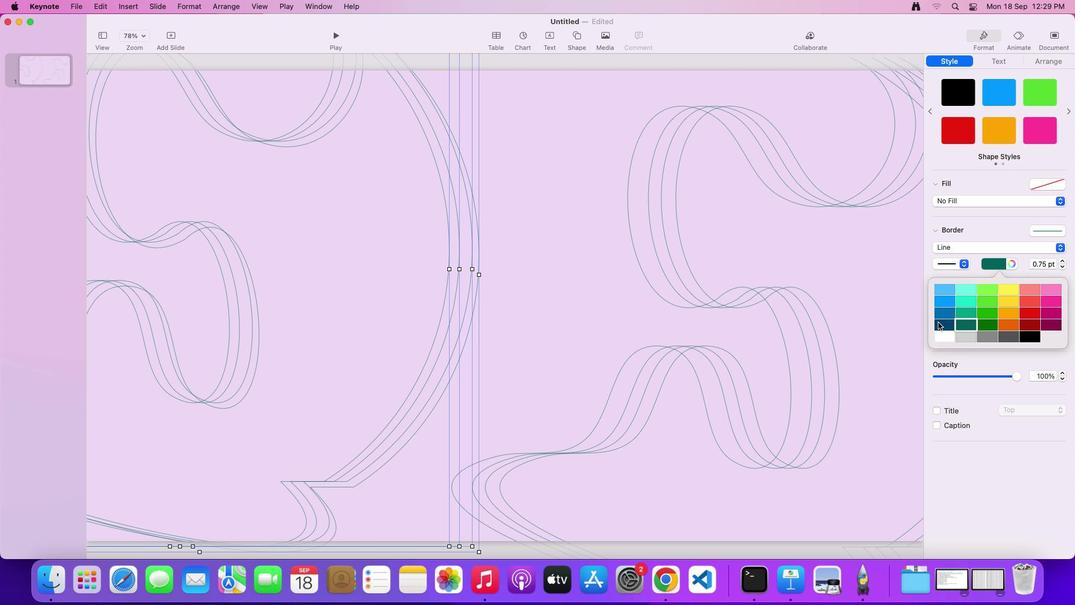 
Action: Mouse pressed left at (940, 323)
Screenshot: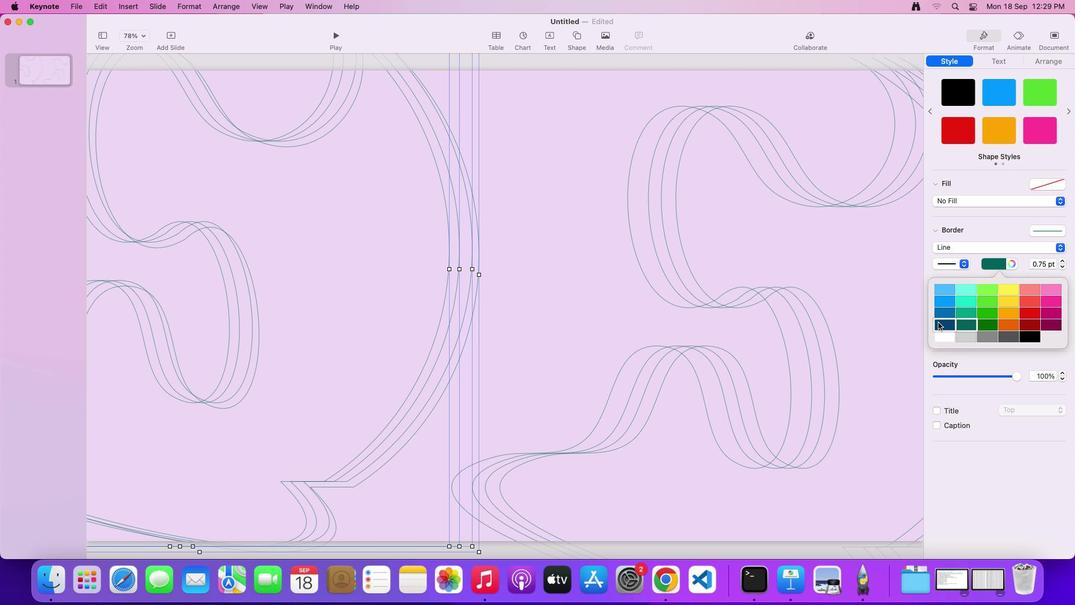 
Action: Mouse moved to (1064, 260)
Screenshot: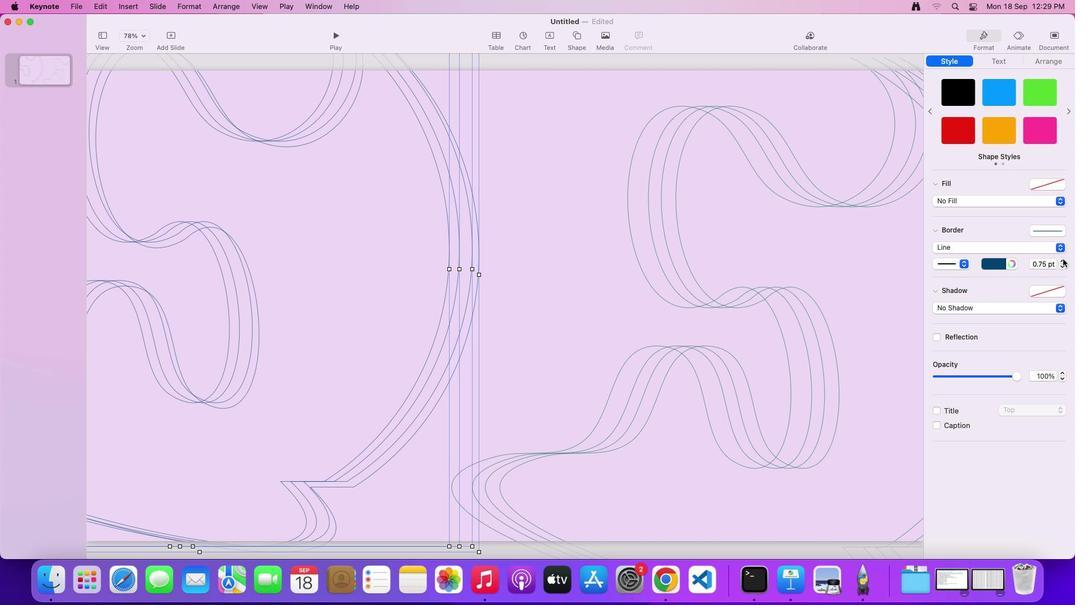 
Action: Mouse pressed left at (1064, 260)
Screenshot: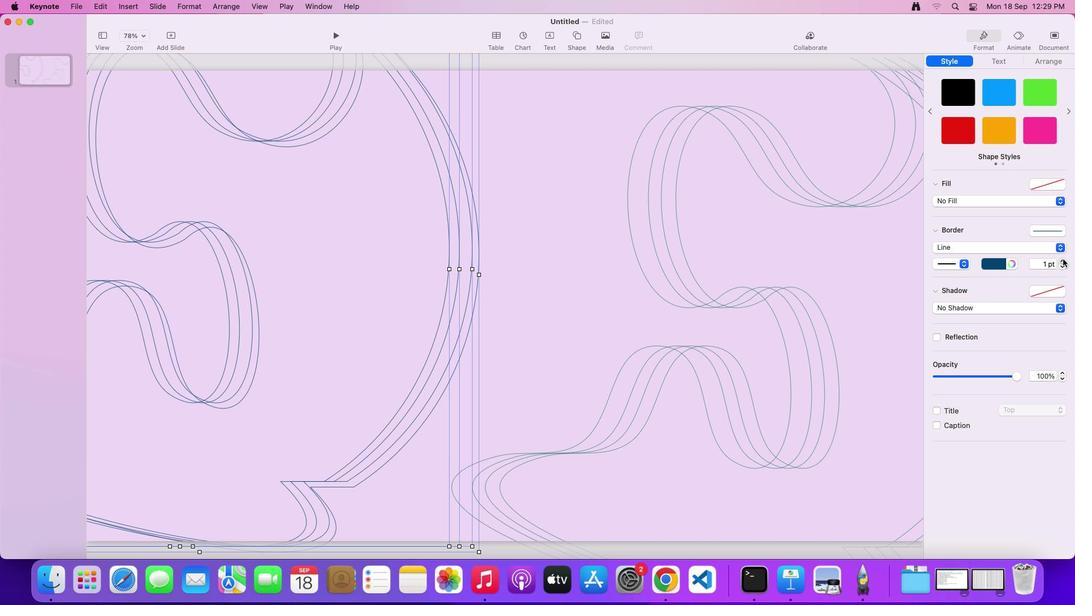 
Action: Mouse pressed left at (1064, 260)
Screenshot: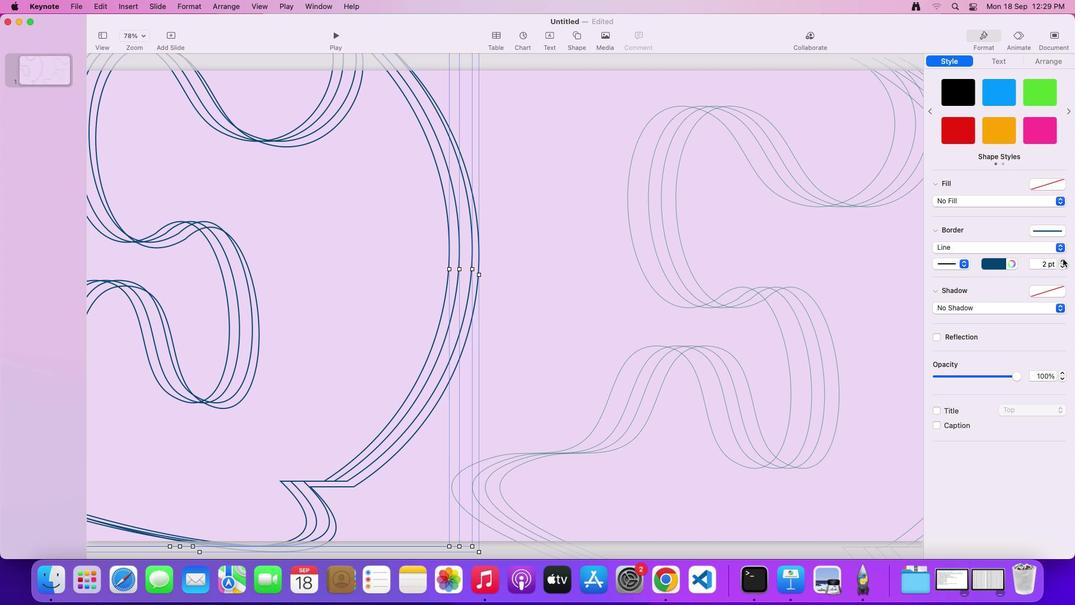 
Action: Mouse moved to (1063, 267)
Screenshot: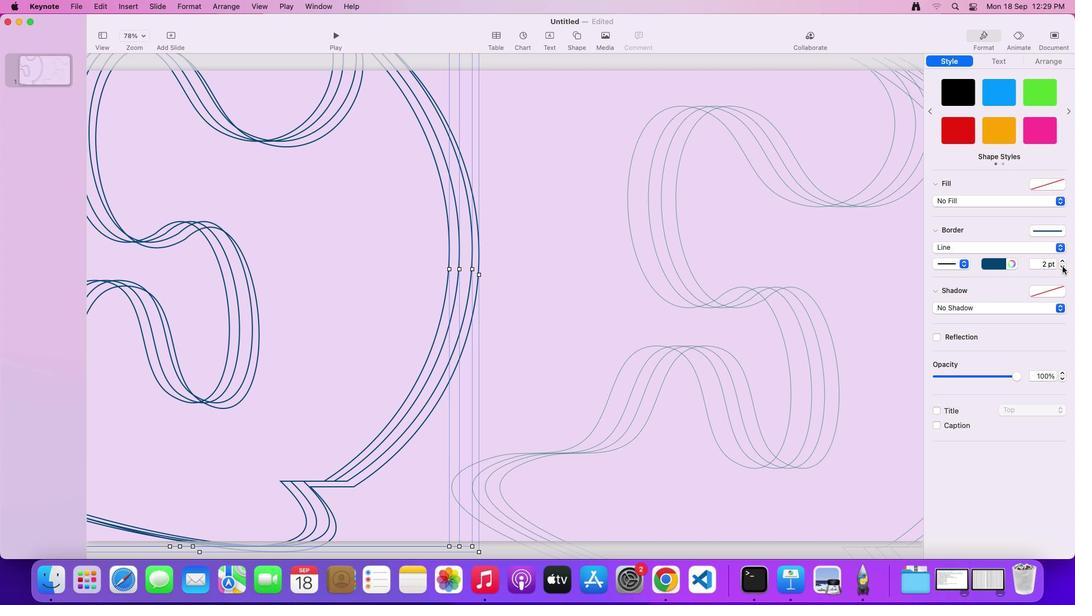 
Action: Mouse pressed left at (1063, 267)
Screenshot: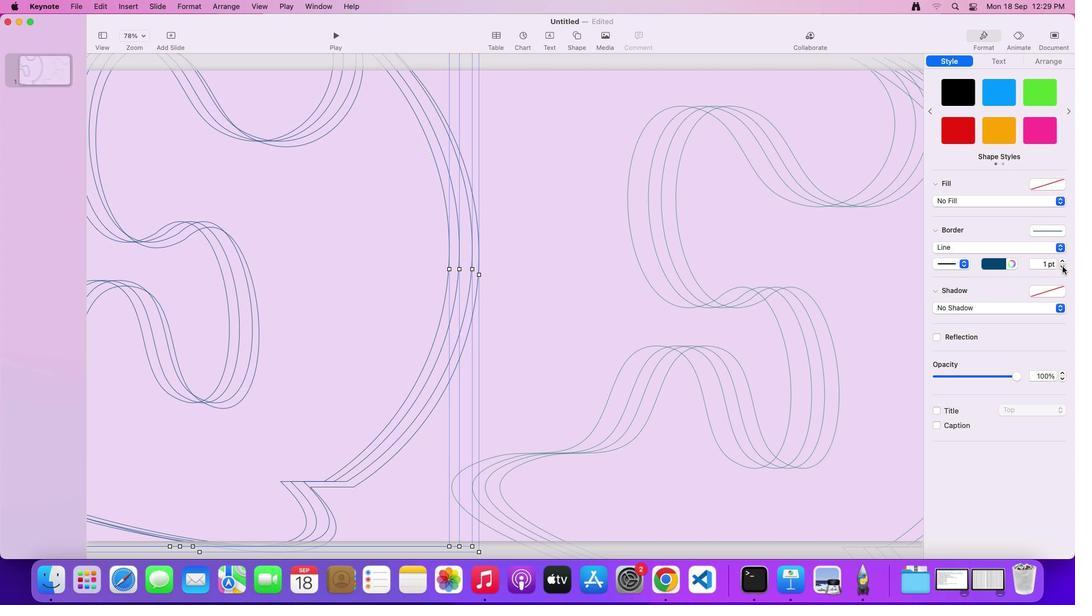 
Action: Mouse moved to (535, 411)
Screenshot: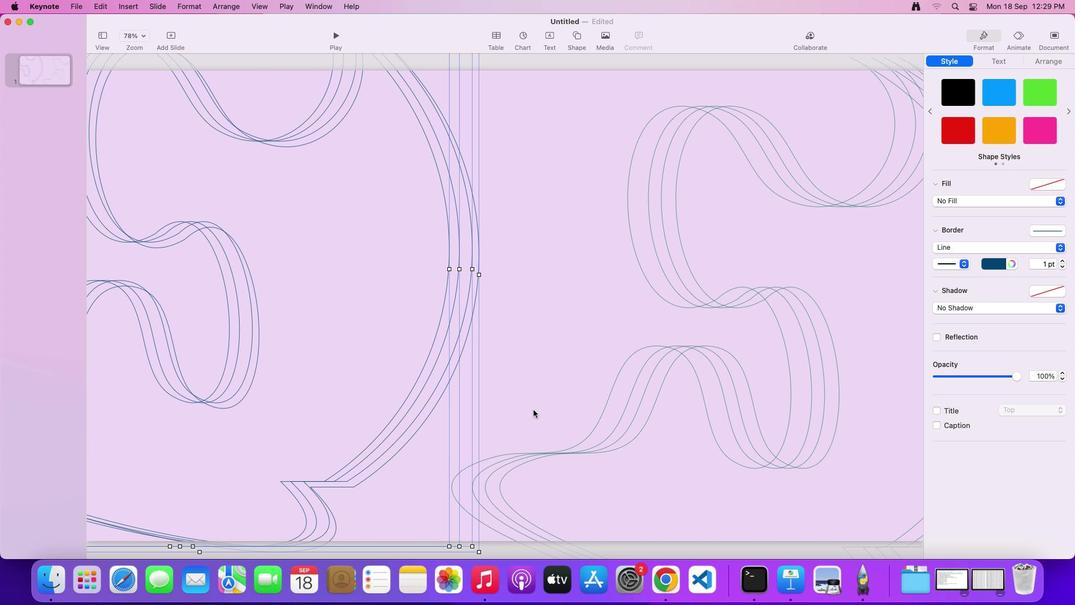 
Action: Mouse pressed left at (535, 411)
Screenshot: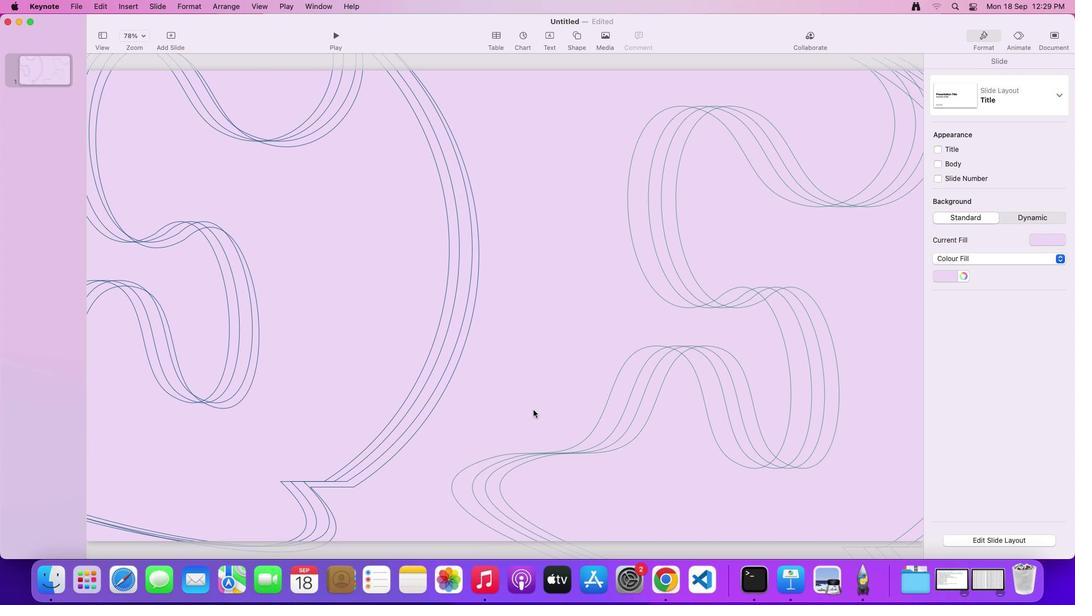 
Action: Mouse moved to (422, 393)
Screenshot: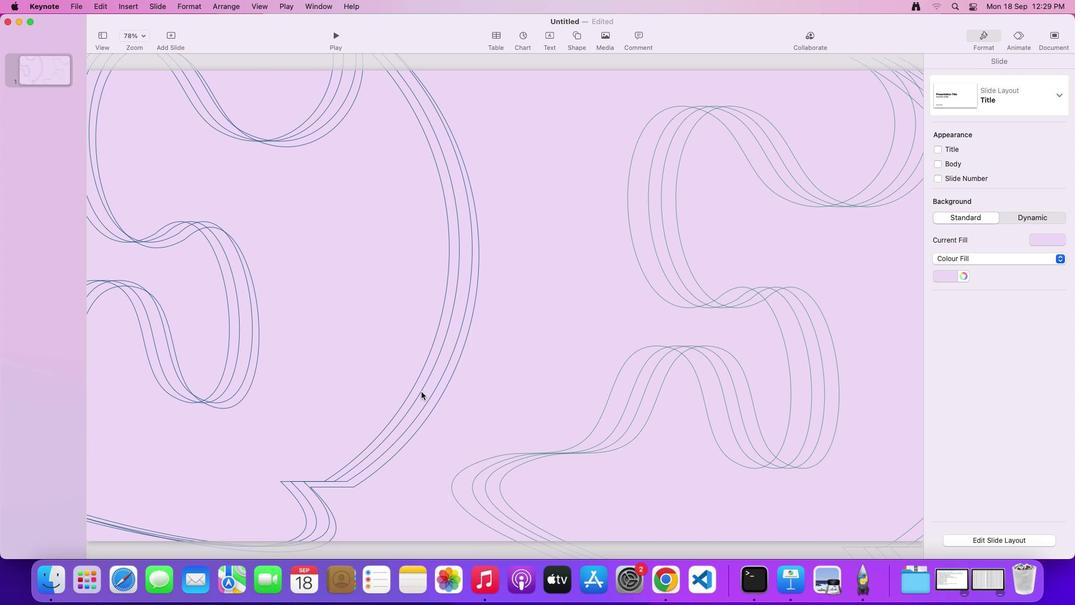 
Action: Mouse pressed left at (422, 393)
Screenshot: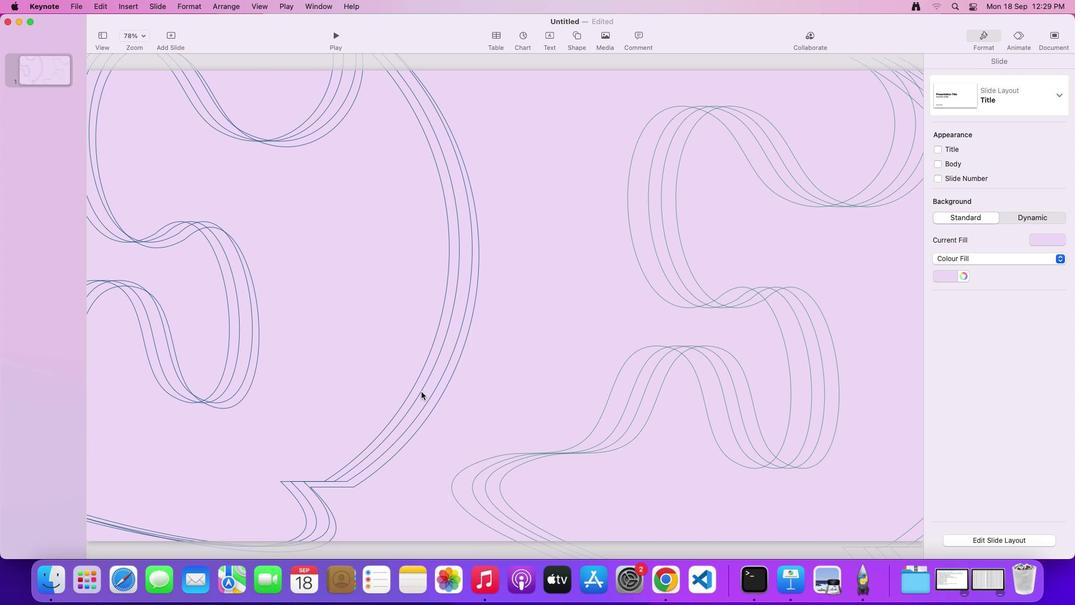
Action: Mouse moved to (1005, 265)
Screenshot: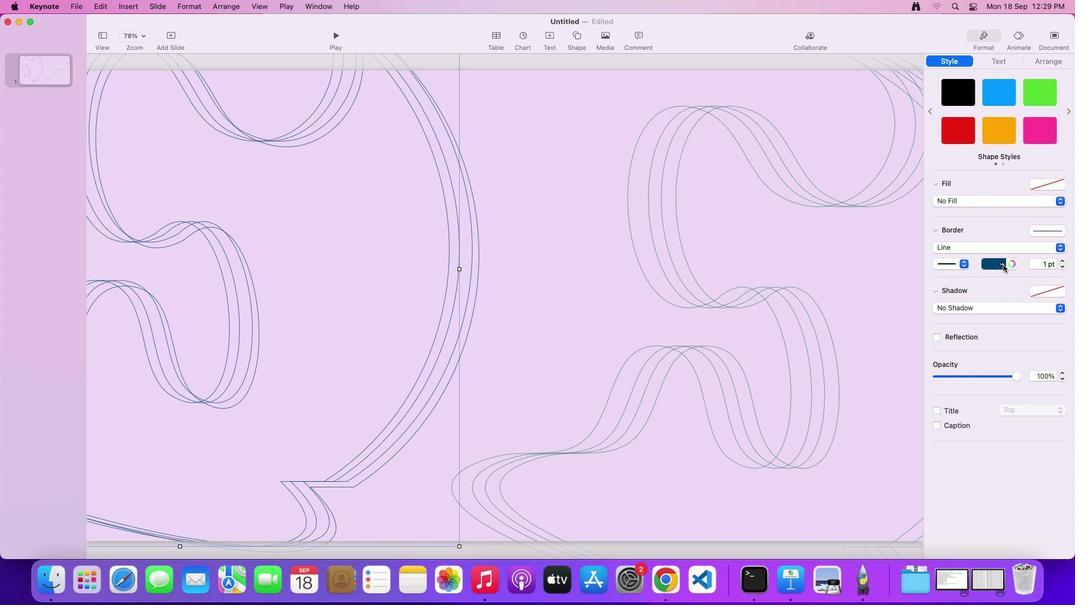 
Action: Mouse pressed left at (1005, 265)
Screenshot: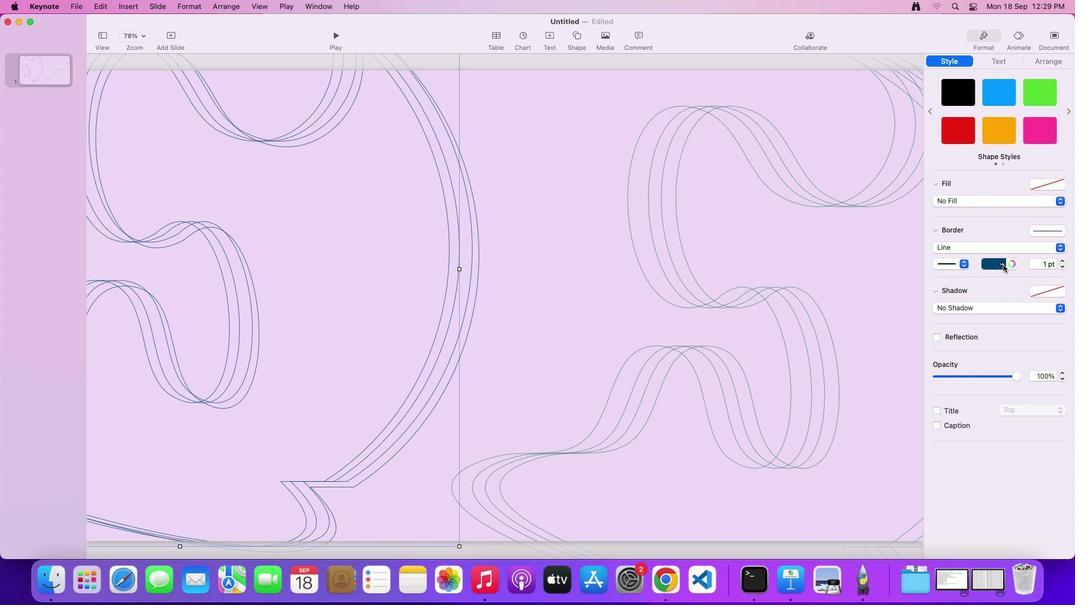 
Action: Mouse moved to (967, 340)
Screenshot: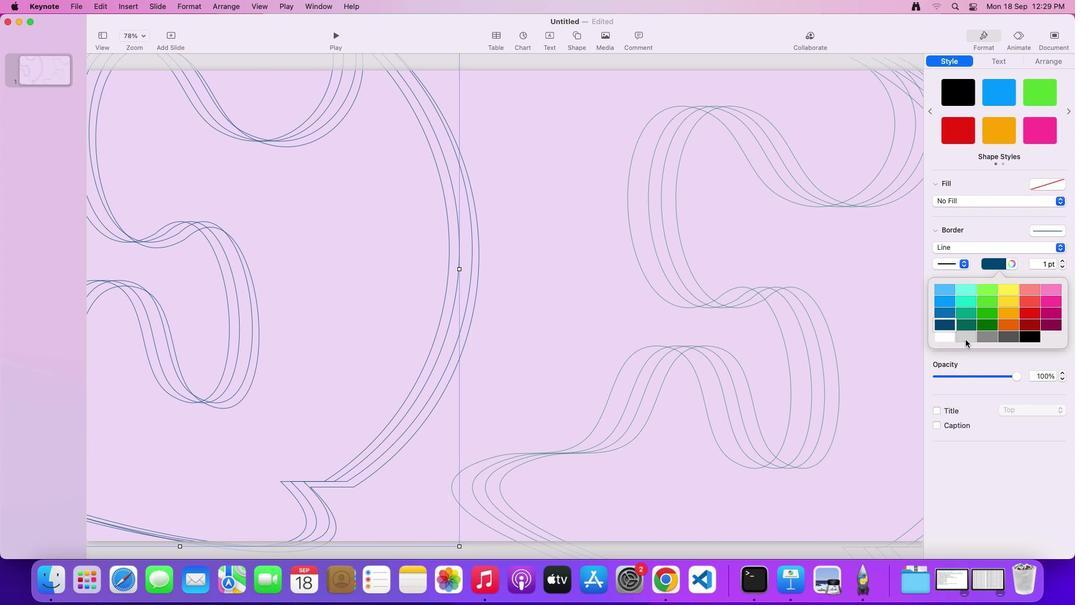 
Action: Mouse pressed left at (967, 340)
Screenshot: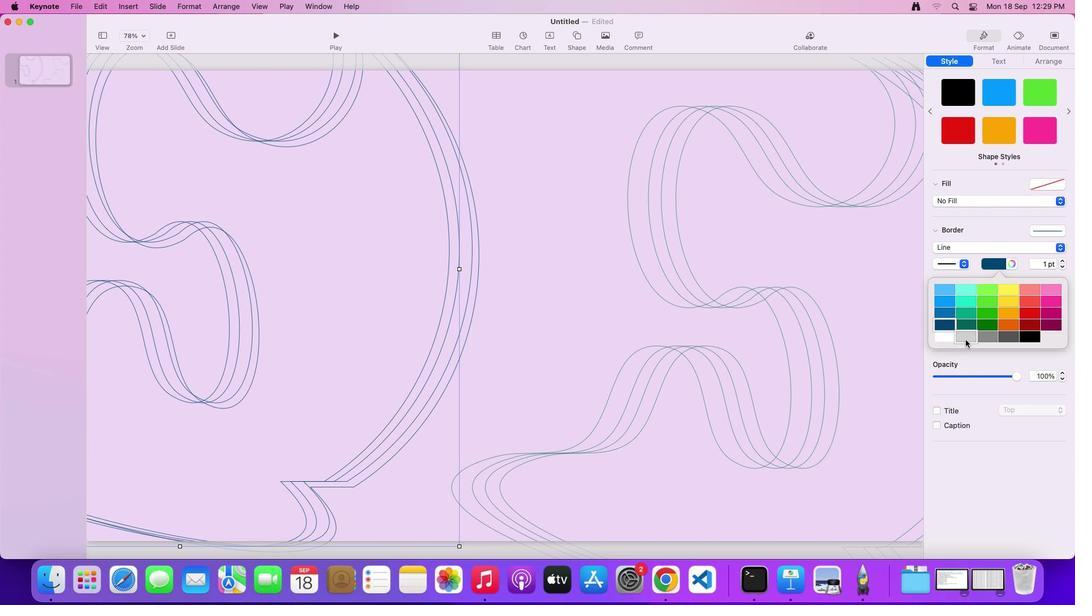 
Action: Mouse moved to (1002, 264)
Screenshot: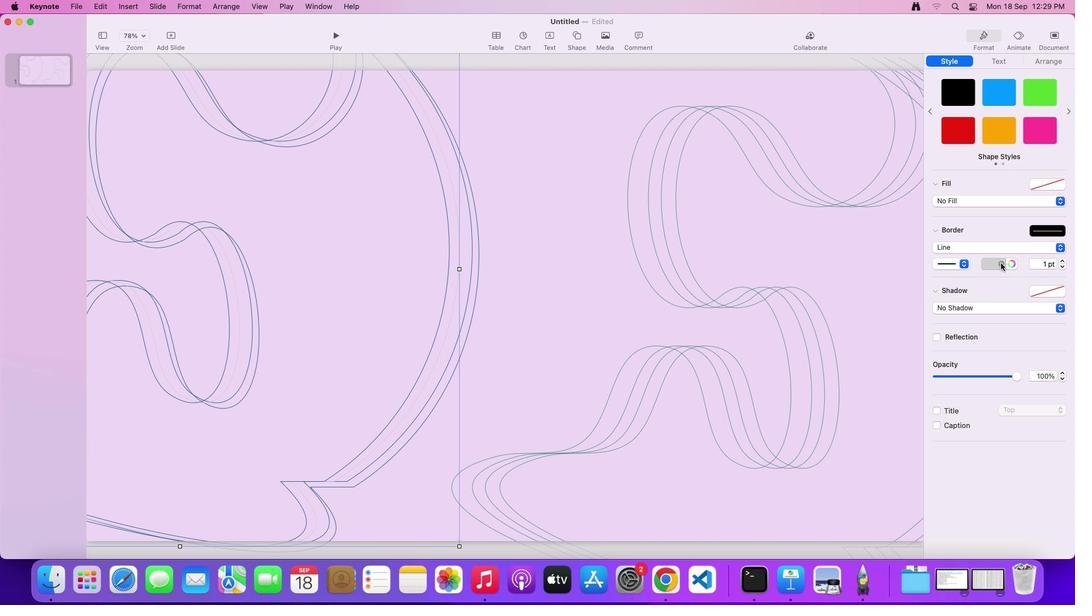 
Action: Mouse pressed left at (1002, 264)
Screenshot: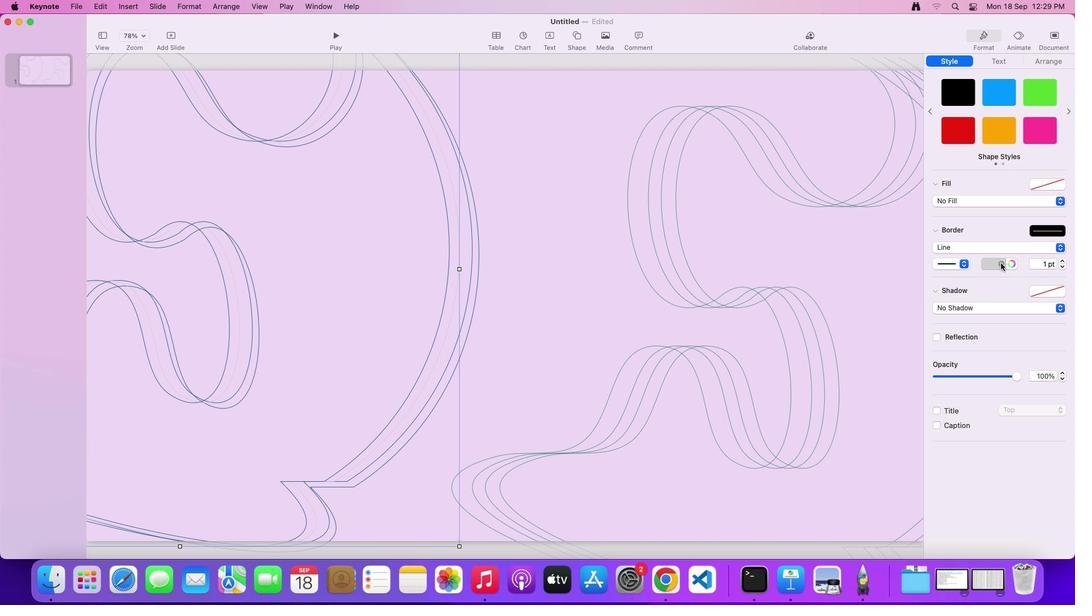 
Action: Mouse moved to (947, 337)
Screenshot: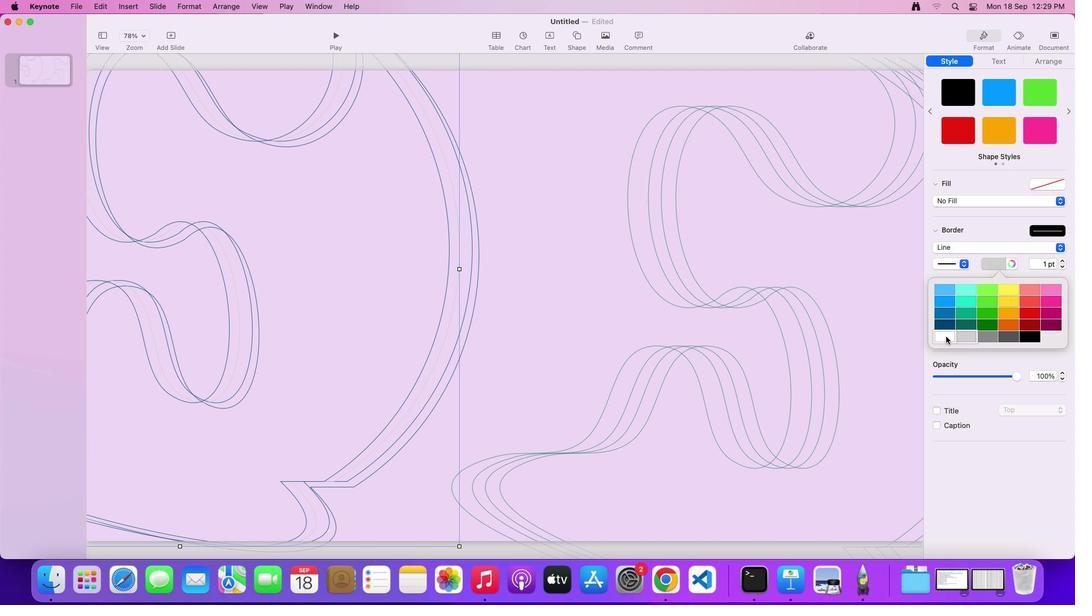 
Action: Mouse pressed left at (947, 337)
Screenshot: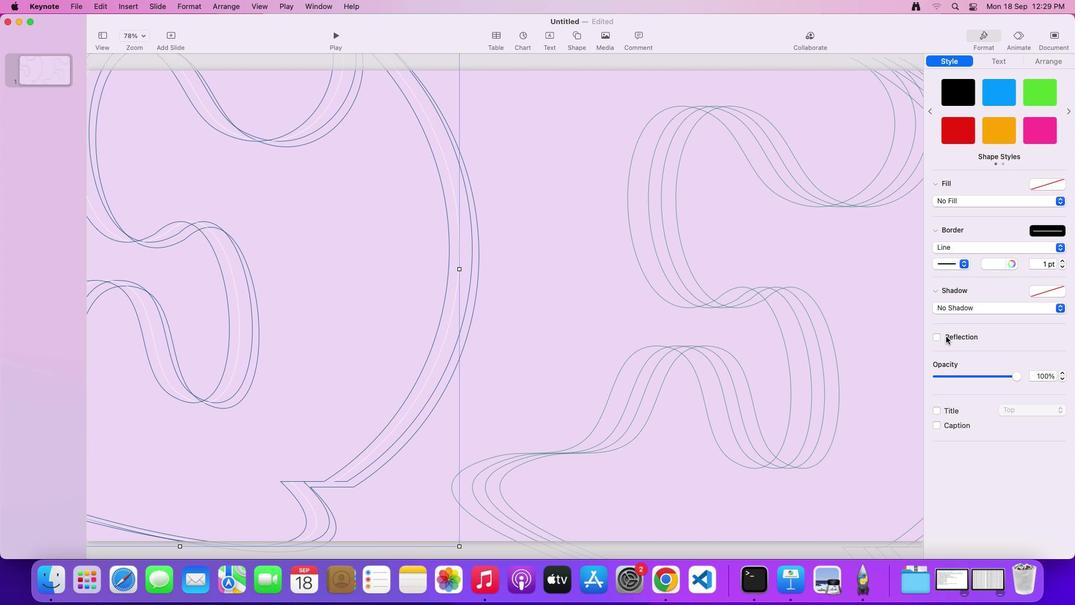
Action: Mouse moved to (628, 409)
Screenshot: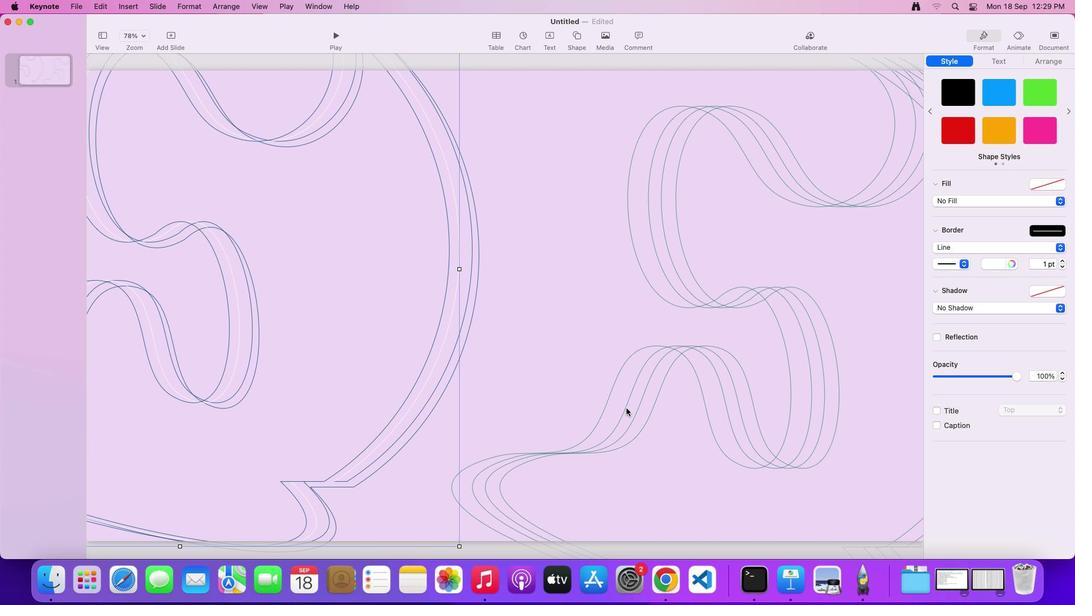
Action: Mouse pressed left at (628, 409)
Screenshot: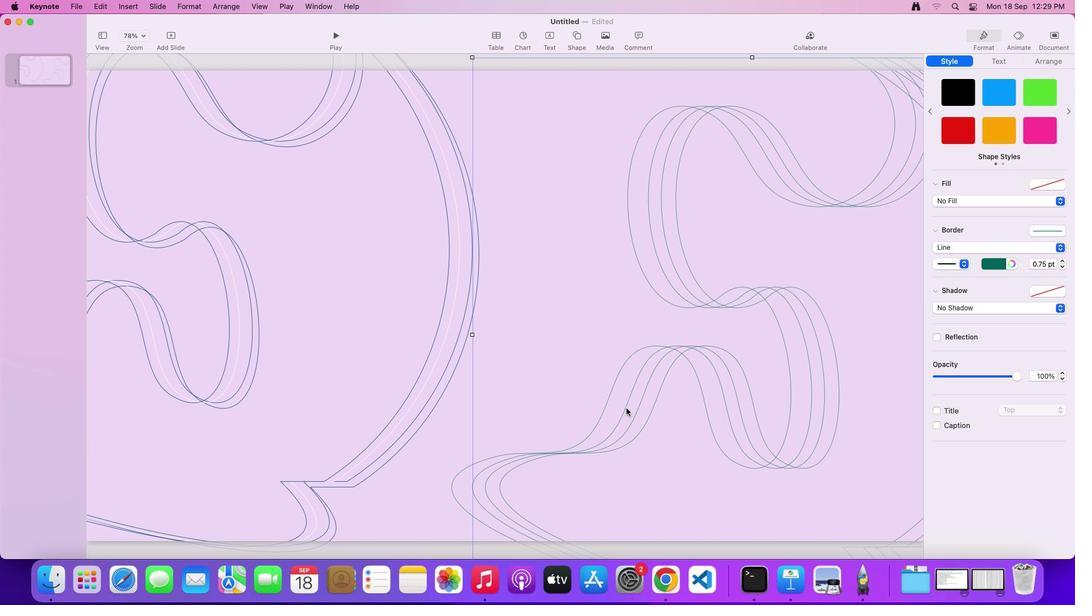 
Action: Mouse moved to (1006, 263)
Screenshot: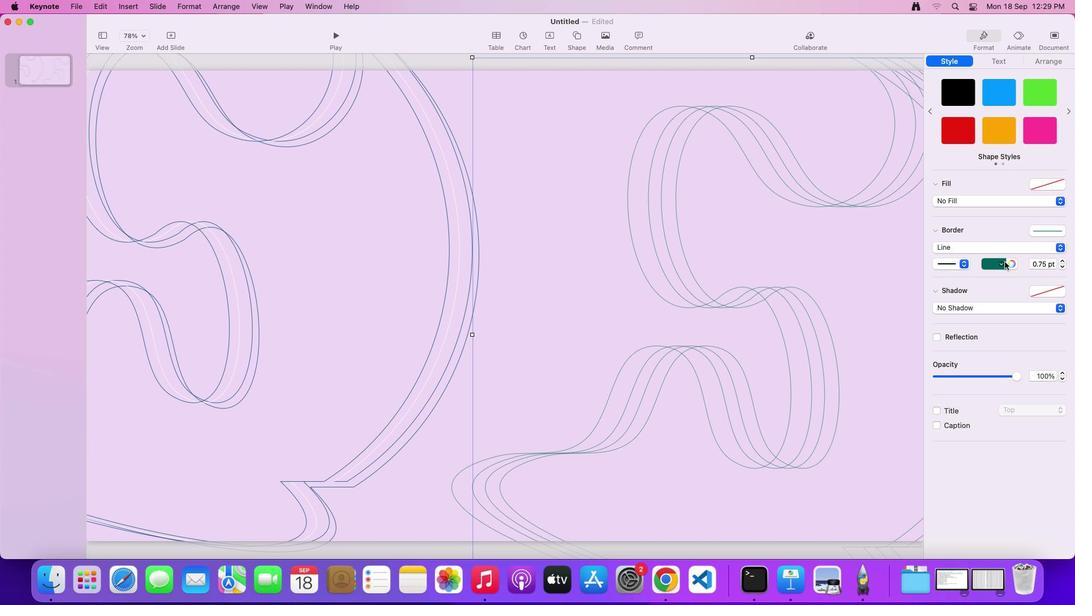
Action: Mouse pressed left at (1006, 263)
Screenshot: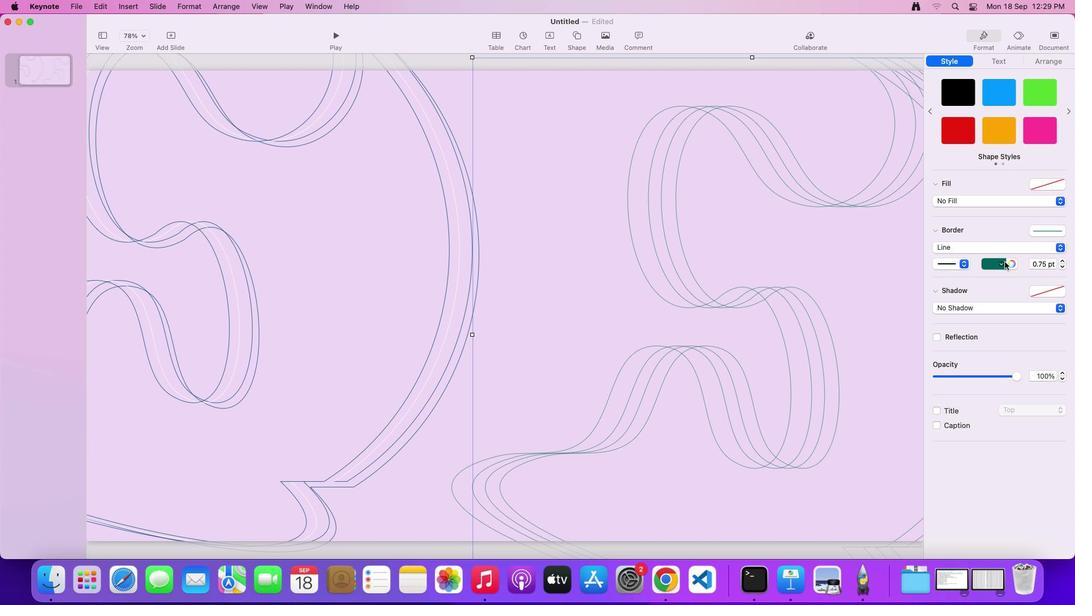 
Action: Mouse moved to (940, 335)
Screenshot: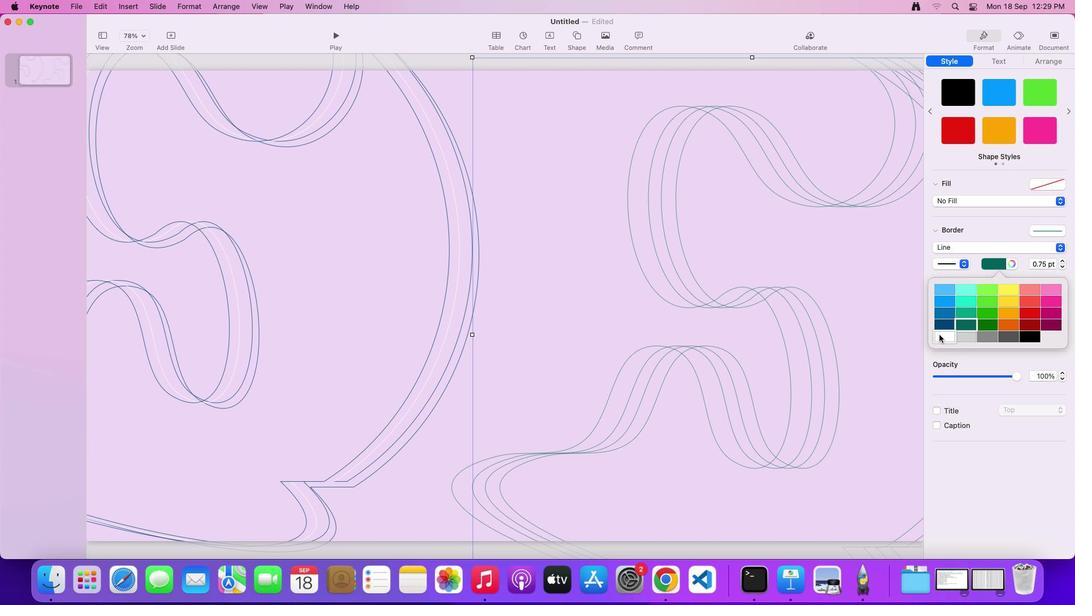 
Action: Mouse pressed left at (940, 335)
Screenshot: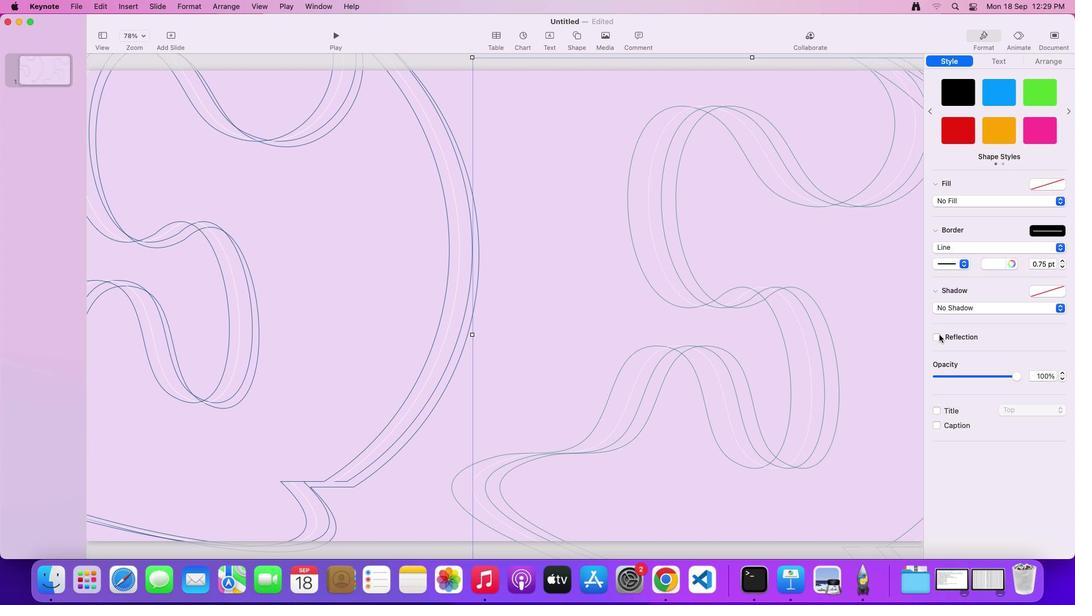 
Action: Mouse moved to (966, 268)
